 Task: In the Page Airports.pptxinsert a new slide 'blank', insert the shape ' document'with color blue, insert the text boxwith the name  documentApply the font style cambriaand save the file as pdf  document
Action: Mouse moved to (41, 107)
Screenshot: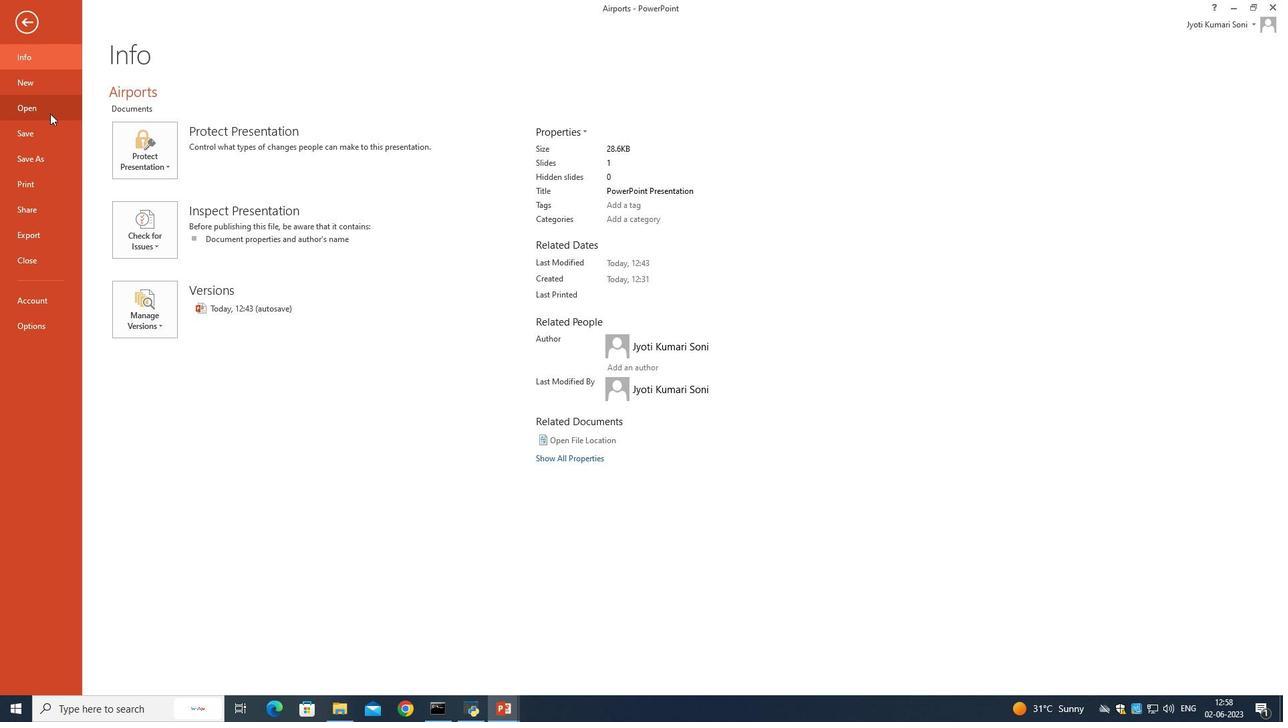 
Action: Mouse pressed left at (41, 107)
Screenshot: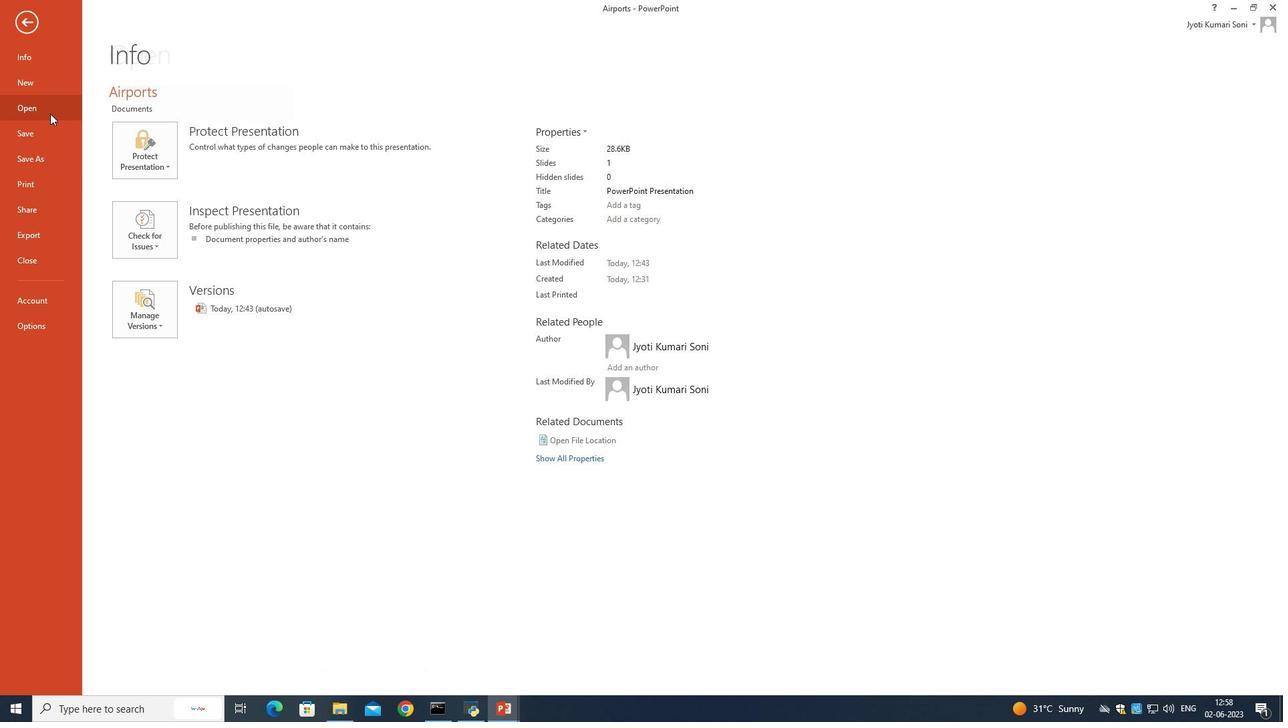 
Action: Mouse moved to (440, 125)
Screenshot: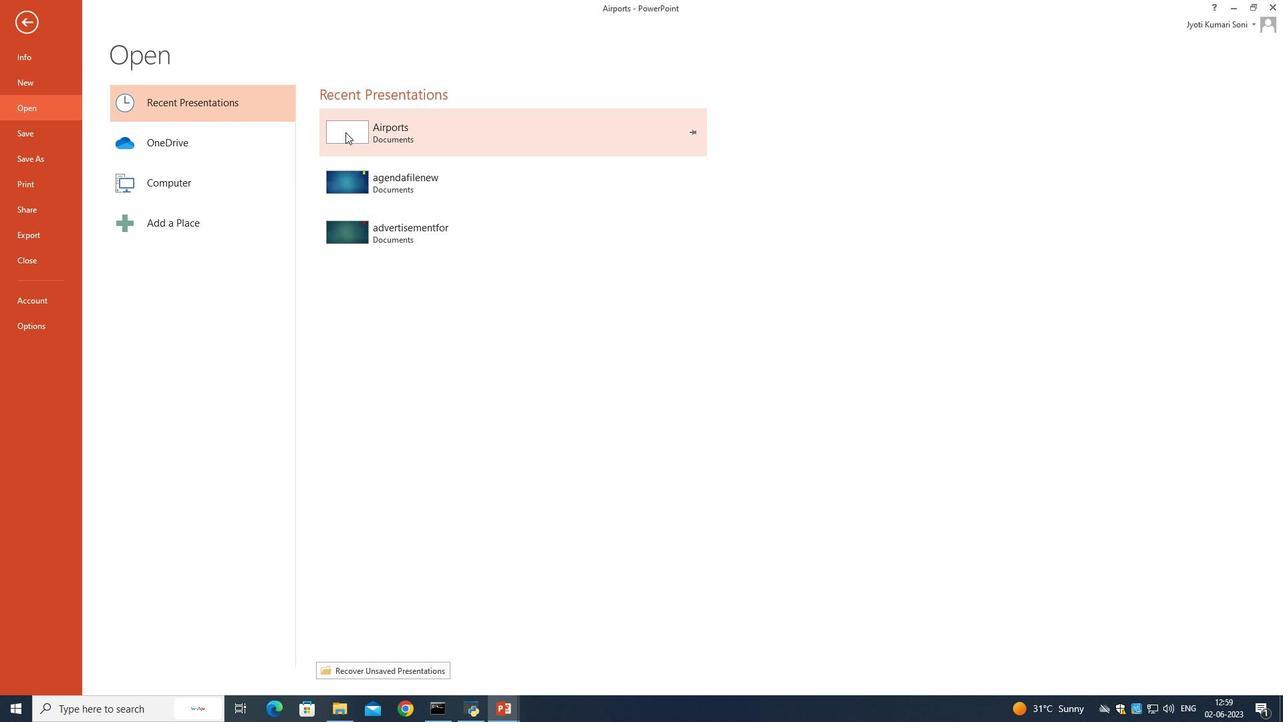 
Action: Mouse pressed left at (440, 125)
Screenshot: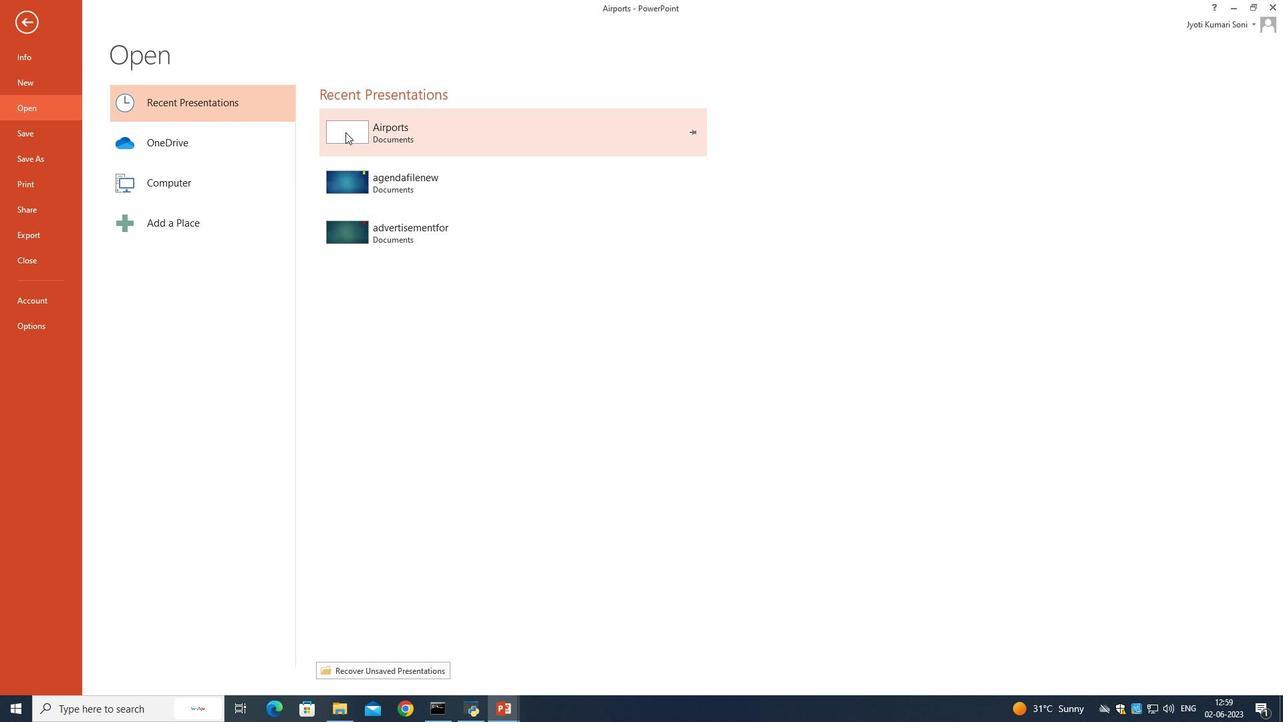 
Action: Mouse moved to (441, 125)
Screenshot: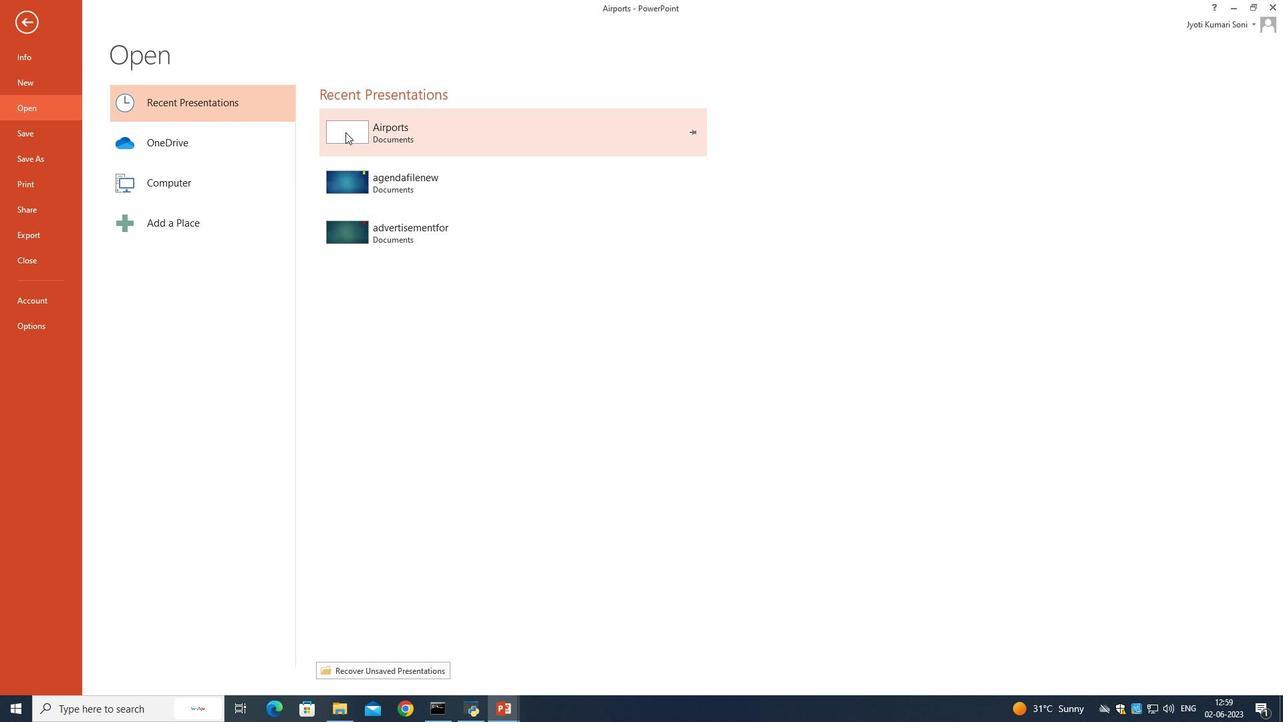
Action: Mouse pressed left at (441, 125)
Screenshot: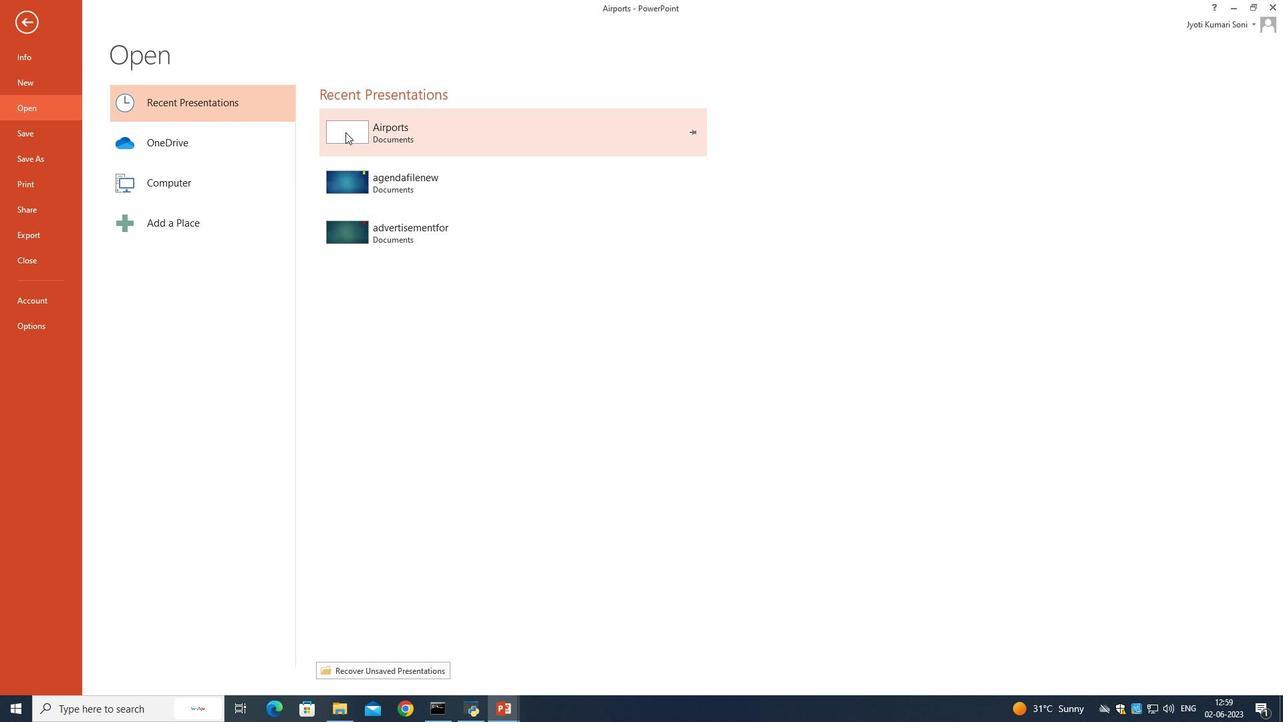 
Action: Mouse moved to (18, 70)
Screenshot: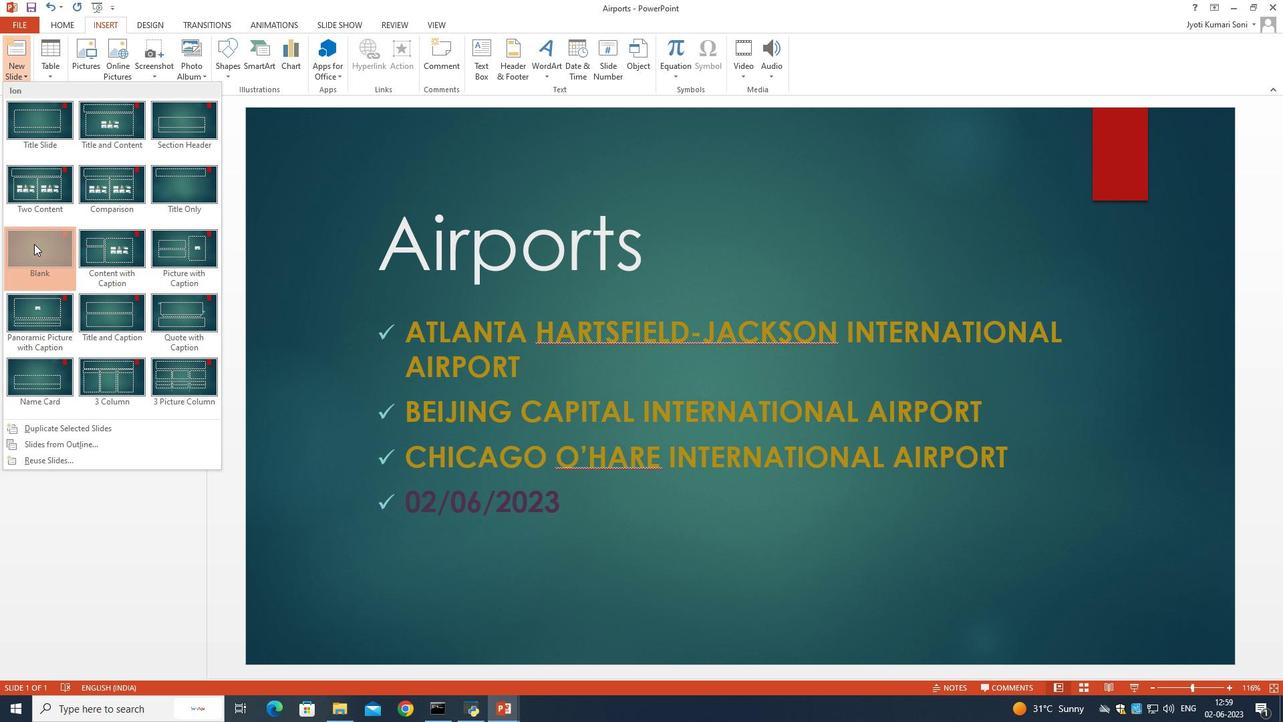 
Action: Mouse pressed left at (18, 70)
Screenshot: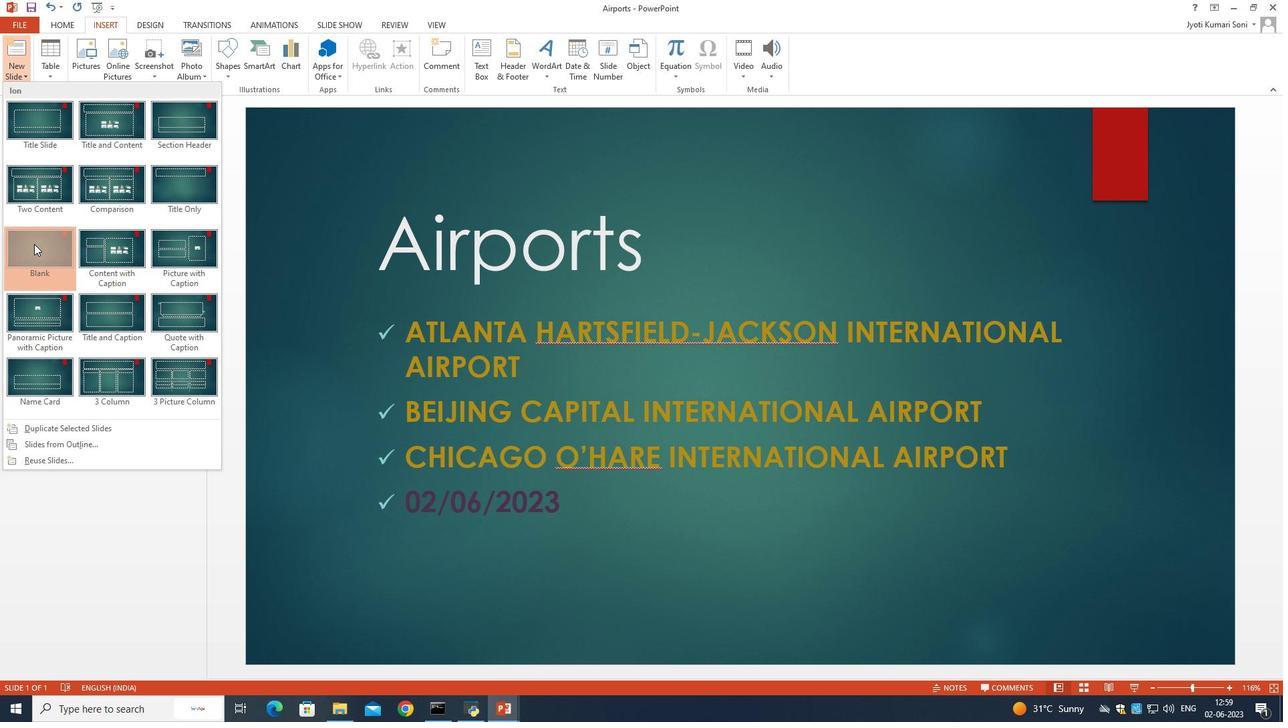 
Action: Mouse moved to (33, 242)
Screenshot: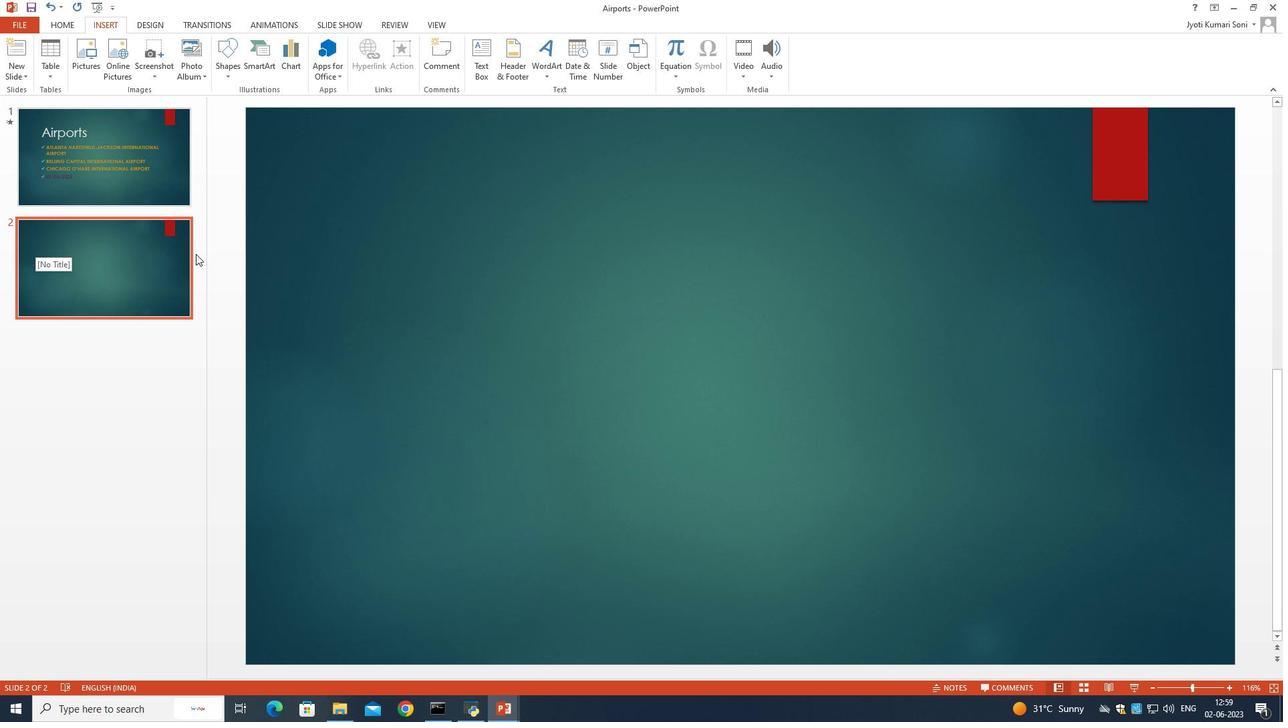 
Action: Mouse pressed left at (33, 242)
Screenshot: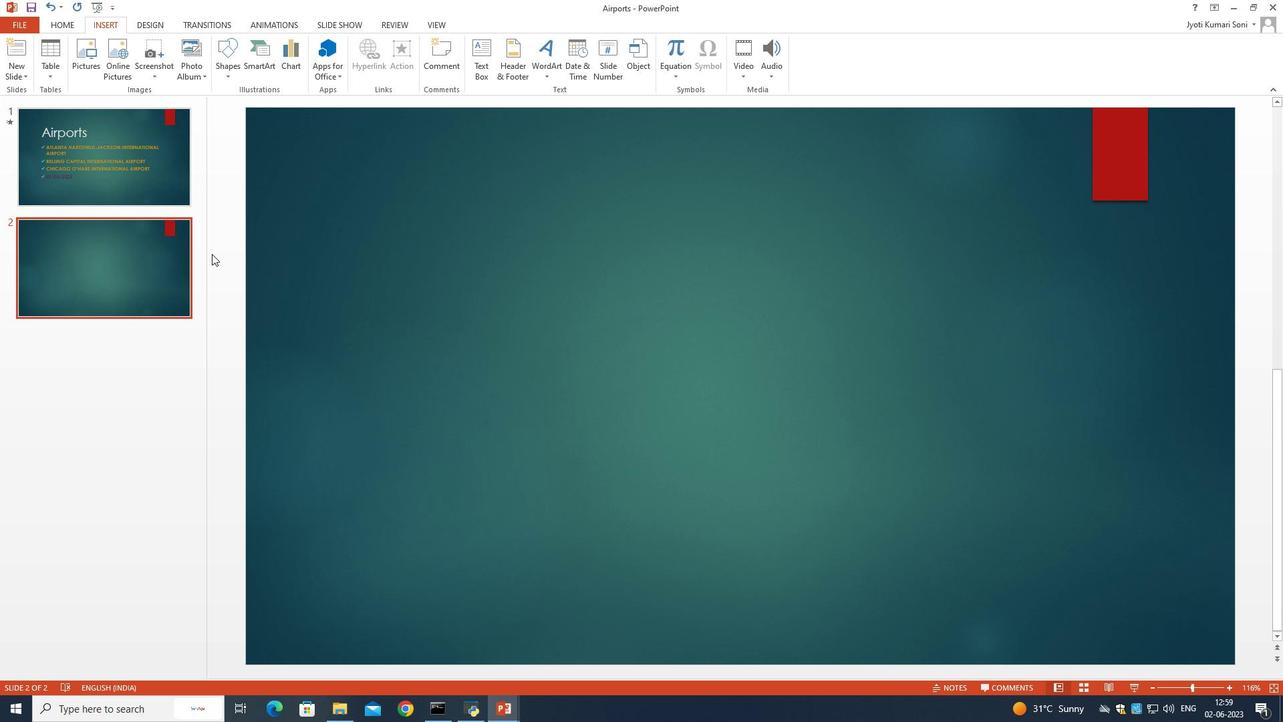 
Action: Mouse moved to (227, 66)
Screenshot: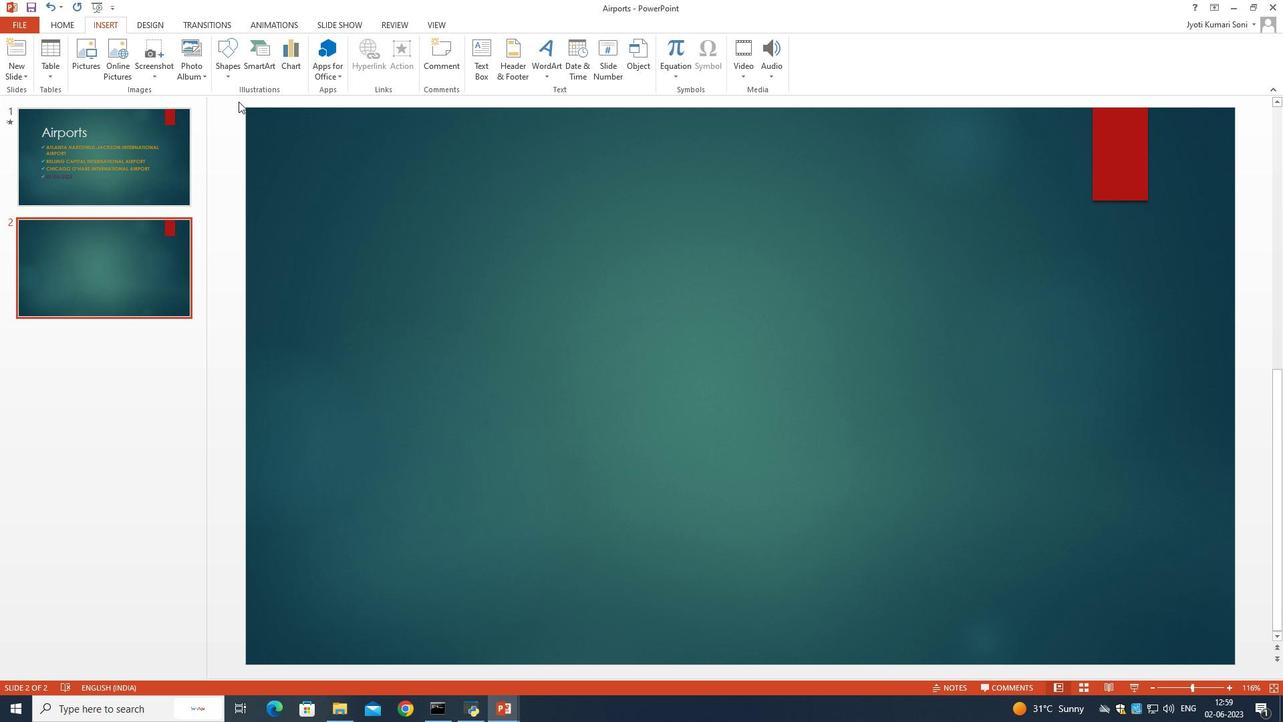 
Action: Mouse pressed left at (227, 66)
Screenshot: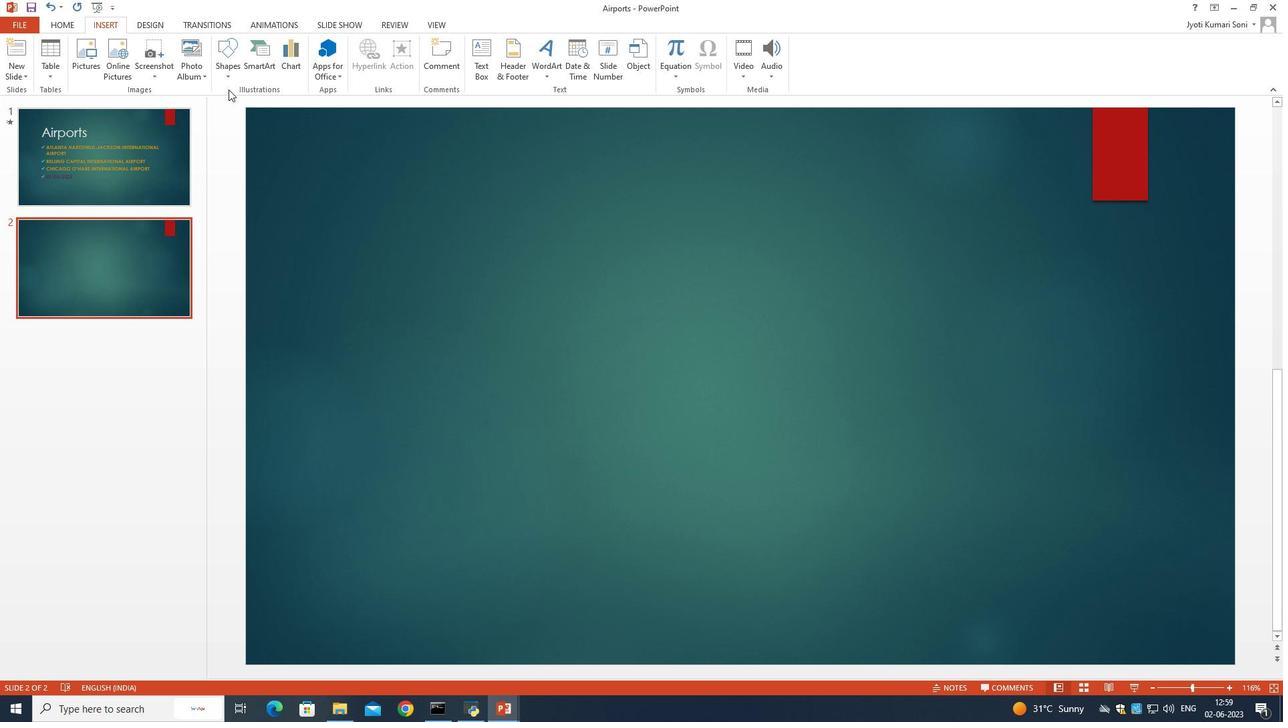 
Action: Mouse moved to (272, 221)
Screenshot: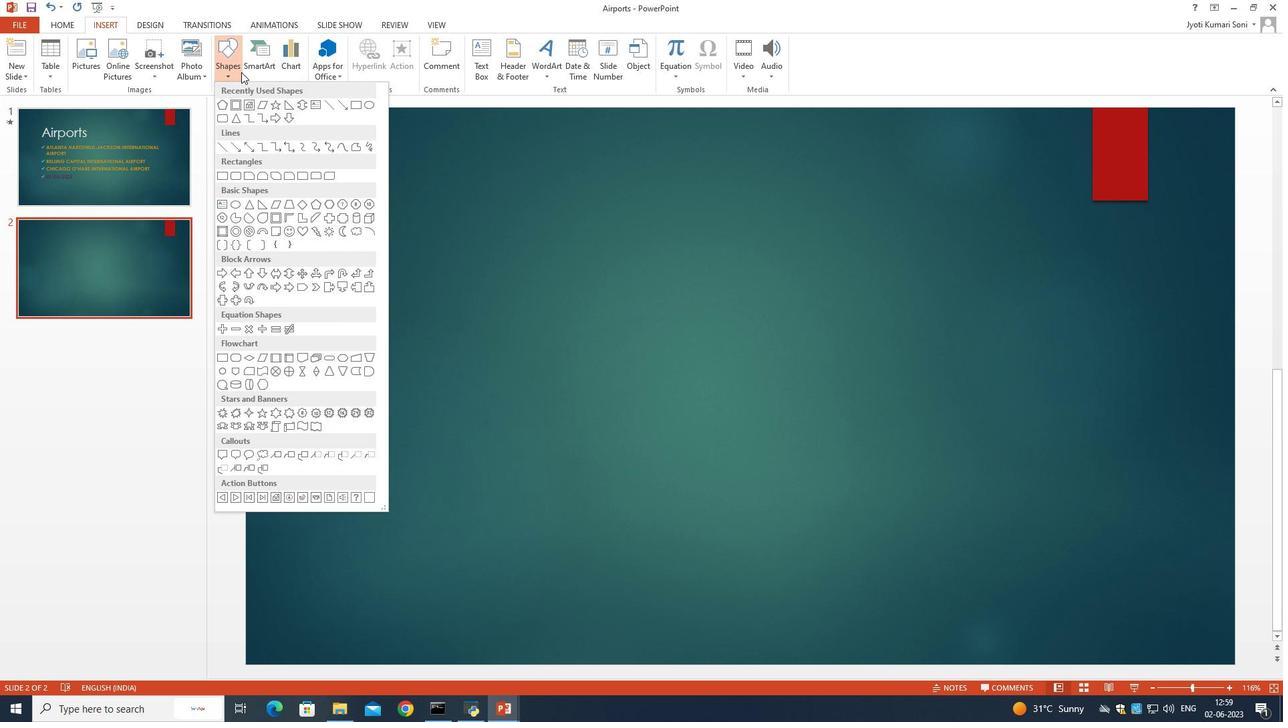 
Action: Mouse pressed left at (272, 221)
Screenshot: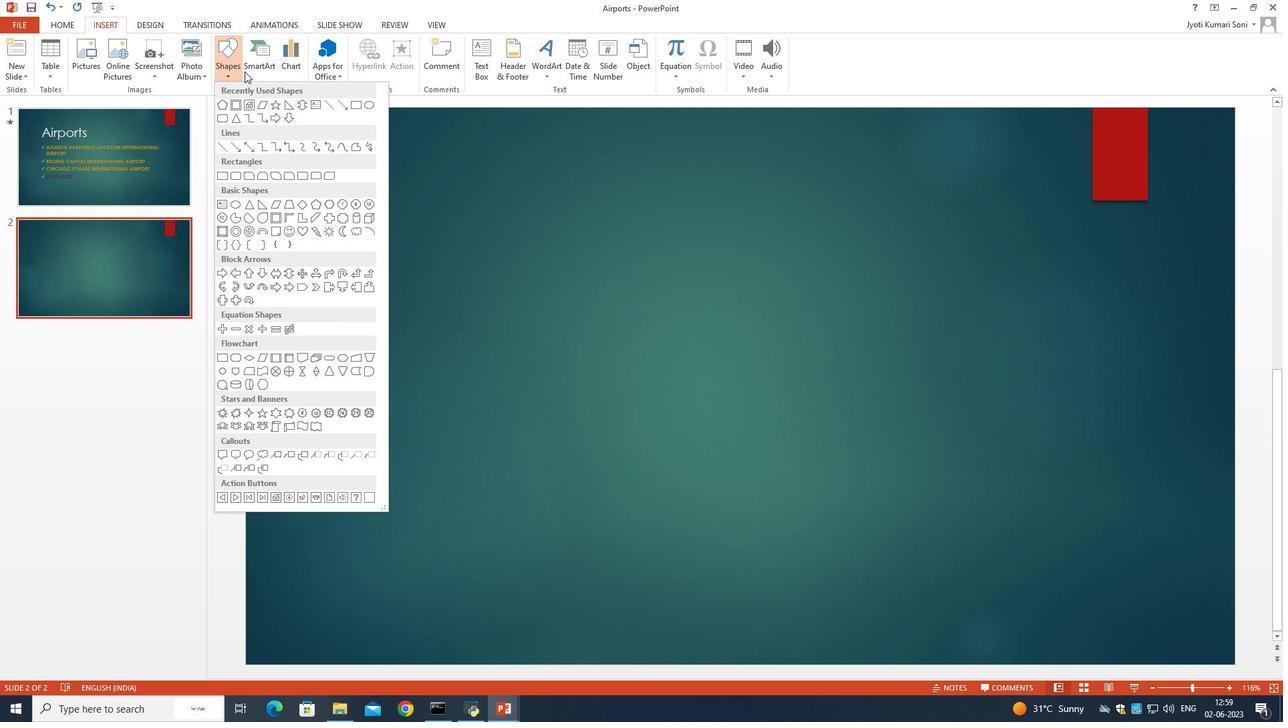
Action: Mouse moved to (373, 216)
Screenshot: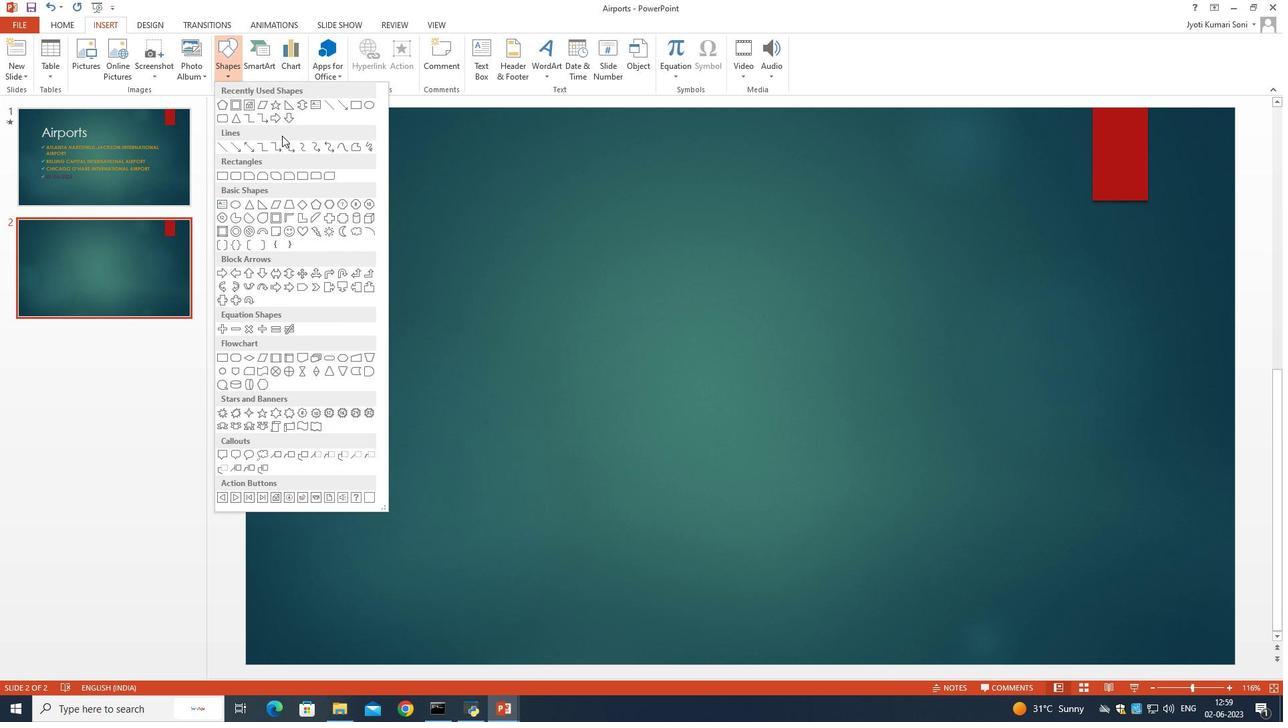 
Action: Mouse pressed left at (373, 216)
Screenshot: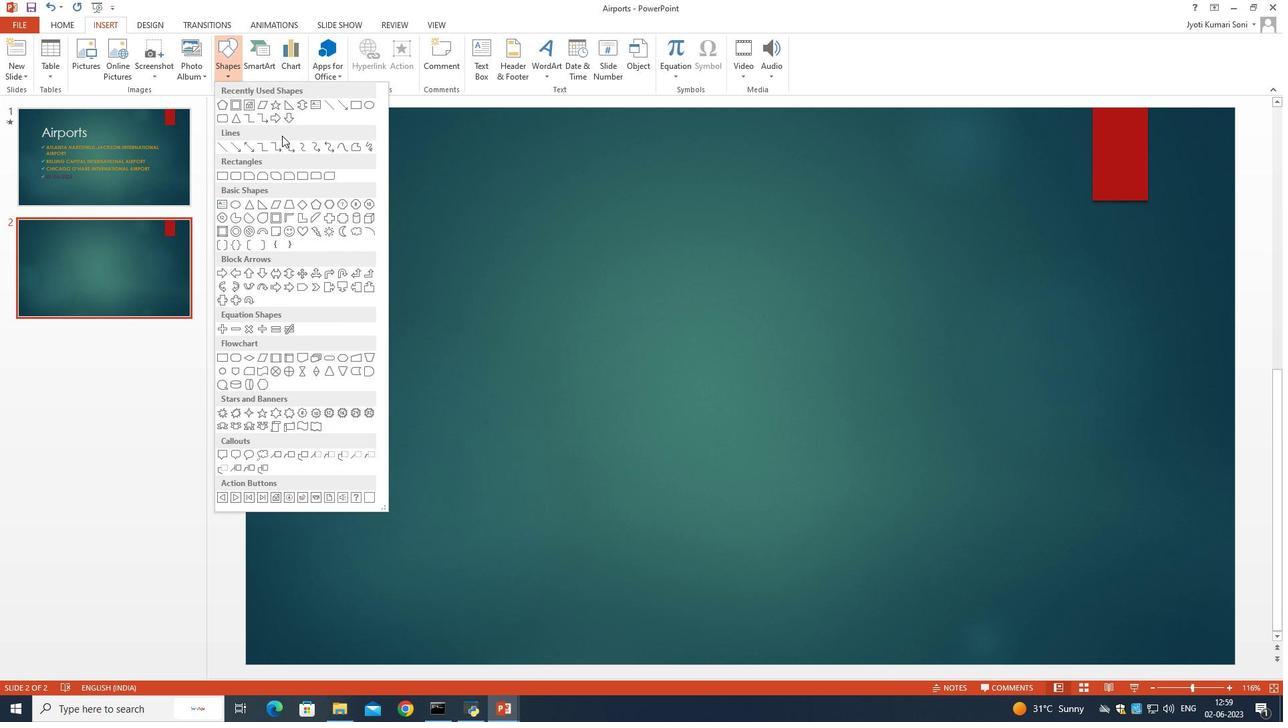 
Action: Mouse moved to (535, 233)
Screenshot: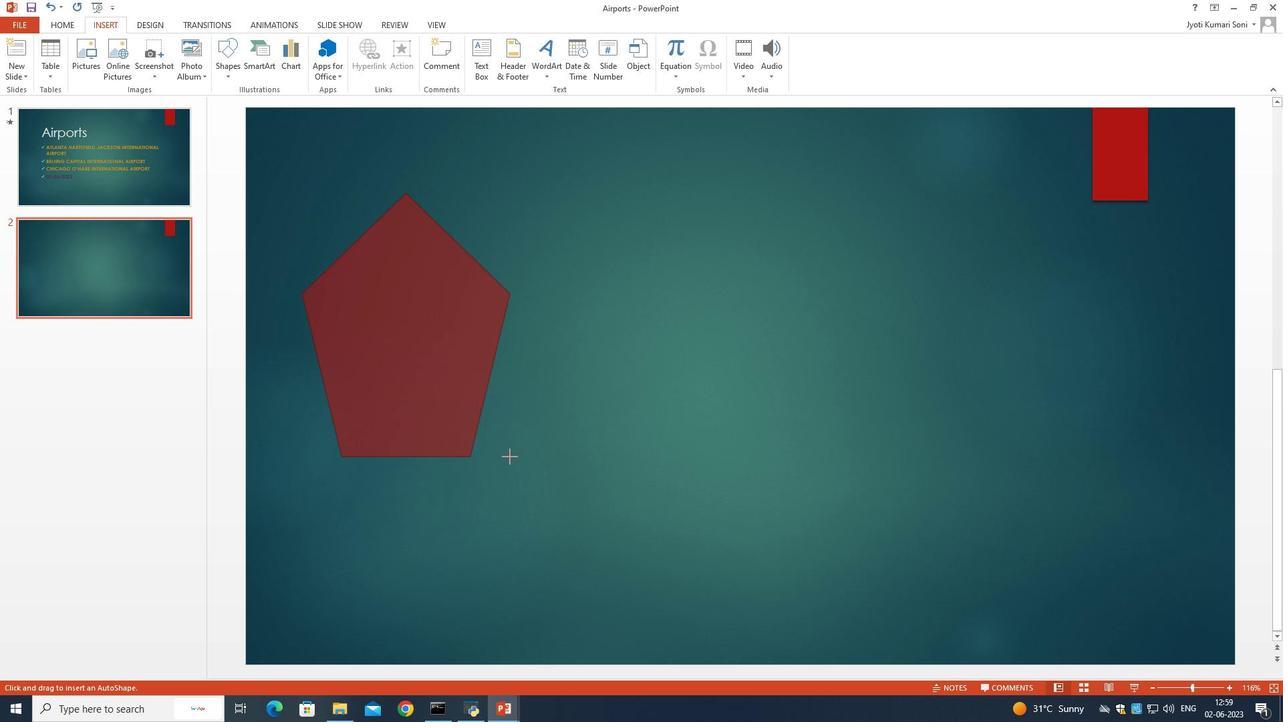 
Action: Mouse pressed left at (535, 233)
Screenshot: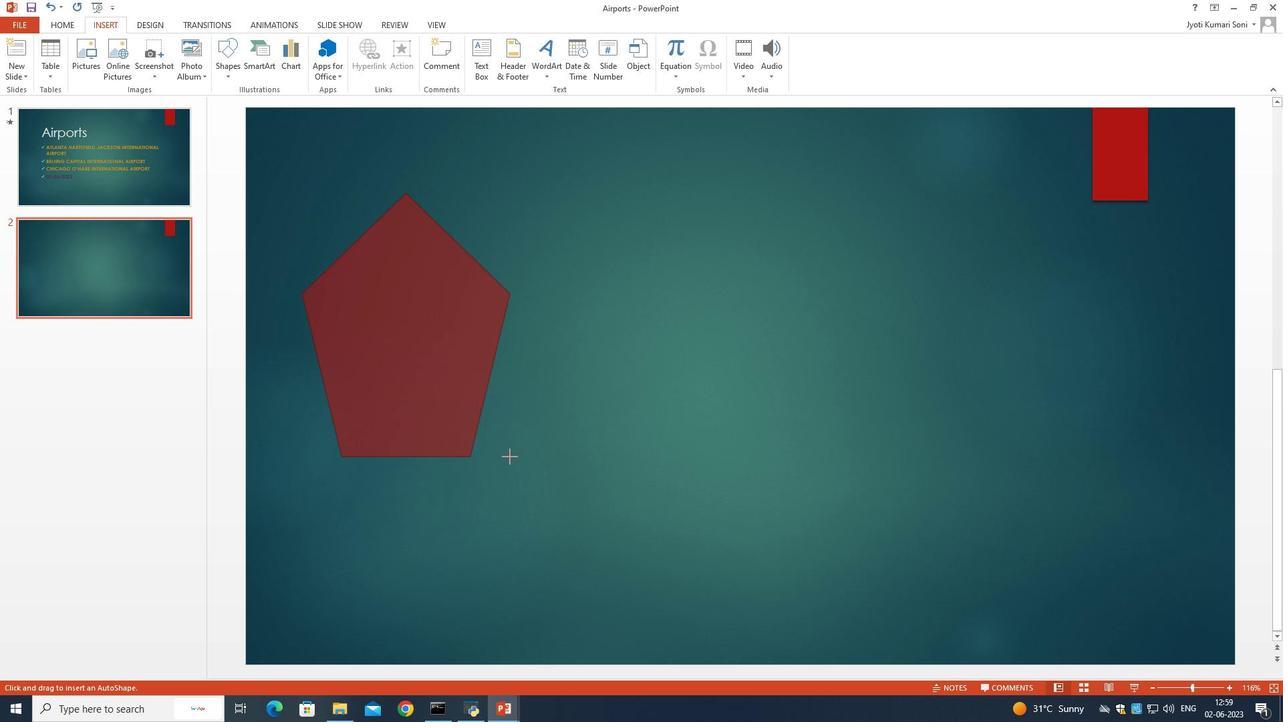 
Action: Mouse moved to (536, 234)
Screenshot: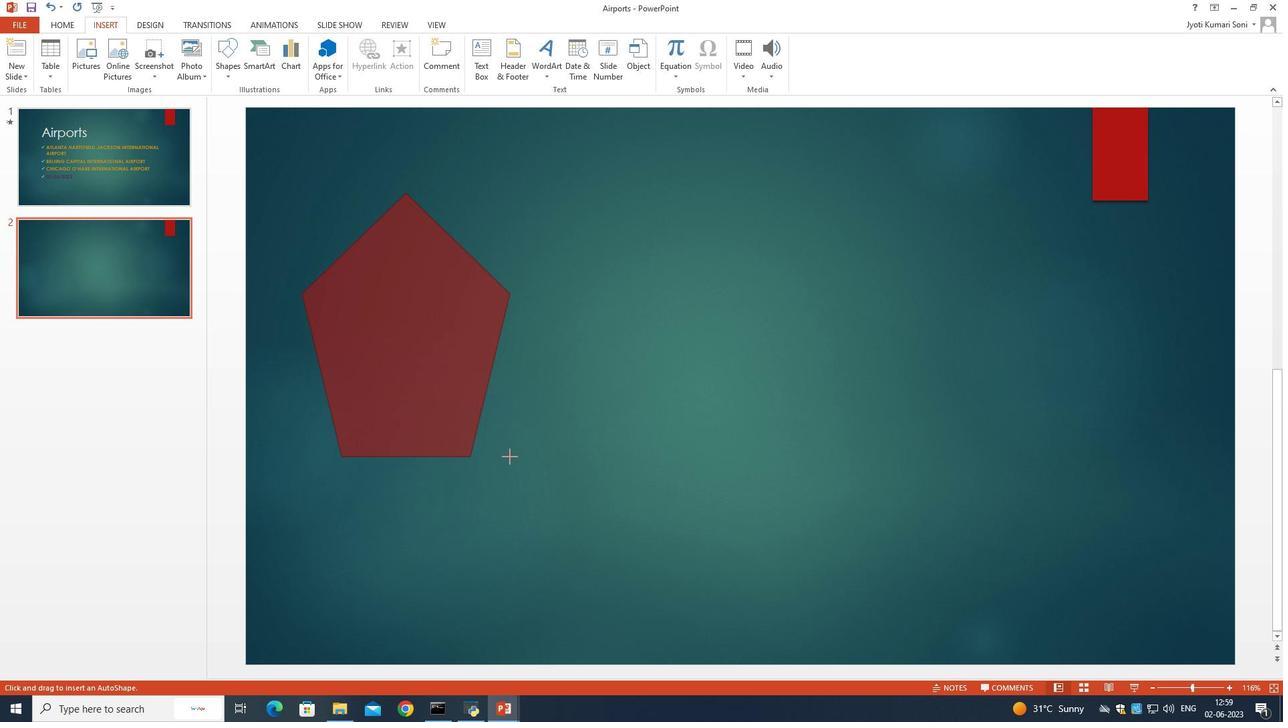 
Action: Mouse pressed left at (536, 234)
Screenshot: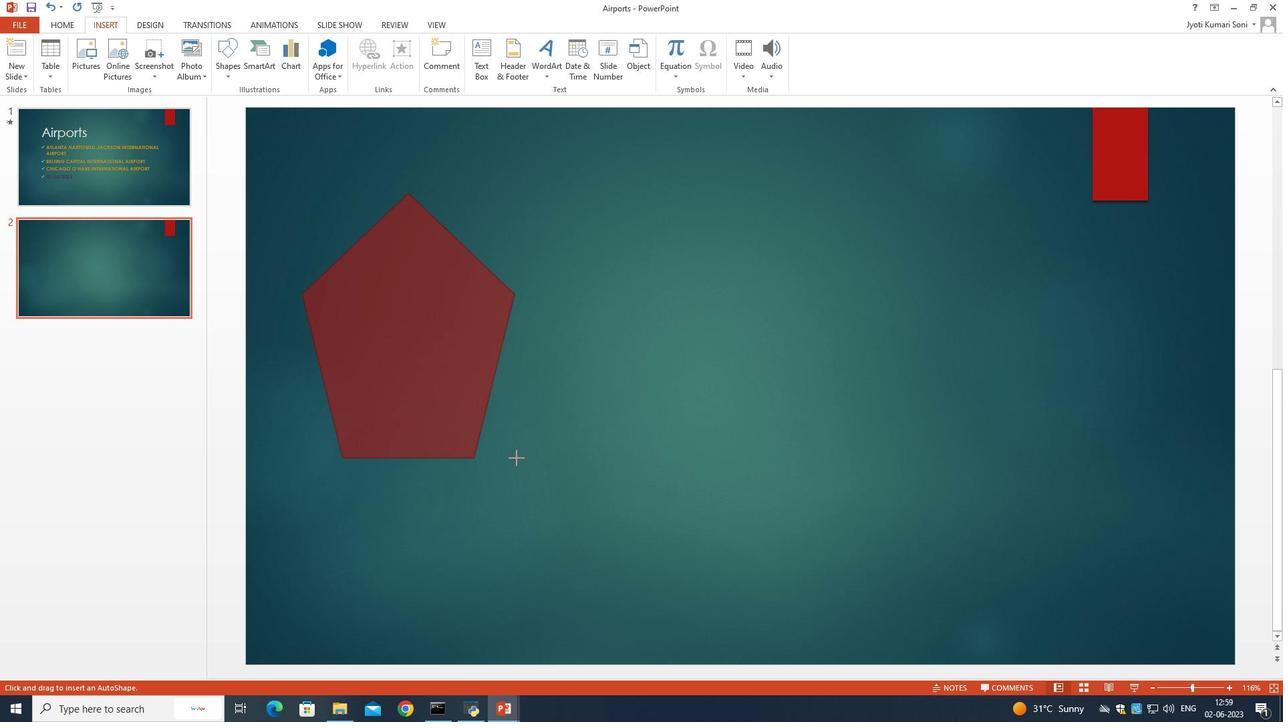 
Action: Mouse pressed right at (536, 234)
Screenshot: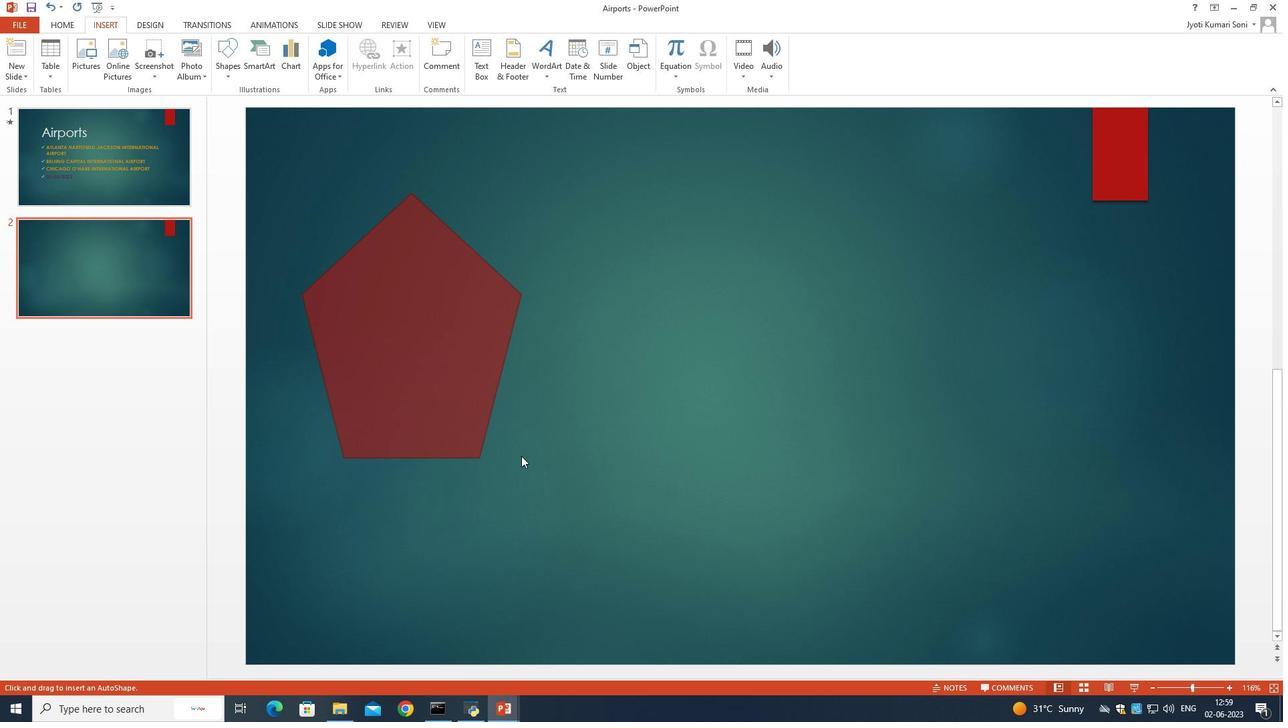 
Action: Mouse moved to (538, 234)
Screenshot: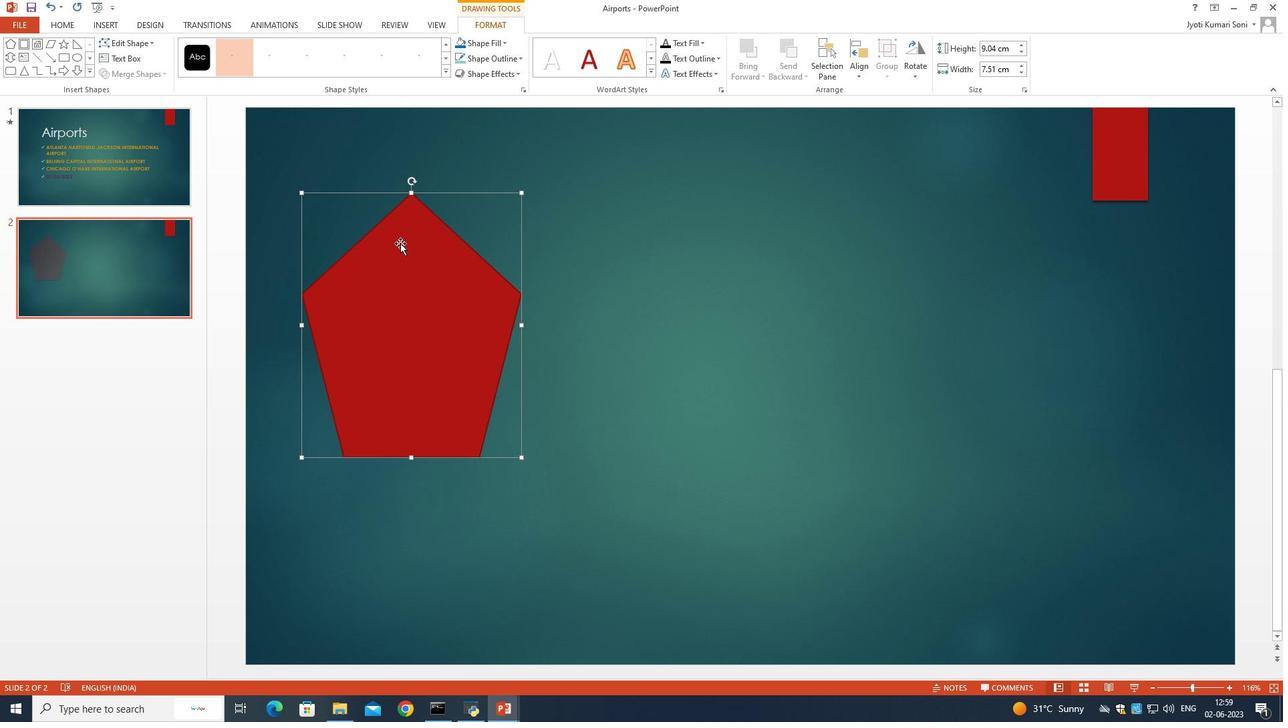 
Action: Mouse pressed right at (538, 234)
Screenshot: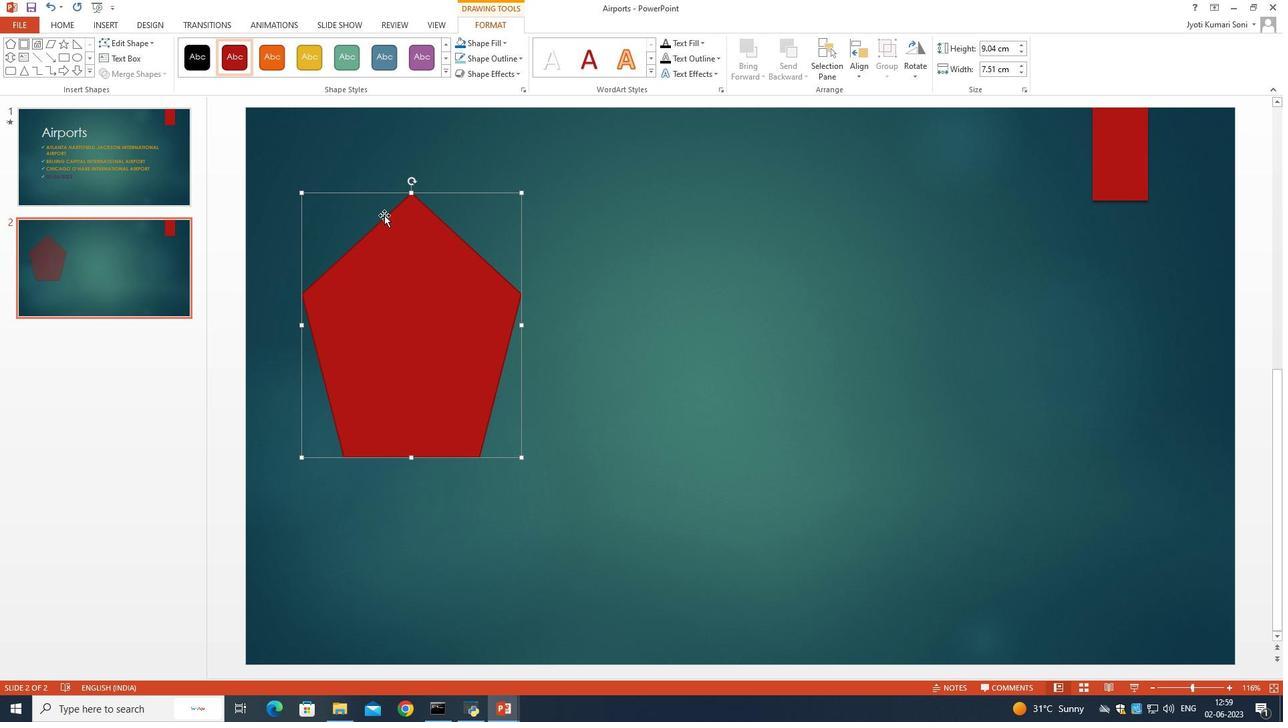 
Action: Mouse moved to (551, 245)
Screenshot: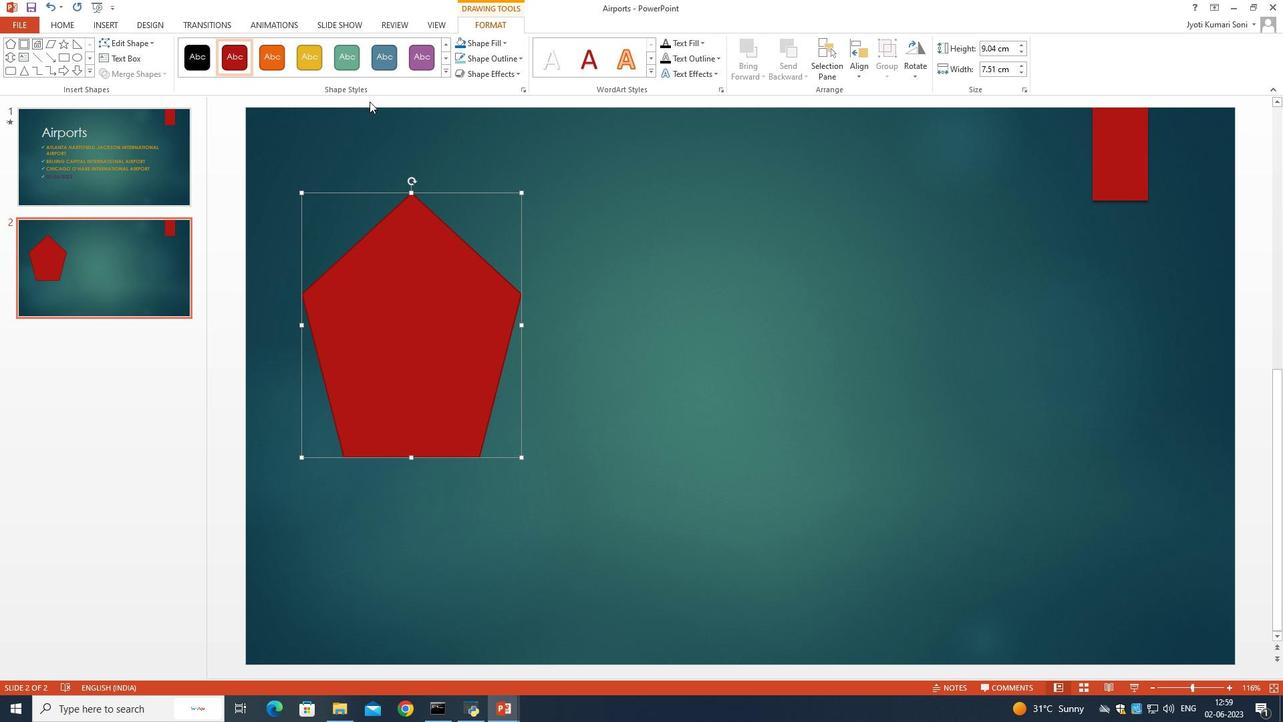 
Action: Mouse pressed left at (551, 245)
Screenshot: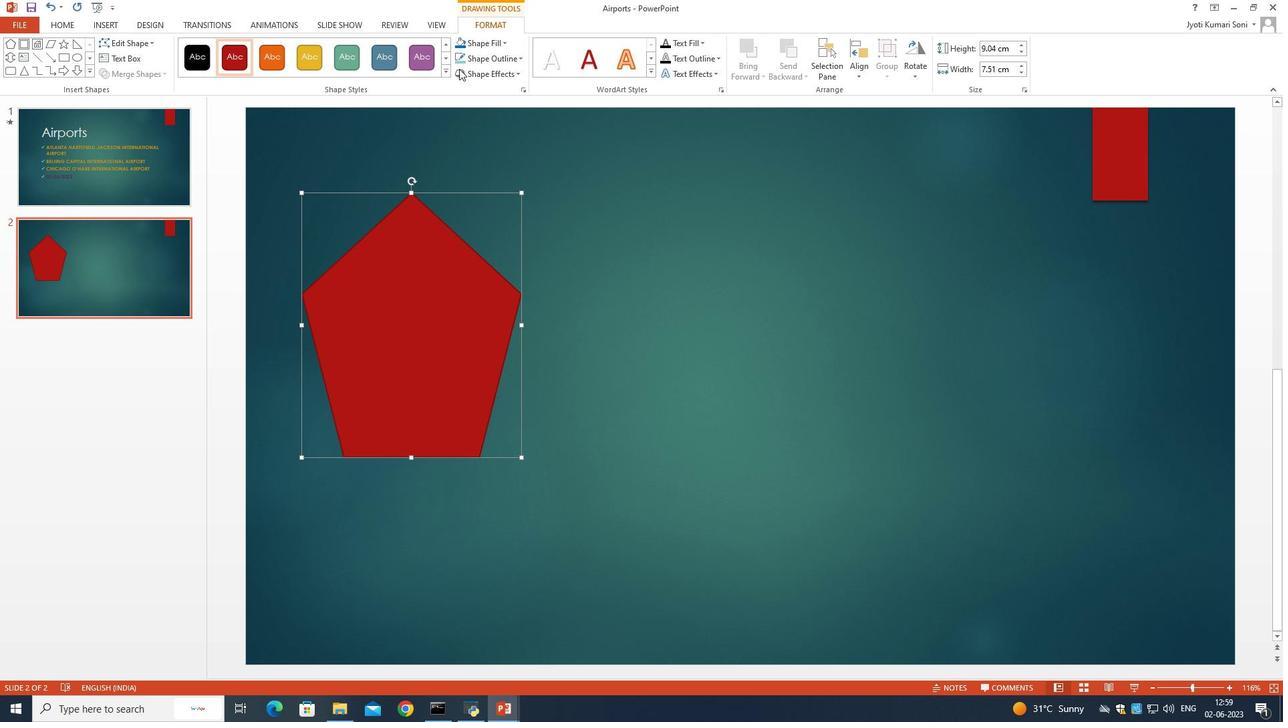
Action: Mouse moved to (106, 24)
Screenshot: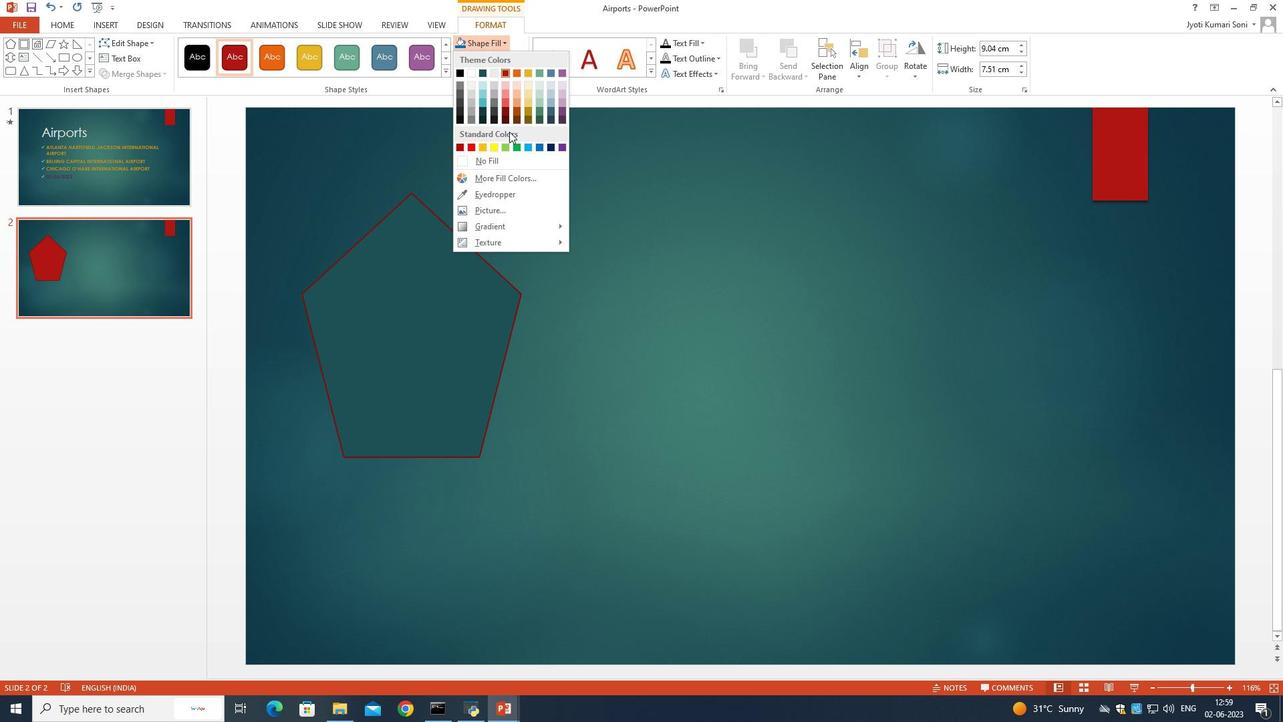 
Action: Mouse pressed left at (106, 24)
Screenshot: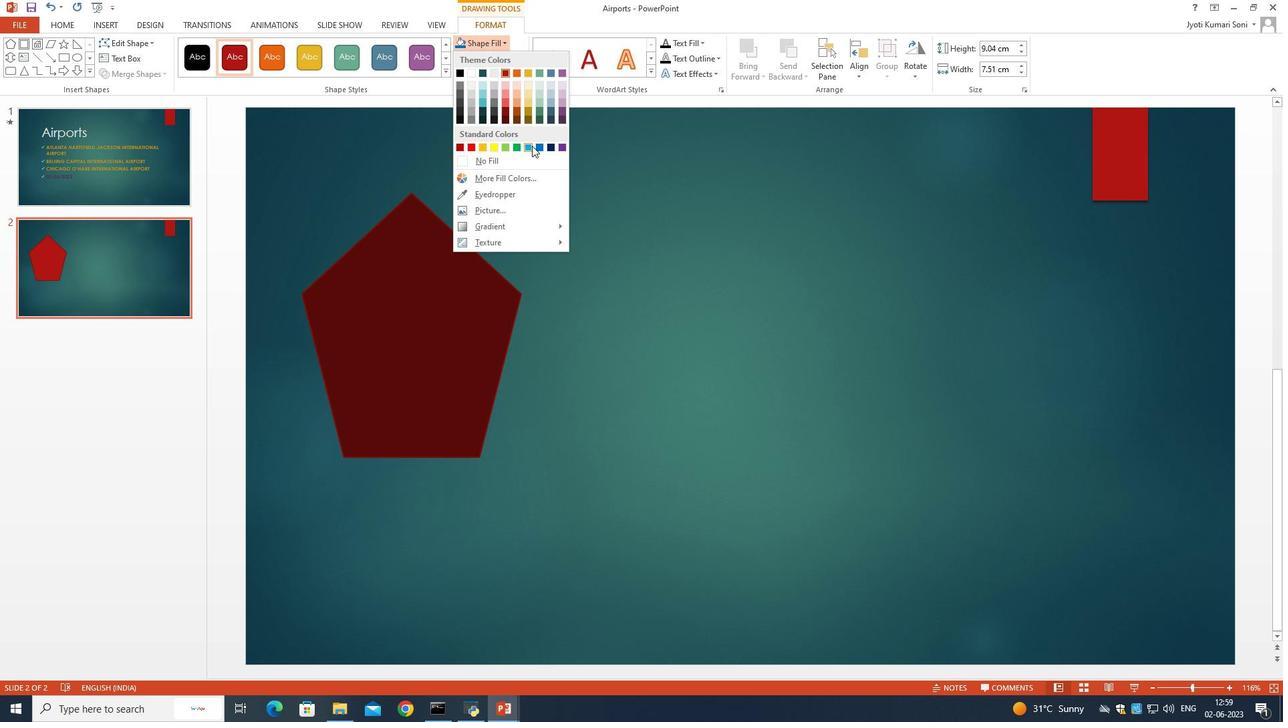 
Action: Mouse moved to (233, 68)
Screenshot: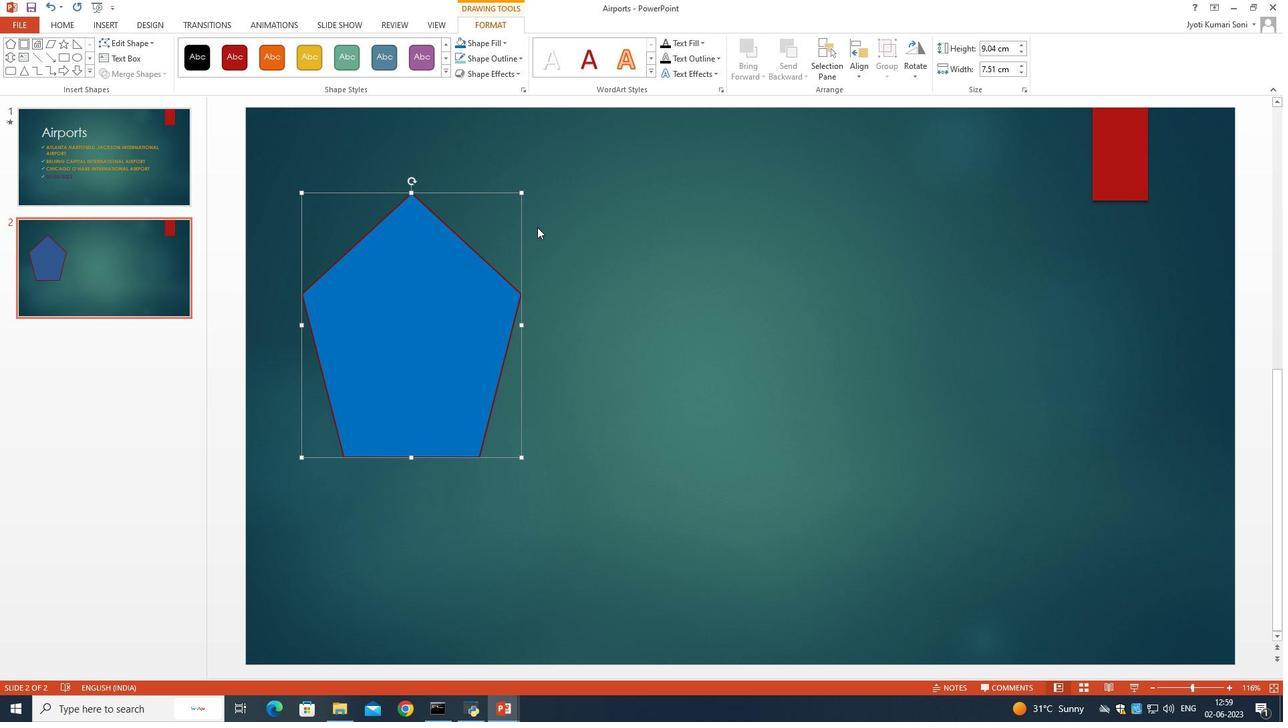 
Action: Mouse pressed left at (233, 68)
Screenshot: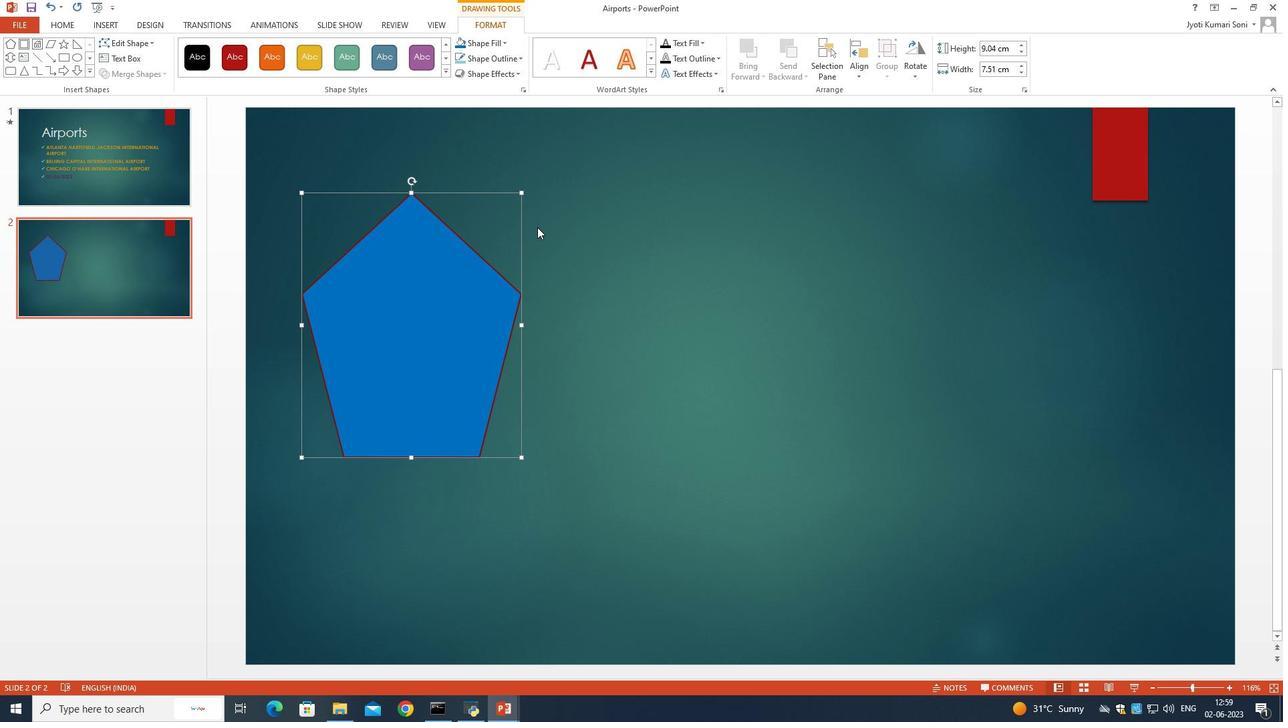 
Action: Mouse moved to (316, 207)
Screenshot: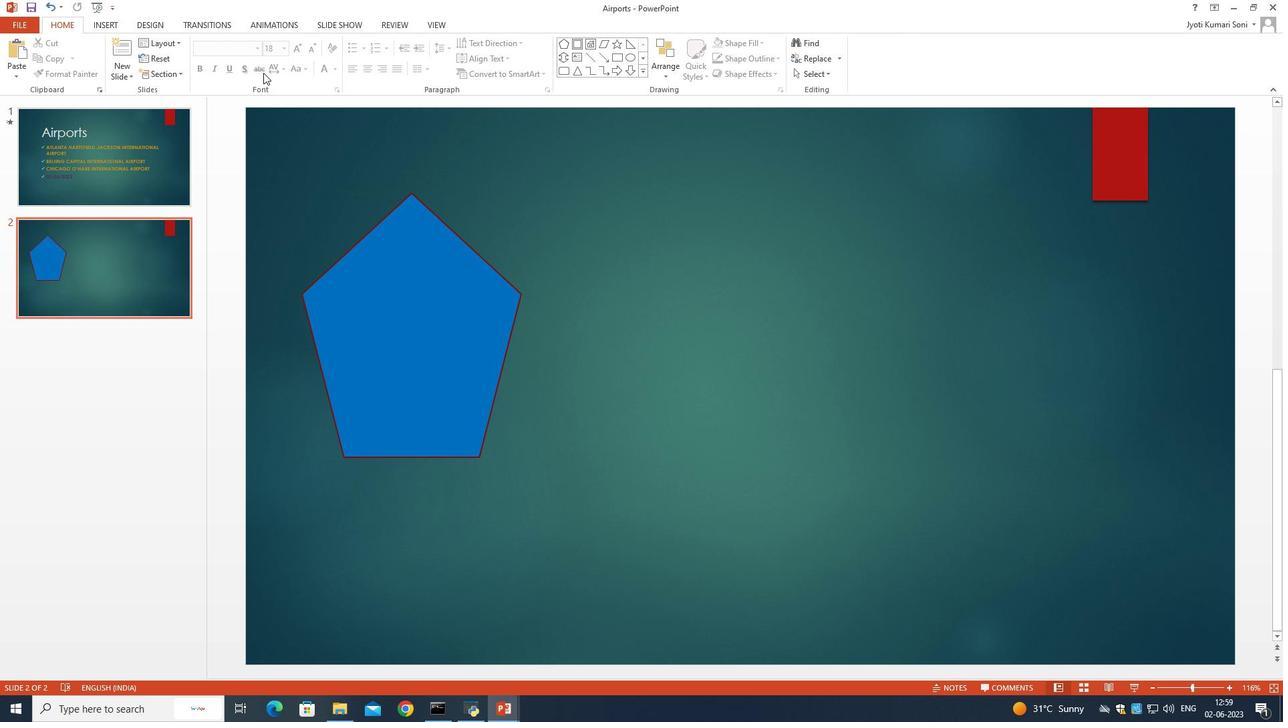 
Action: Mouse pressed left at (316, 207)
Screenshot: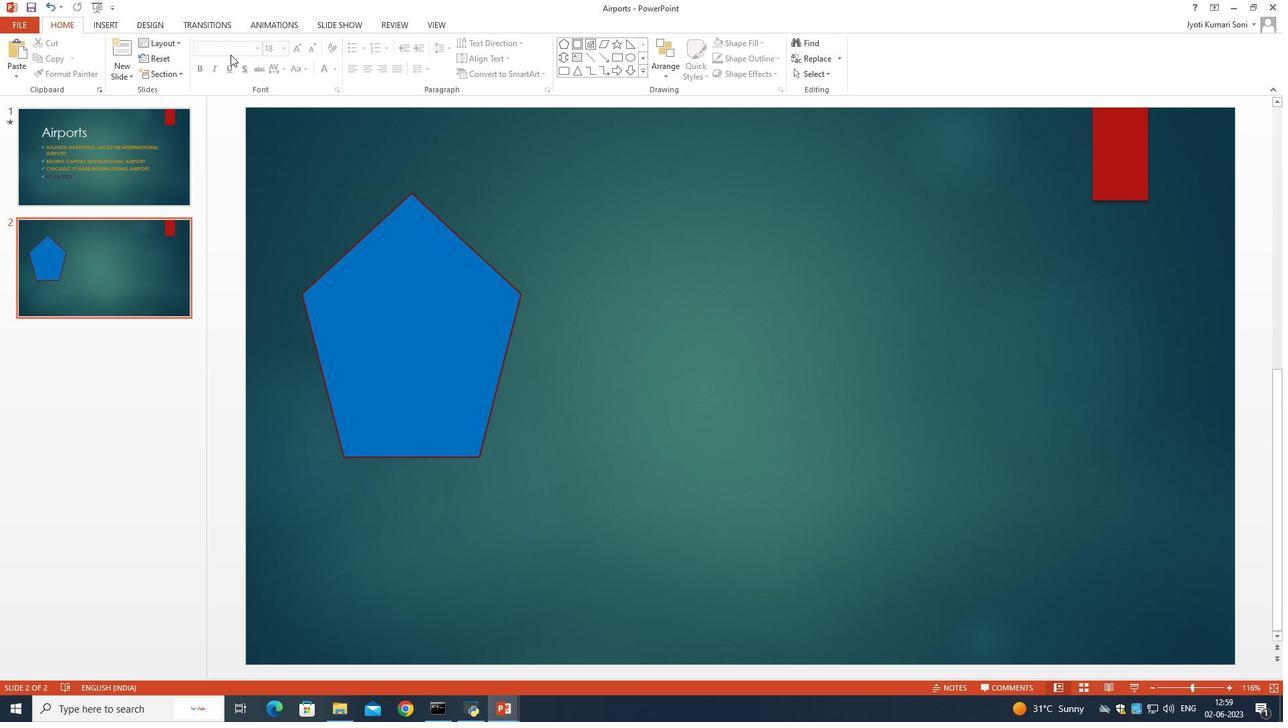 
Action: Mouse moved to (540, 185)
Screenshot: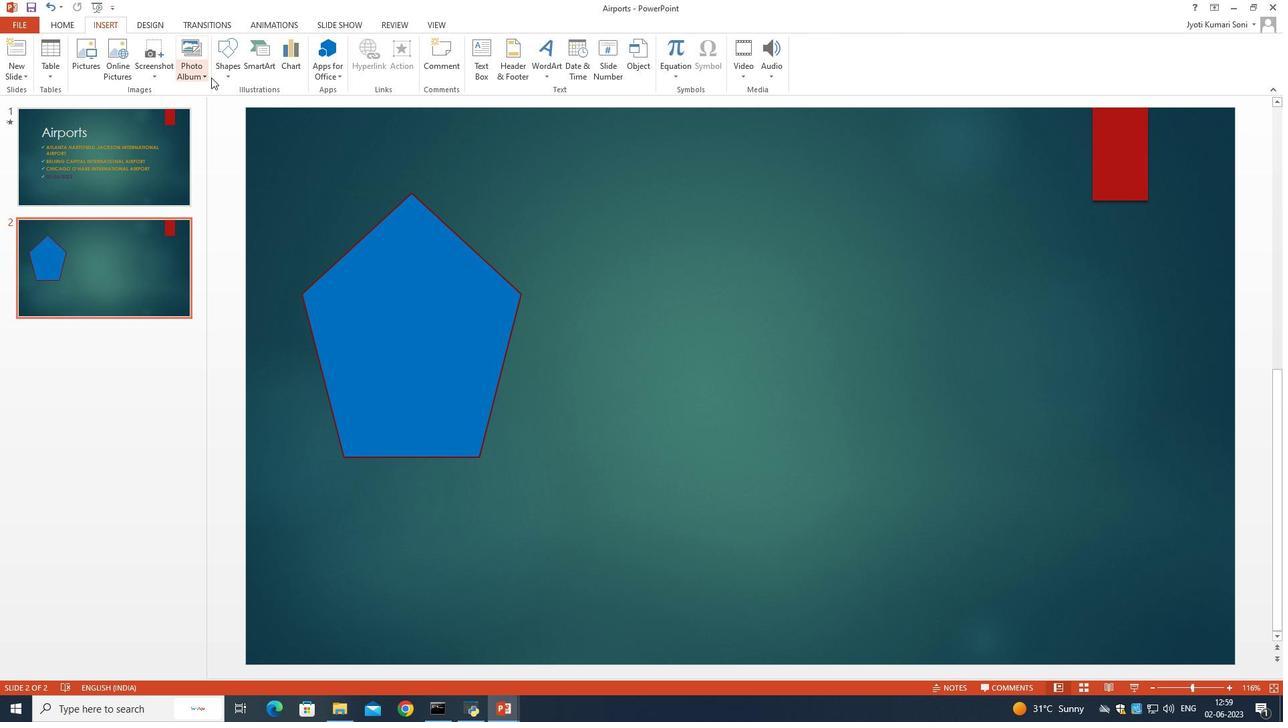 
Action: Mouse pressed left at (522, 167)
Screenshot: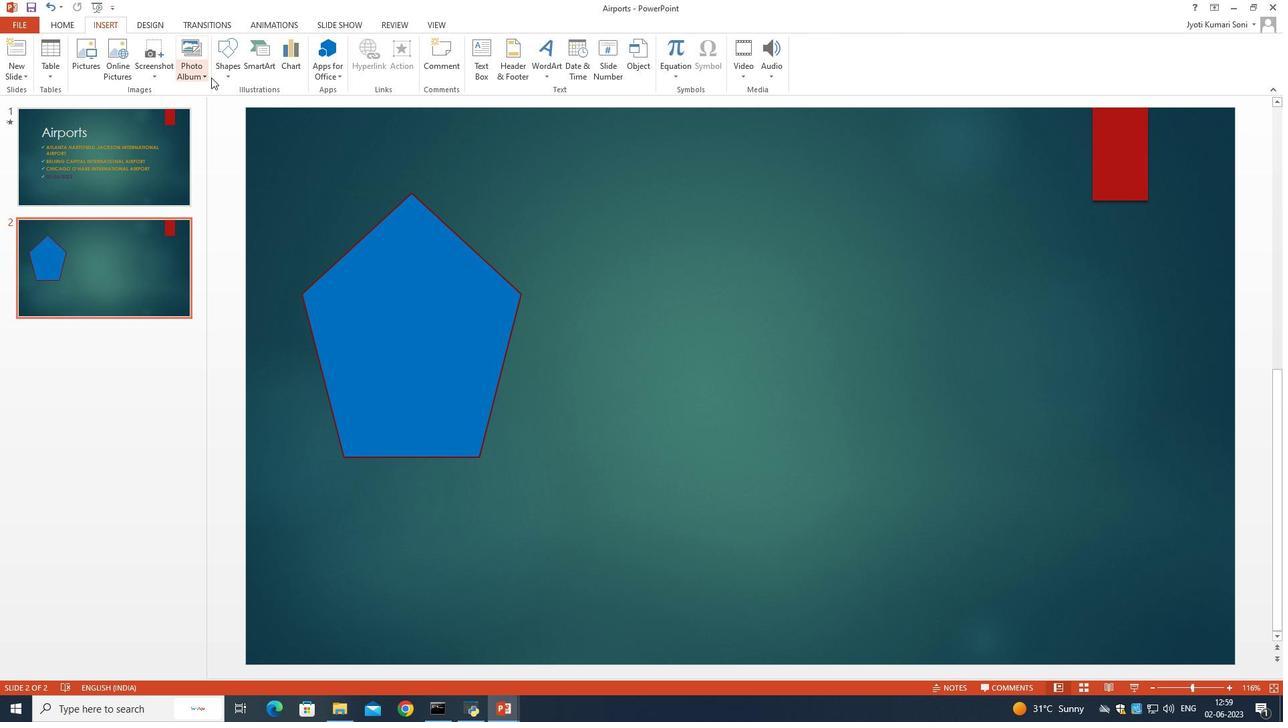 
Action: Mouse moved to (735, 363)
Screenshot: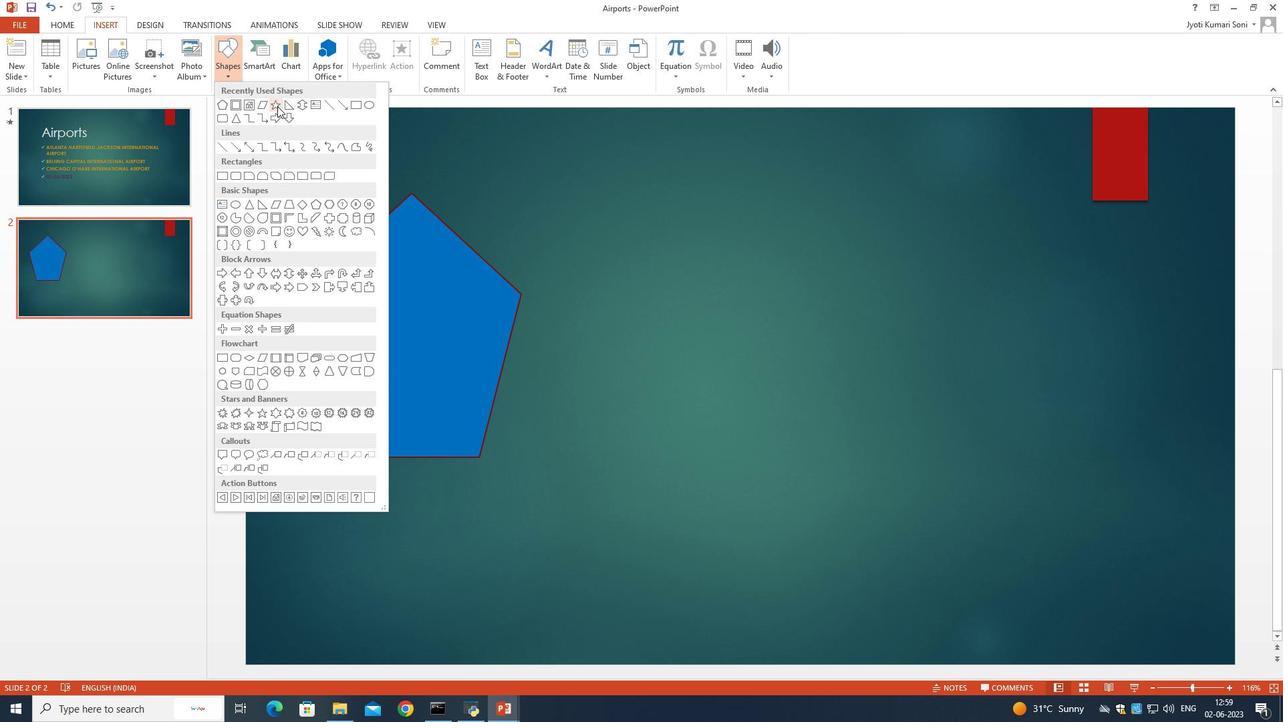 
Action: Mouse pressed left at (735, 363)
Screenshot: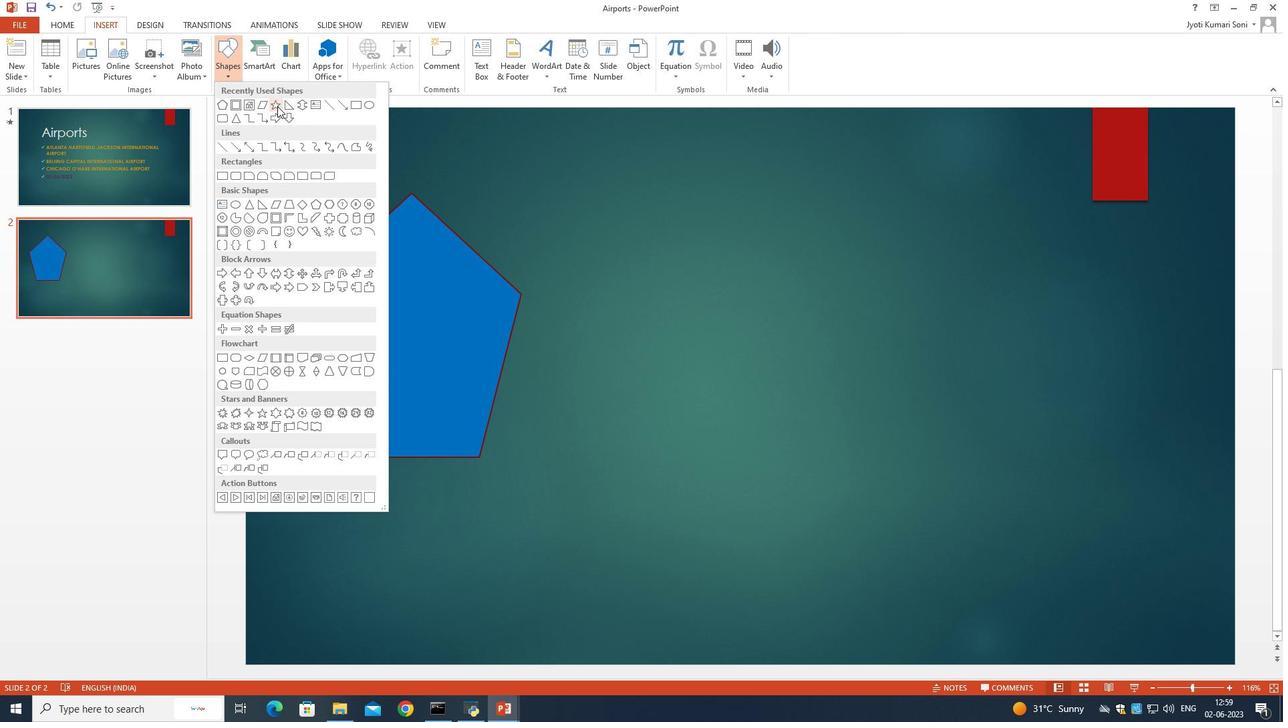 
Action: Mouse moved to (488, 41)
Screenshot: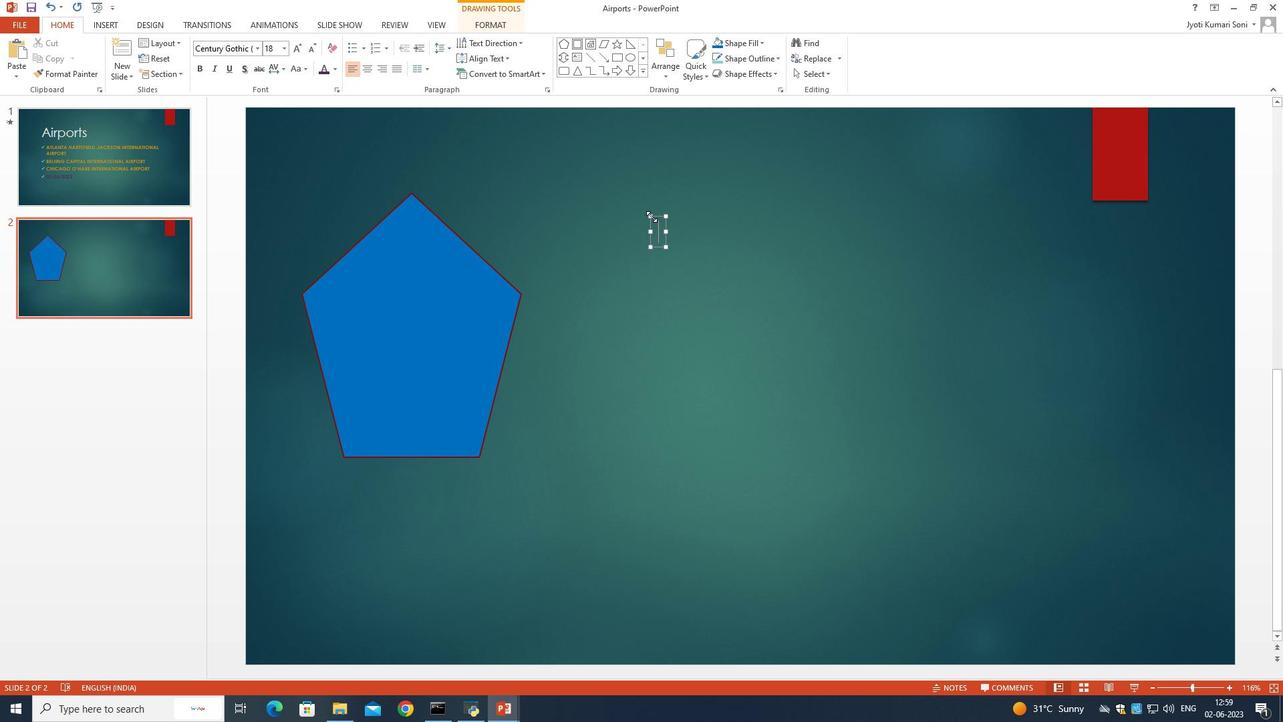 
Action: Mouse pressed left at (488, 41)
Screenshot: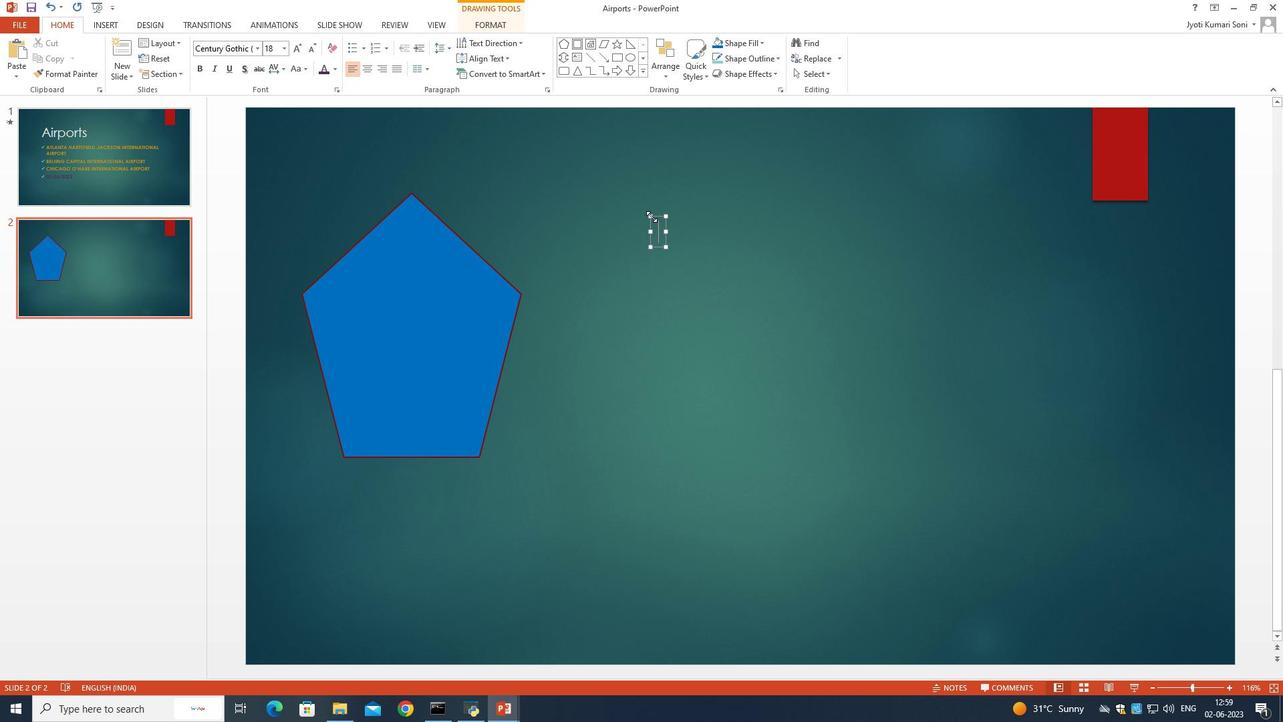 
Action: Mouse moved to (537, 148)
Screenshot: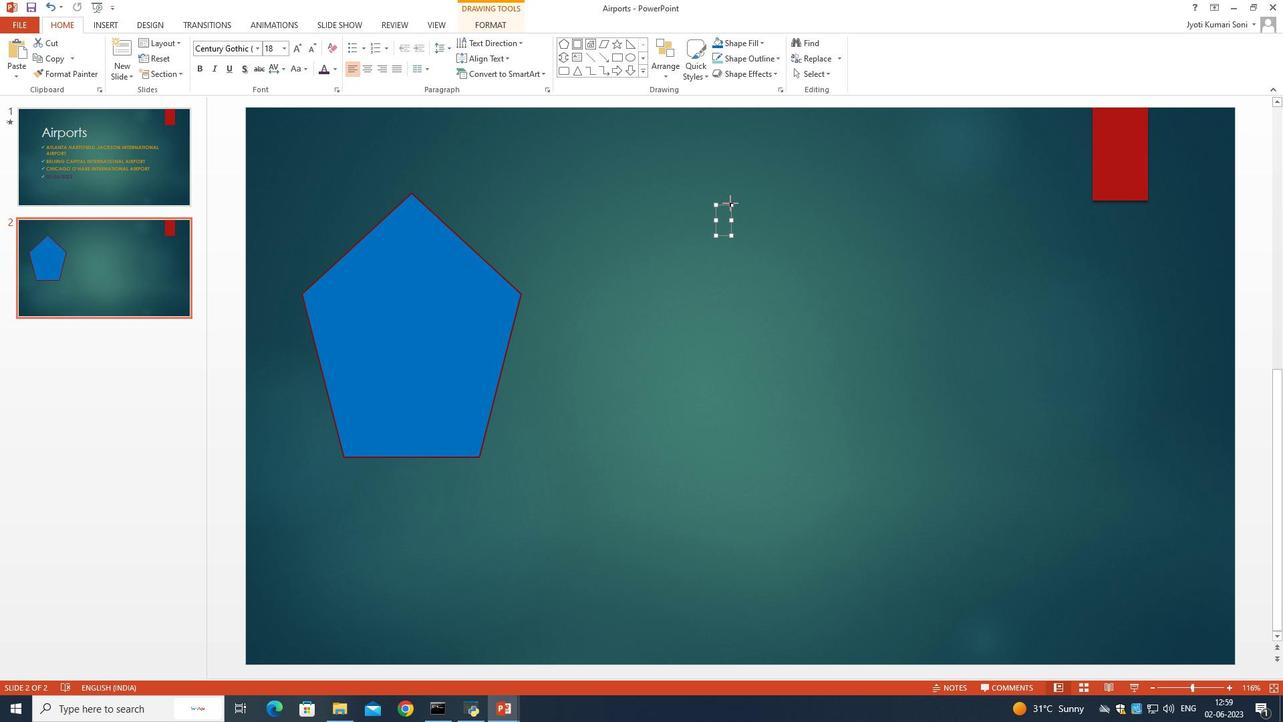 
Action: Mouse pressed left at (537, 148)
Screenshot: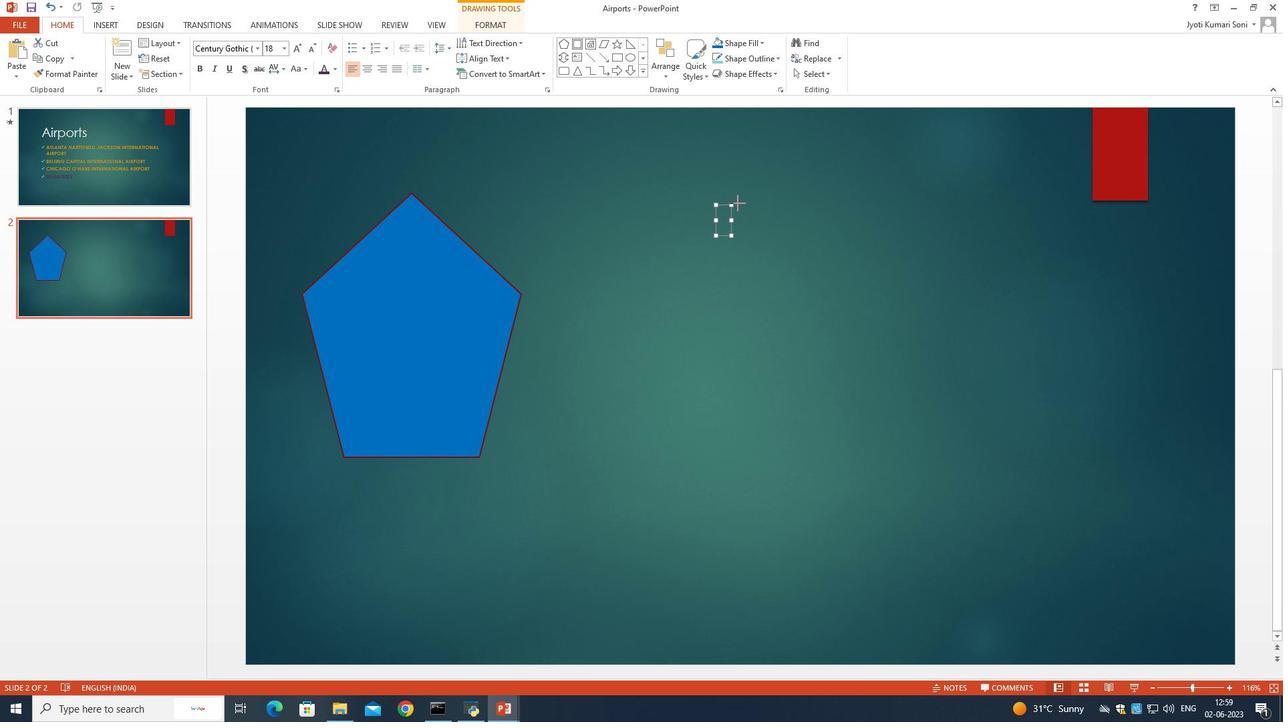 
Action: Mouse moved to (700, 245)
Screenshot: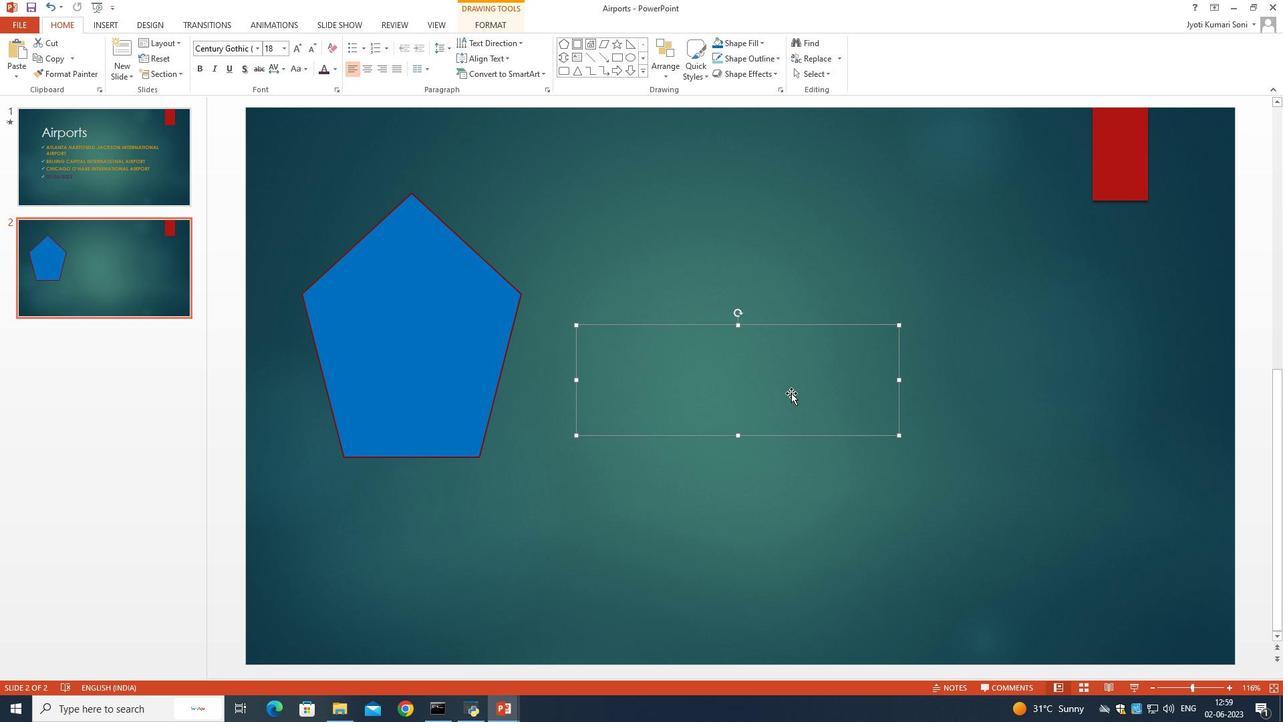 
Action: Mouse pressed left at (700, 245)
Screenshot: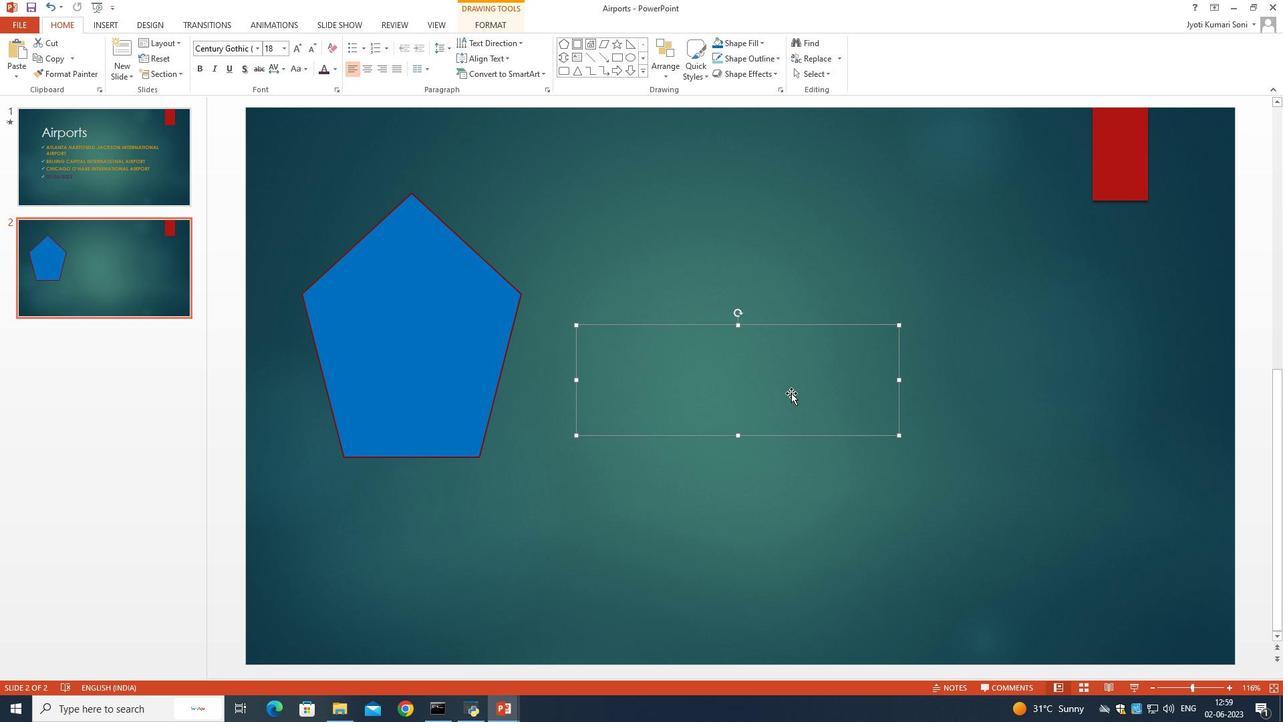 
Action: Mouse moved to (114, 22)
Screenshot: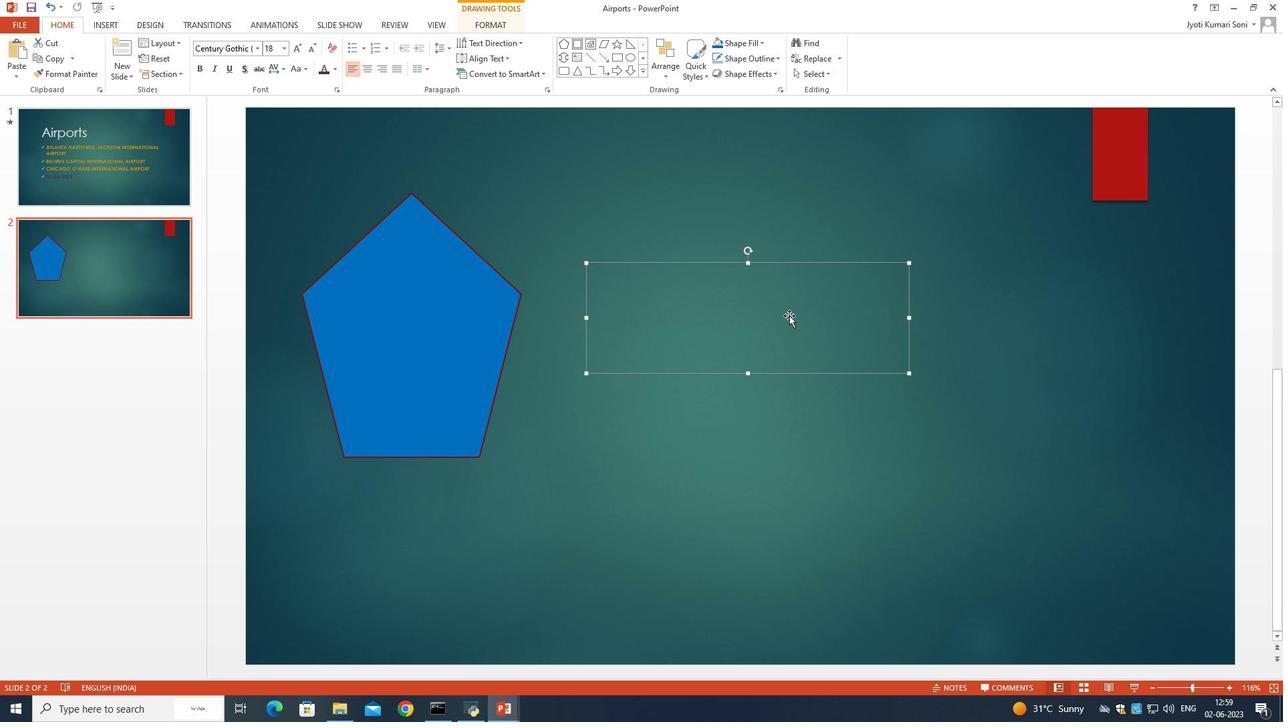 
Action: Mouse pressed left at (114, 22)
Screenshot: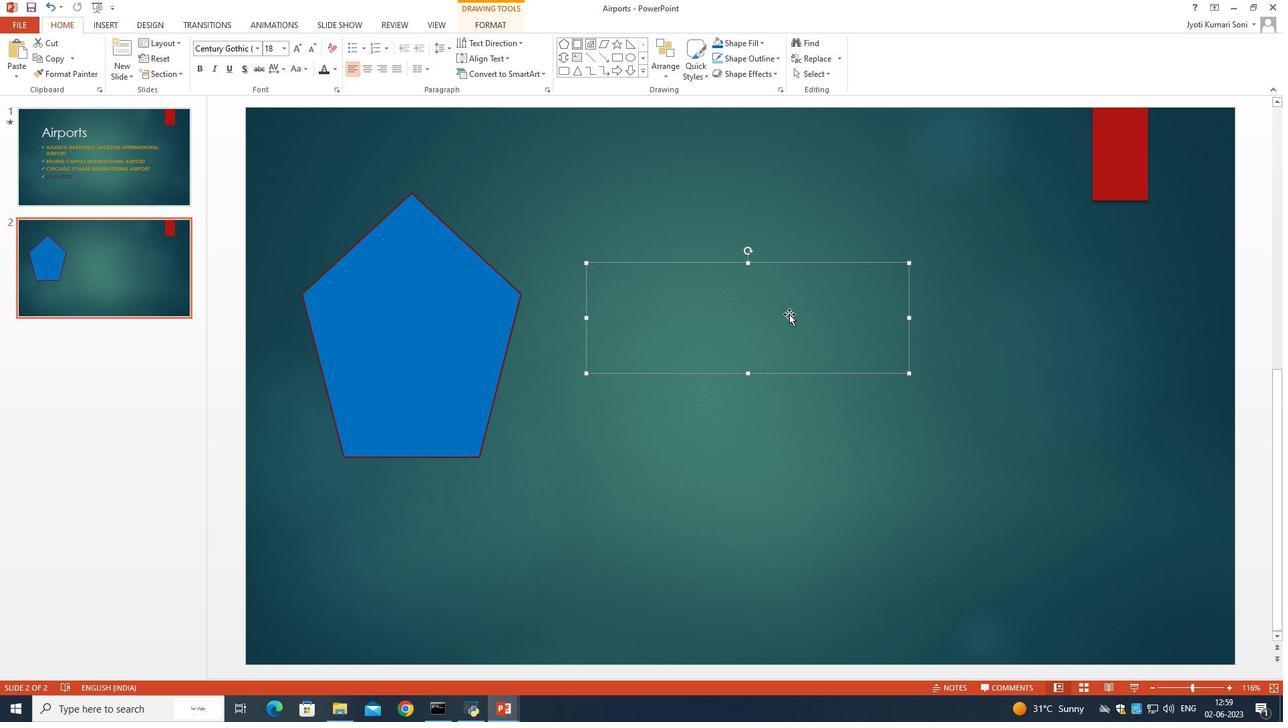 
Action: Mouse moved to (220, 68)
Screenshot: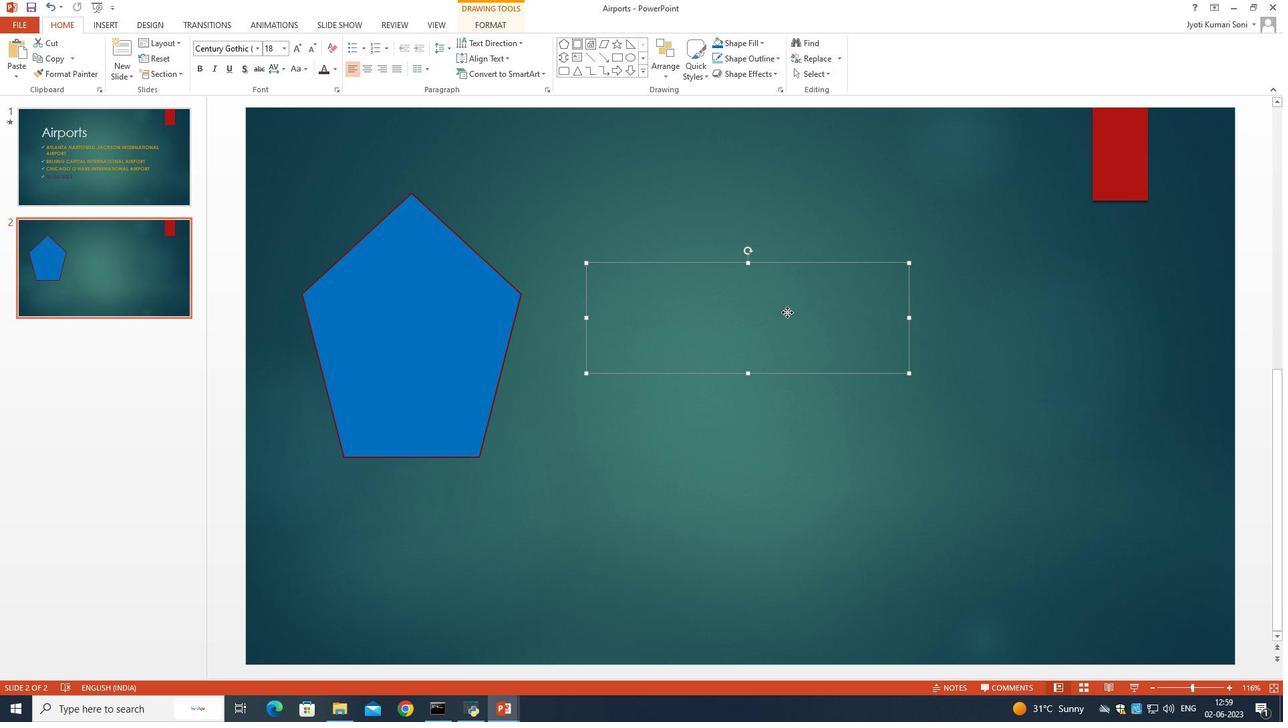 
Action: Mouse pressed left at (220, 68)
Screenshot: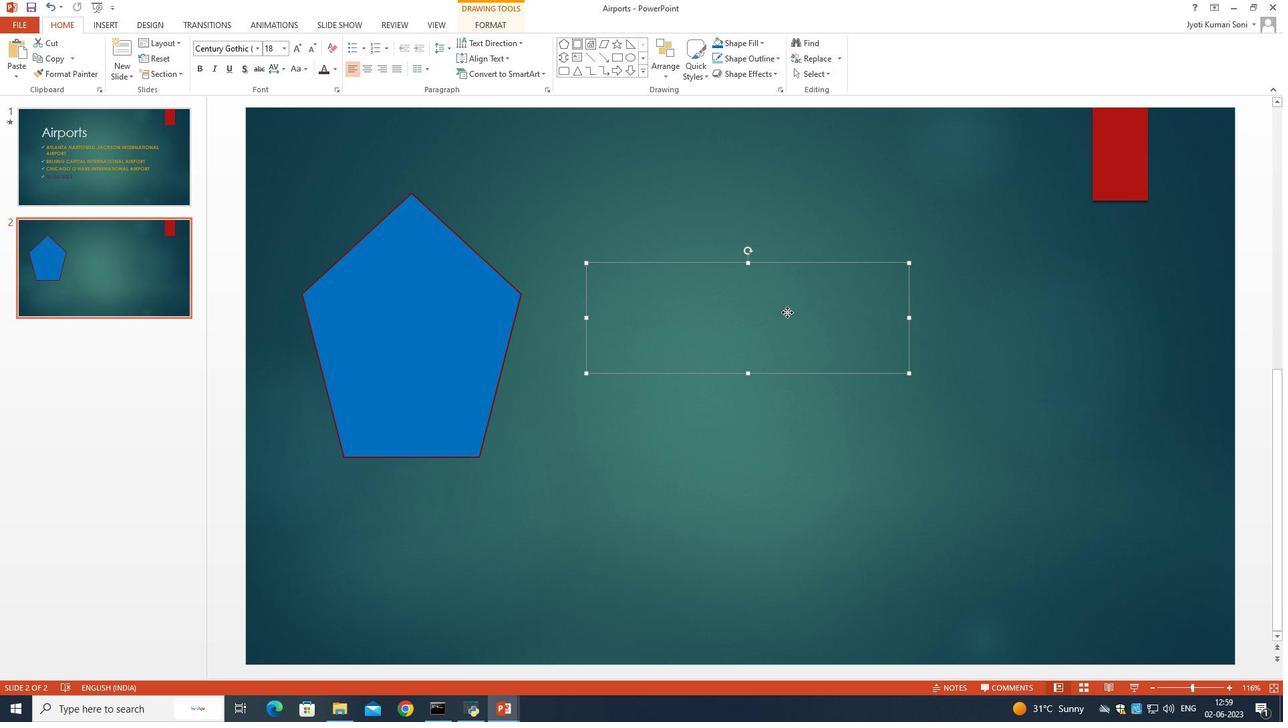 
Action: Mouse moved to (313, 102)
Screenshot: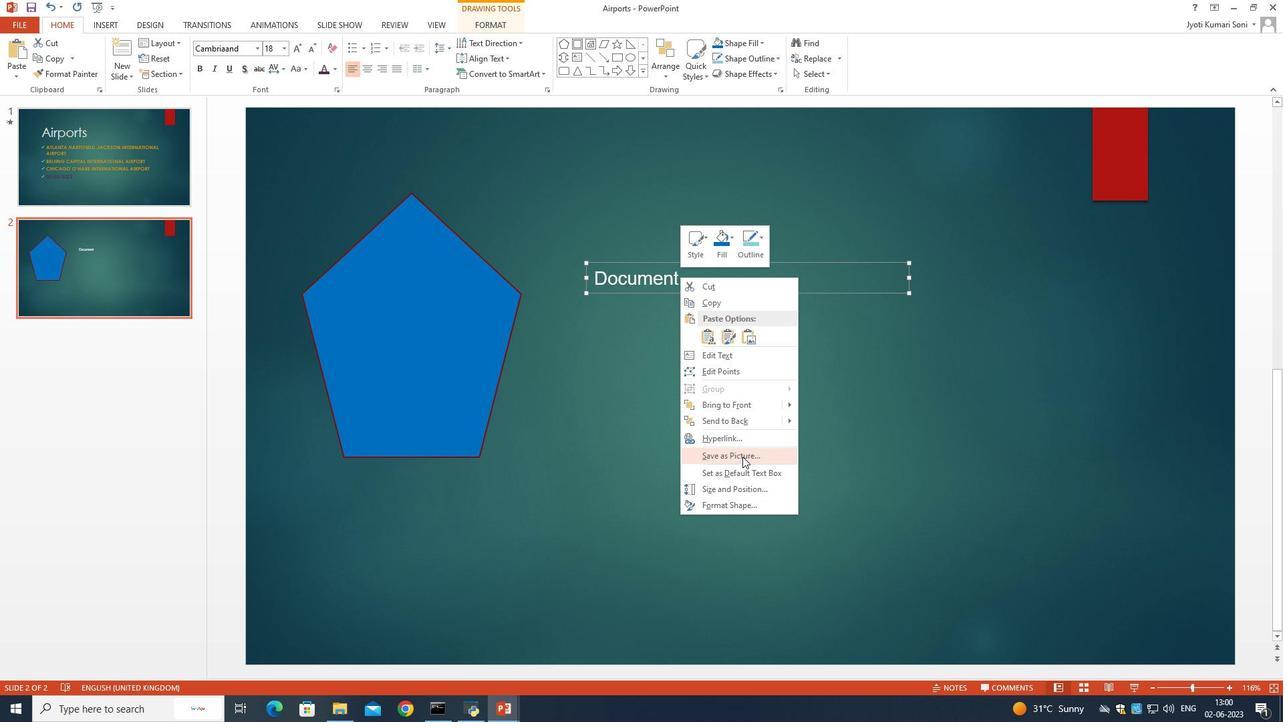 
Action: Mouse pressed left at (313, 102)
Screenshot: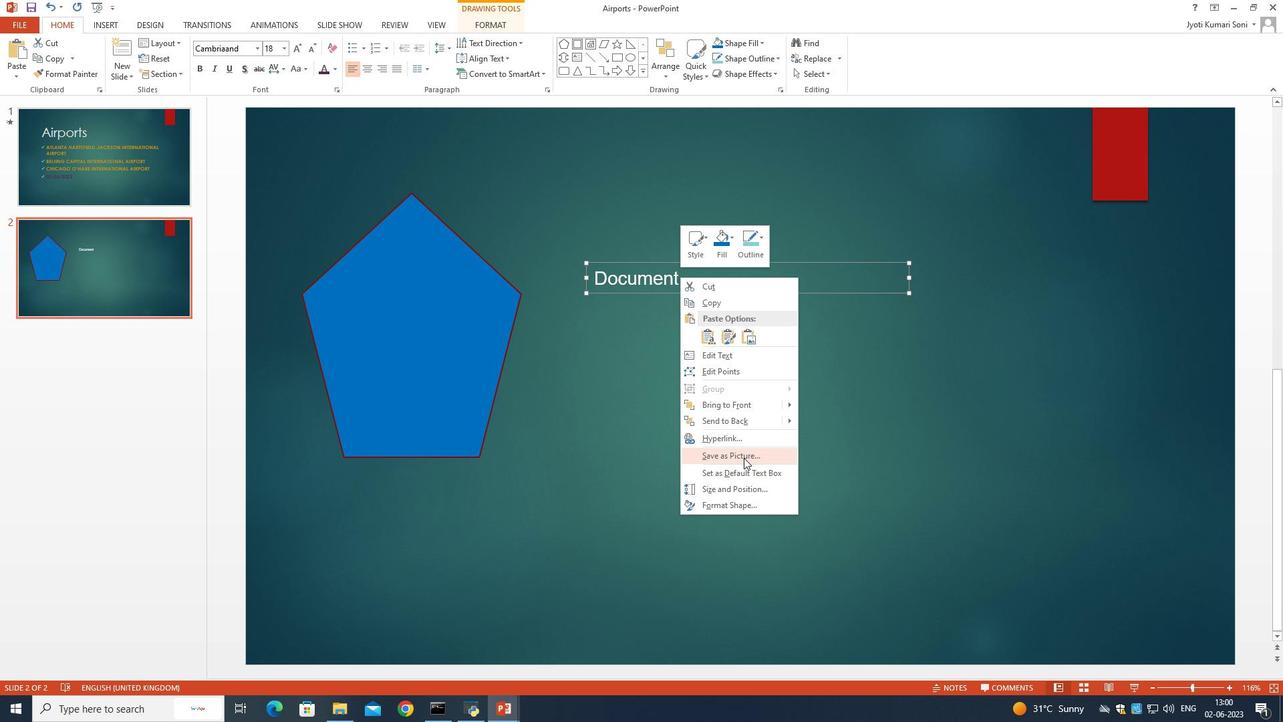 
Action: Mouse moved to (685, 177)
Screenshot: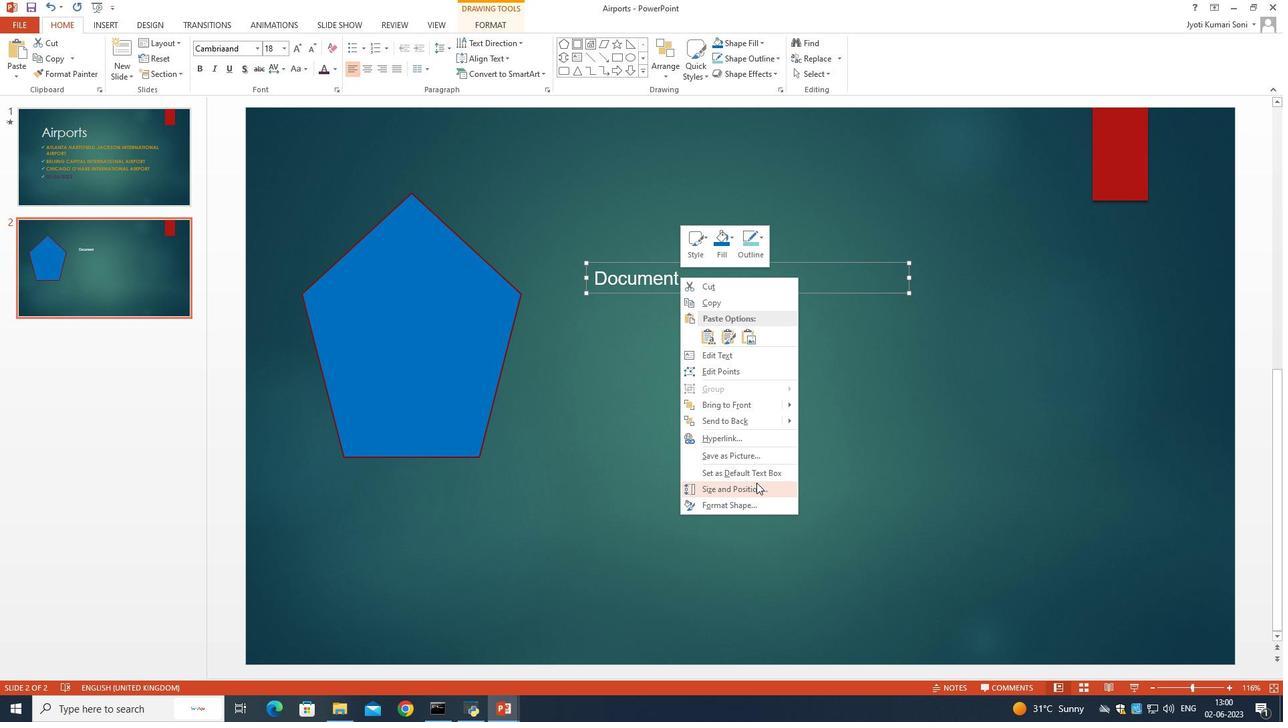 
Action: Mouse pressed left at (685, 177)
Screenshot: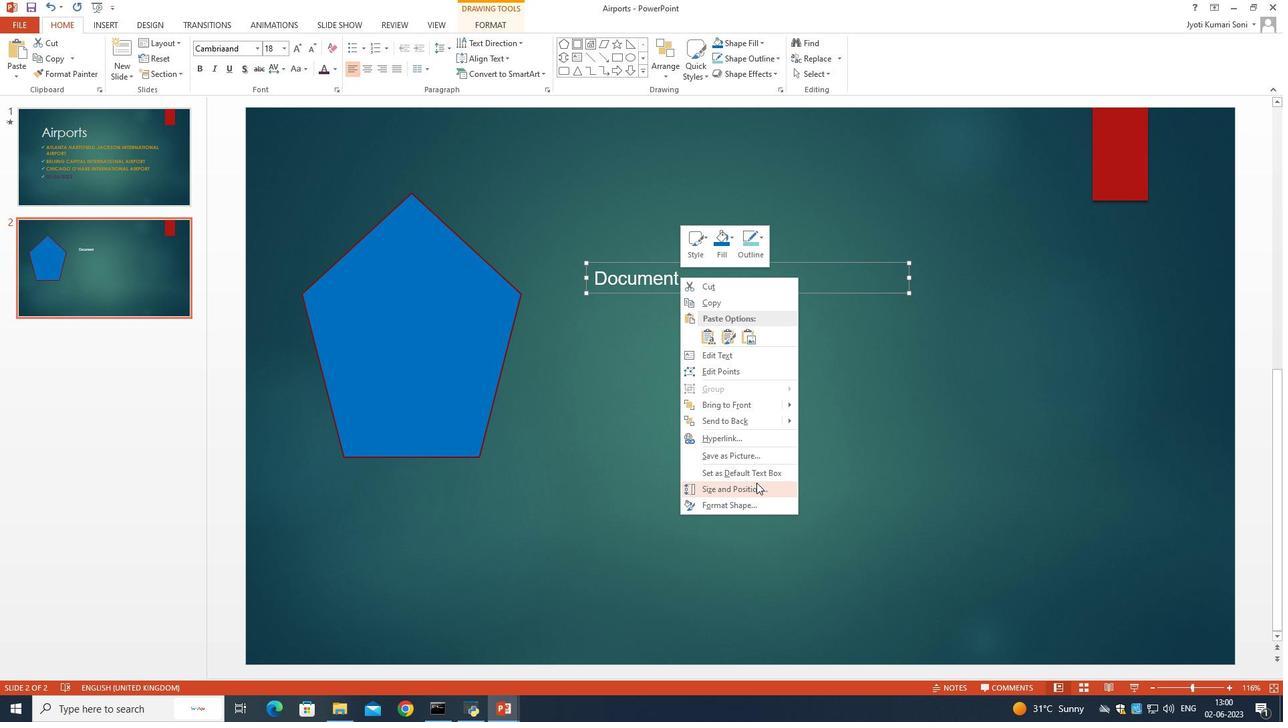 
Action: Mouse moved to (945, 400)
Screenshot: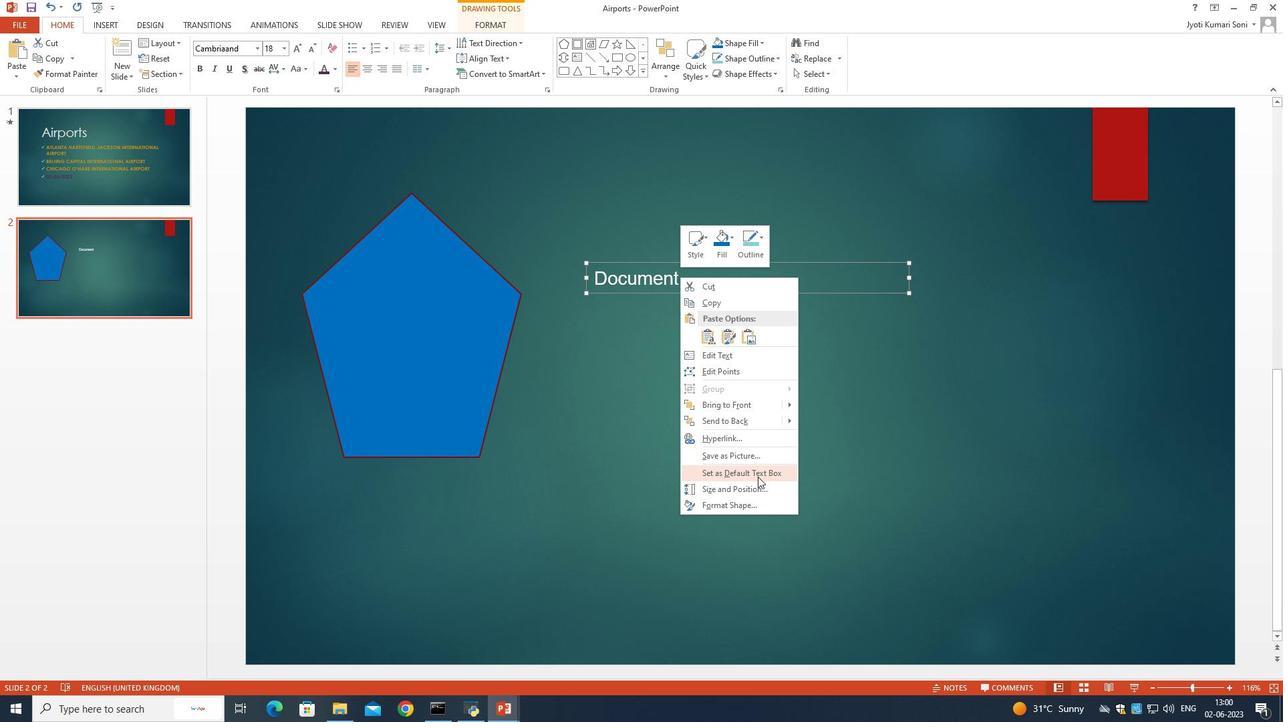 
Action: Mouse pressed left at (945, 400)
Screenshot: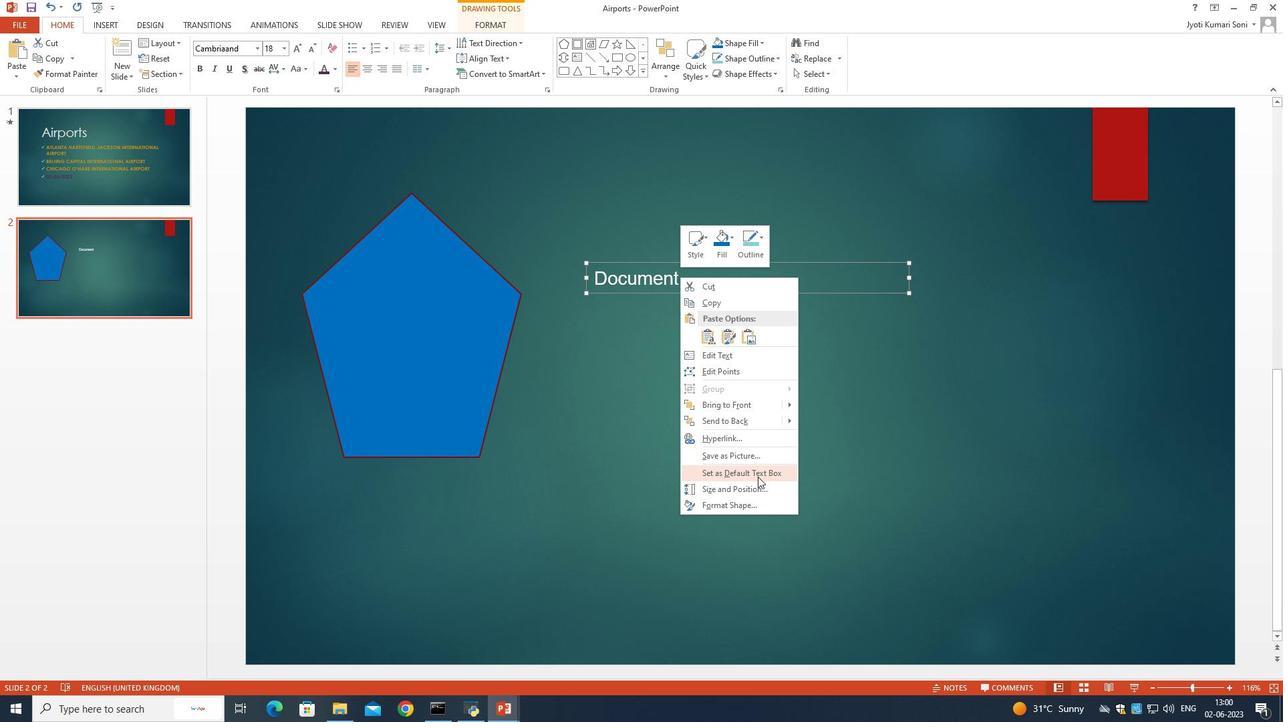 
Action: Mouse moved to (817, 265)
Screenshot: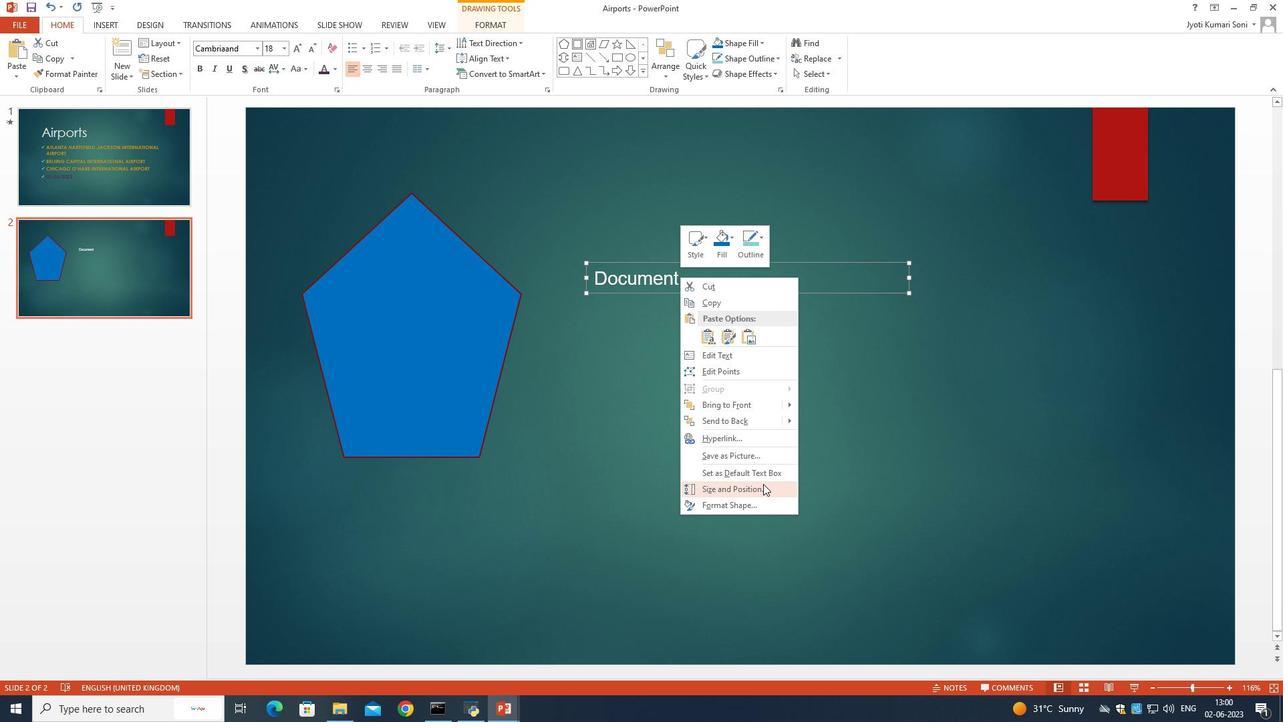 
Action: Mouse pressed left at (817, 265)
Screenshot: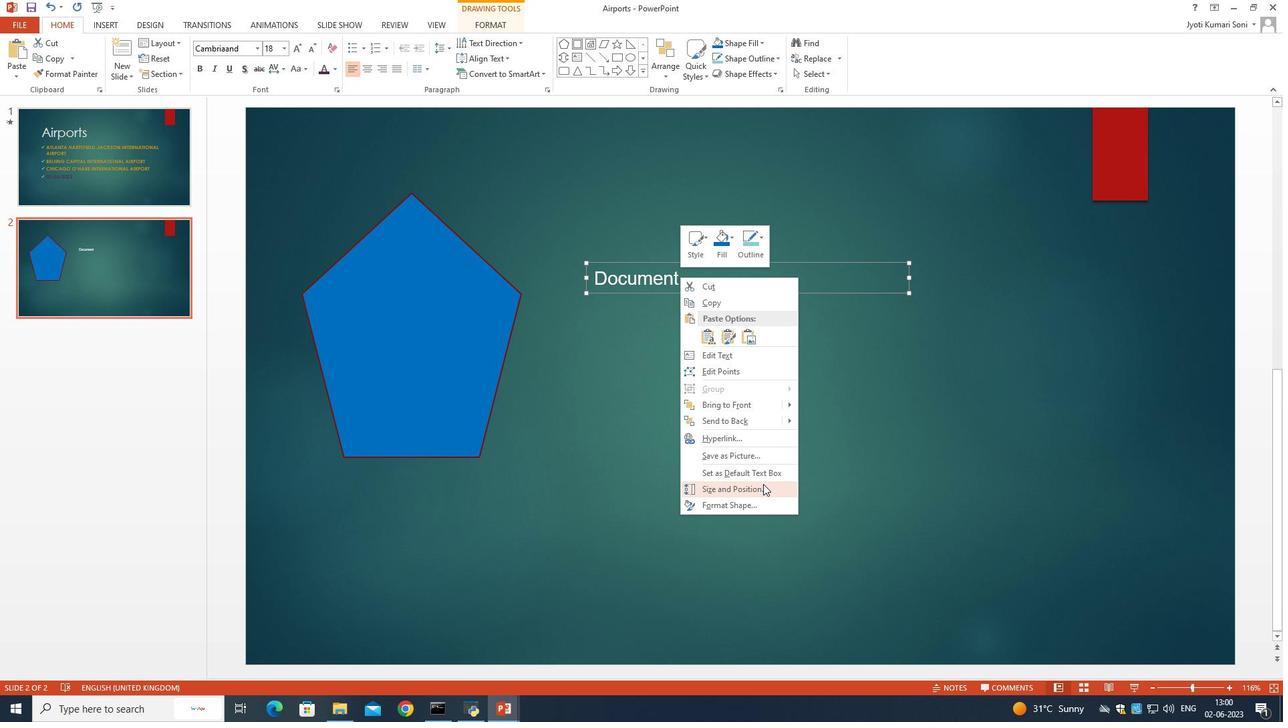 
Action: Mouse moved to (644, 220)
Screenshot: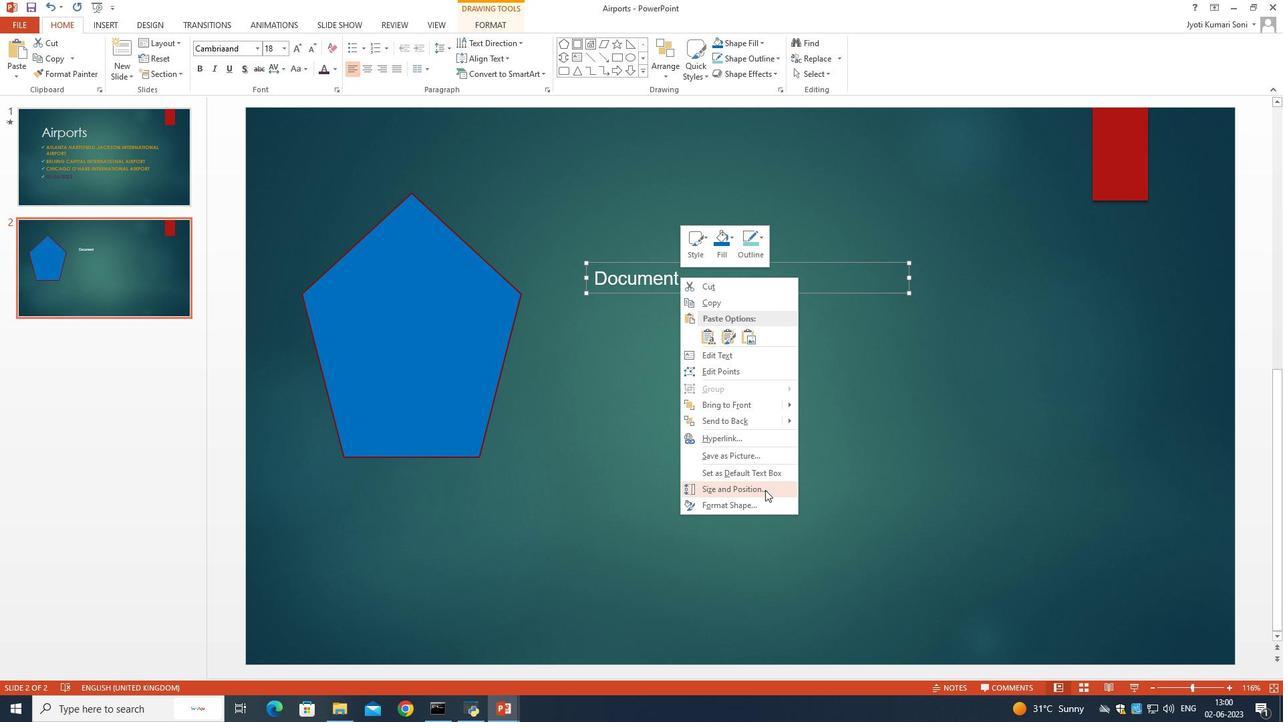 
Action: Mouse pressed left at (644, 220)
Screenshot: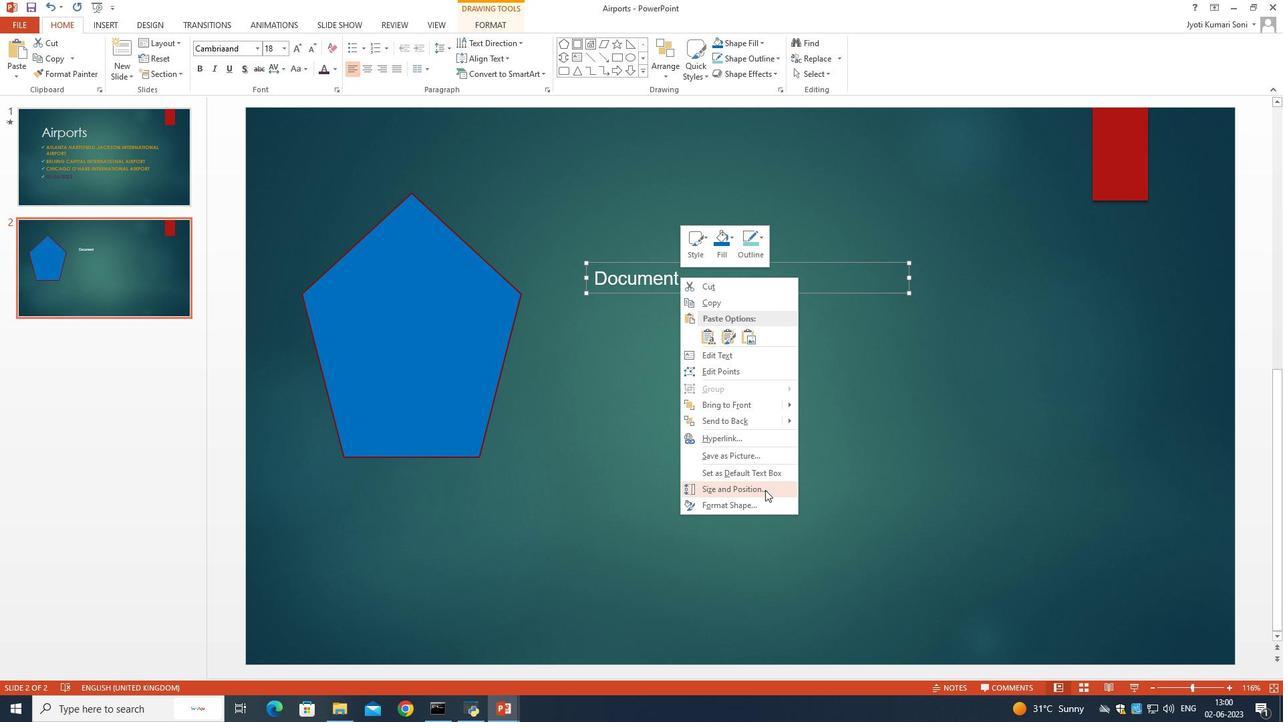 
Action: Mouse moved to (857, 238)
Screenshot: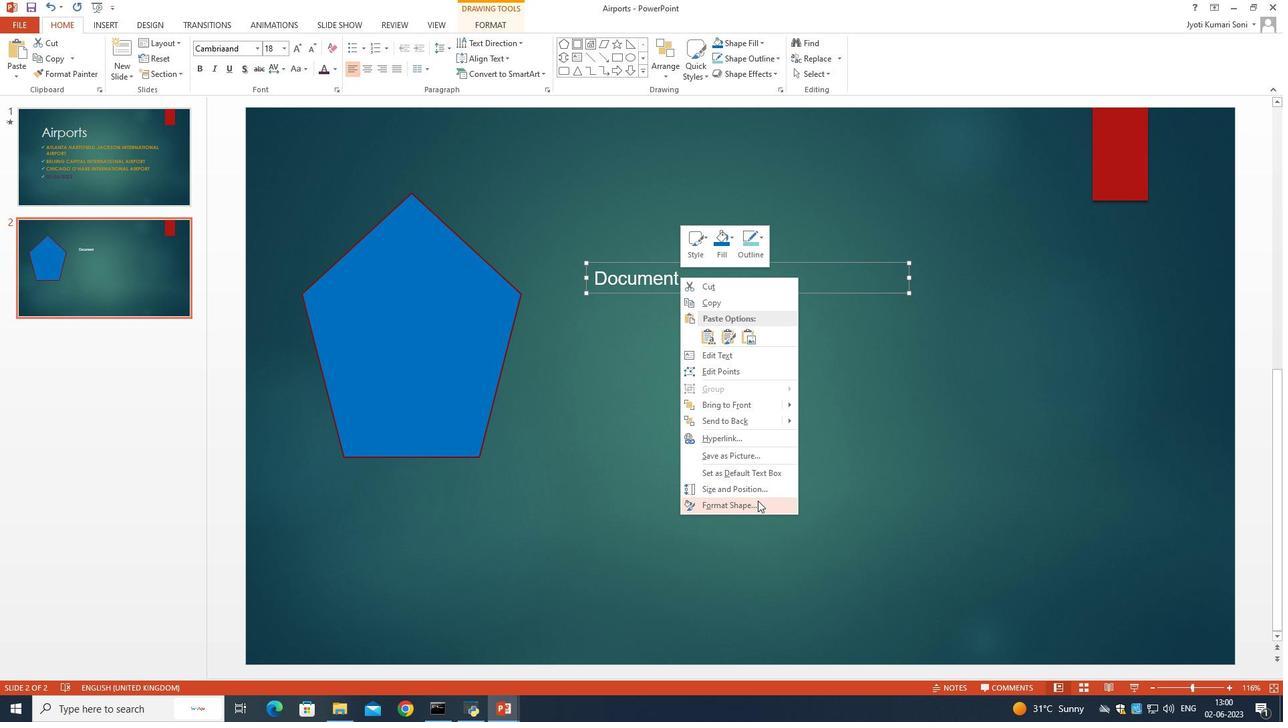 
Action: Mouse pressed left at (857, 238)
Screenshot: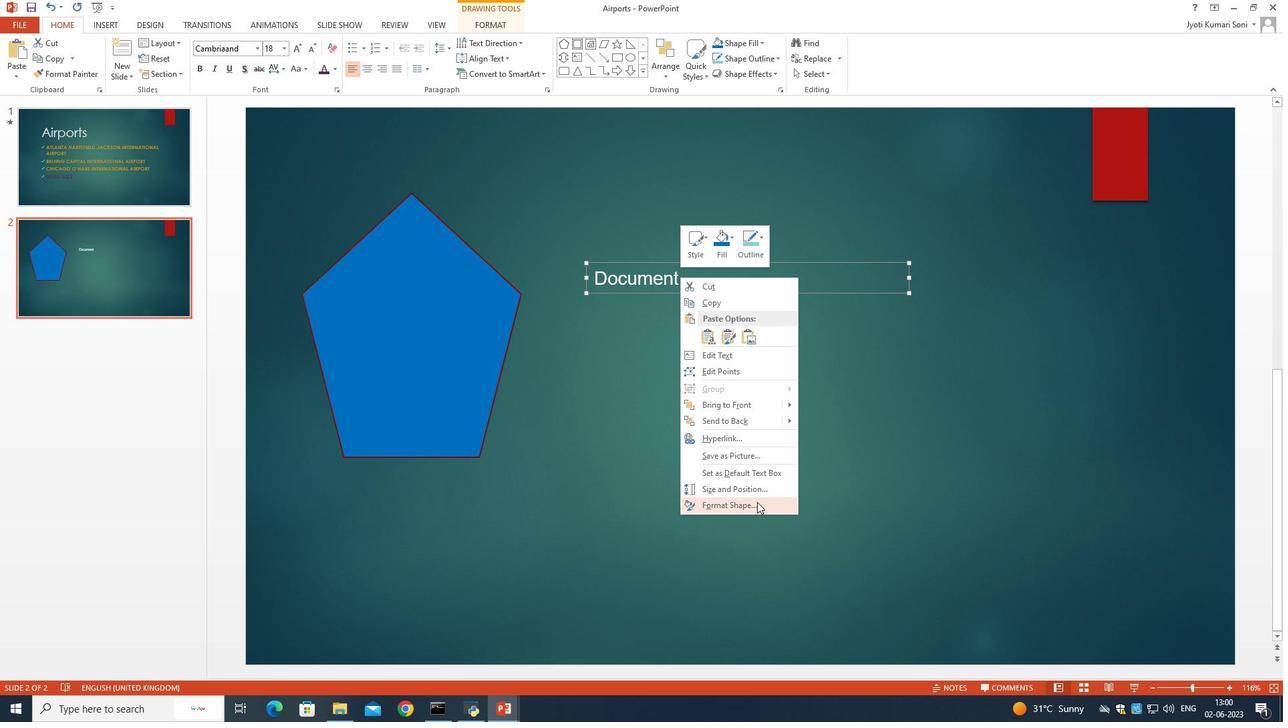 
Action: Mouse moved to (117, 23)
Screenshot: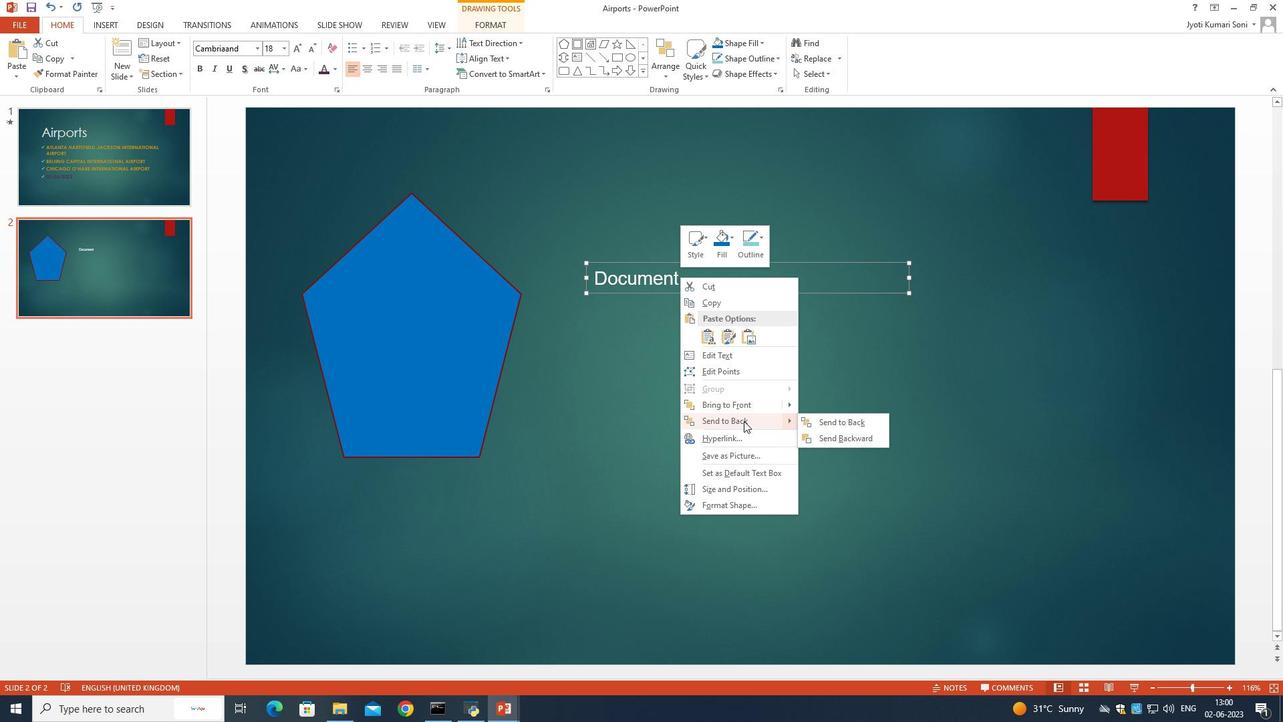 
Action: Mouse pressed left at (117, 23)
Screenshot: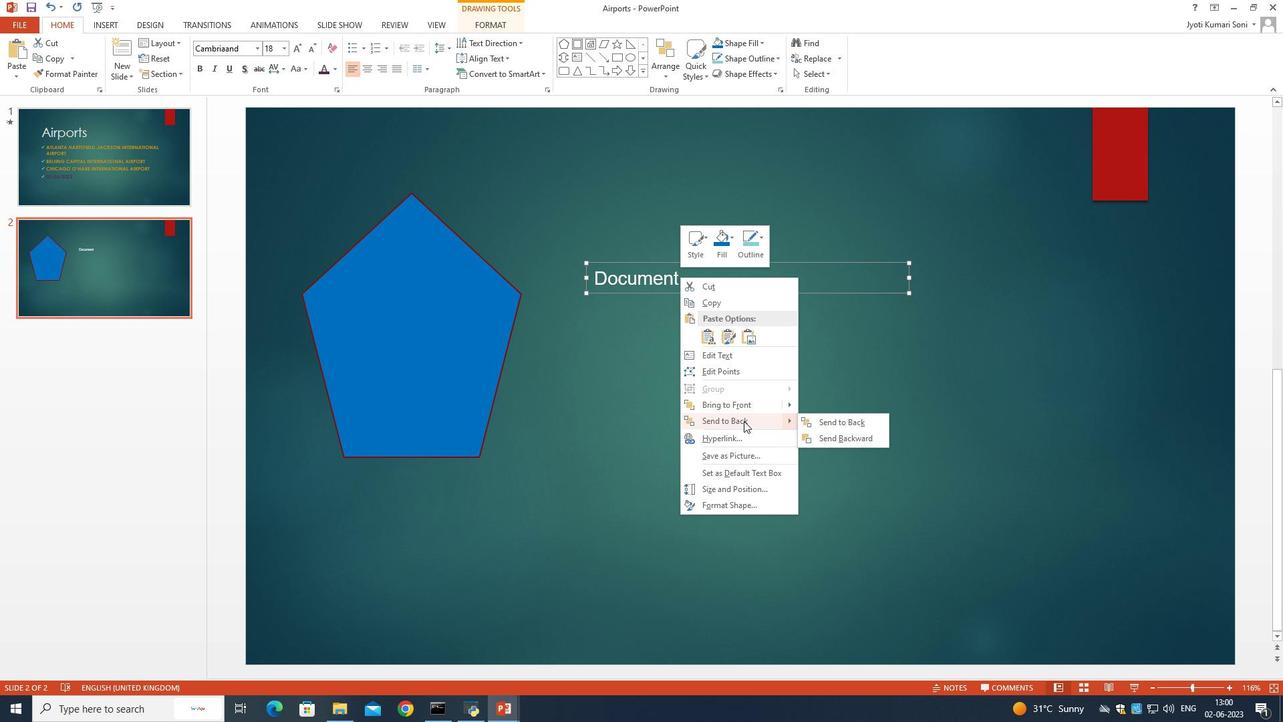 
Action: Mouse moved to (230, 70)
Screenshot: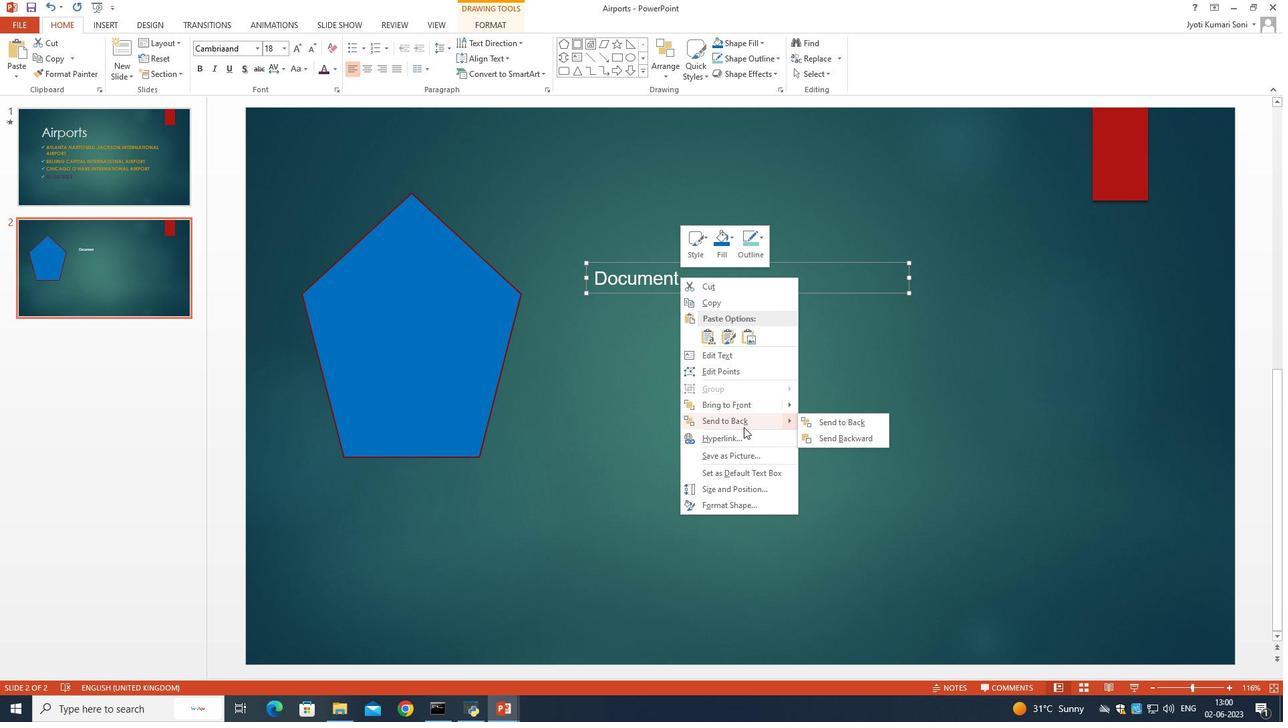 
Action: Mouse pressed left at (230, 70)
Screenshot: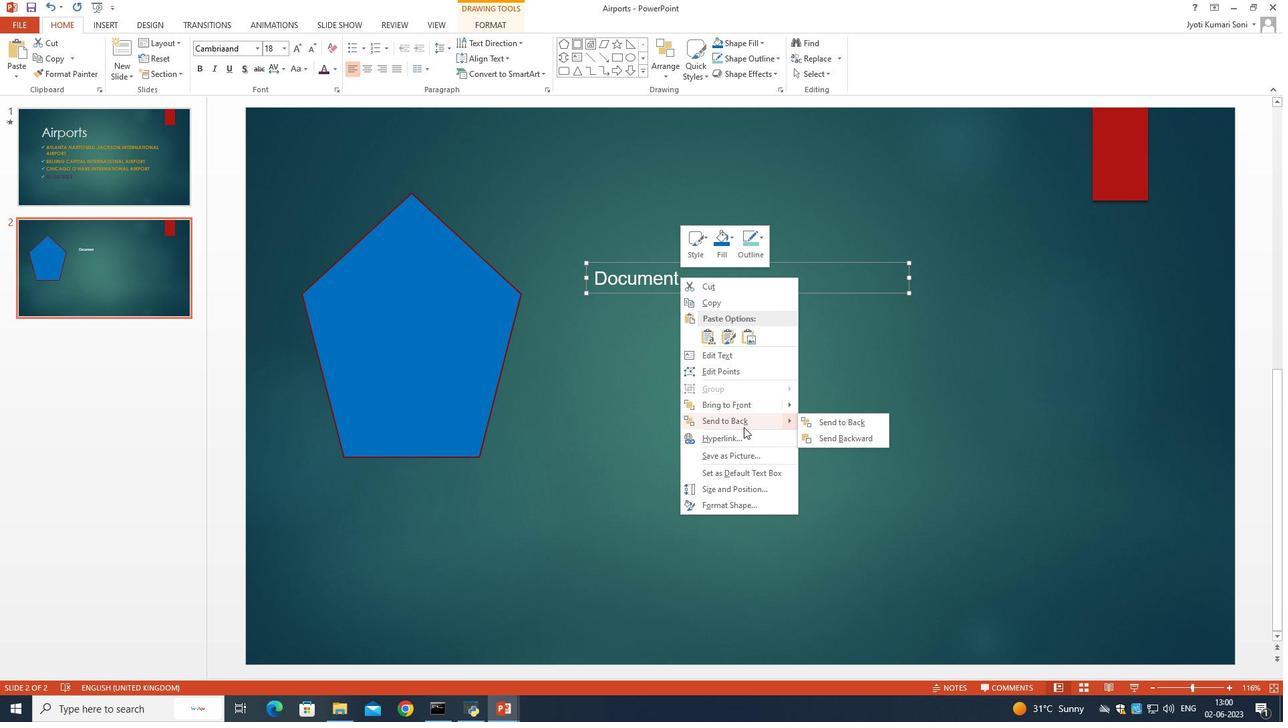 
Action: Mouse moved to (316, 103)
Screenshot: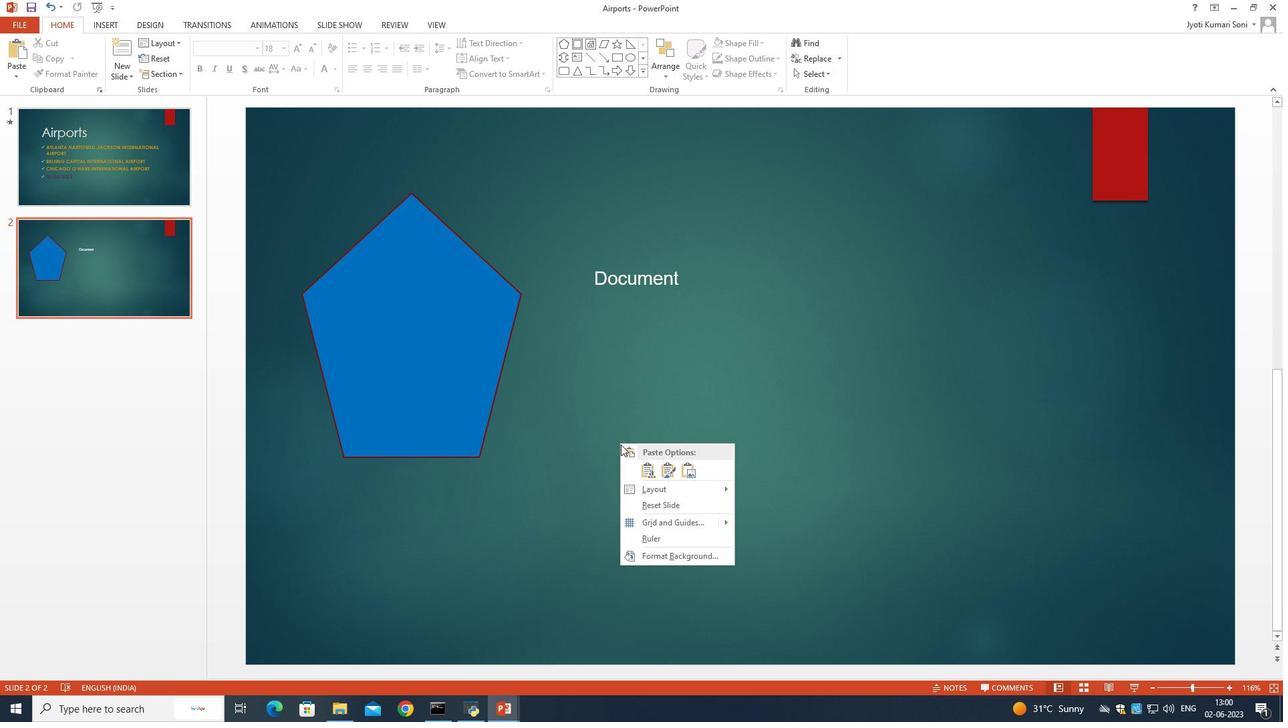 
Action: Mouse pressed left at (316, 103)
Screenshot: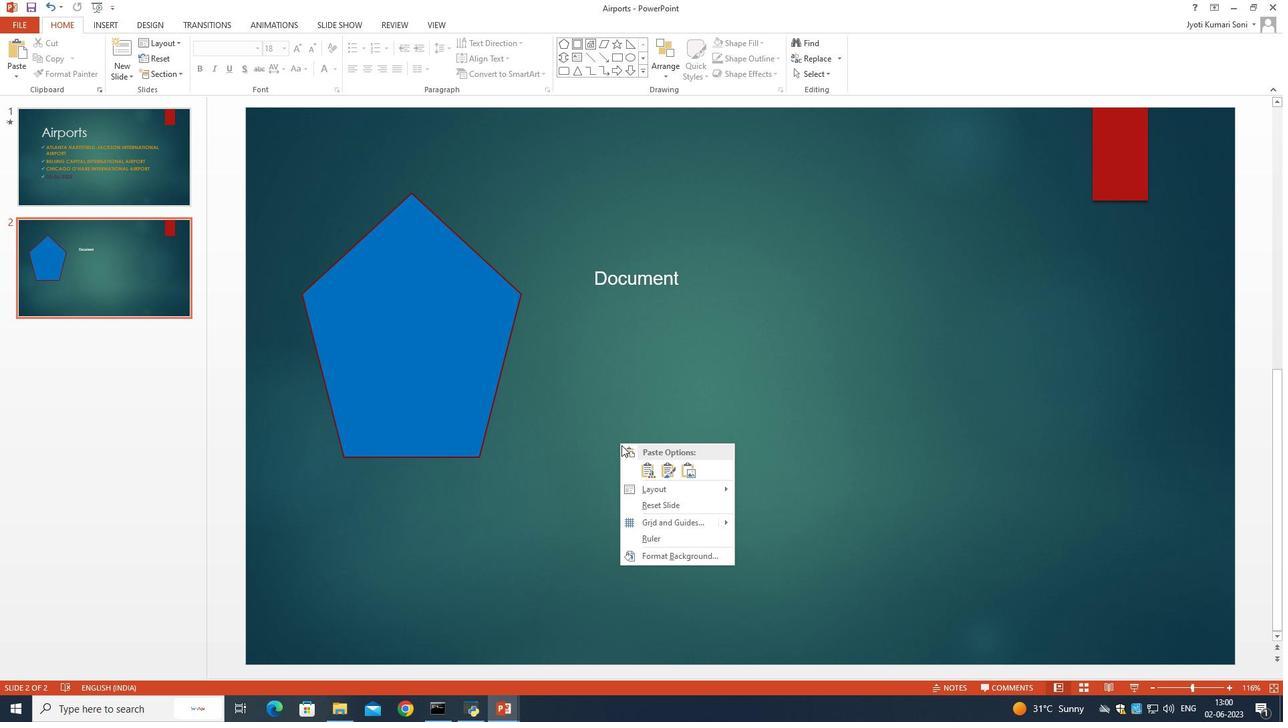 
Action: Mouse moved to (662, 160)
Screenshot: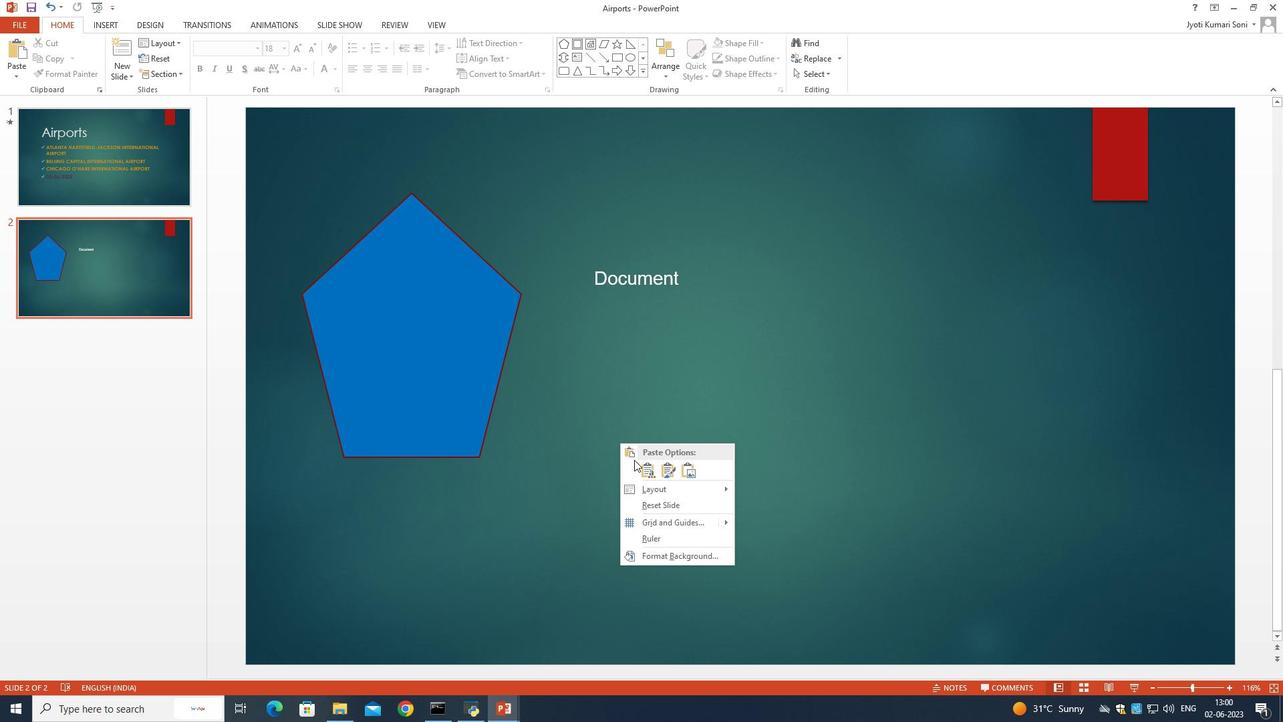 
Action: Mouse pressed left at (662, 160)
Screenshot: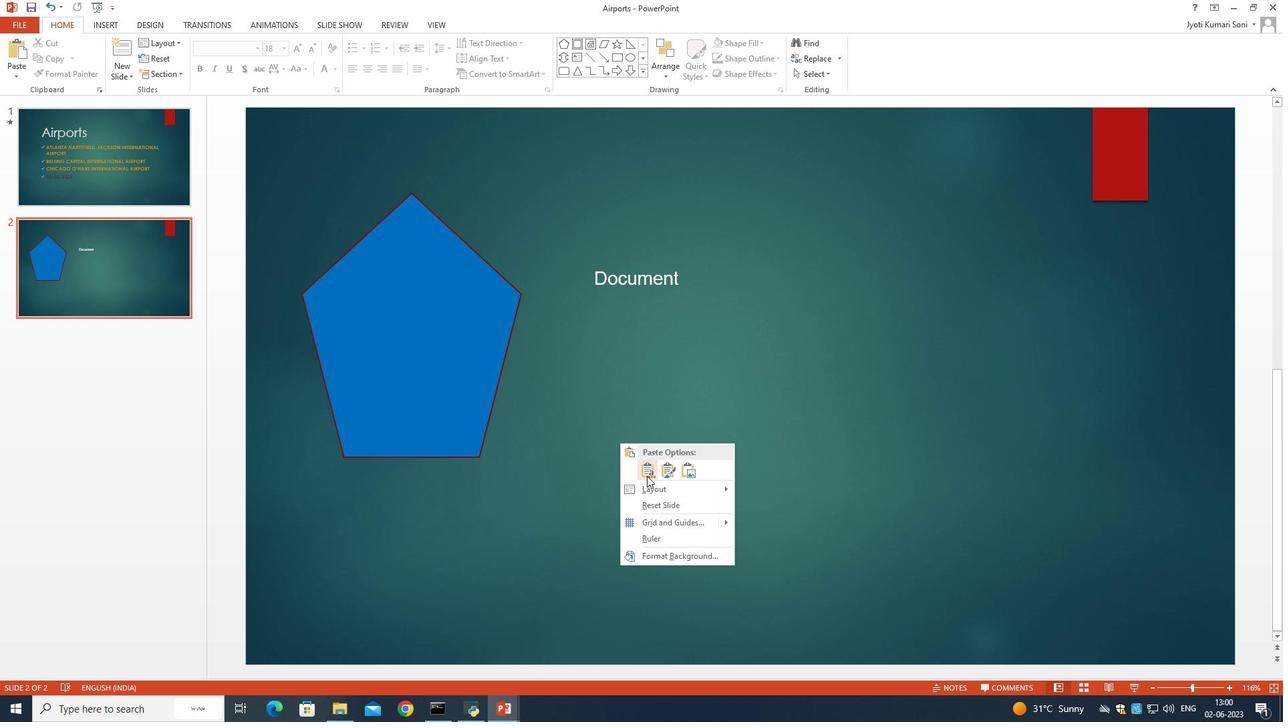 
Action: Mouse moved to (675, 176)
Screenshot: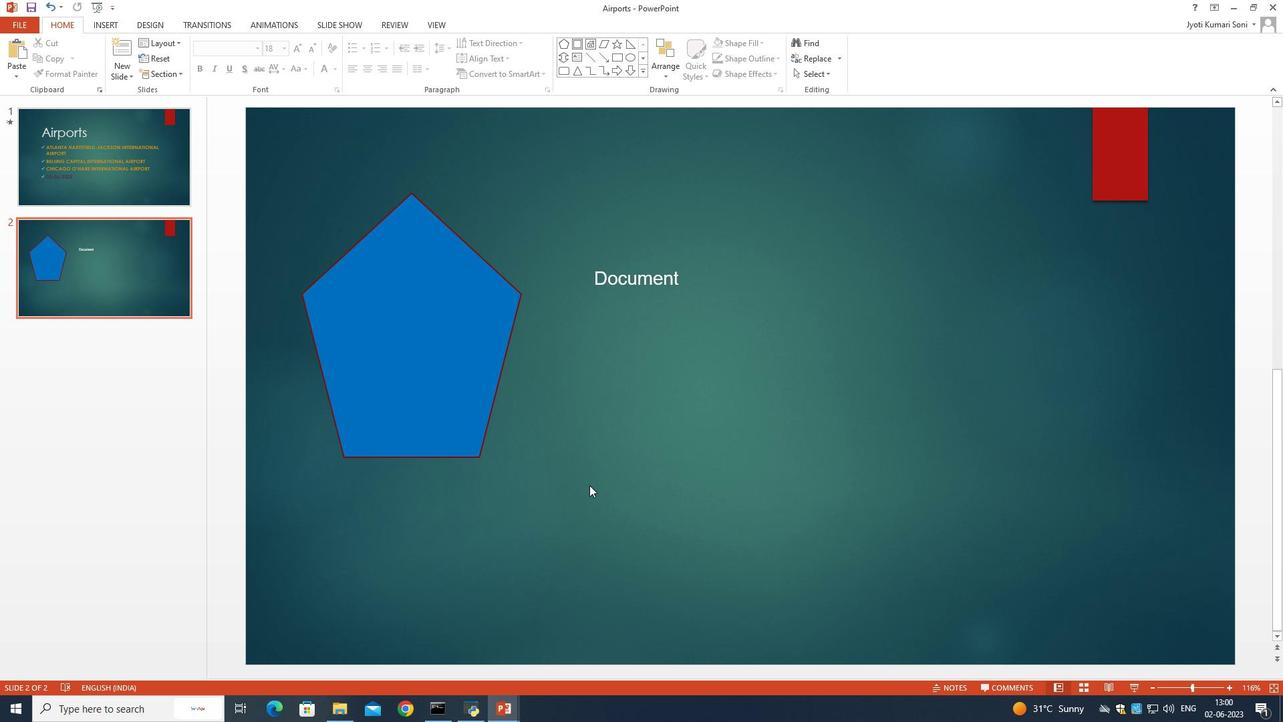 
Action: Mouse pressed left at (675, 176)
Screenshot: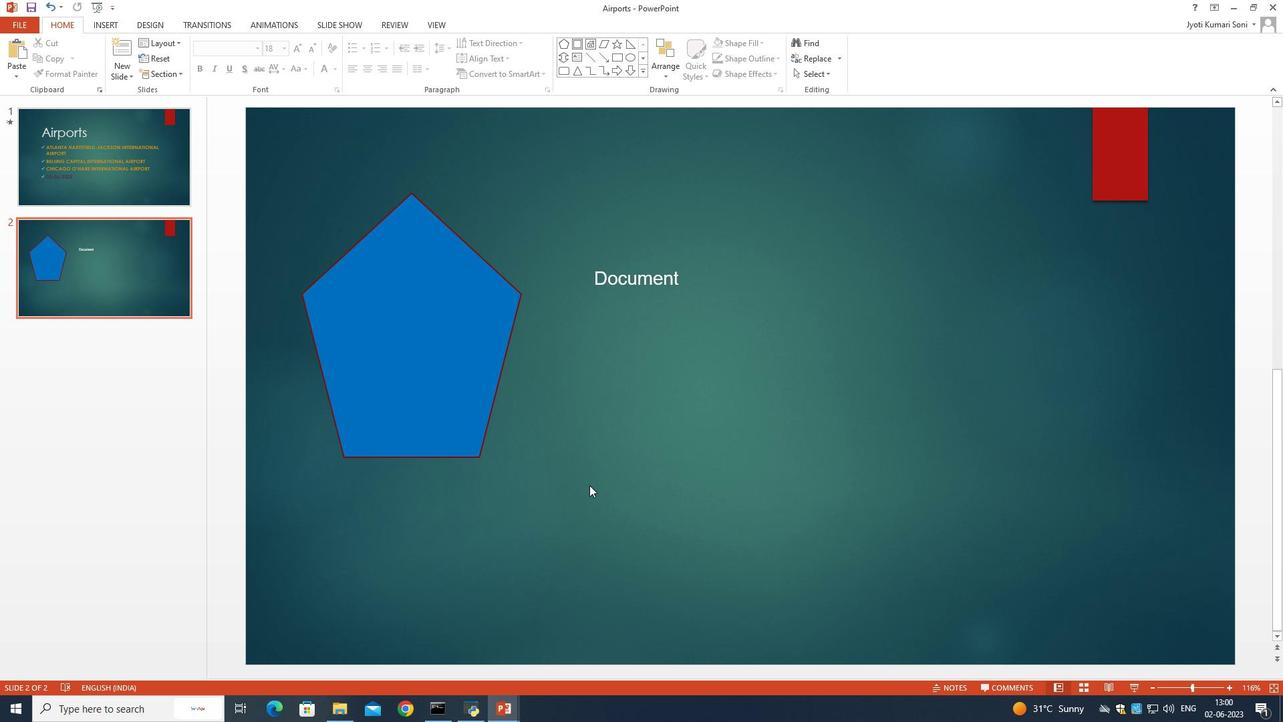 
Action: Mouse moved to (694, 191)
Screenshot: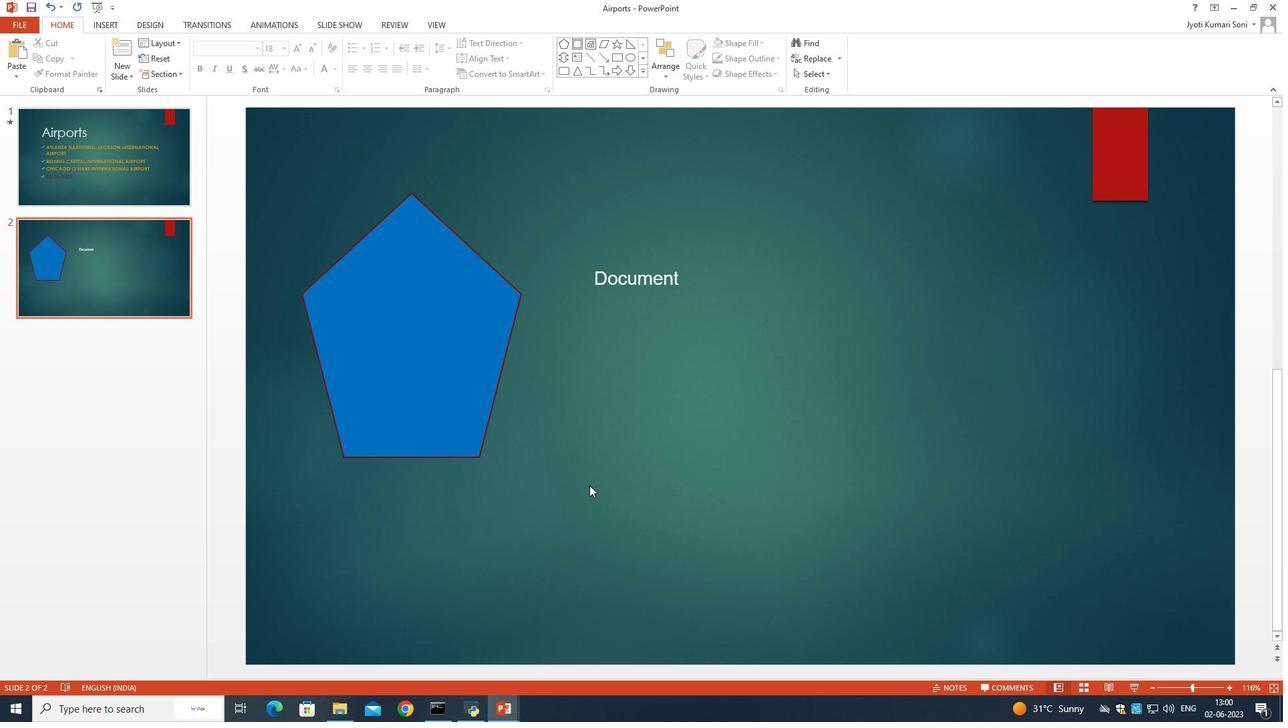 
Action: Mouse pressed left at (694, 191)
Screenshot: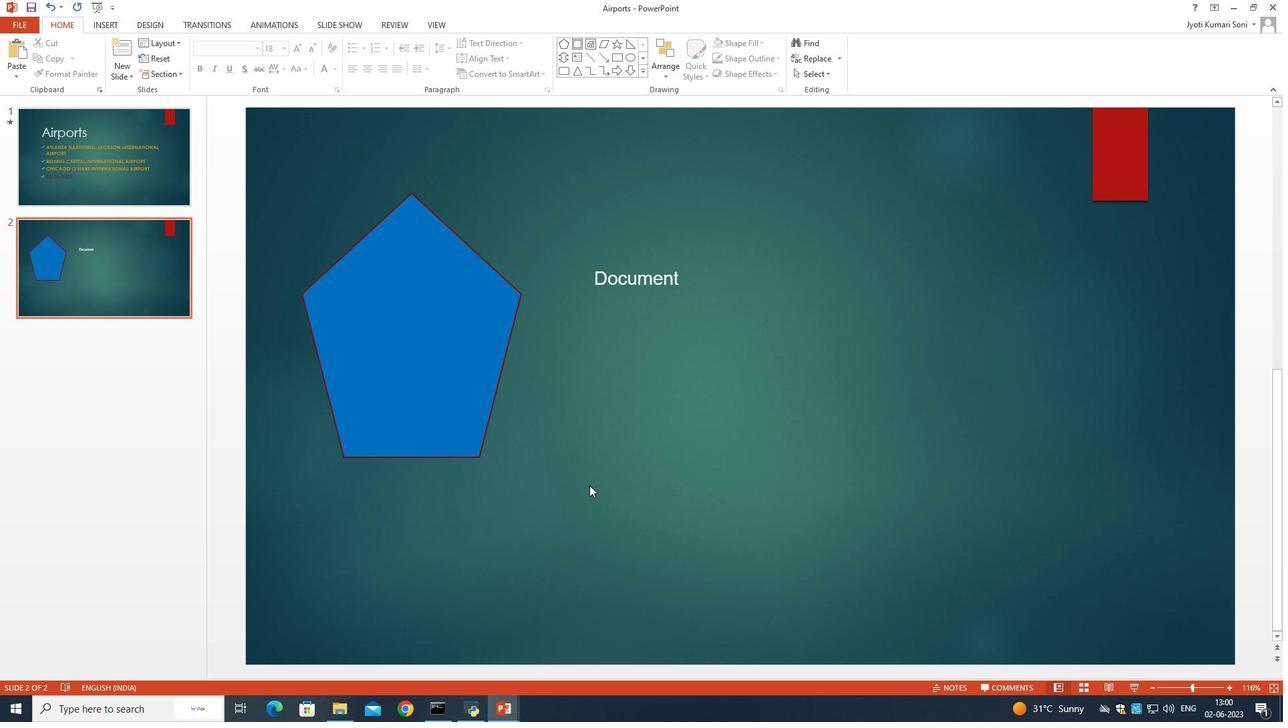 
Action: Mouse moved to (693, 190)
Screenshot: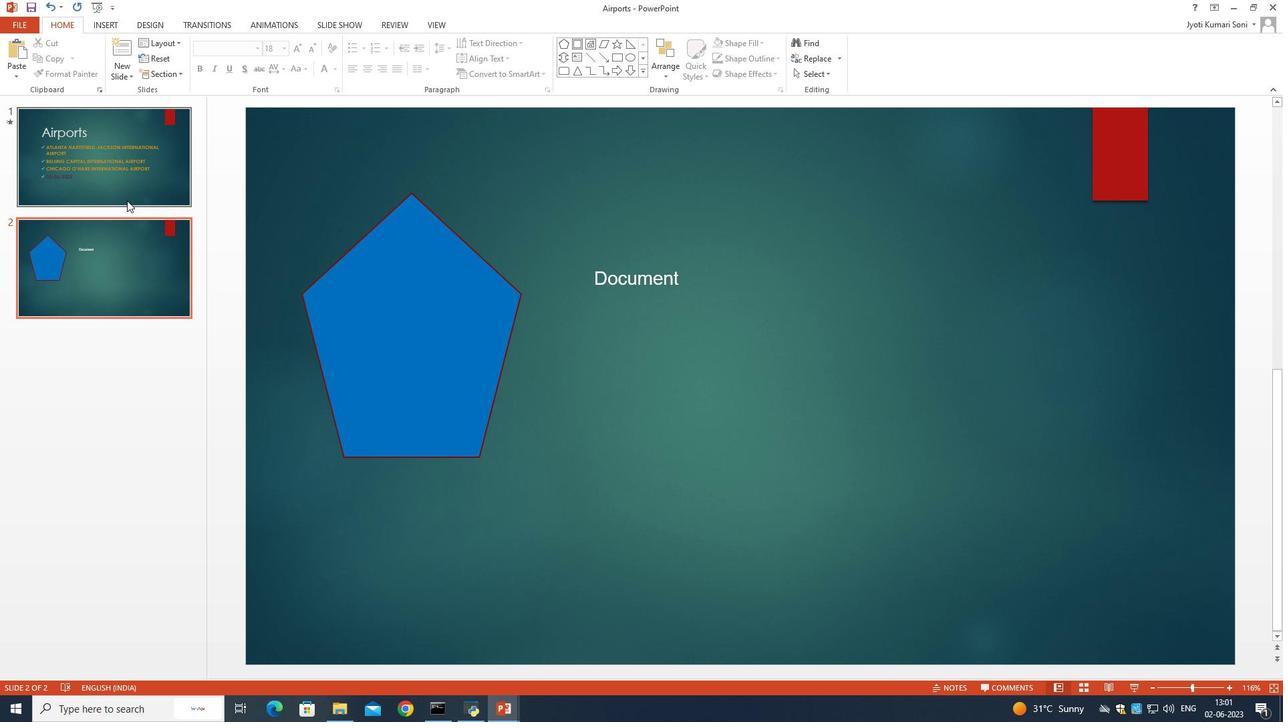 
Action: Mouse pressed left at (693, 190)
Screenshot: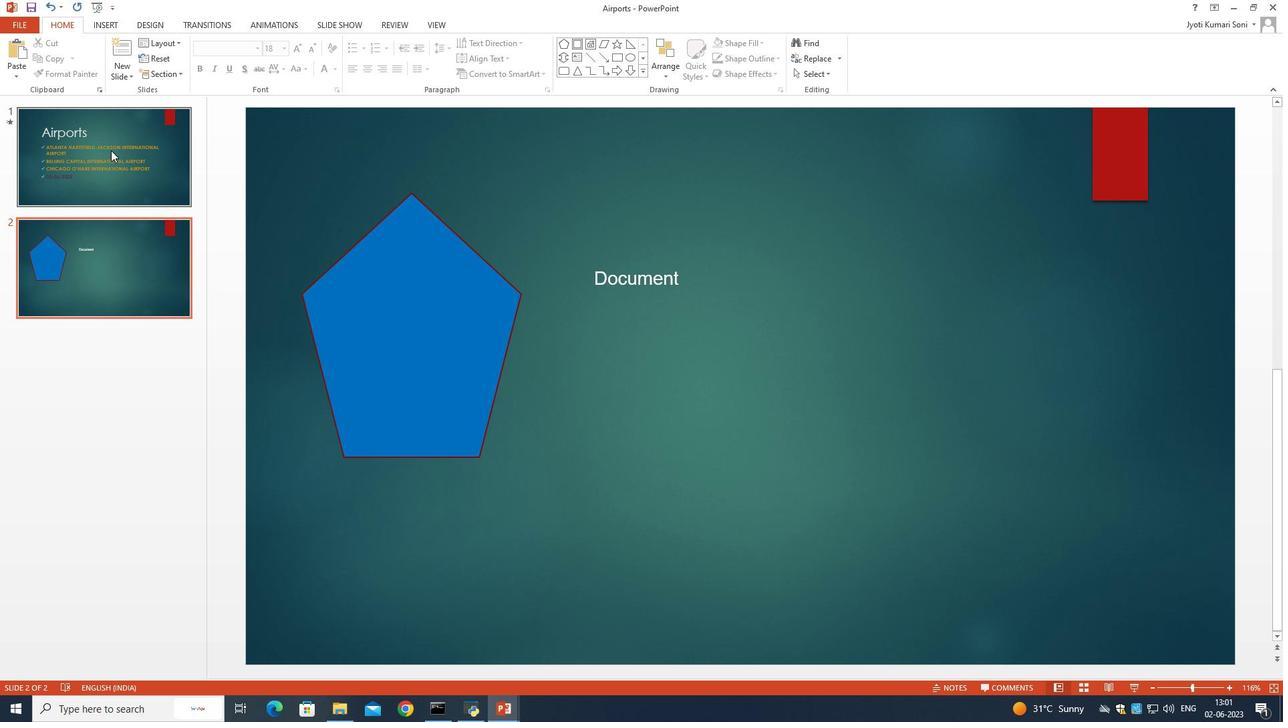 
Action: Mouse moved to (726, 174)
Screenshot: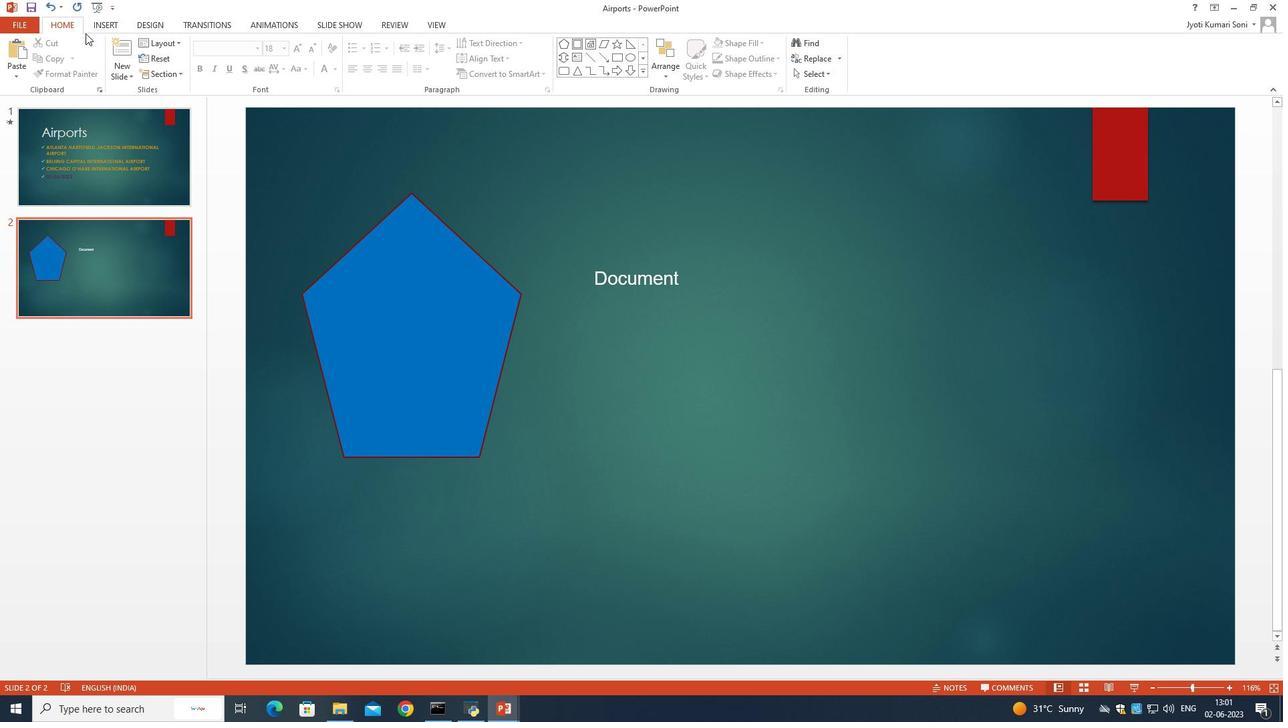 
Action: Mouse pressed left at (726, 174)
Screenshot: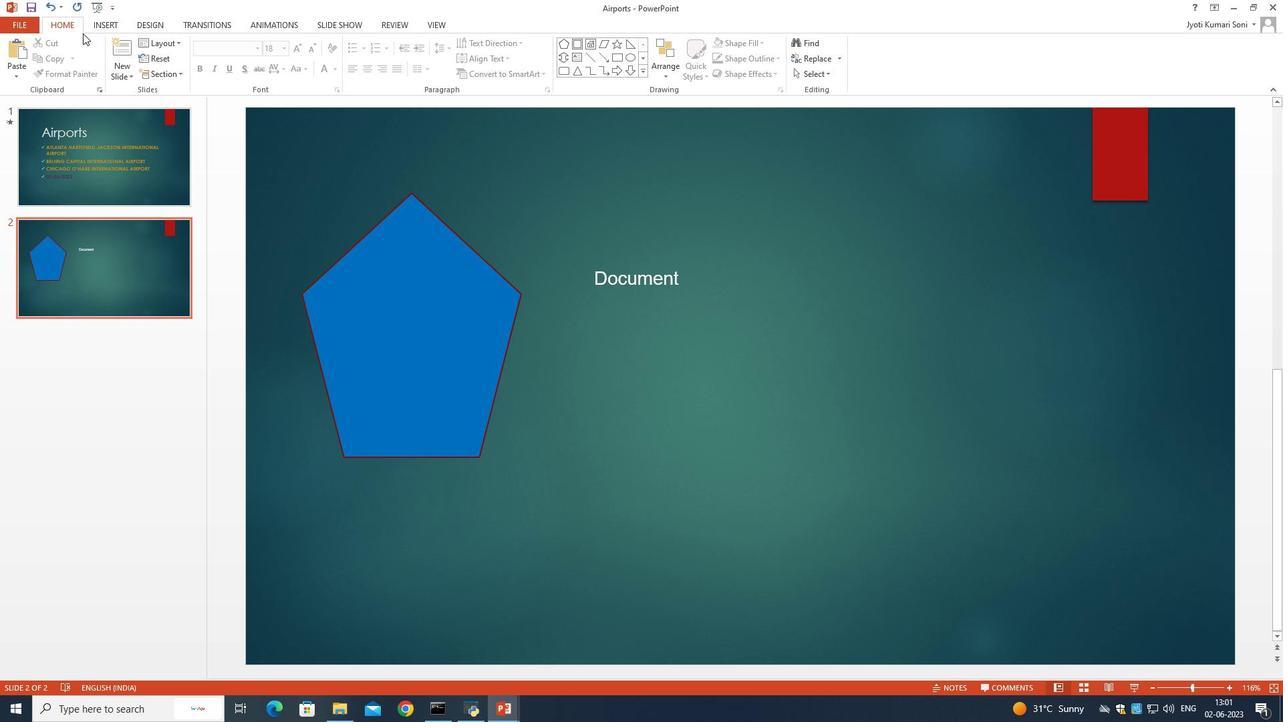 
Action: Mouse moved to (772, 192)
Screenshot: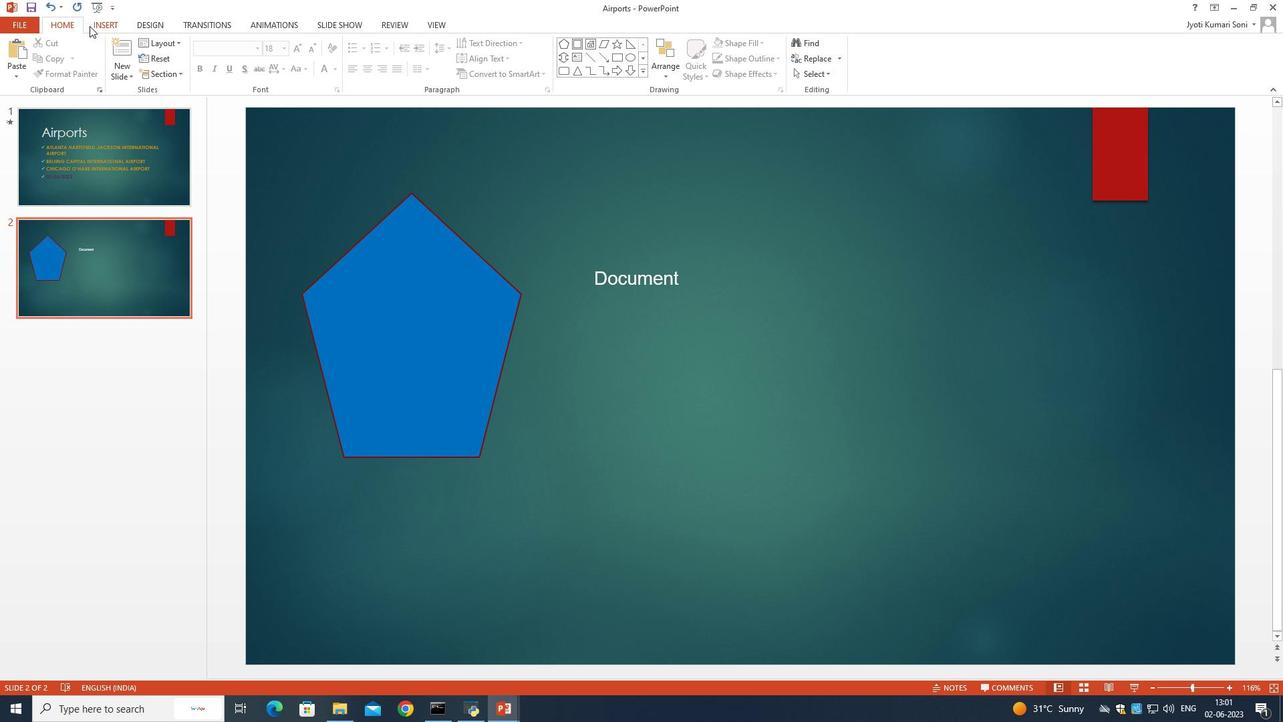 
Action: Mouse pressed left at (772, 192)
Screenshot: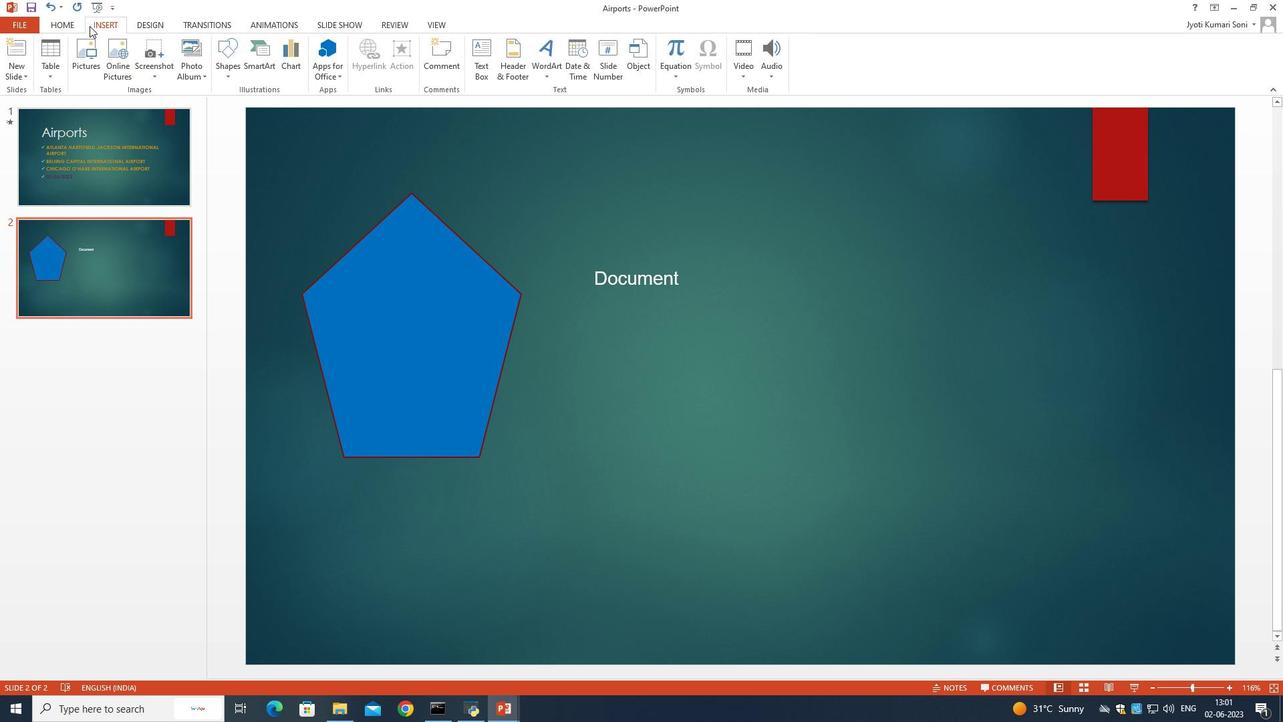 
Action: Mouse moved to (776, 170)
Screenshot: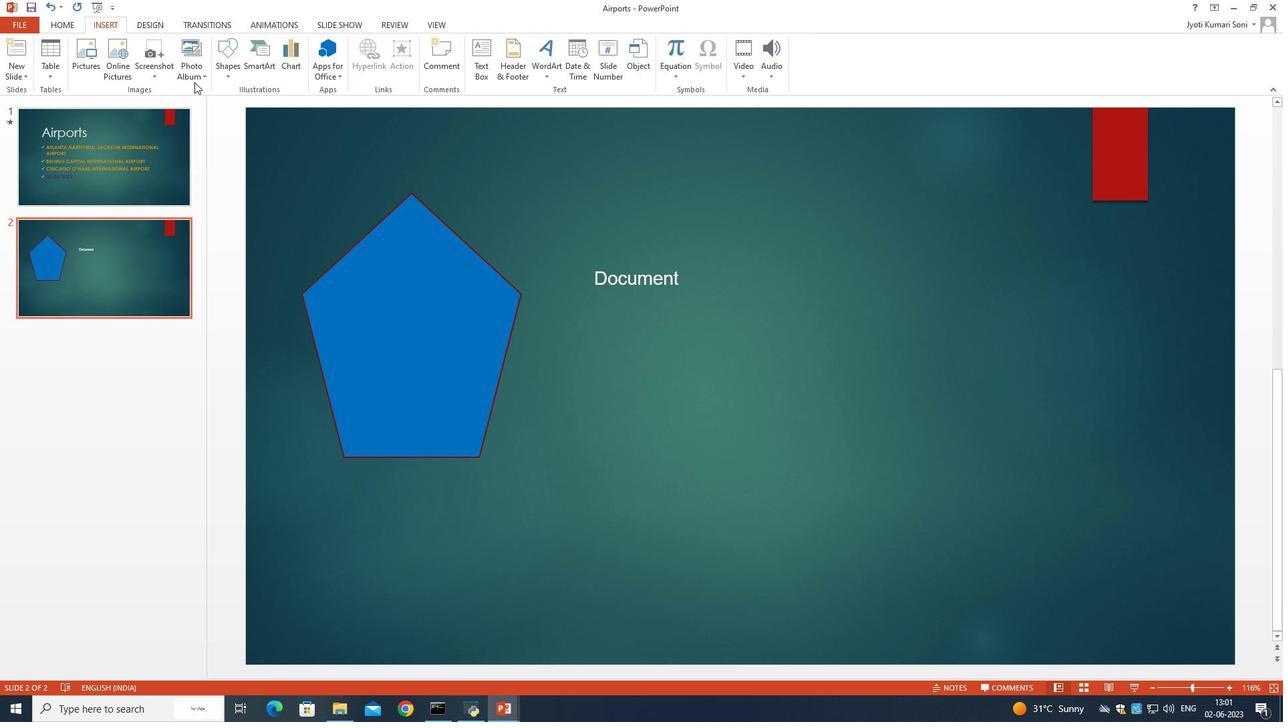 
Action: Mouse pressed left at (776, 170)
Screenshot: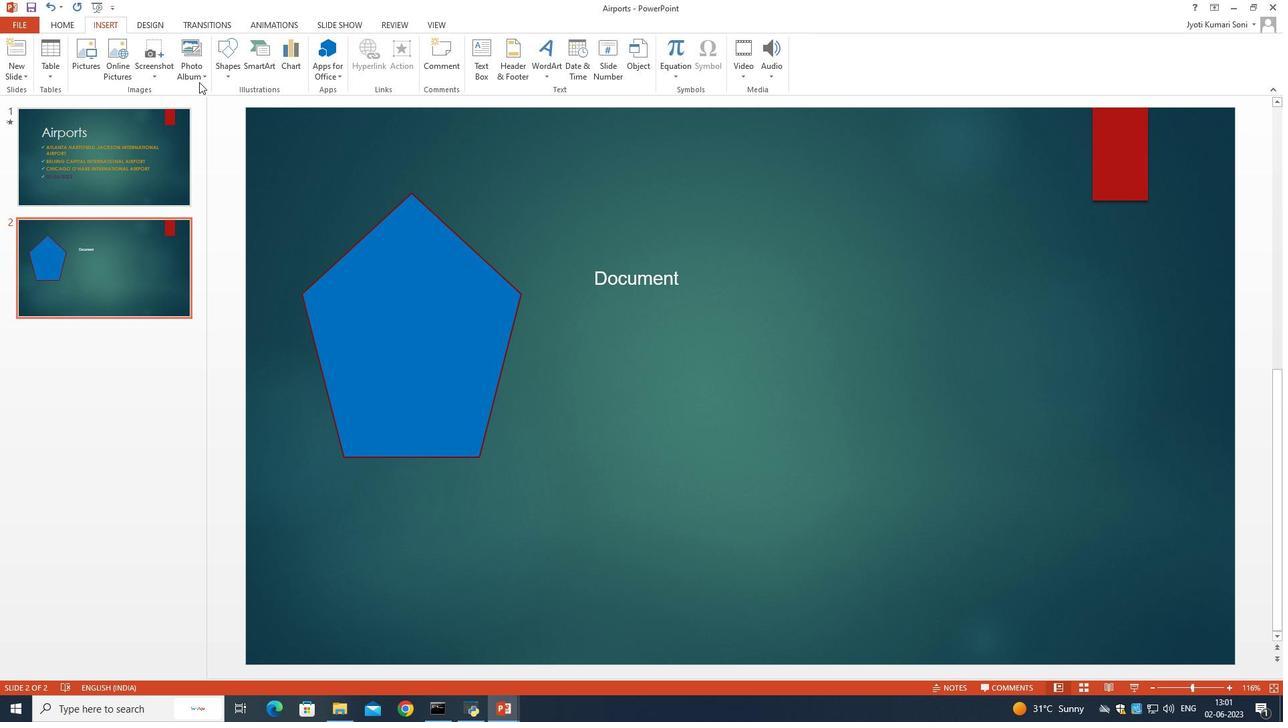 
Action: Mouse moved to (784, 252)
Screenshot: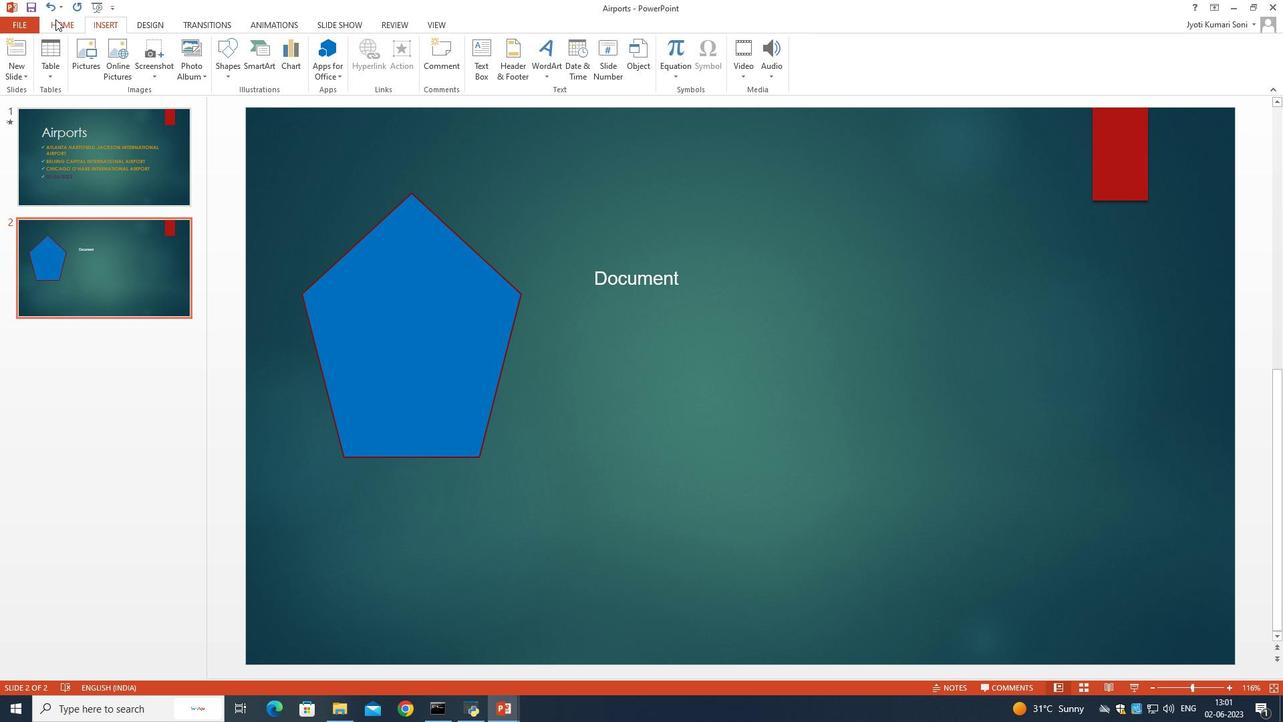 
Action: Mouse pressed left at (784, 252)
Screenshot: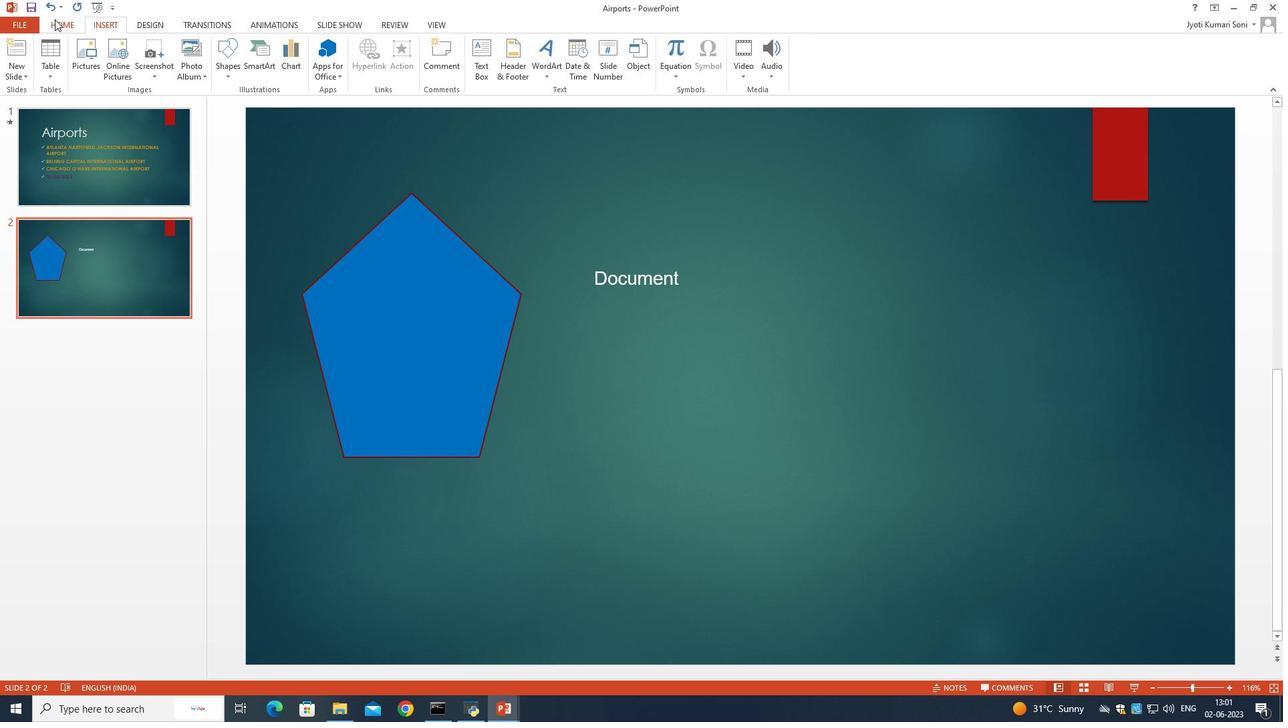 
Action: Mouse moved to (784, 263)
Screenshot: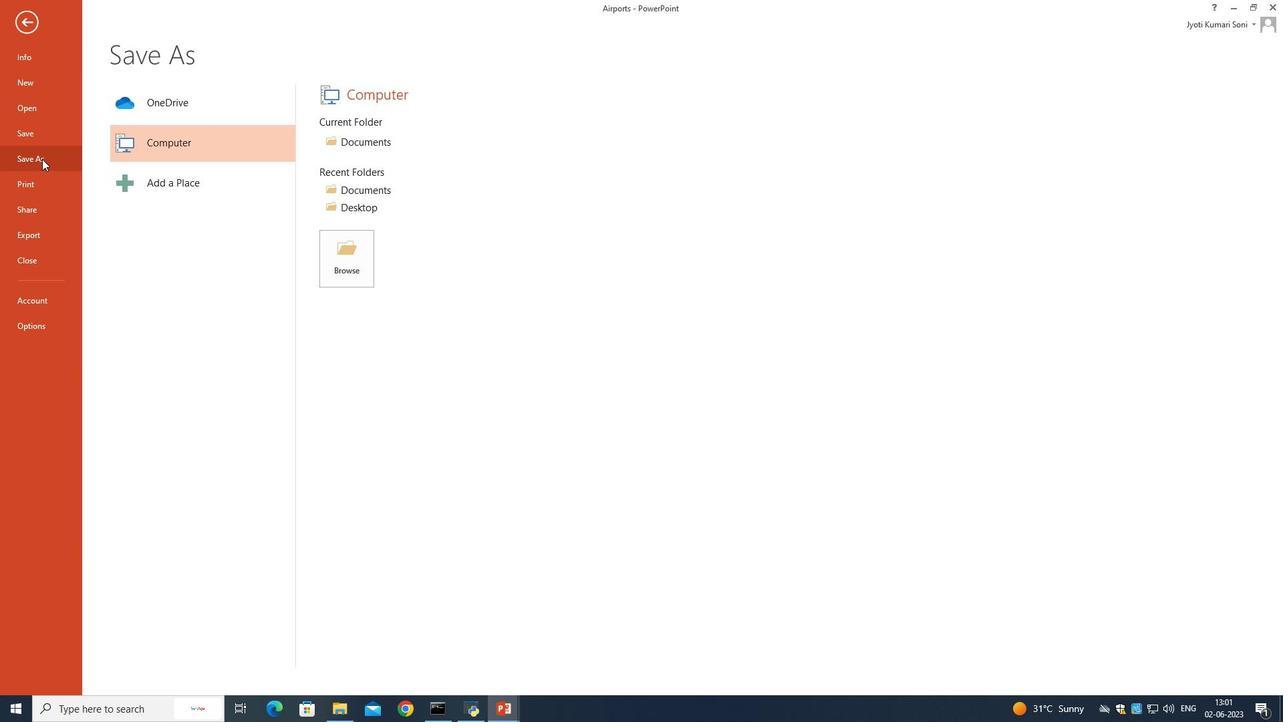 
Action: Mouse pressed left at (784, 263)
Screenshot: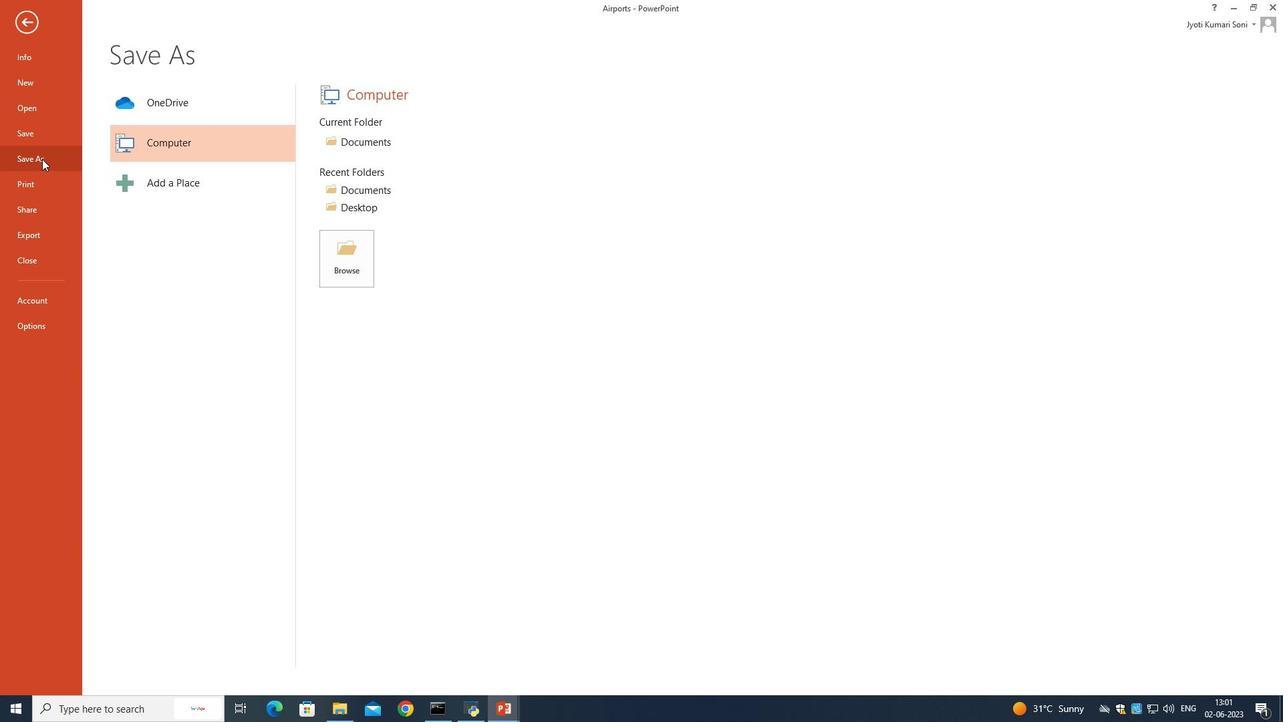 
Action: Mouse pressed left at (784, 263)
Screenshot: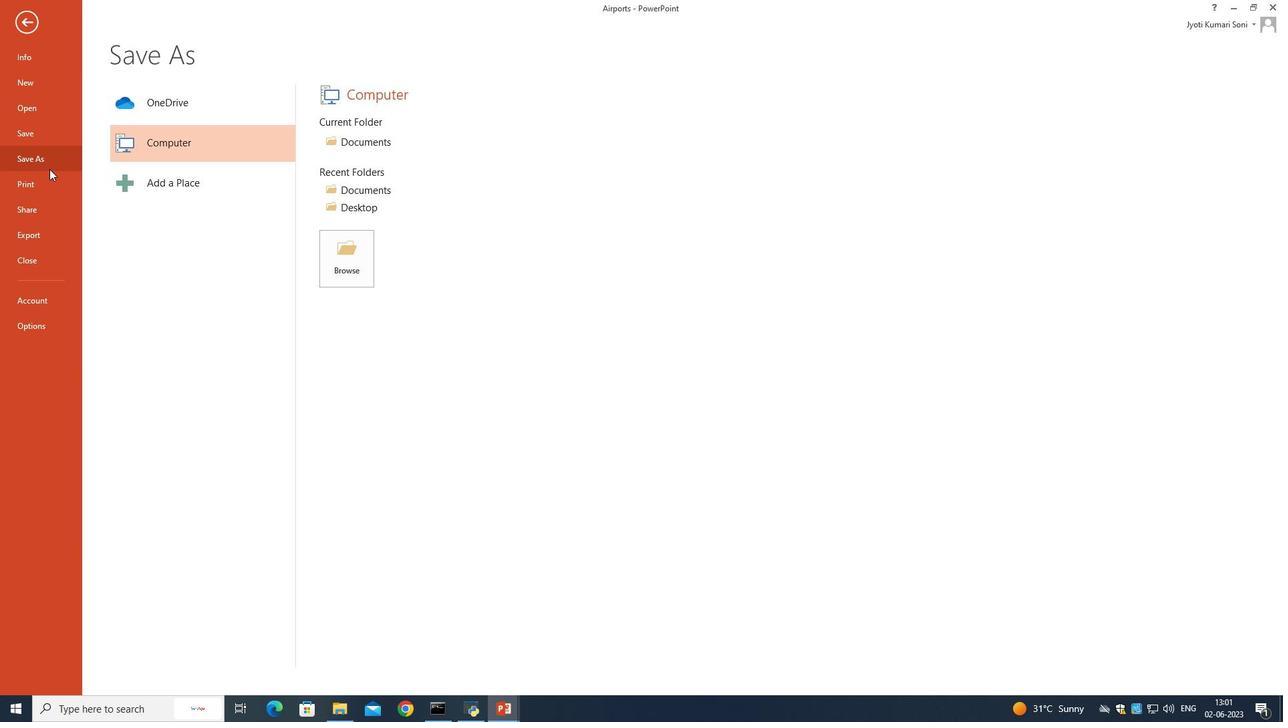 
Action: Mouse moved to (786, 267)
Screenshot: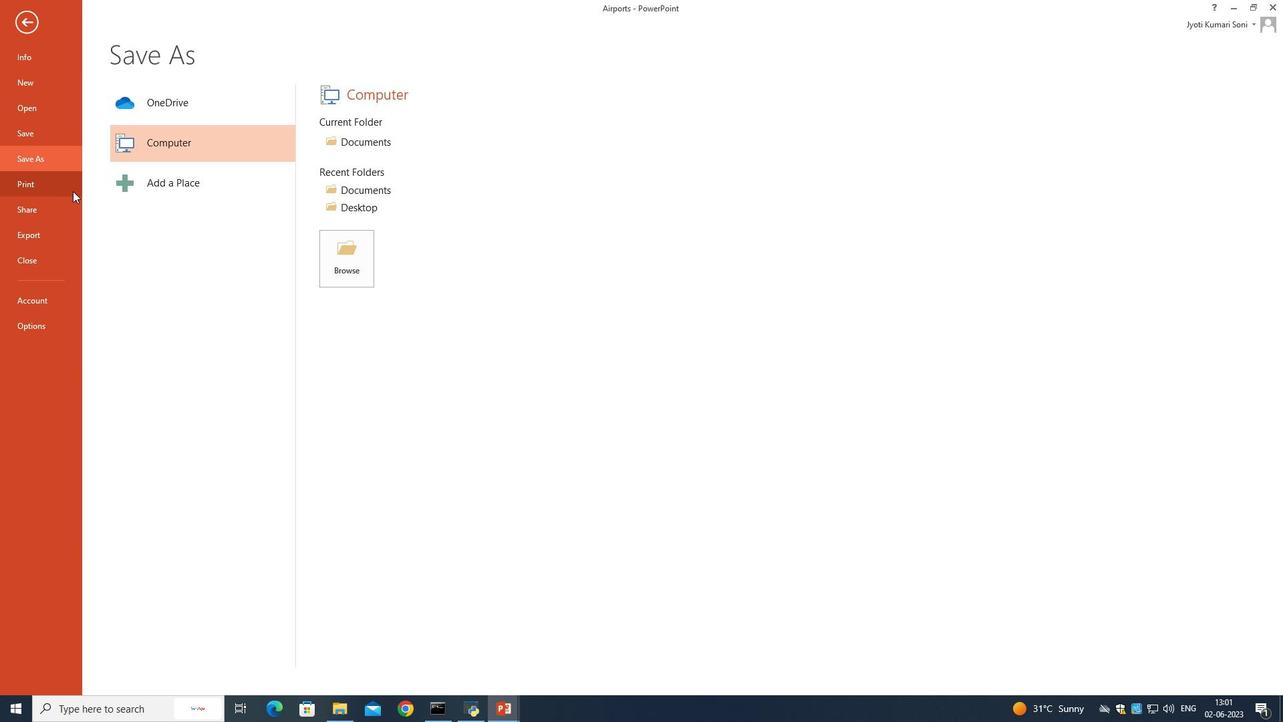 
Action: Mouse pressed left at (786, 267)
Screenshot: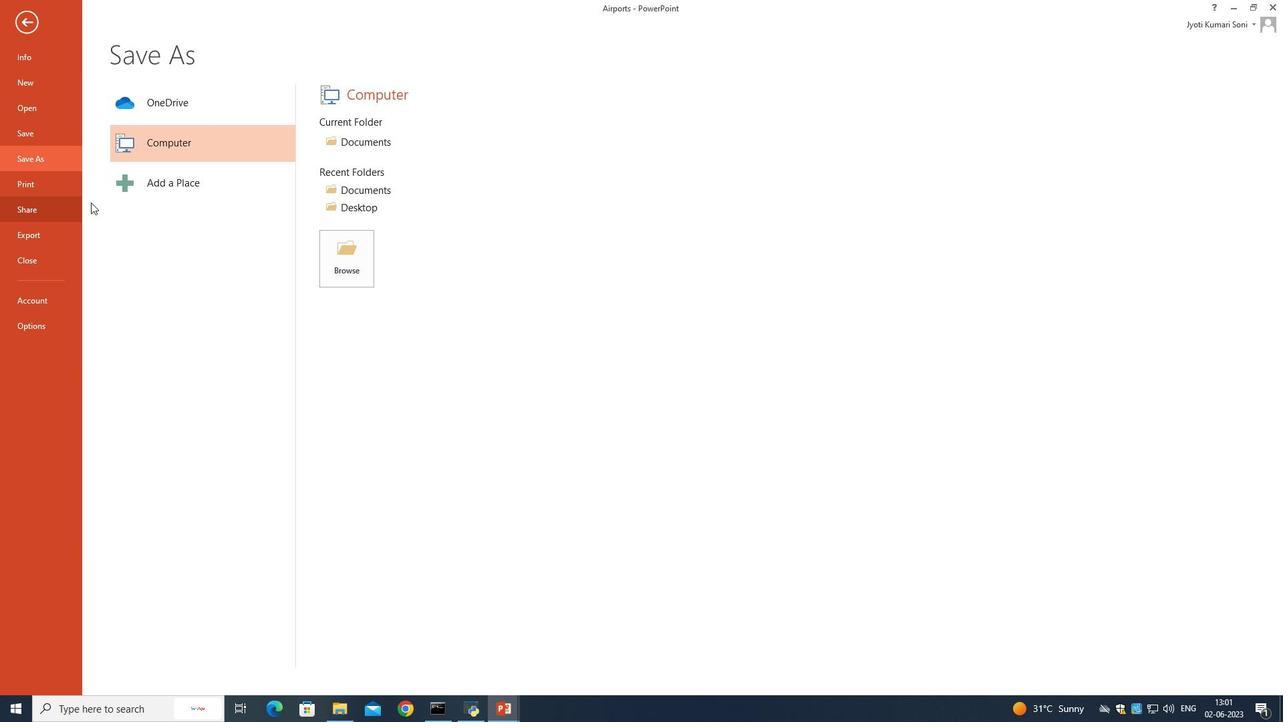 
Action: Mouse pressed left at (786, 267)
Screenshot: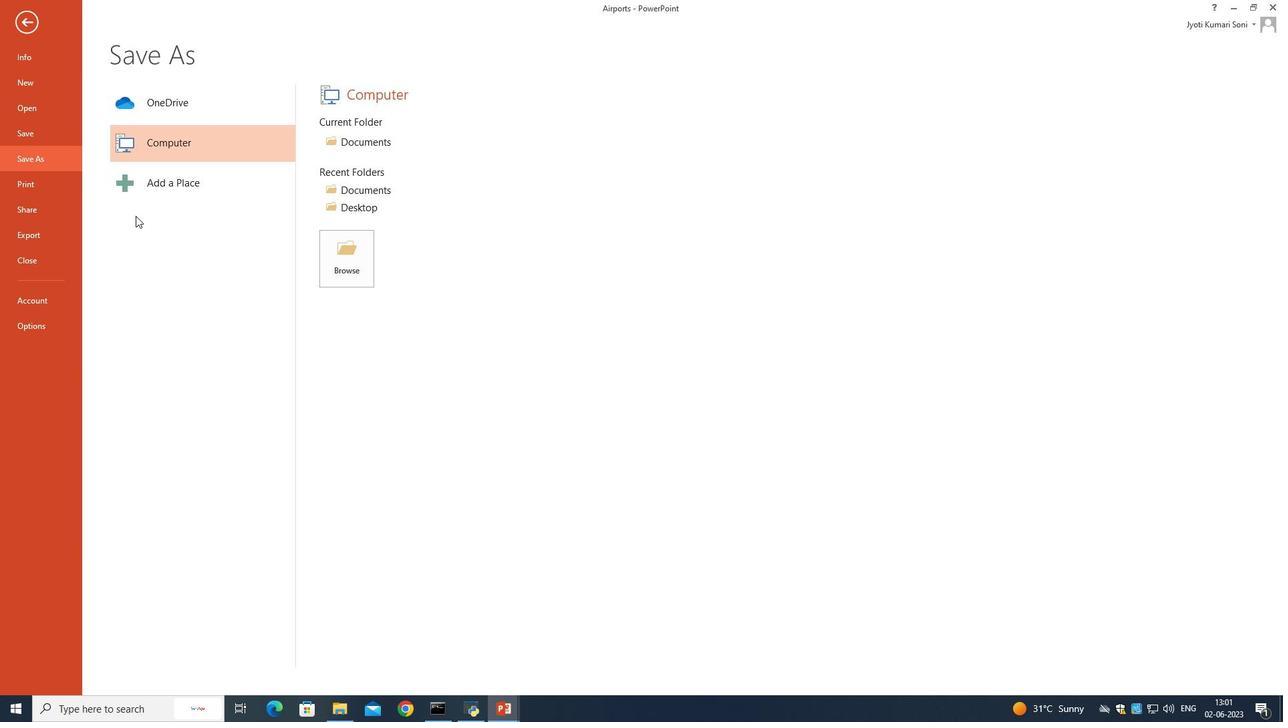 
Action: Mouse moved to (746, 269)
Screenshot: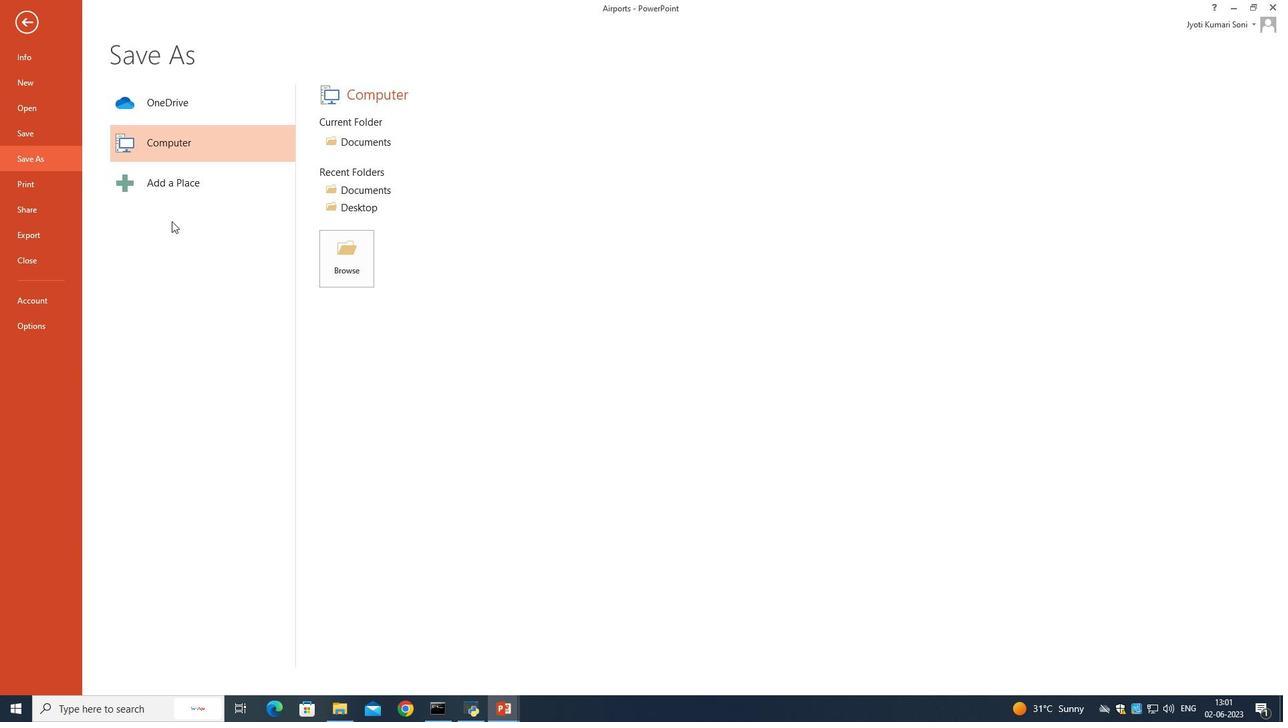 
Action: Mouse pressed left at (746, 269)
Screenshot: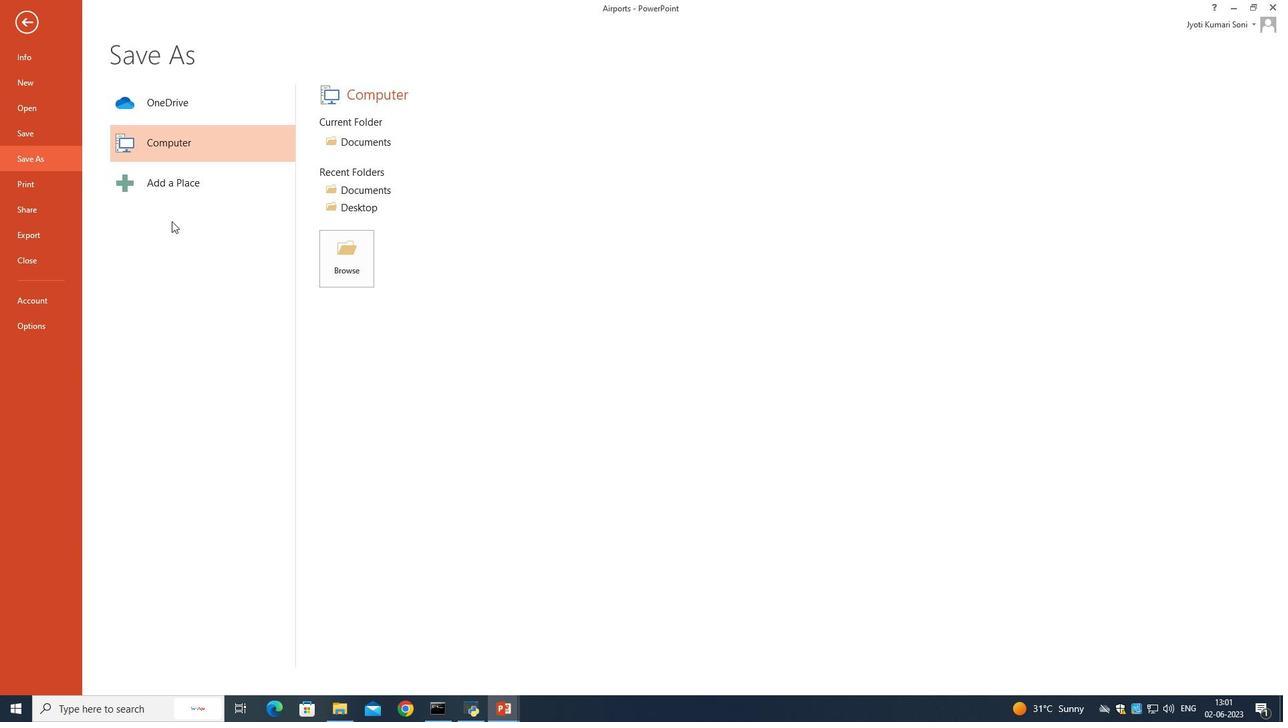 
Action: Mouse pressed left at (746, 269)
Screenshot: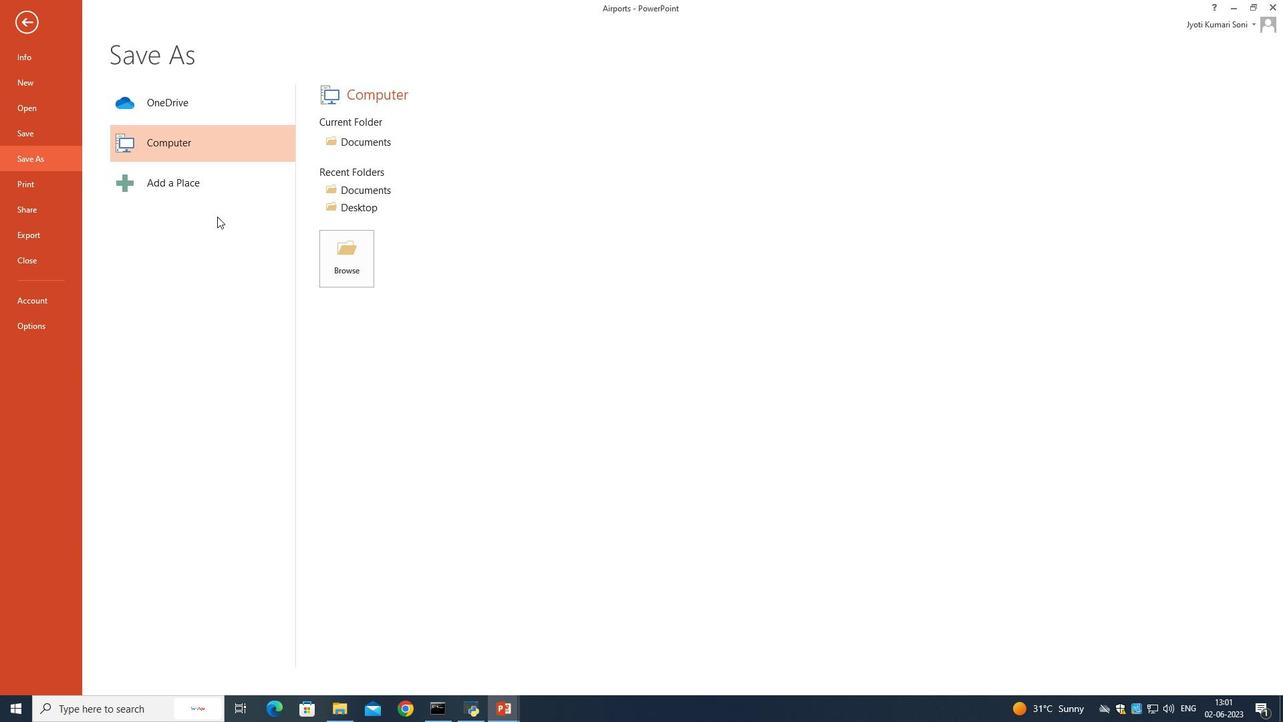 
Action: Mouse pressed left at (746, 269)
Screenshot: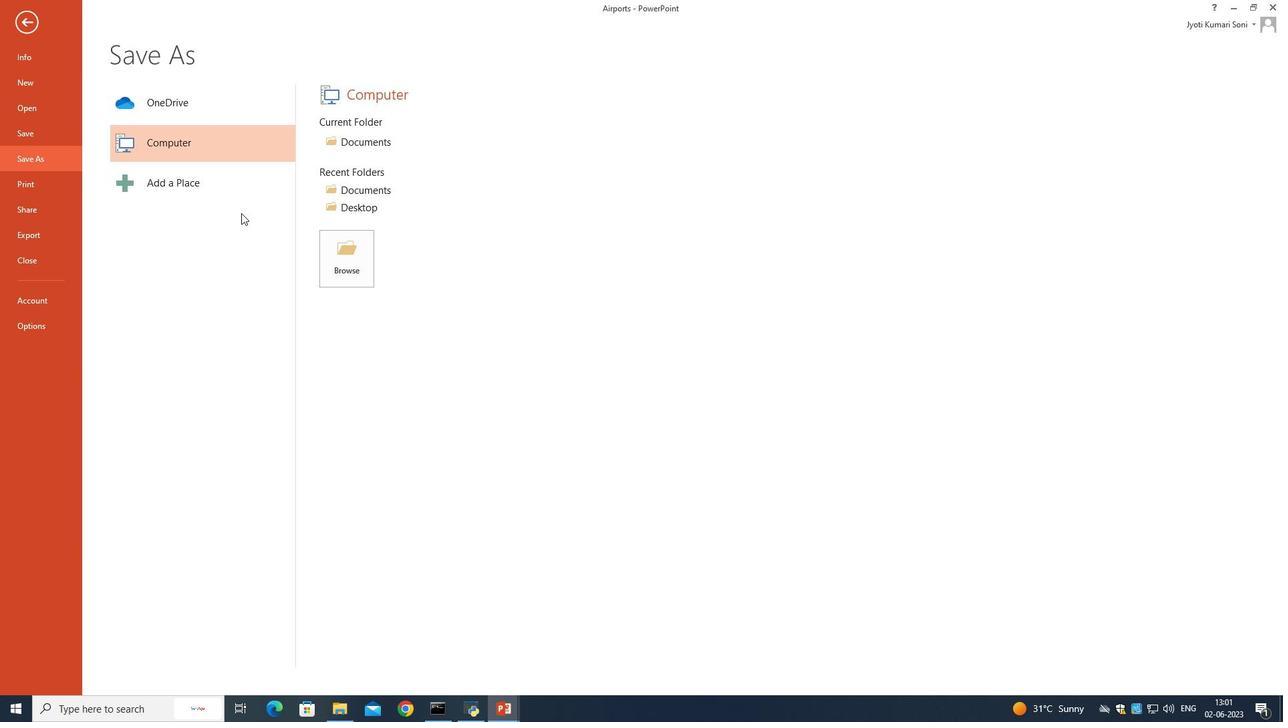 
Action: Mouse moved to (719, 270)
Screenshot: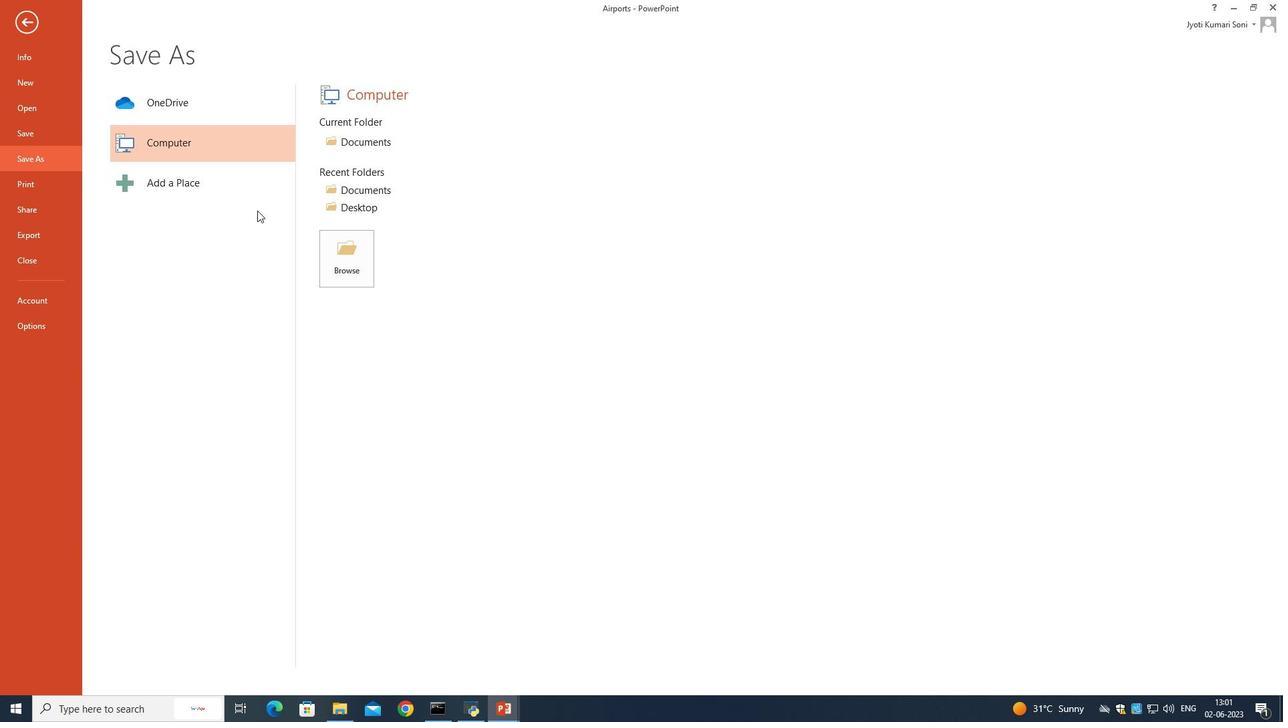 
Action: Mouse pressed left at (719, 270)
Screenshot: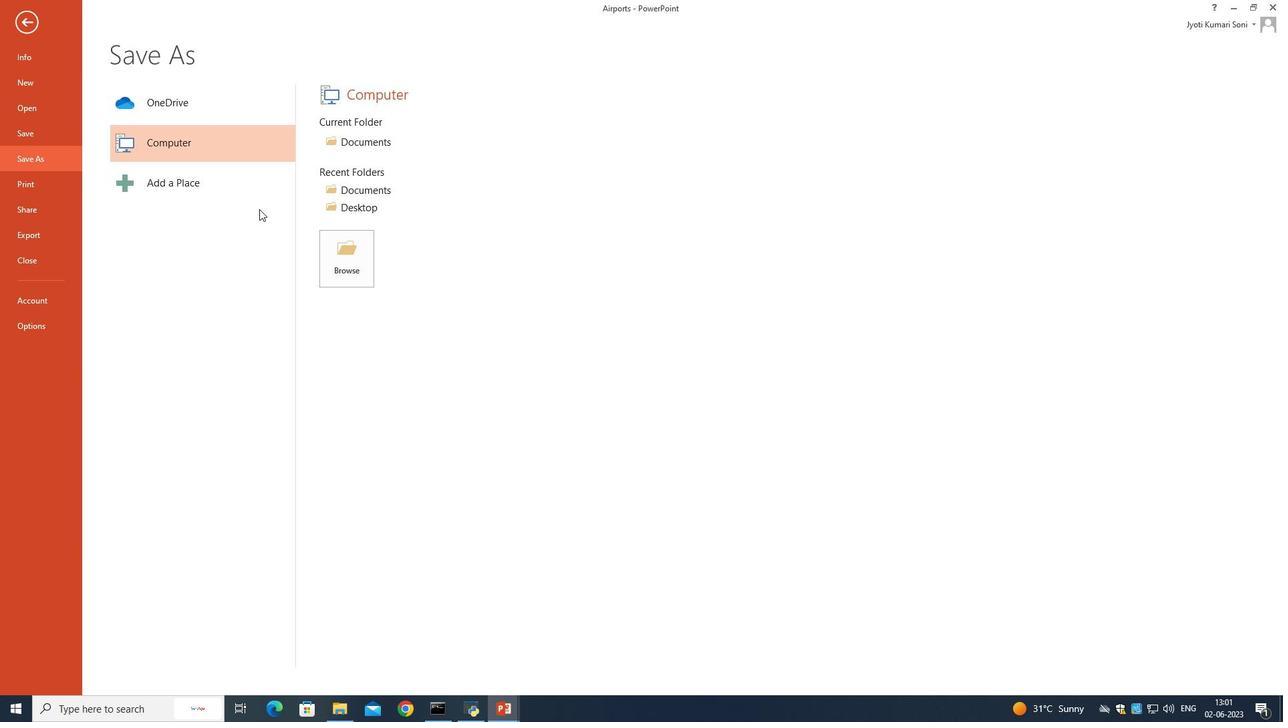 
Action: Mouse pressed left at (719, 270)
Screenshot: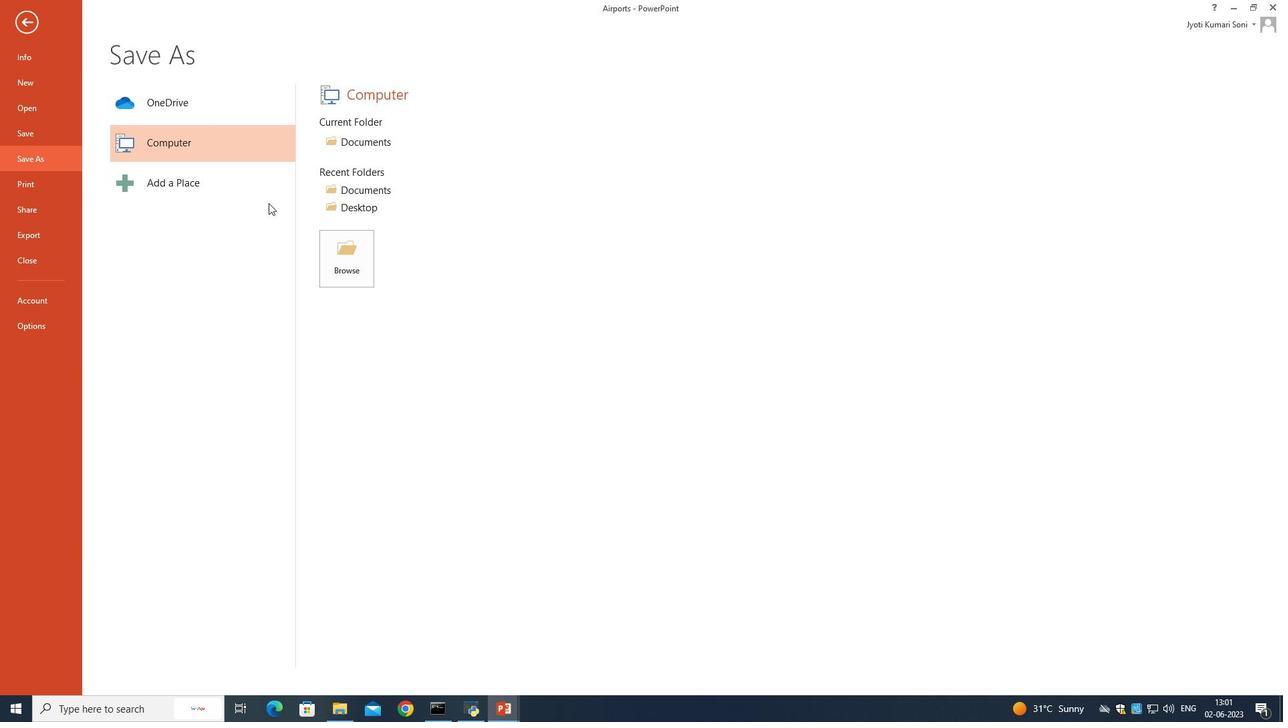 
Action: Mouse pressed left at (719, 270)
Screenshot: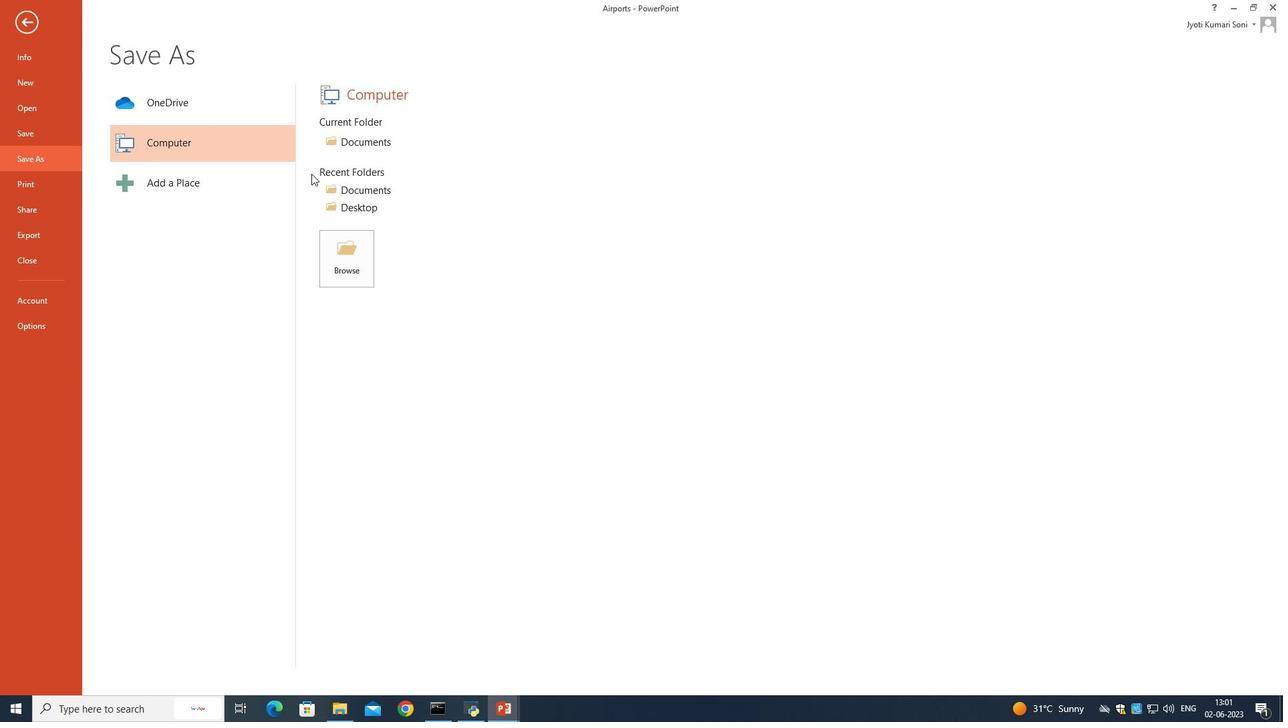 
Action: Mouse moved to (697, 268)
Screenshot: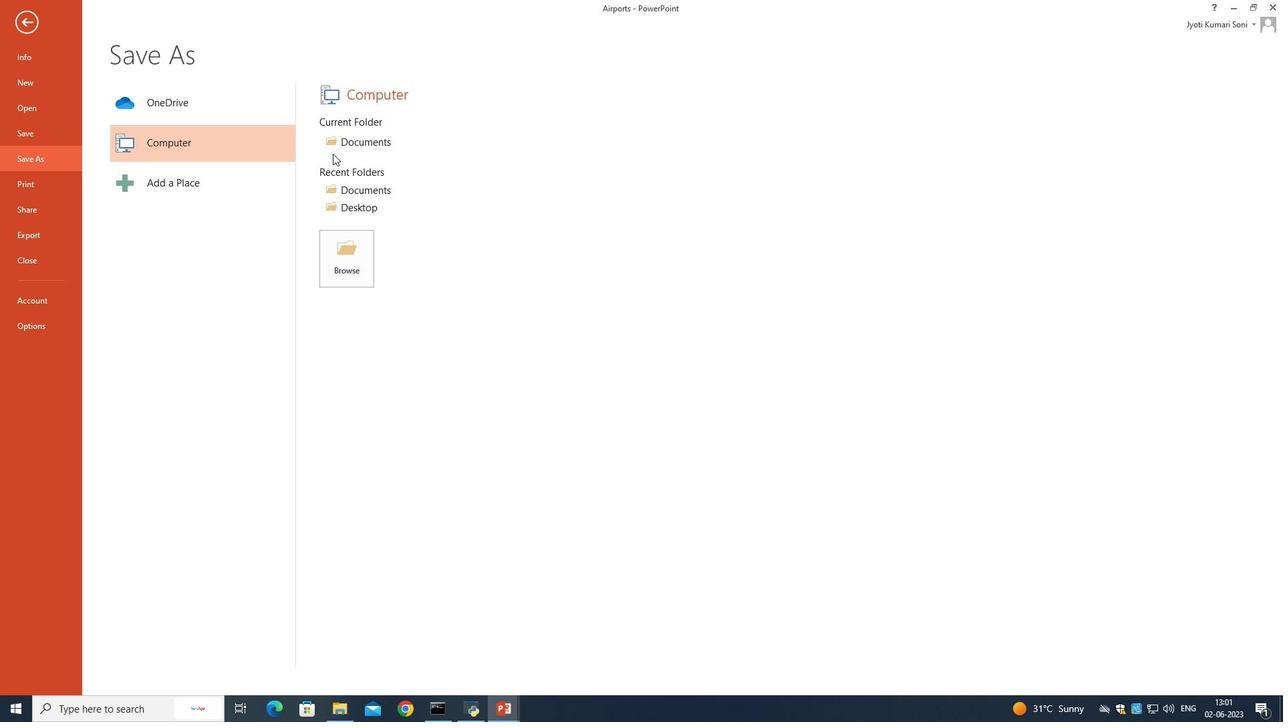 
Action: Mouse pressed left at (697, 268)
Screenshot: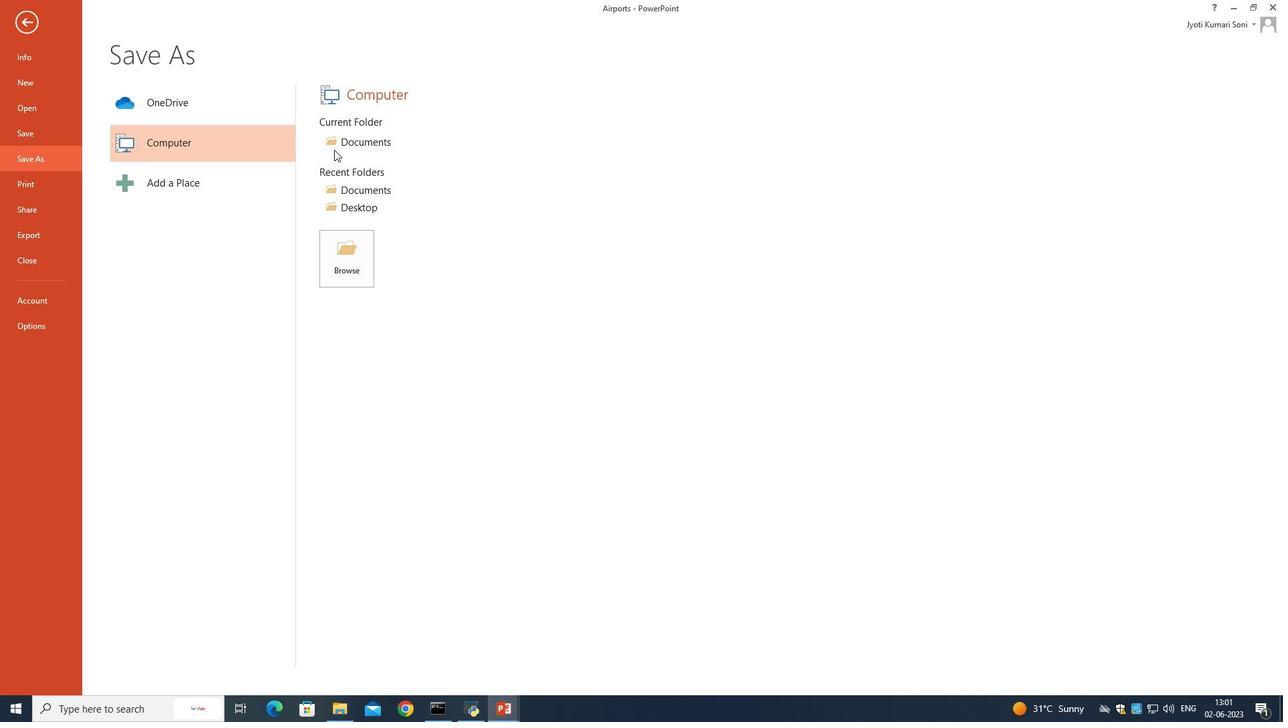 
Action: Mouse moved to (734, 284)
Screenshot: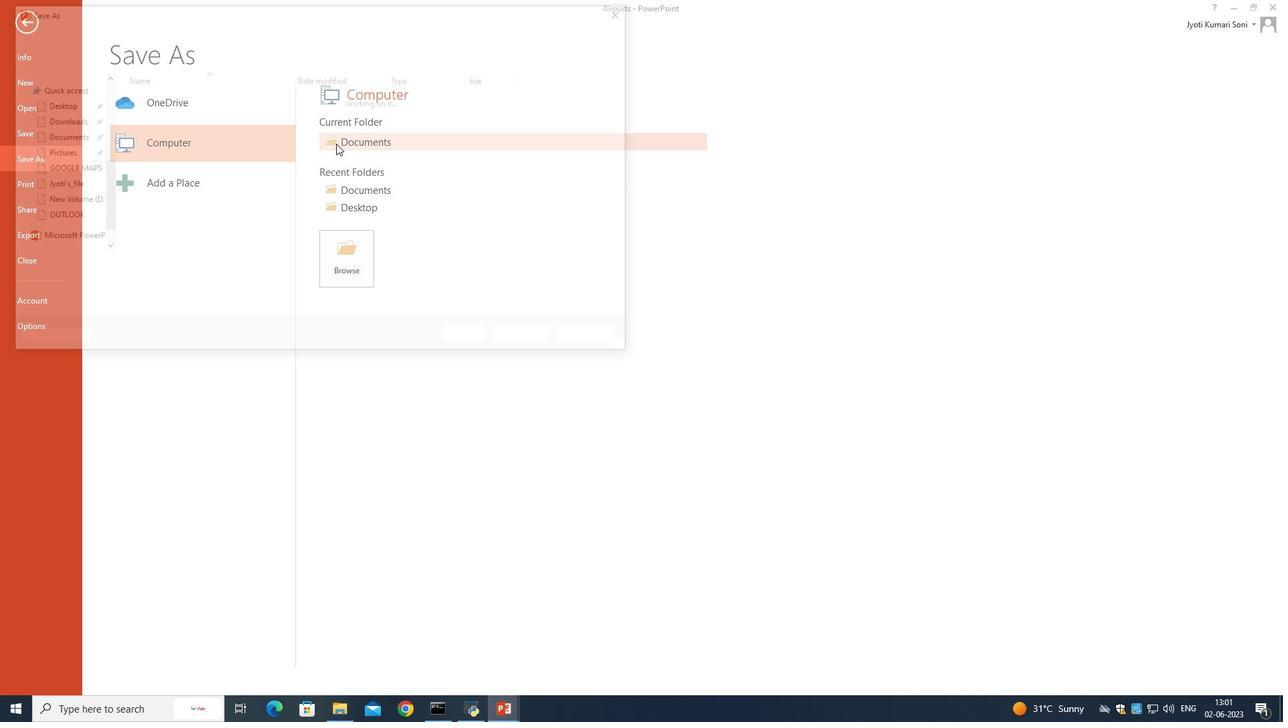 
Action: Mouse pressed left at (734, 284)
Screenshot: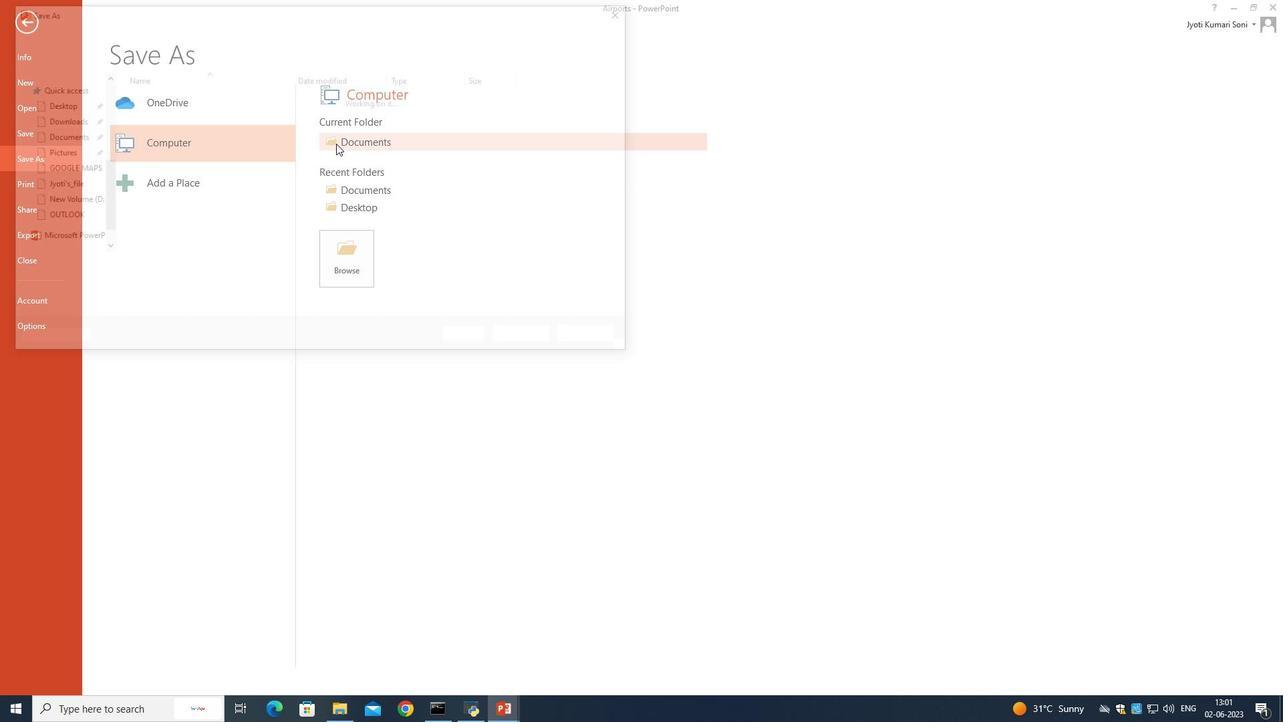 
Action: Mouse moved to (726, 284)
Screenshot: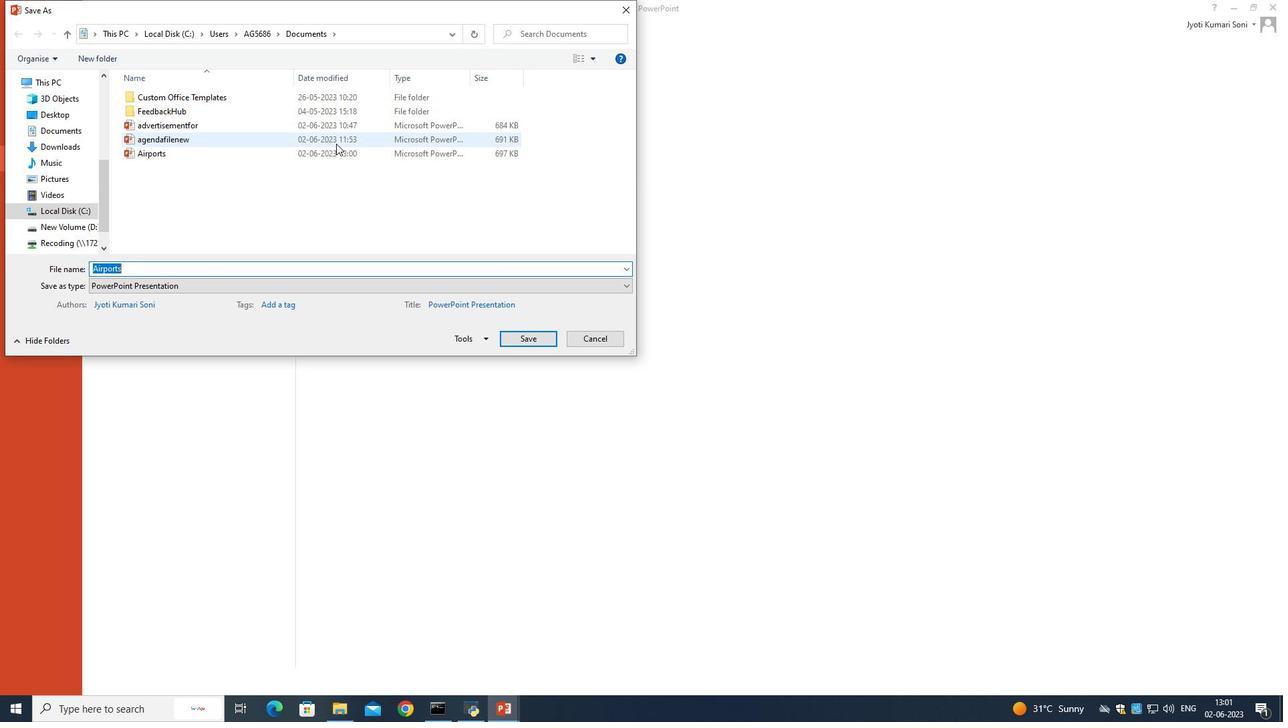 
Action: Mouse pressed left at (726, 284)
Screenshot: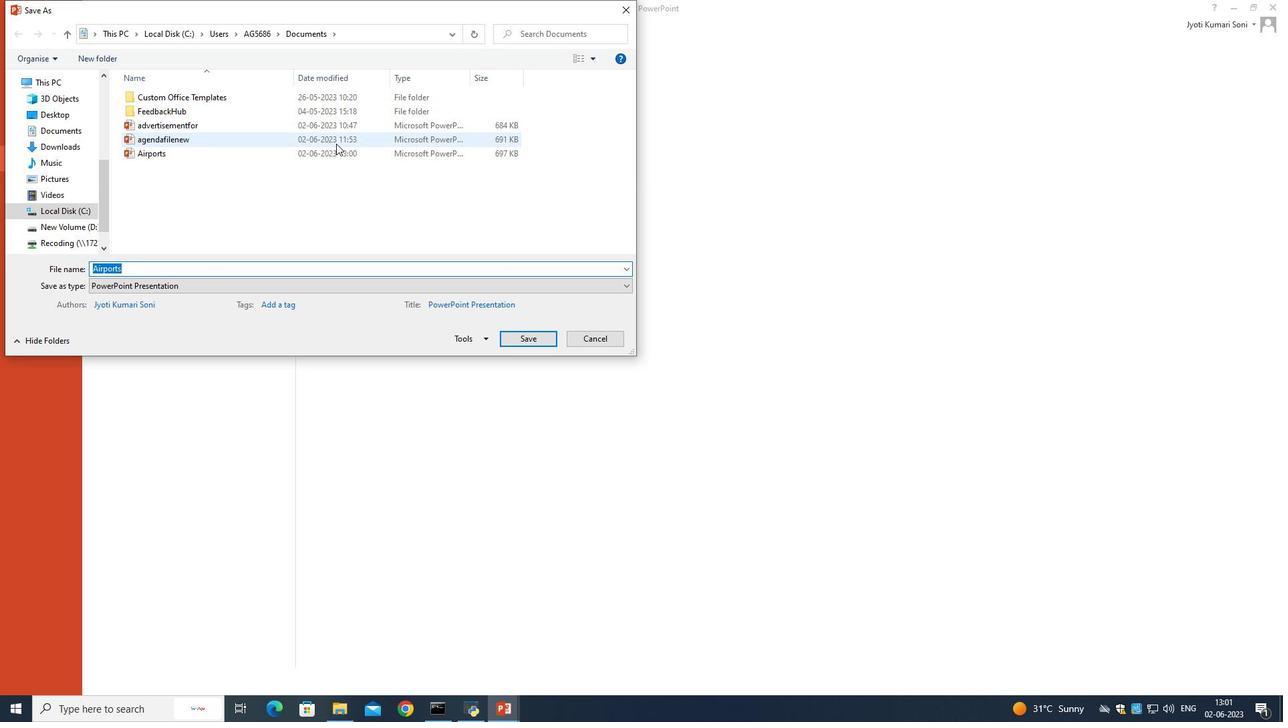 
Action: Mouse moved to (494, 324)
Screenshot: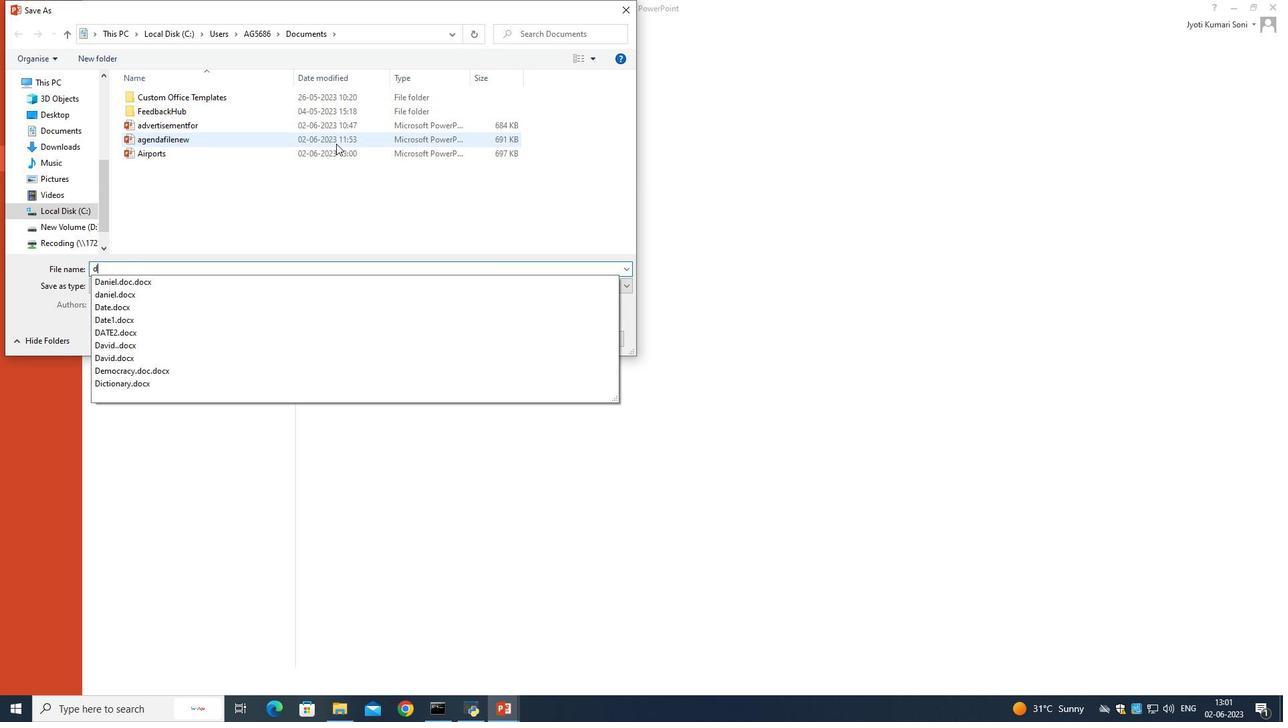 
Action: Mouse pressed left at (494, 324)
Screenshot: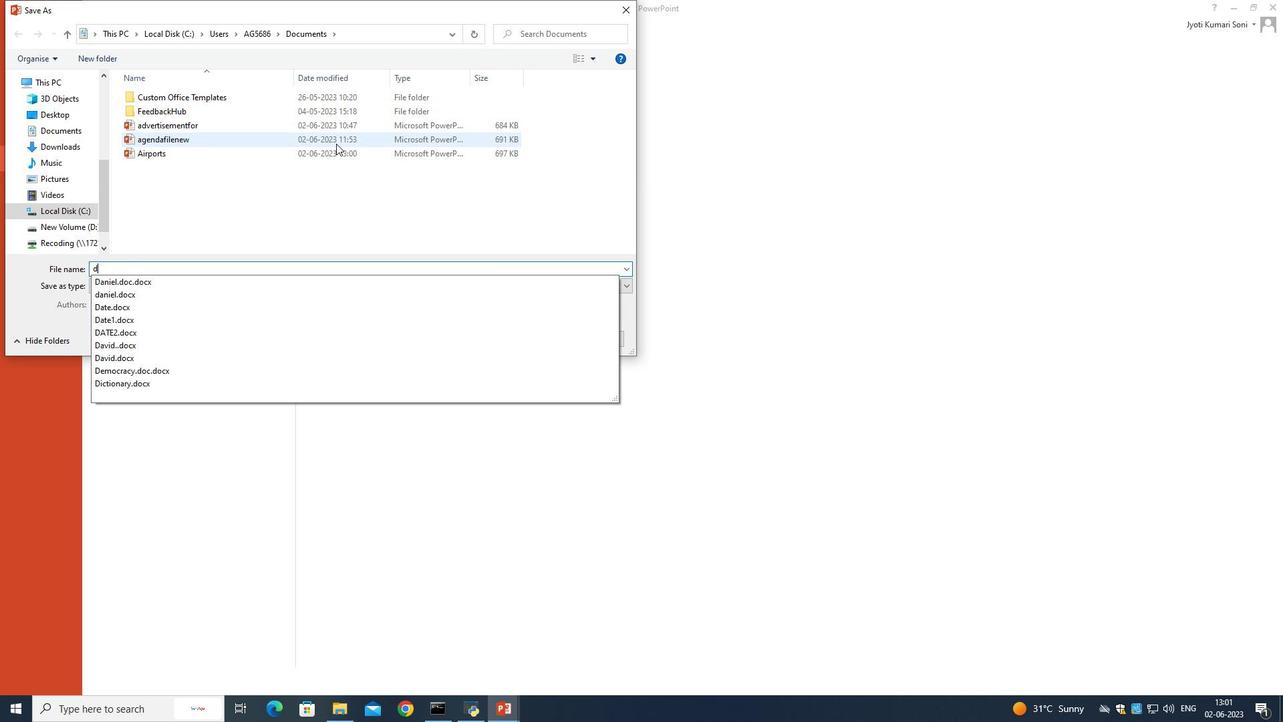 
Action: Mouse moved to (377, 318)
Screenshot: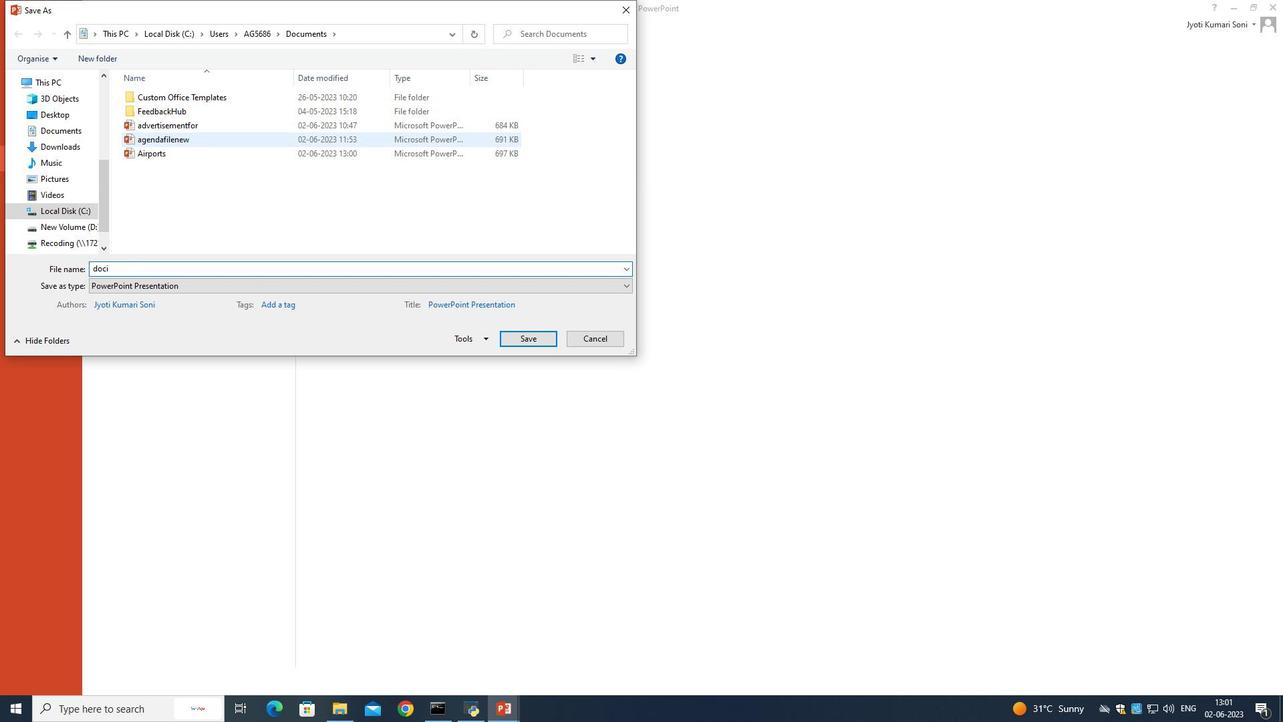 
Action: Mouse pressed left at (377, 318)
Screenshot: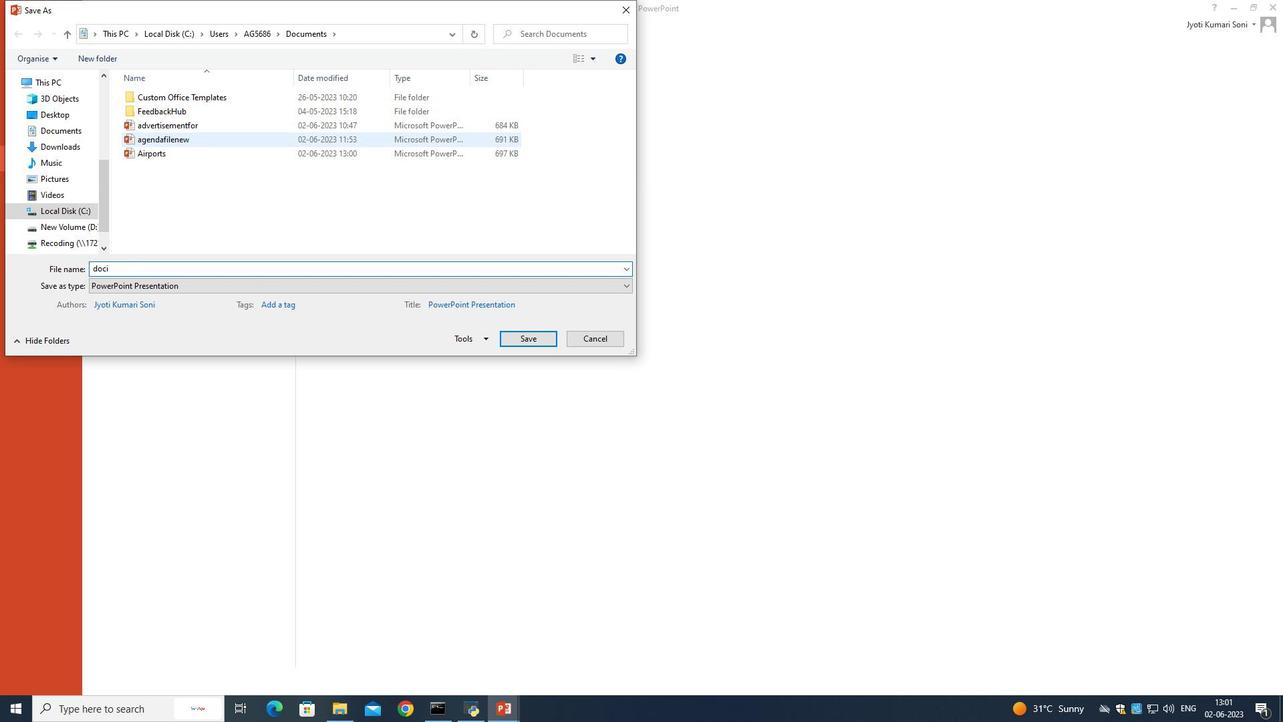 
Action: Mouse pressed left at (377, 318)
Screenshot: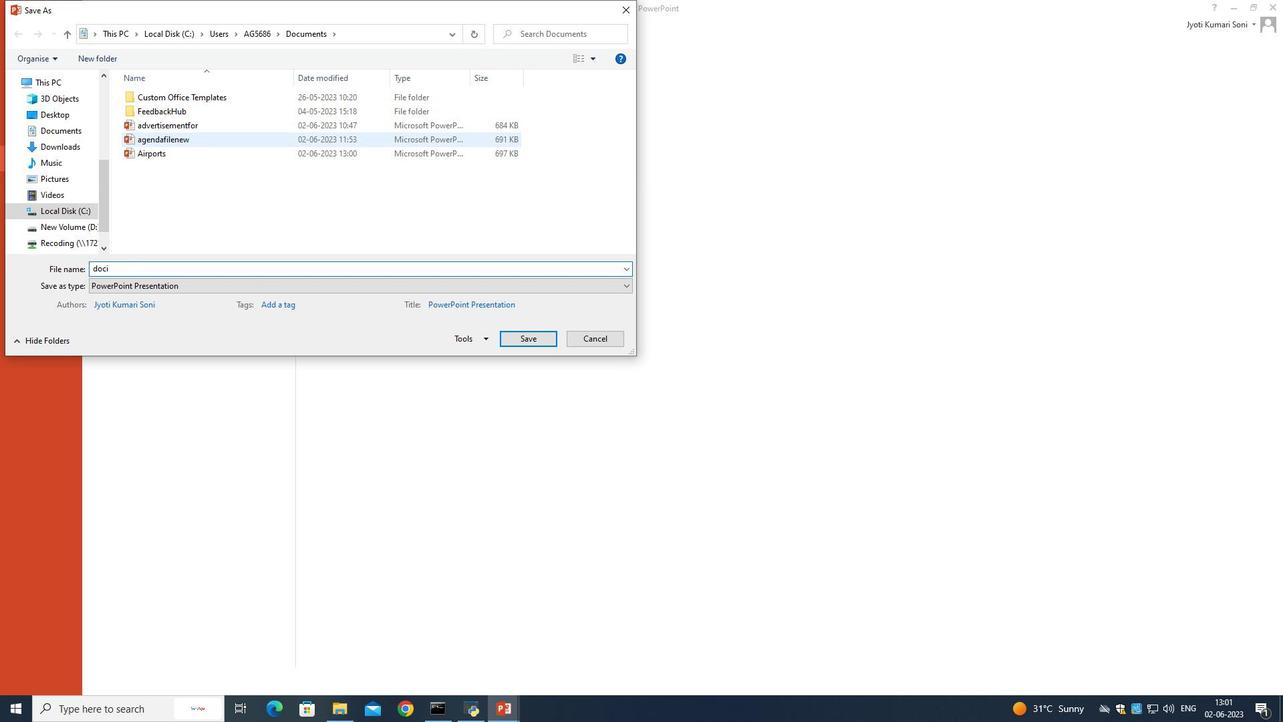 
Action: Mouse moved to (442, 356)
Screenshot: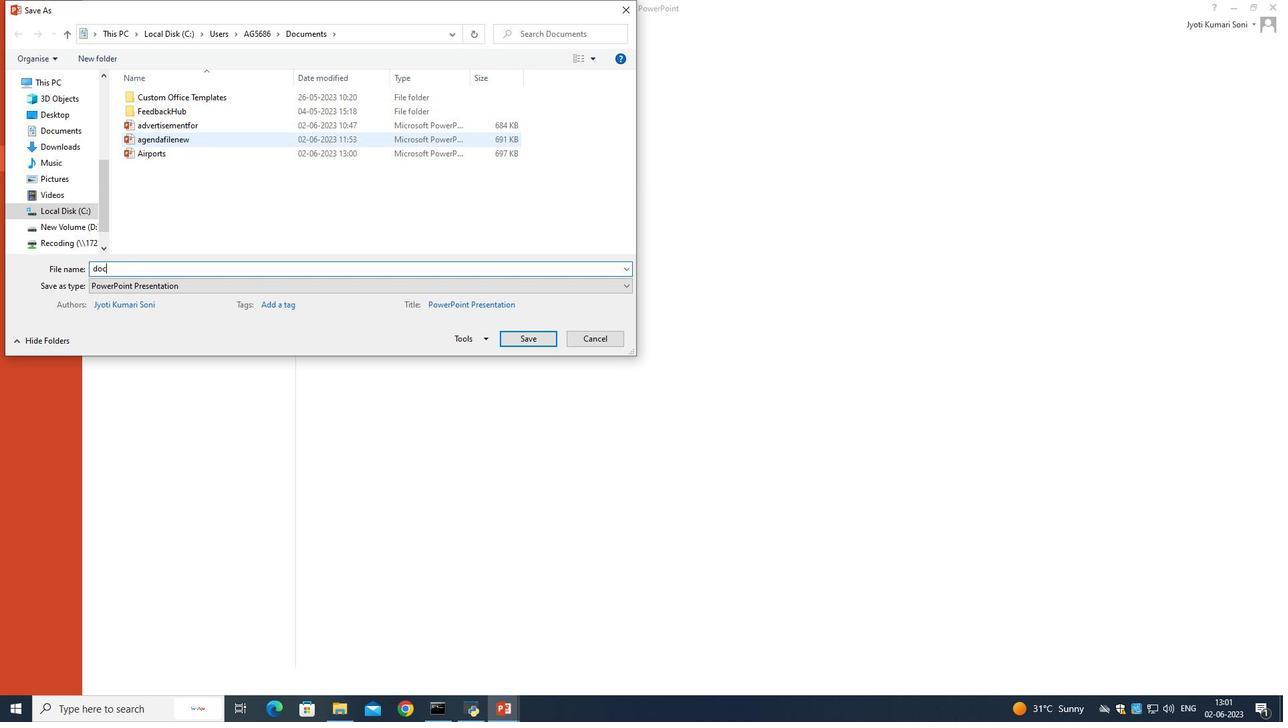 
Action: Mouse pressed left at (442, 356)
Screenshot: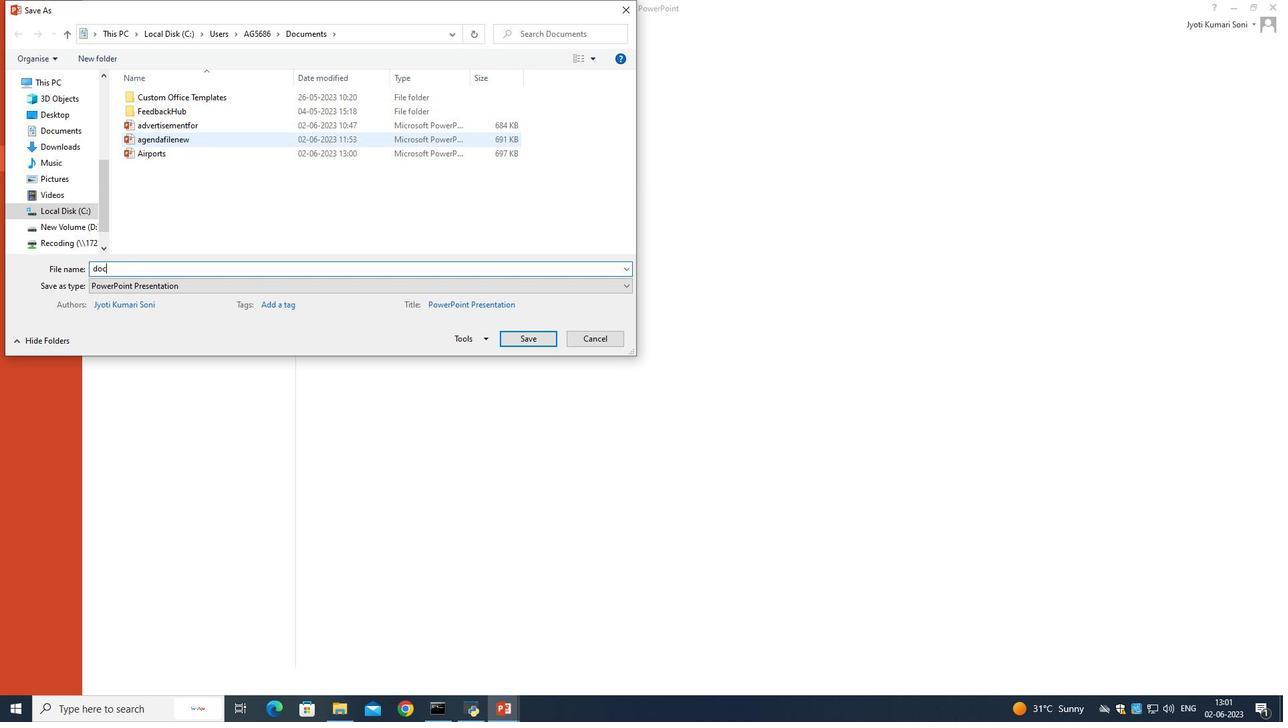 
Action: Mouse moved to (447, 331)
Screenshot: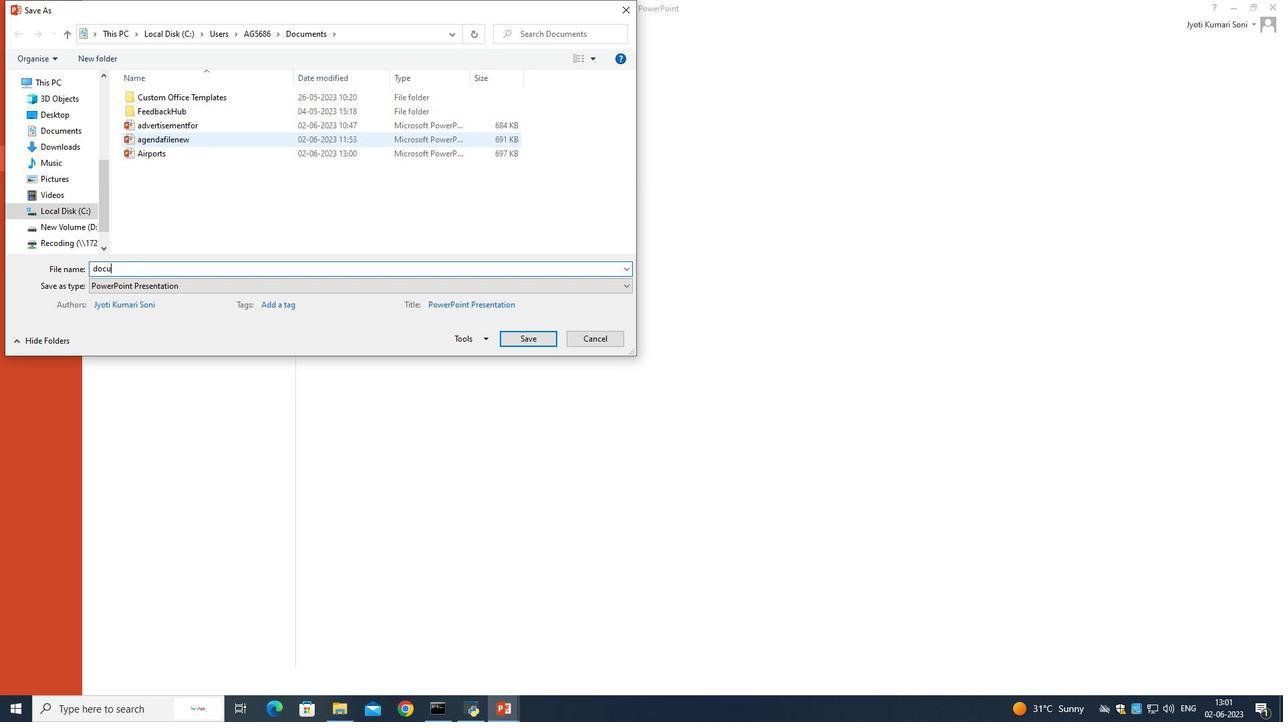
Action: Mouse pressed left at (447, 331)
Screenshot: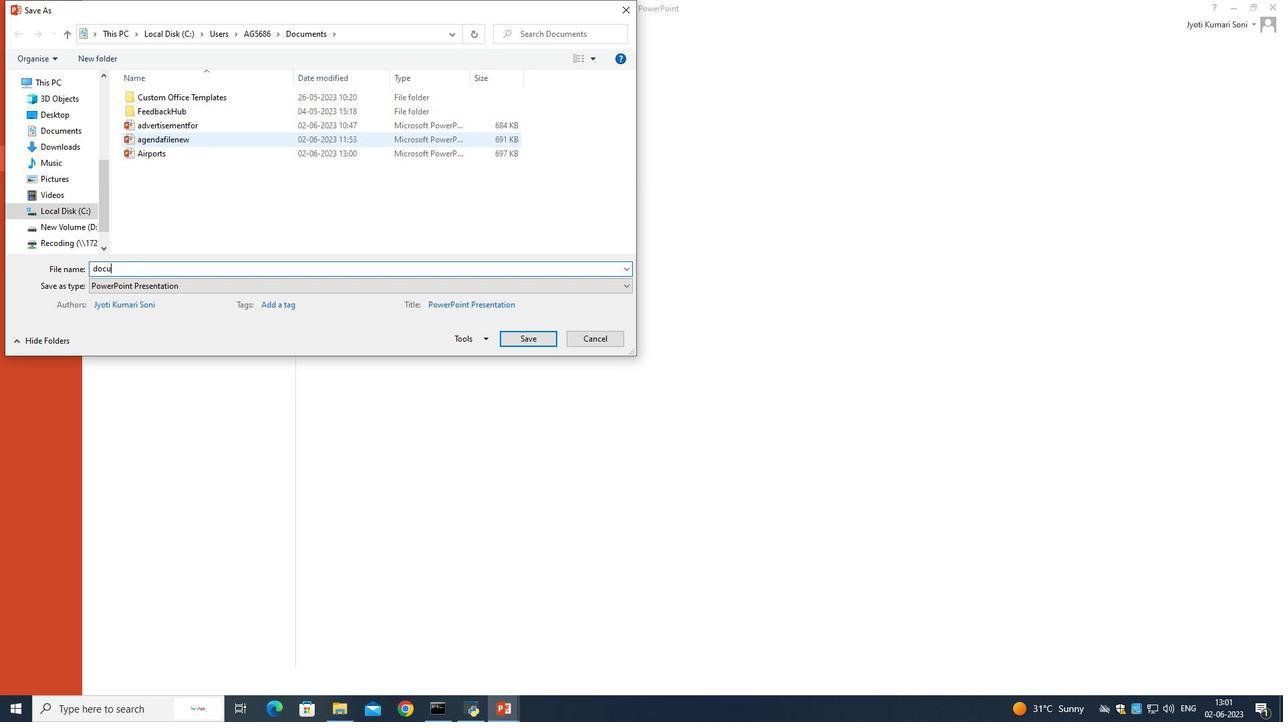 
Action: Mouse moved to (441, 324)
Screenshot: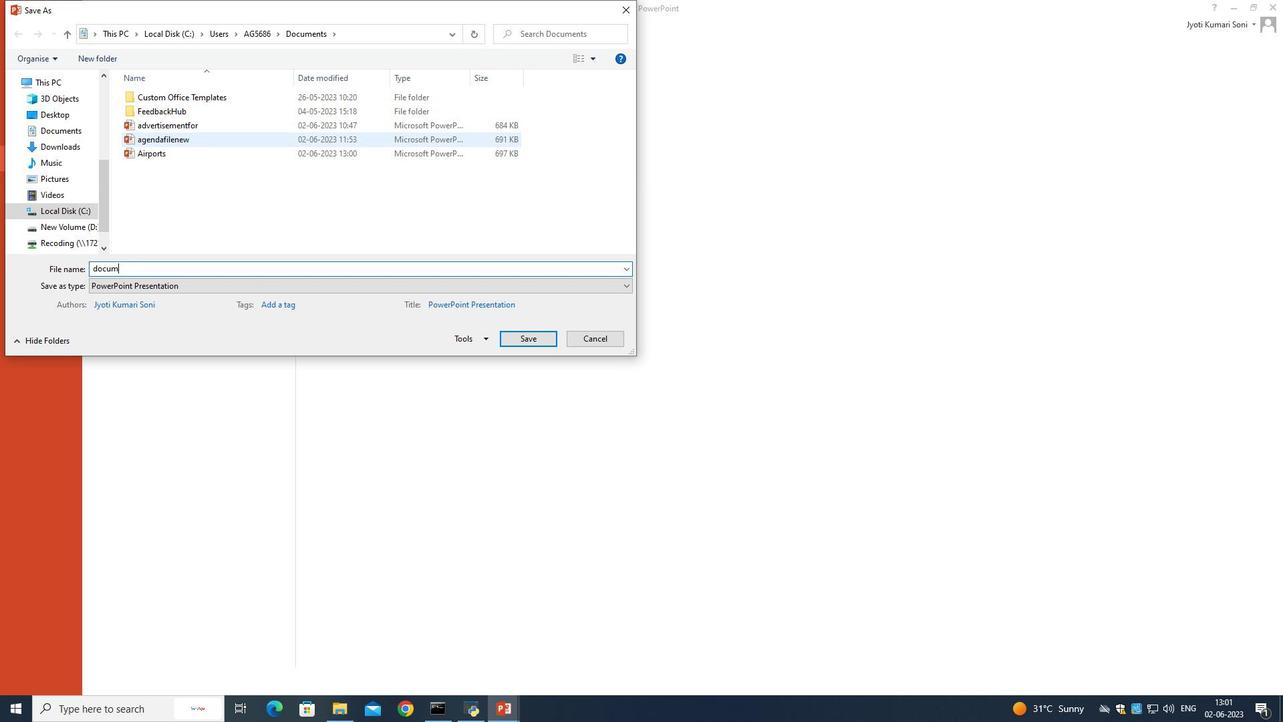 
Action: Mouse pressed left at (441, 324)
Screenshot: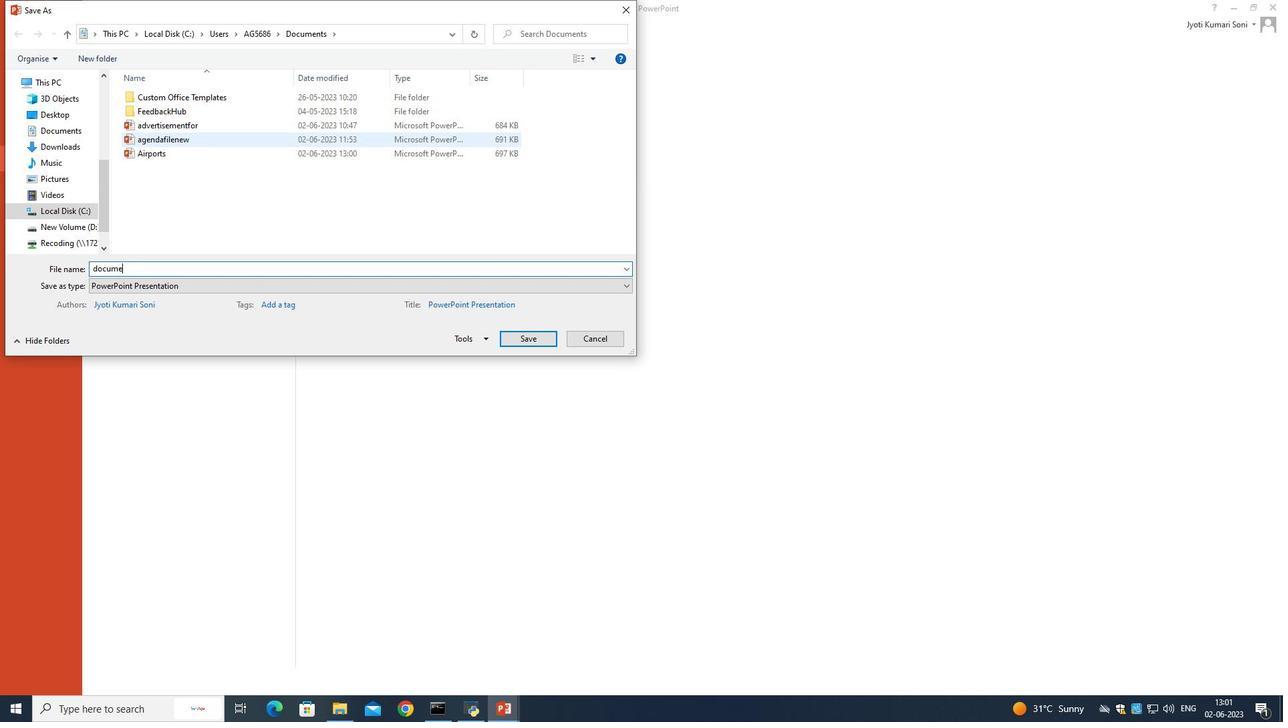 
Action: Mouse pressed left at (441, 324)
Screenshot: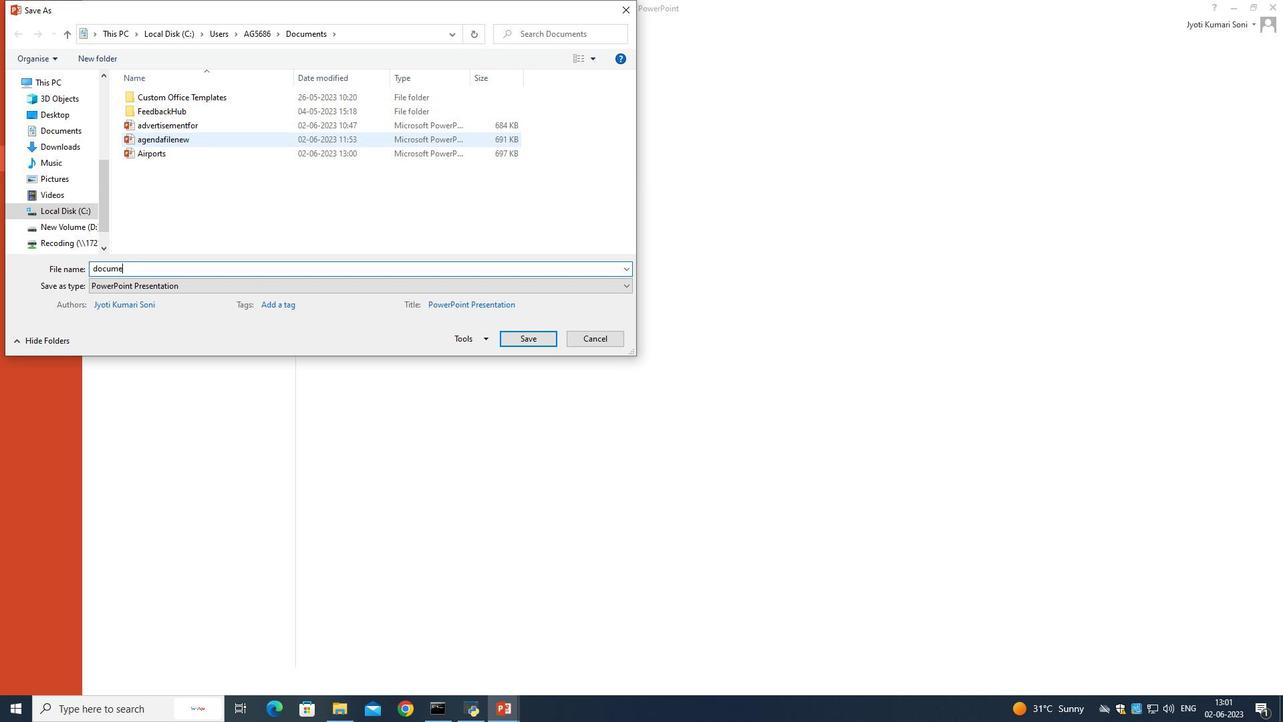
Action: Mouse moved to (439, 324)
Screenshot: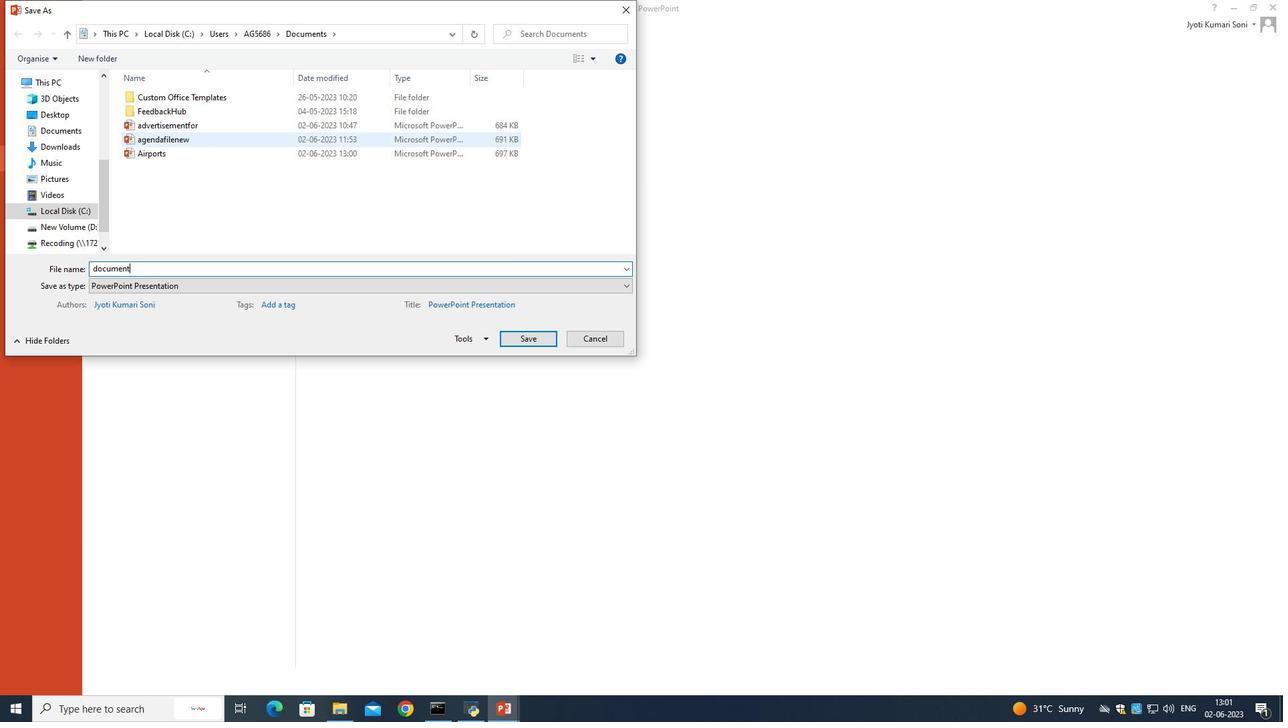 
Action: Mouse pressed left at (439, 324)
Screenshot: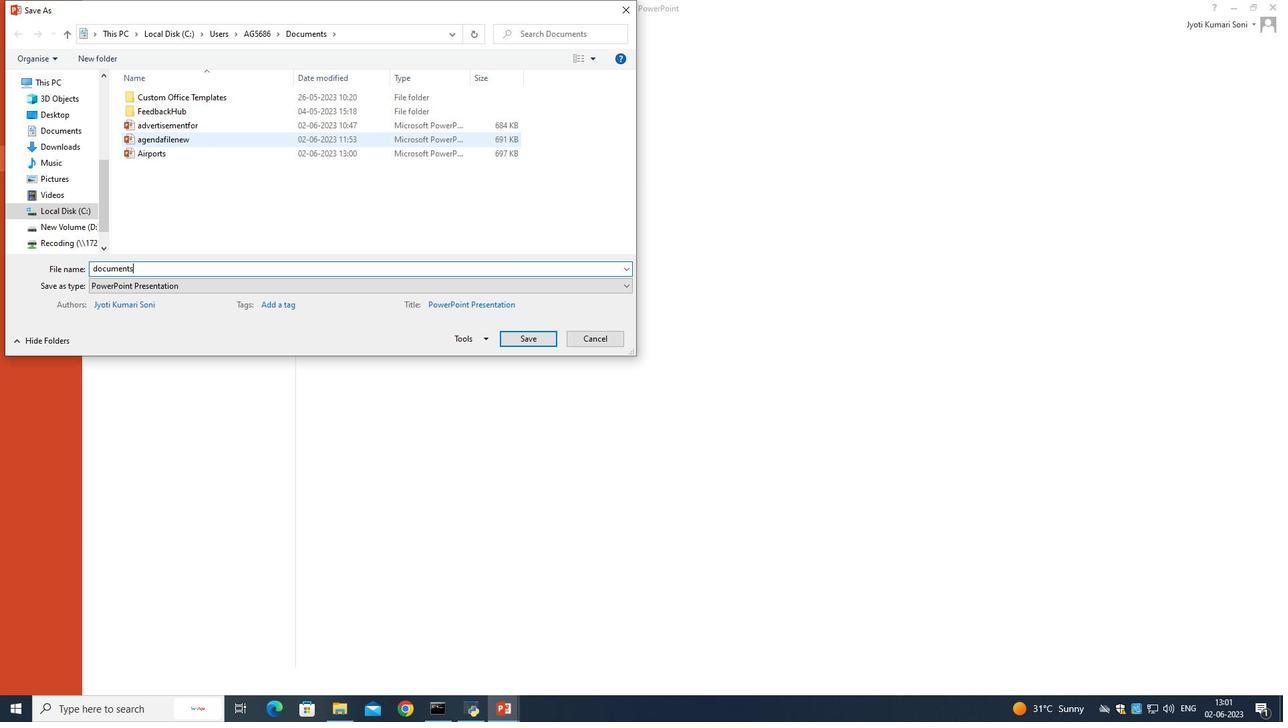 
Action: Mouse moved to (869, 320)
Screenshot: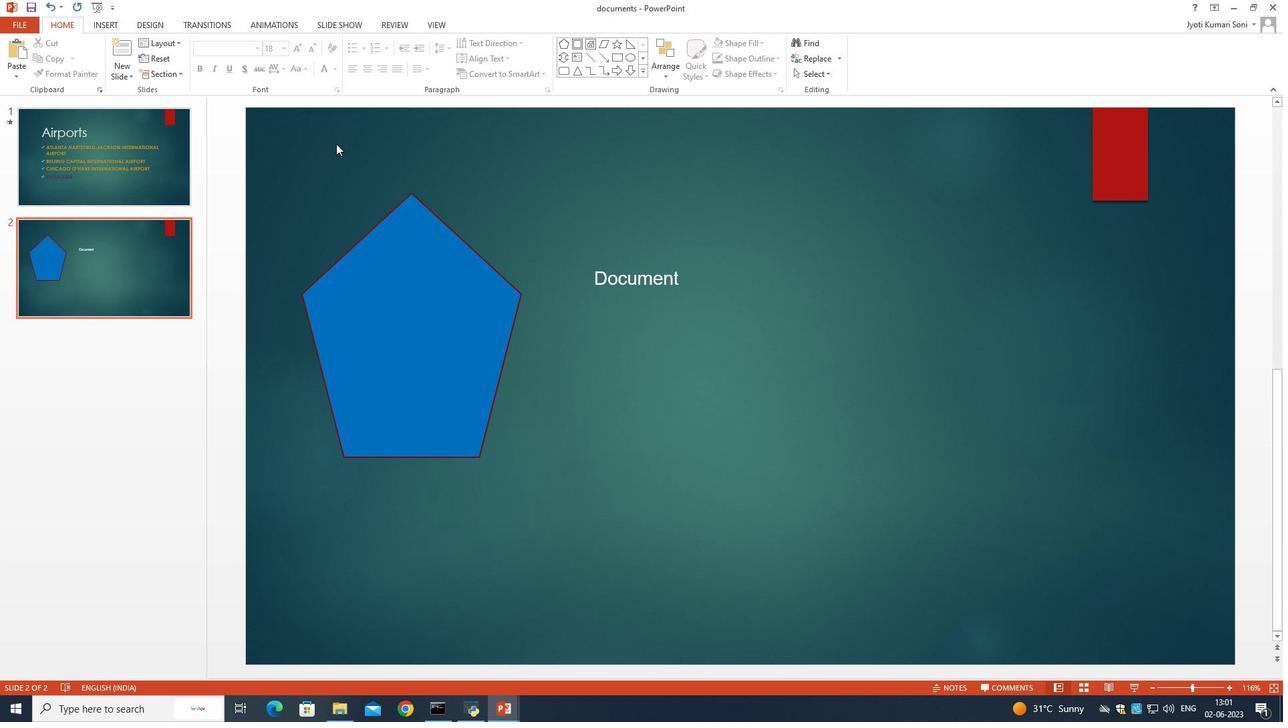
Action: Mouse pressed left at (869, 320)
Screenshot: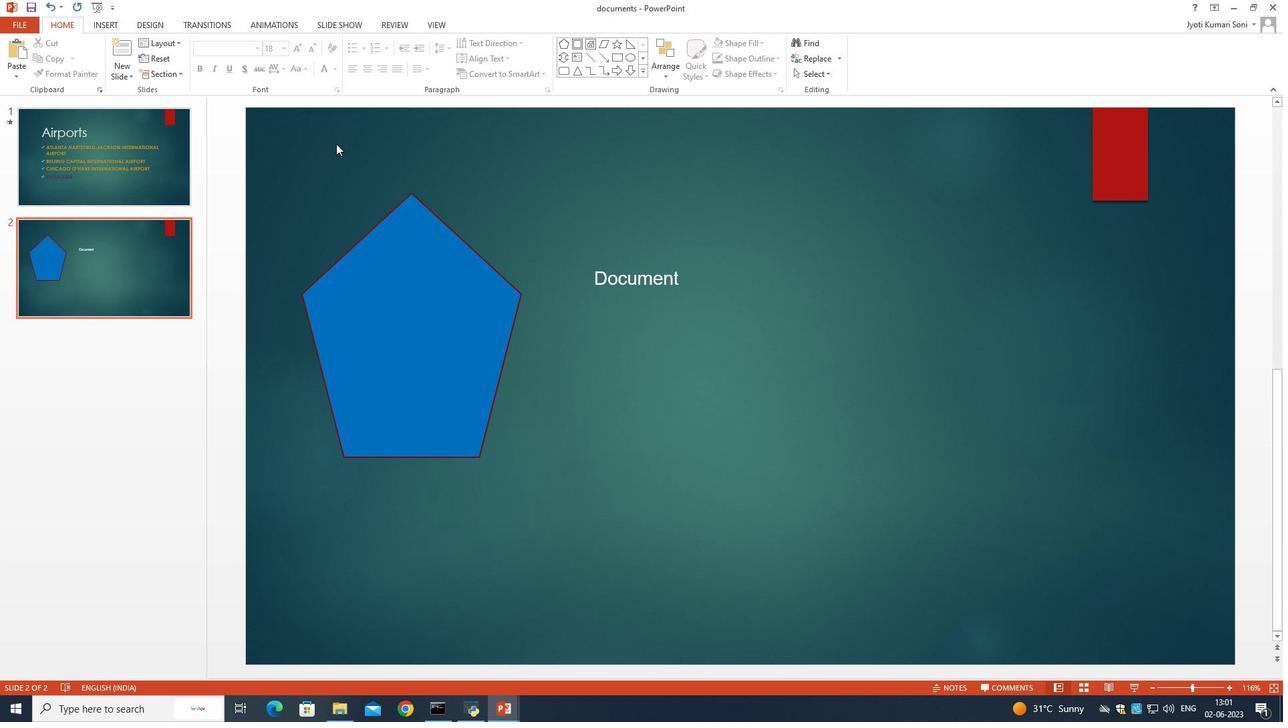 
Action: Mouse moved to (869, 318)
Screenshot: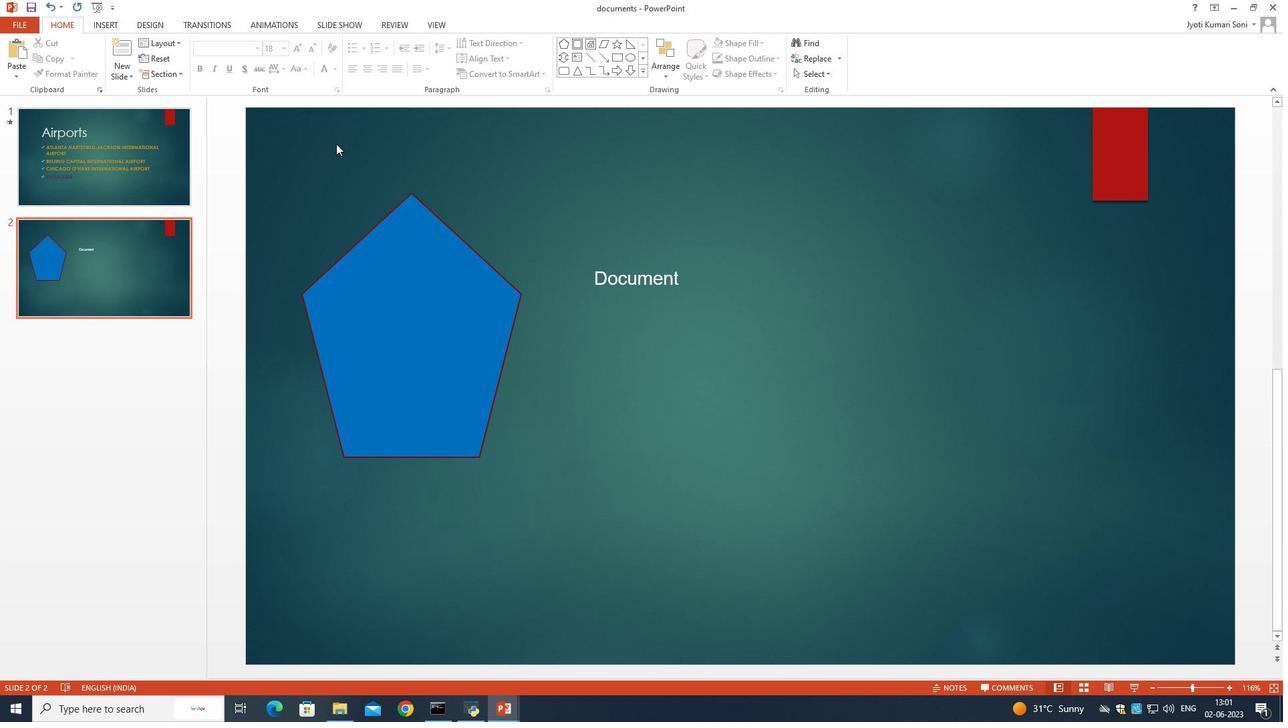 
Action: Mouse pressed left at (869, 318)
Screenshot: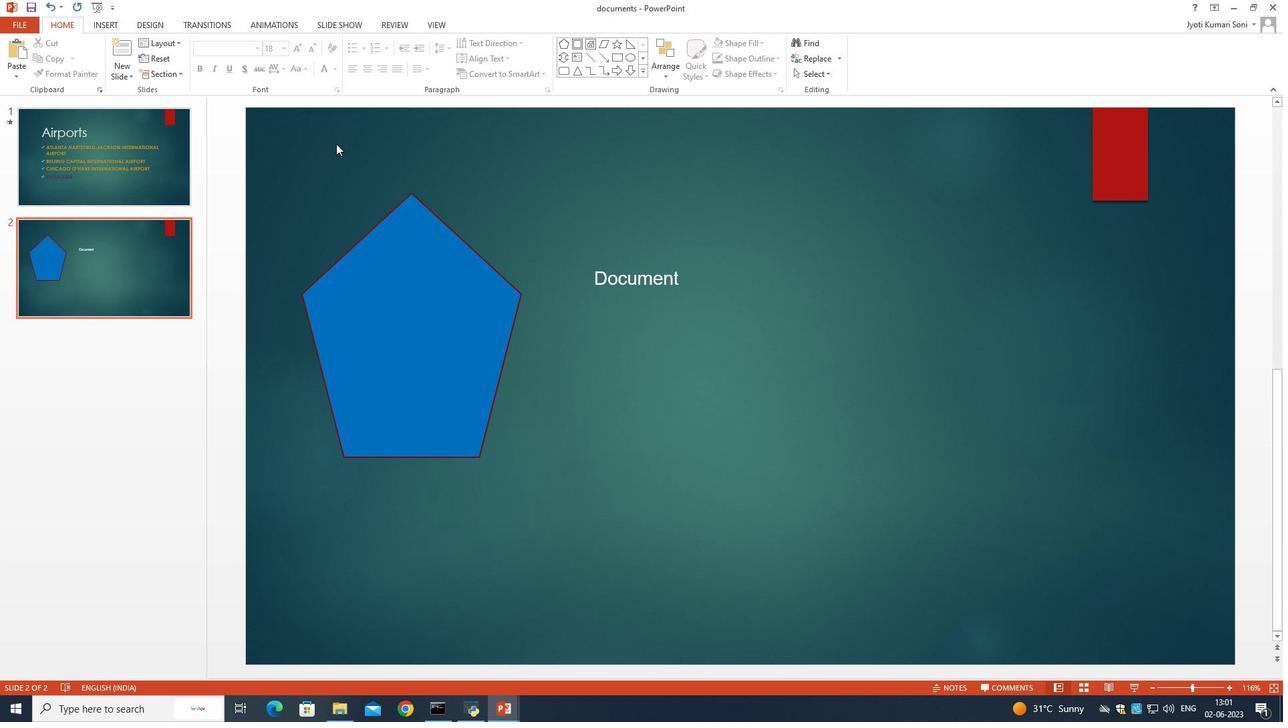 
Action: Mouse moved to (867, 318)
Screenshot: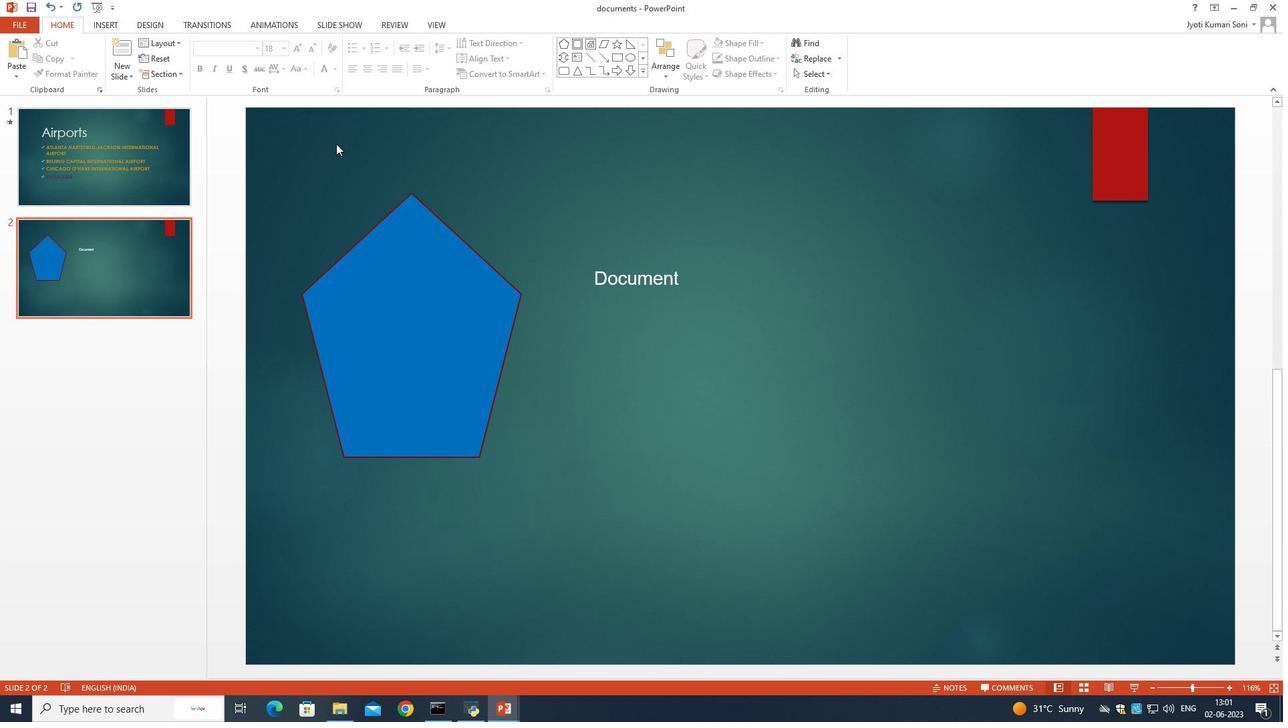 
Action: Mouse pressed right at (867, 318)
Screenshot: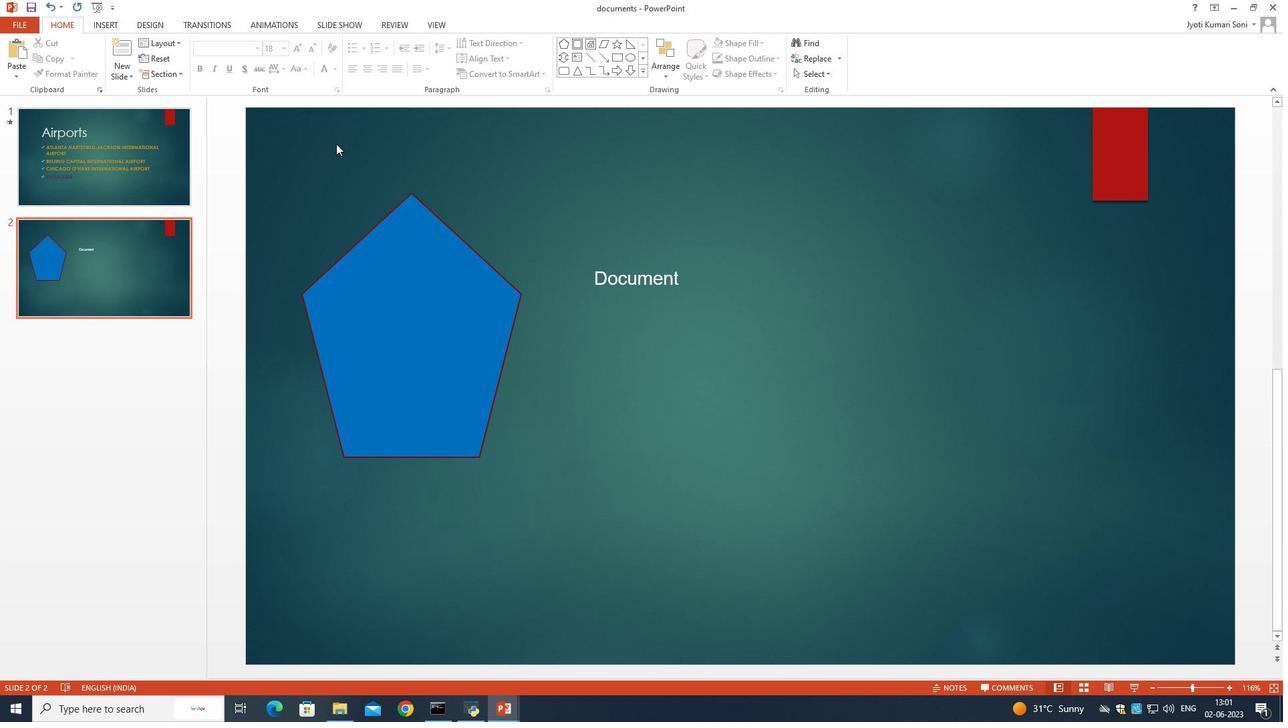 
Action: Mouse moved to (897, 377)
Screenshot: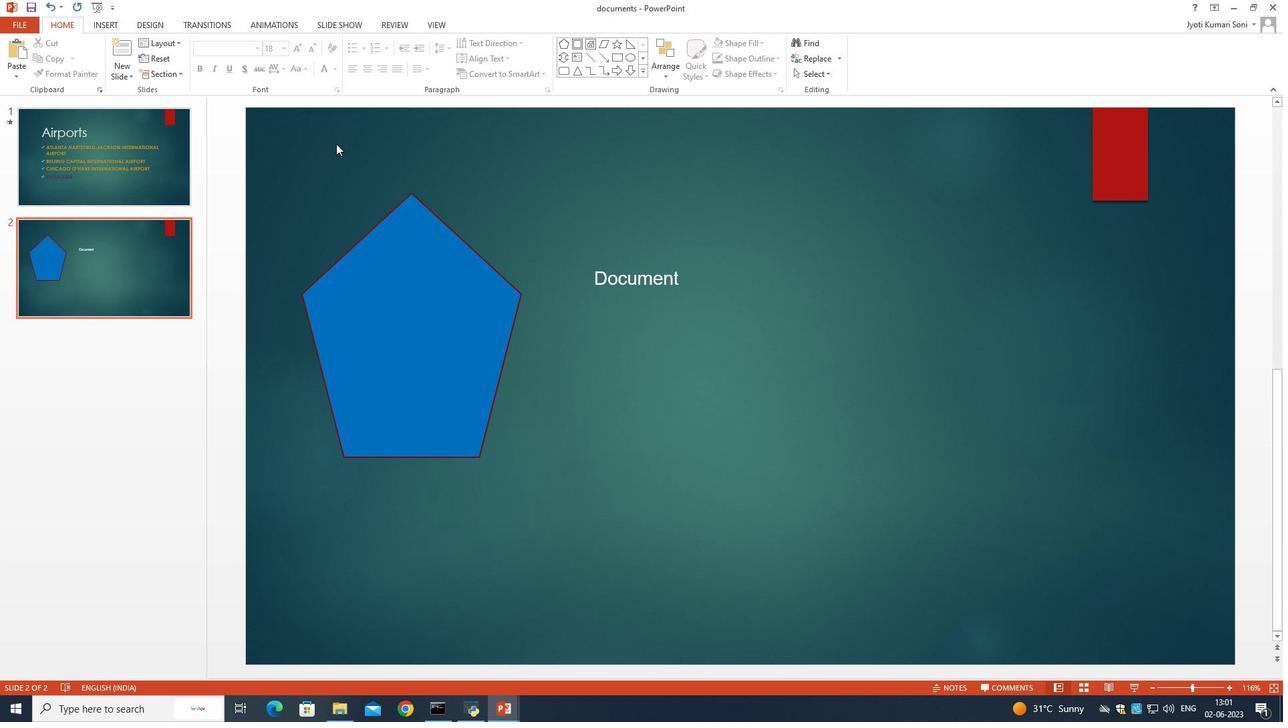 
Action: Mouse pressed left at (897, 377)
Screenshot: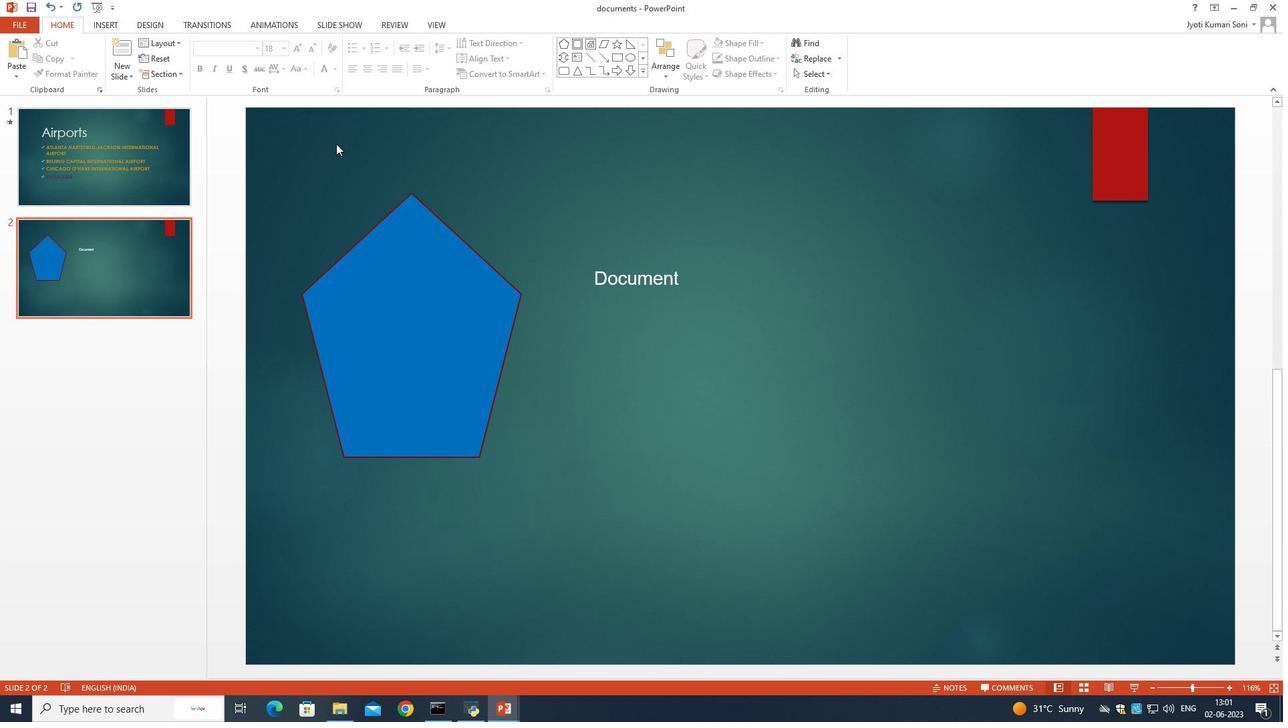 
Action: Mouse moved to (771, 397)
Screenshot: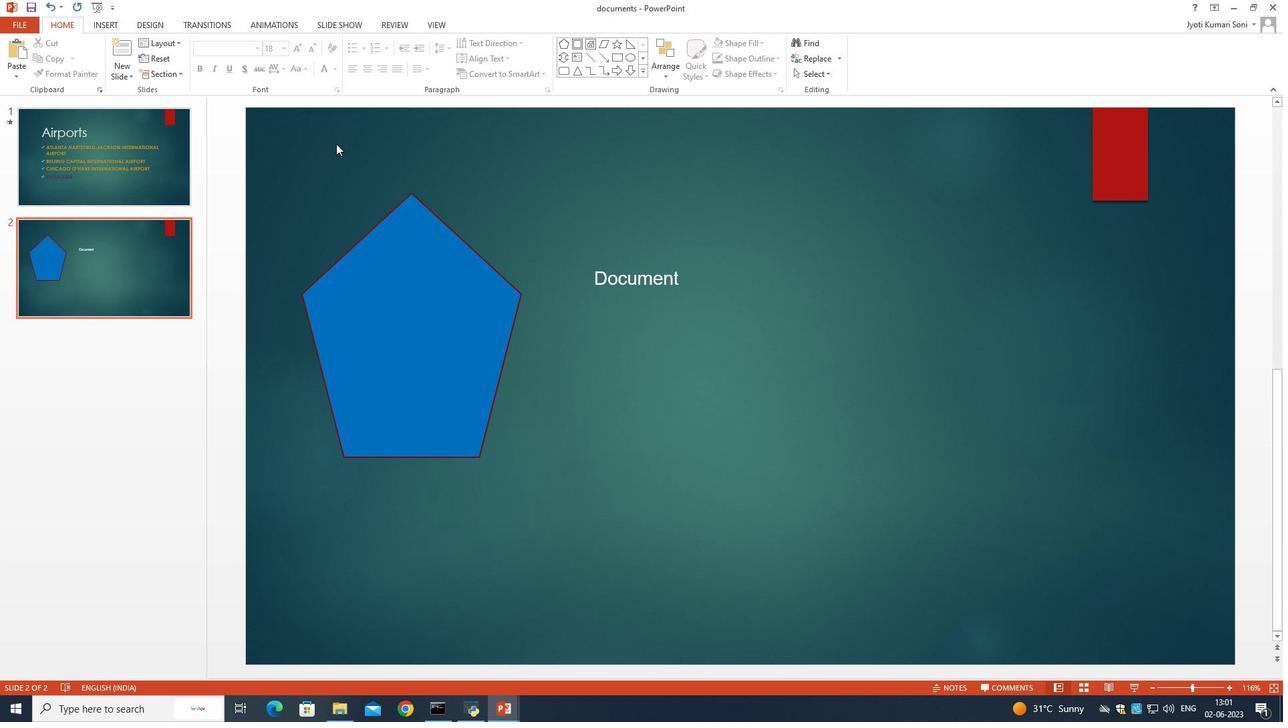 
Action: Mouse pressed left at (771, 397)
Screenshot: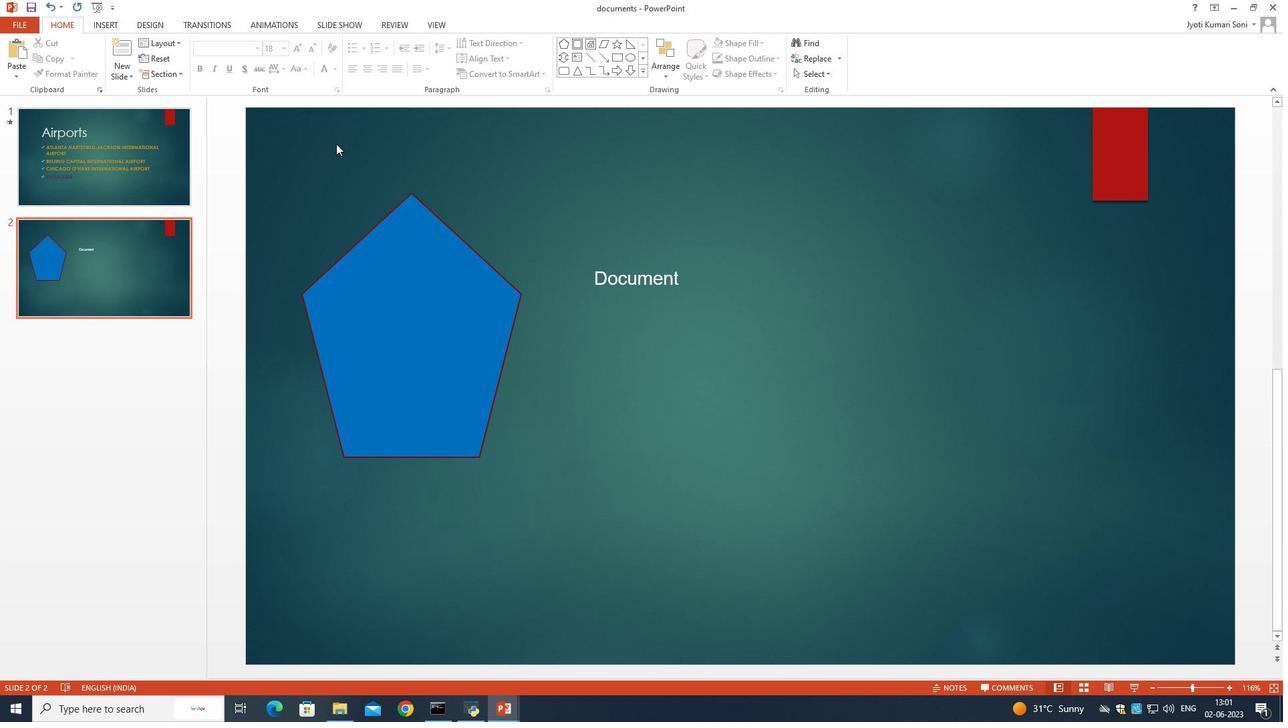 
Action: Mouse moved to (740, 384)
Screenshot: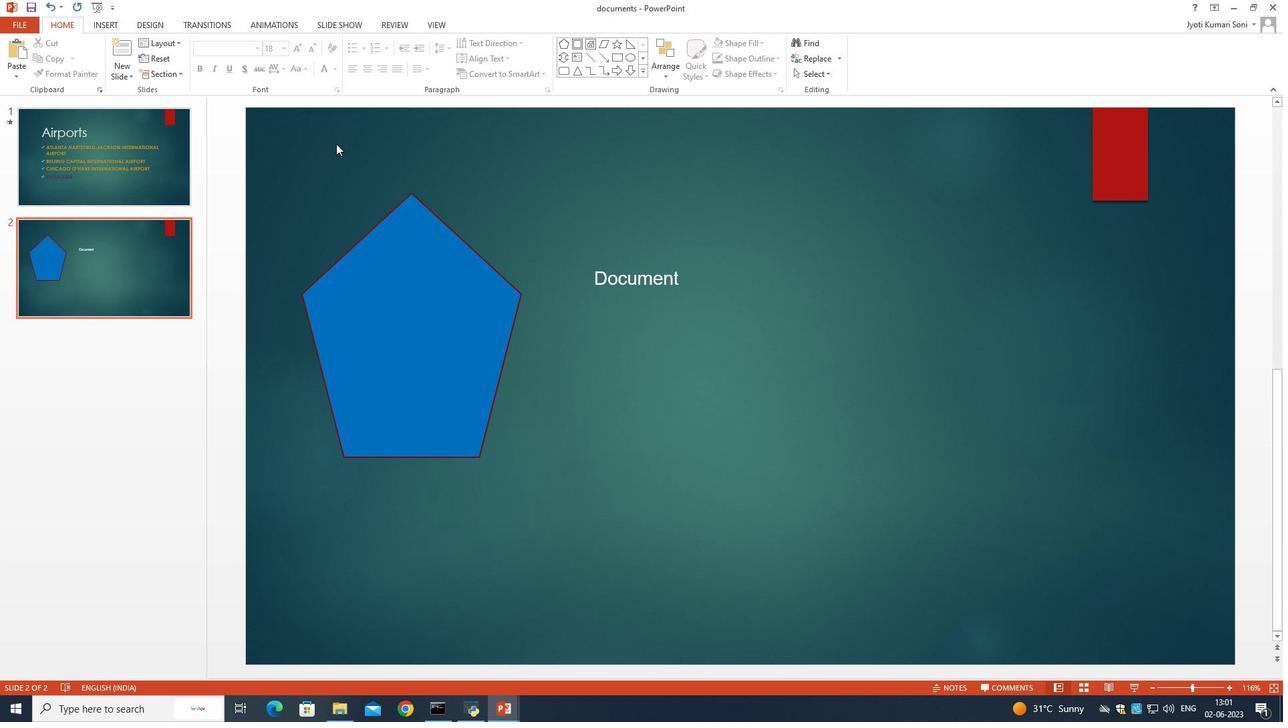 
Action: Key pressed ctrl+Z
Screenshot: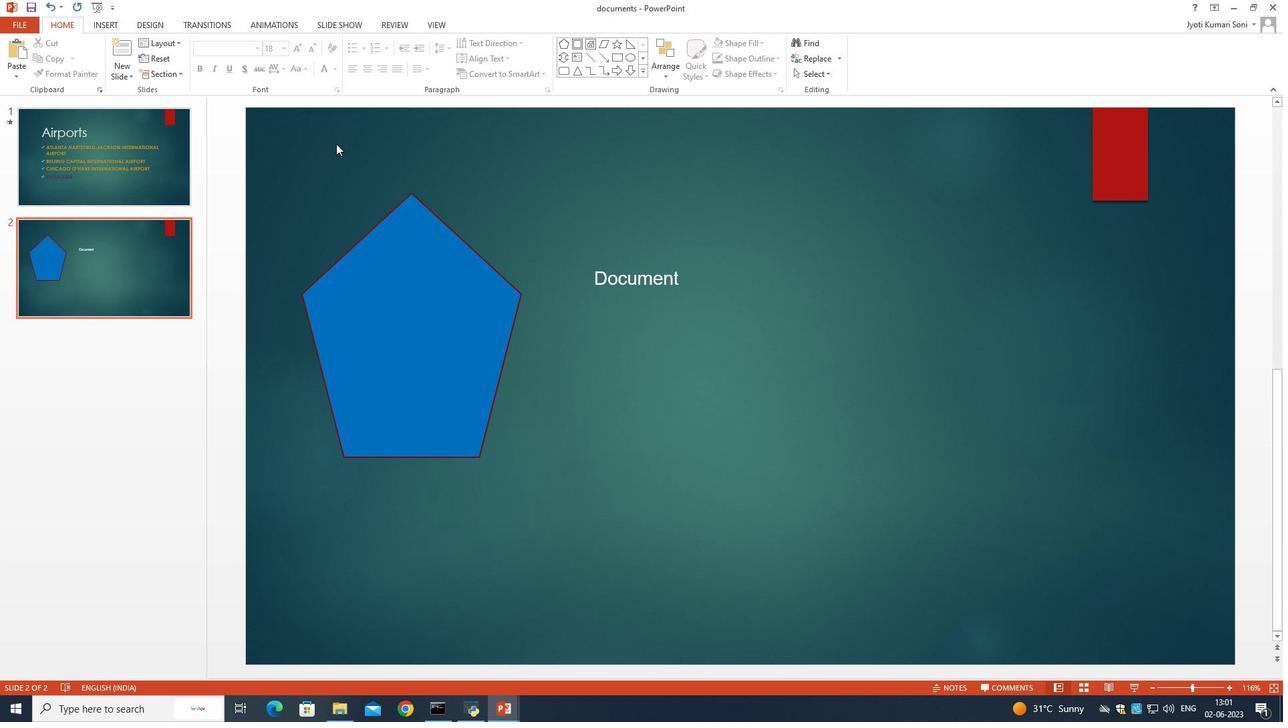 
Action: Mouse moved to (722, 362)
Screenshot: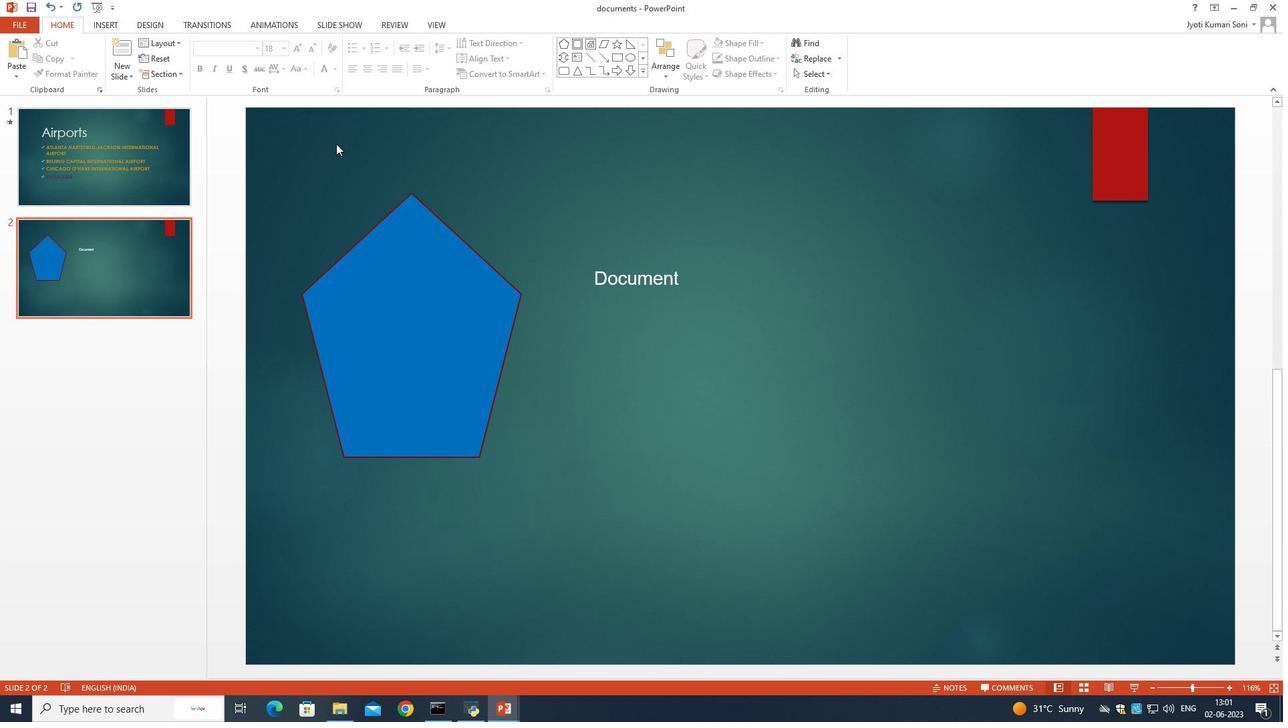 
Action: Key pressed ctrl+Z
Screenshot: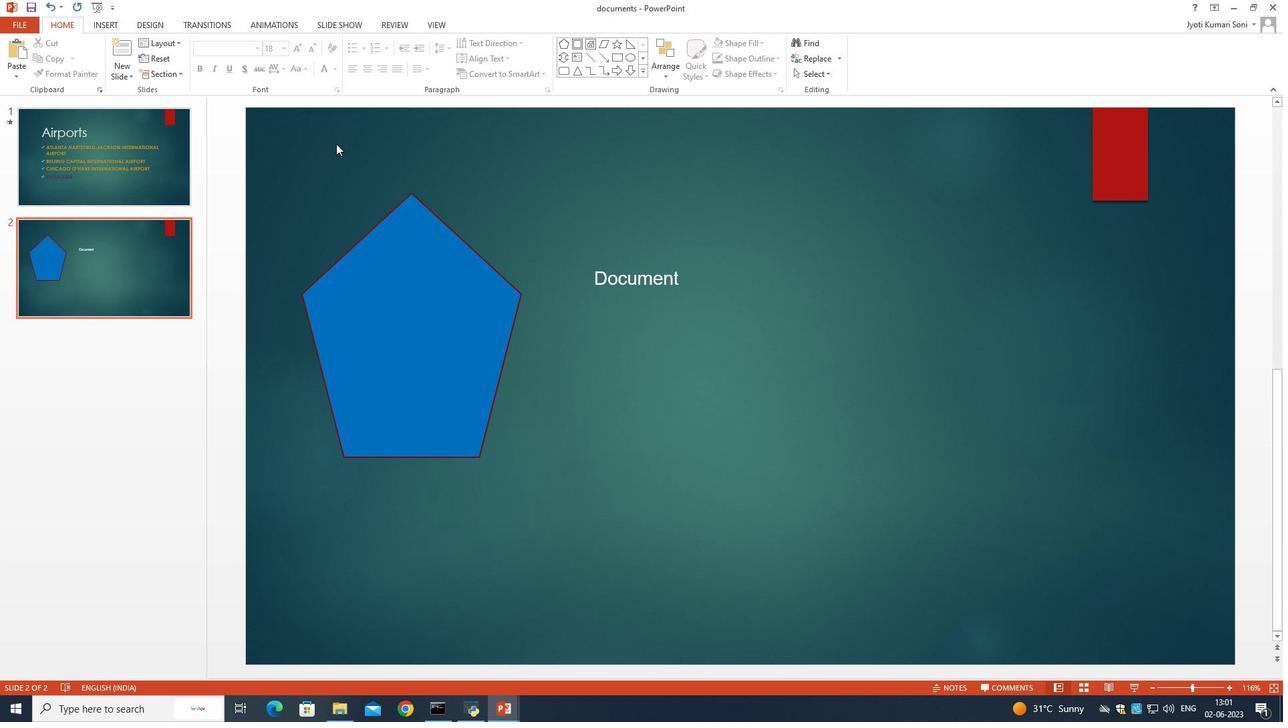 
Action: Mouse moved to (769, 313)
Screenshot: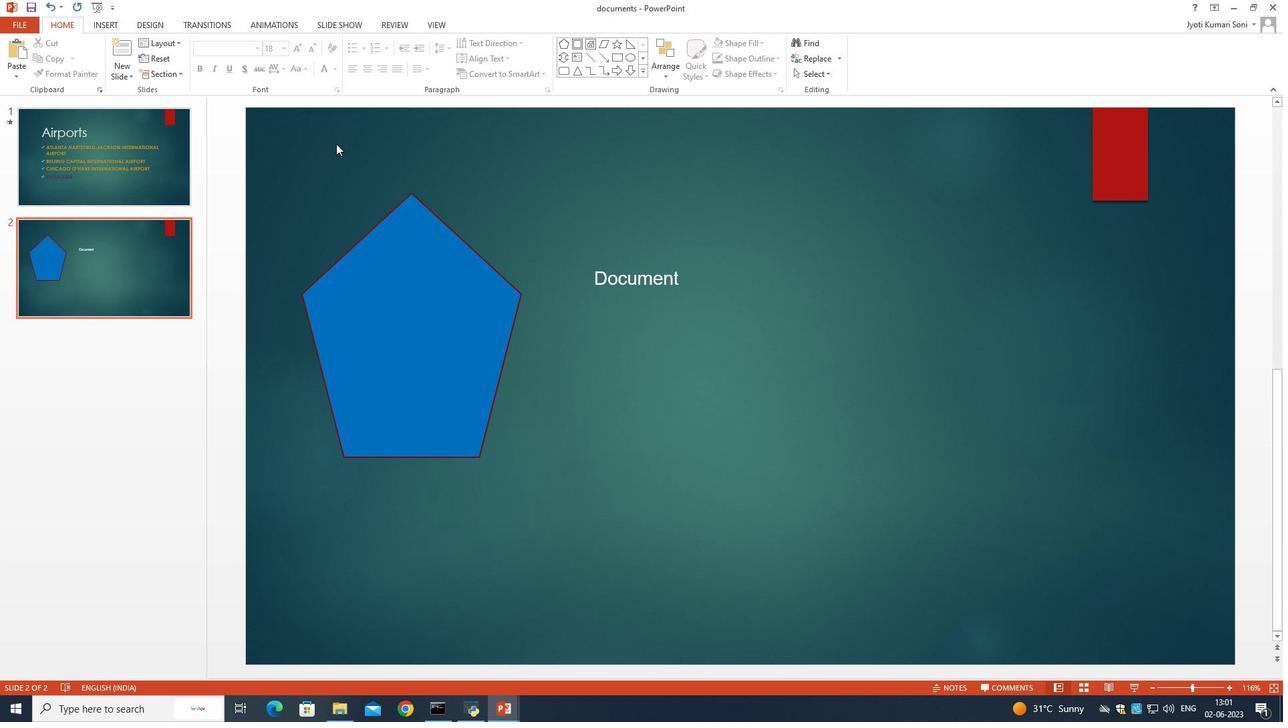 
Action: Mouse pressed left at (769, 313)
Screenshot: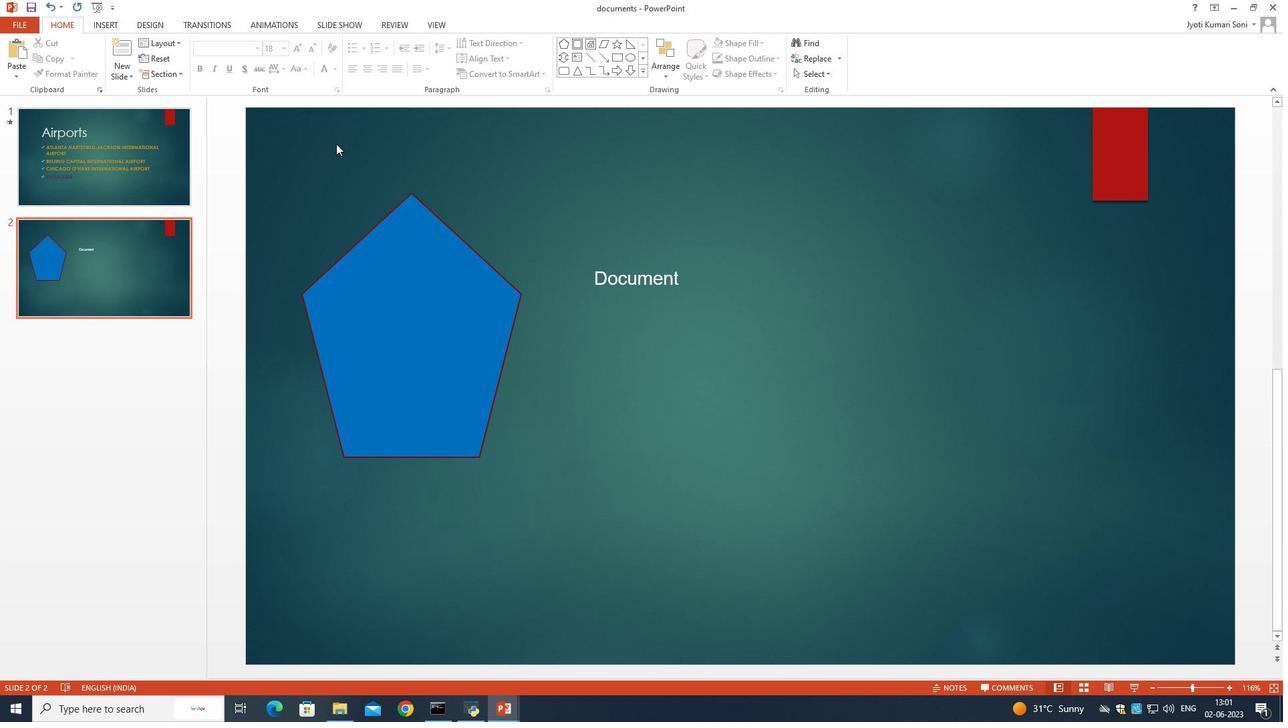 
Action: Mouse pressed right at (769, 313)
Screenshot: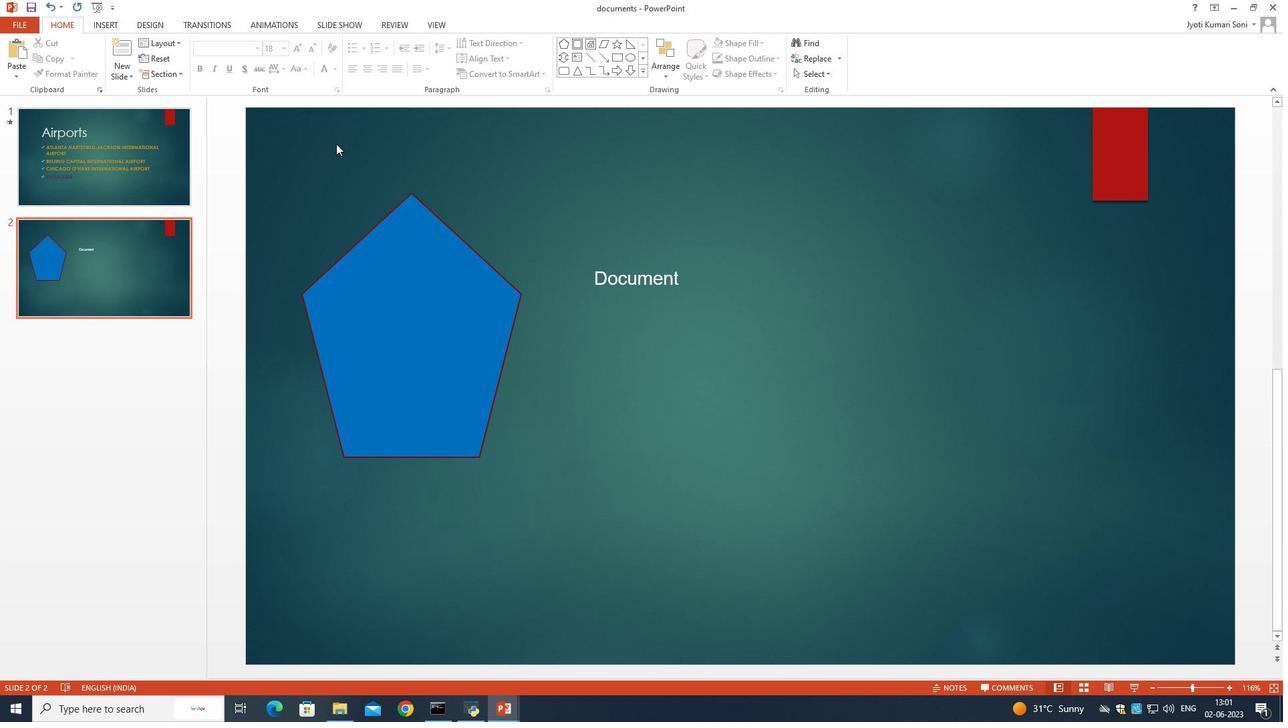 
Action: Mouse moved to (789, 279)
Screenshot: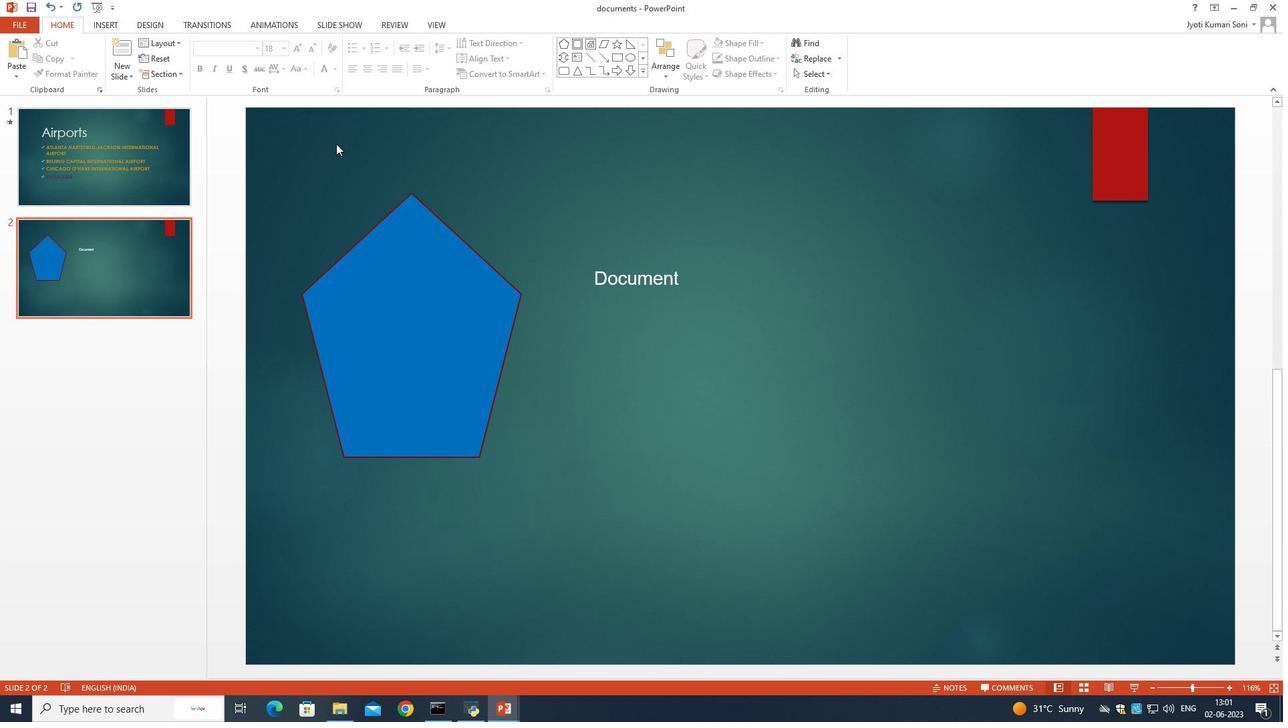 
Action: Mouse pressed left at (789, 279)
Screenshot: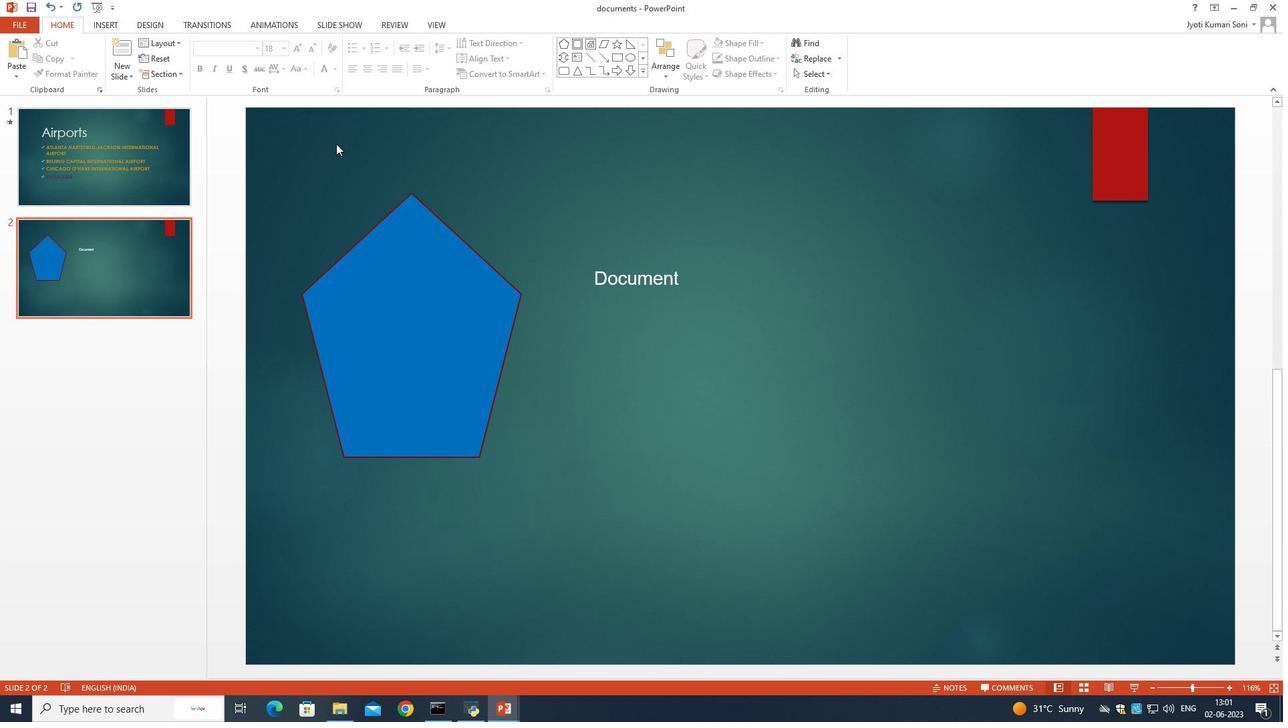 
Action: Mouse moved to (962, 441)
Screenshot: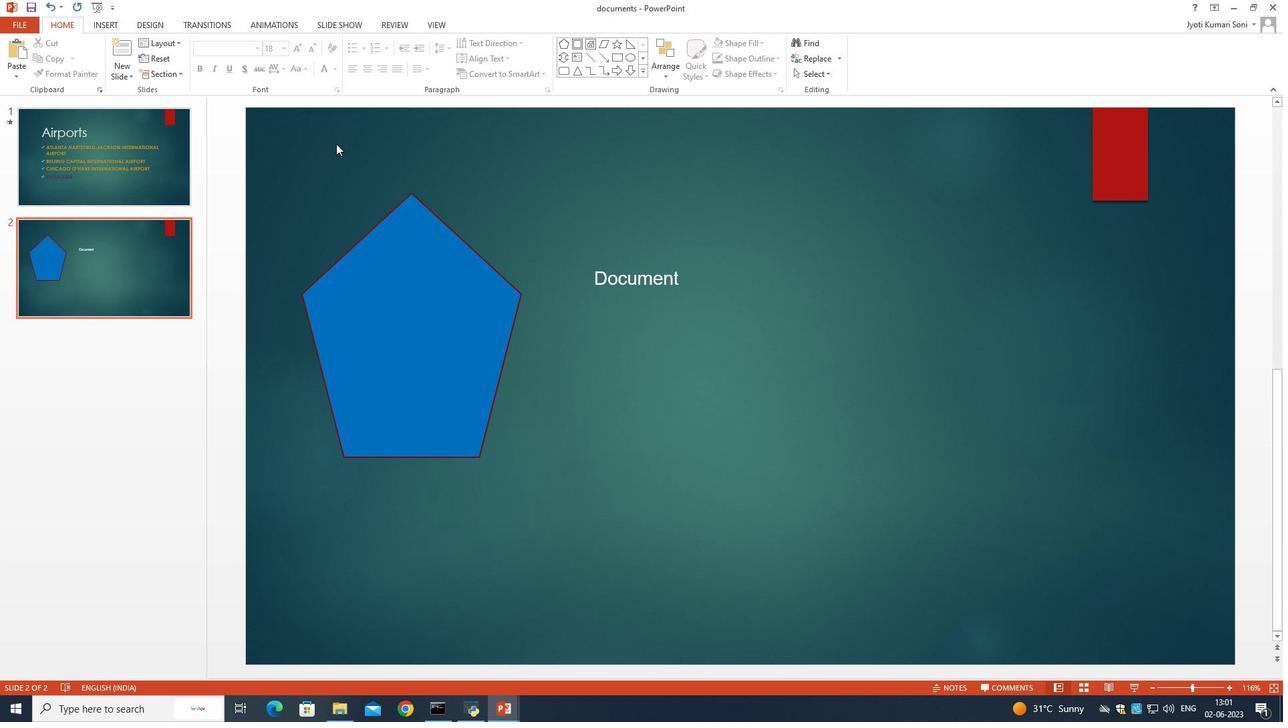 
Action: Mouse pressed left at (962, 441)
Screenshot: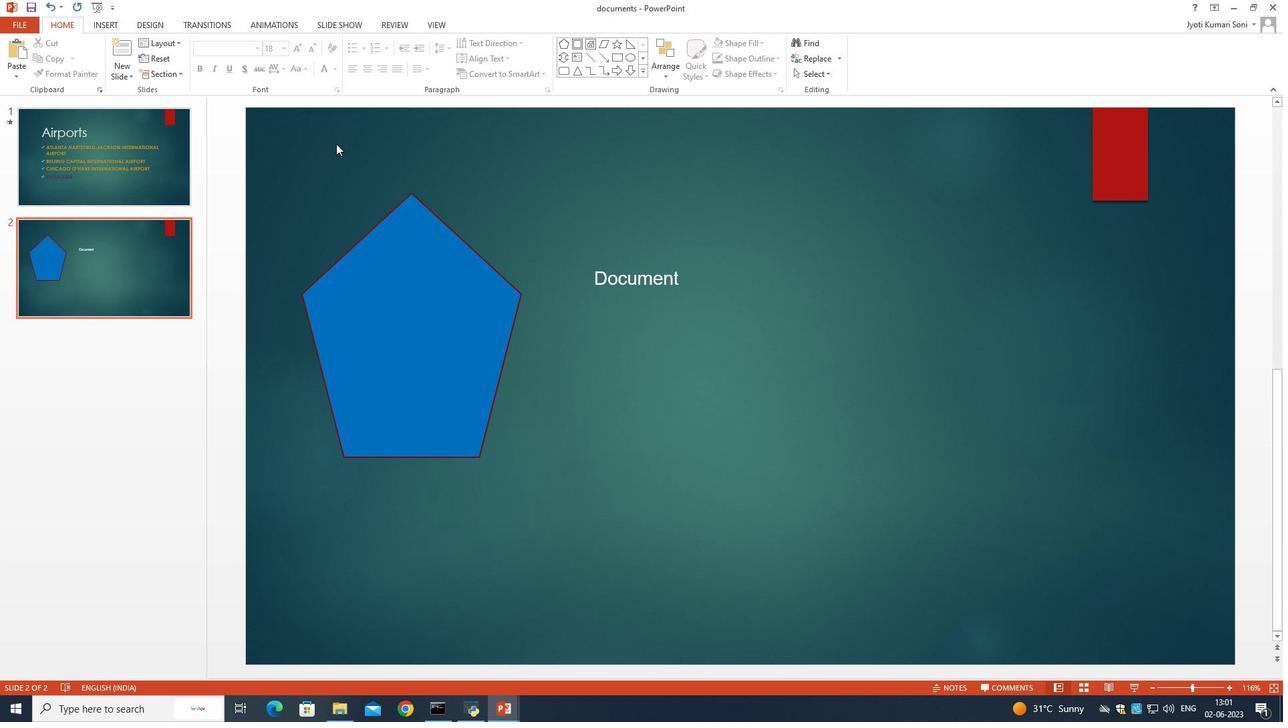 
Action: Mouse moved to (790, 320)
Screenshot: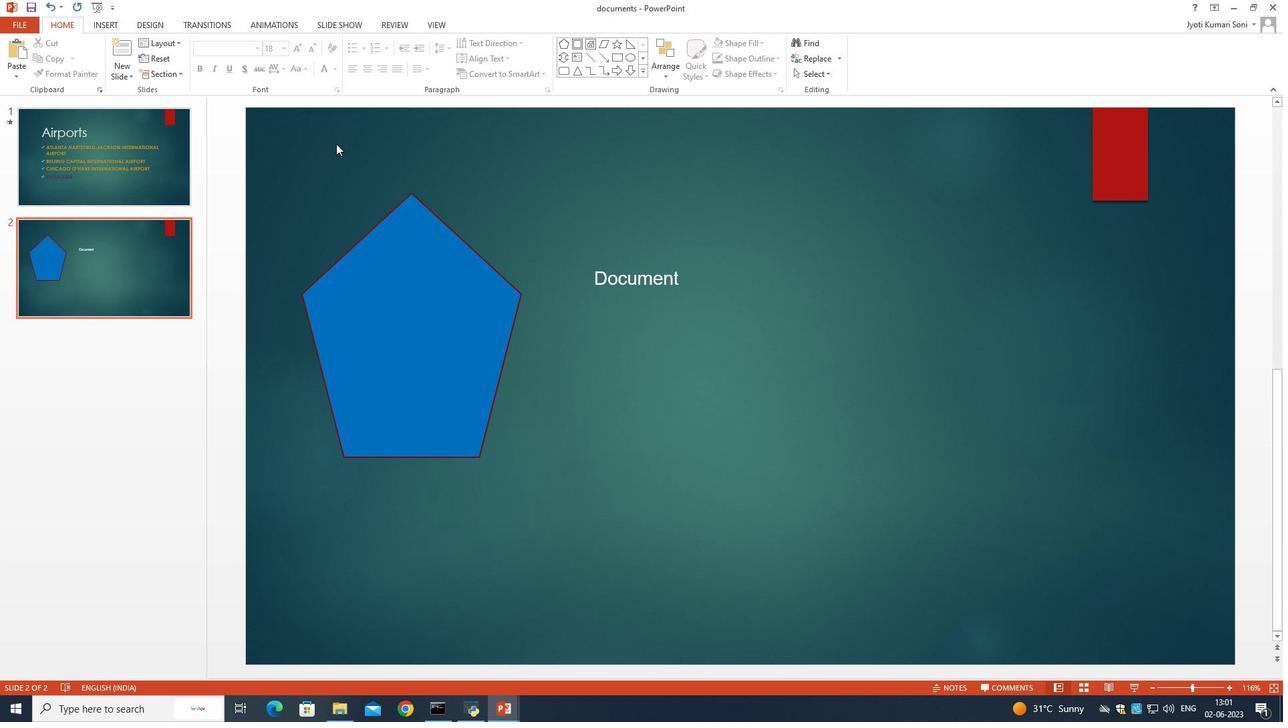 
Action: Mouse pressed left at (790, 320)
Screenshot: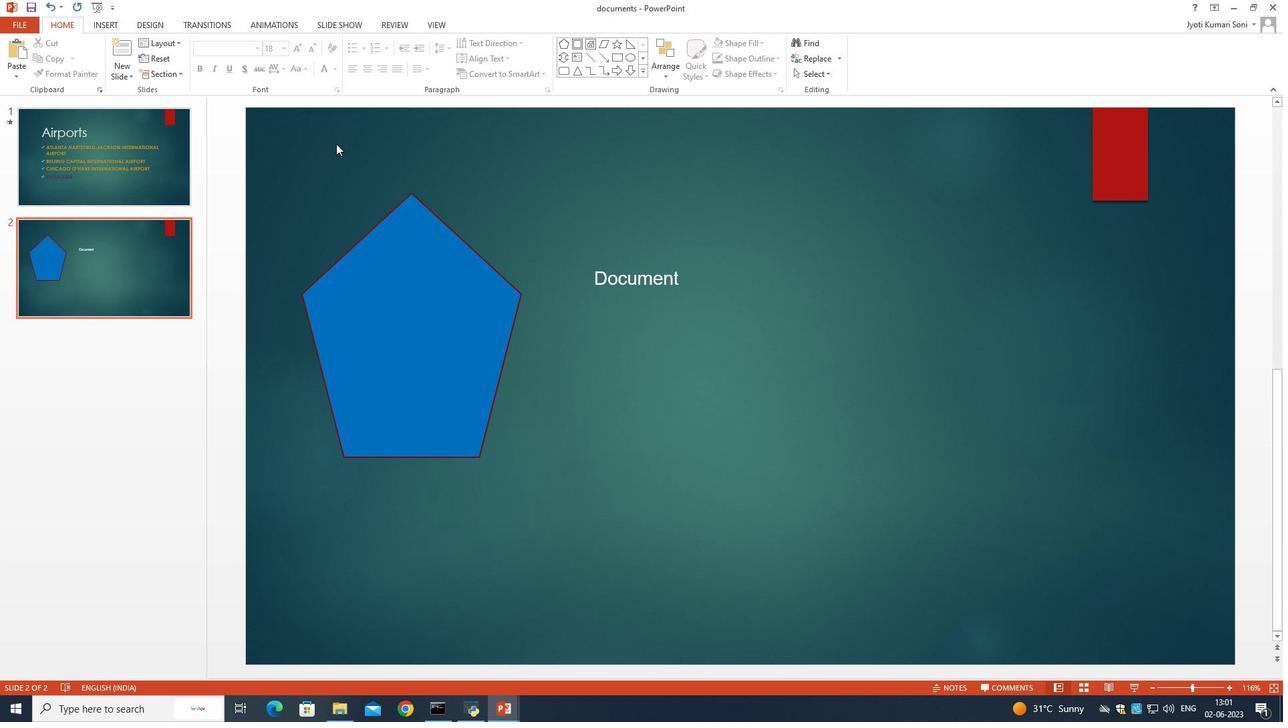 
Action: Mouse moved to (788, 319)
Screenshot: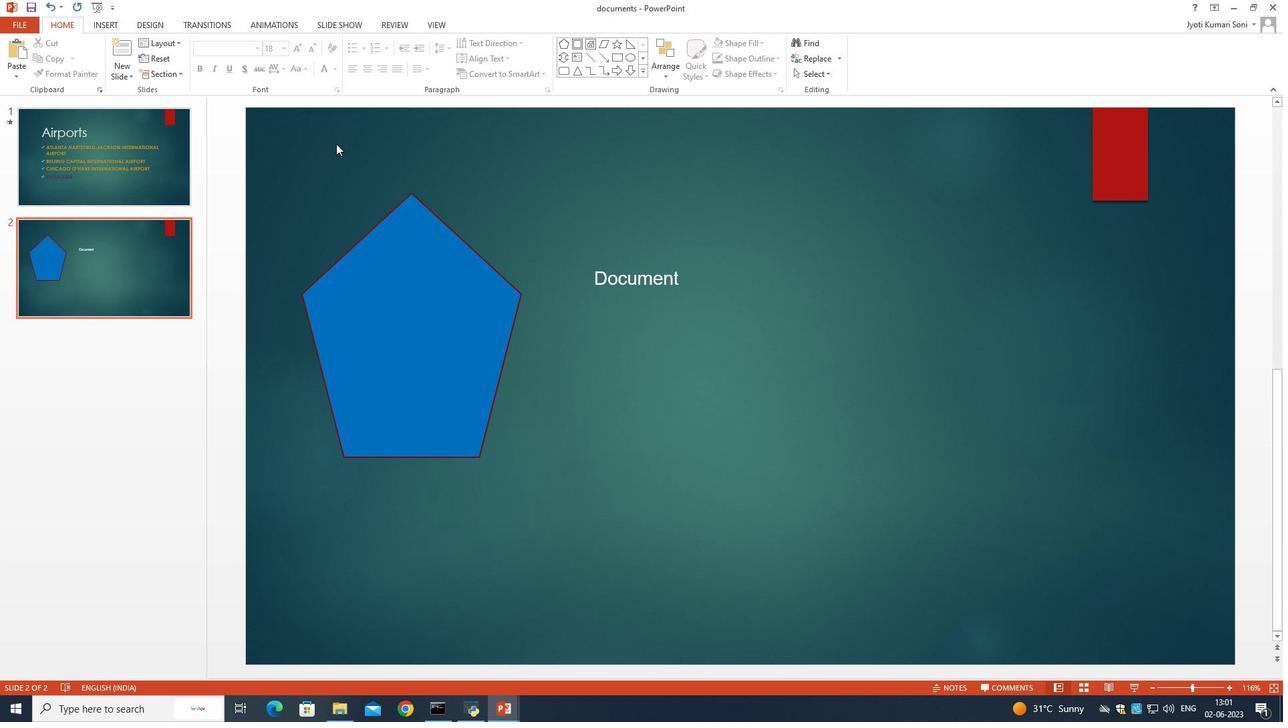 
Action: Mouse pressed right at (788, 319)
Screenshot: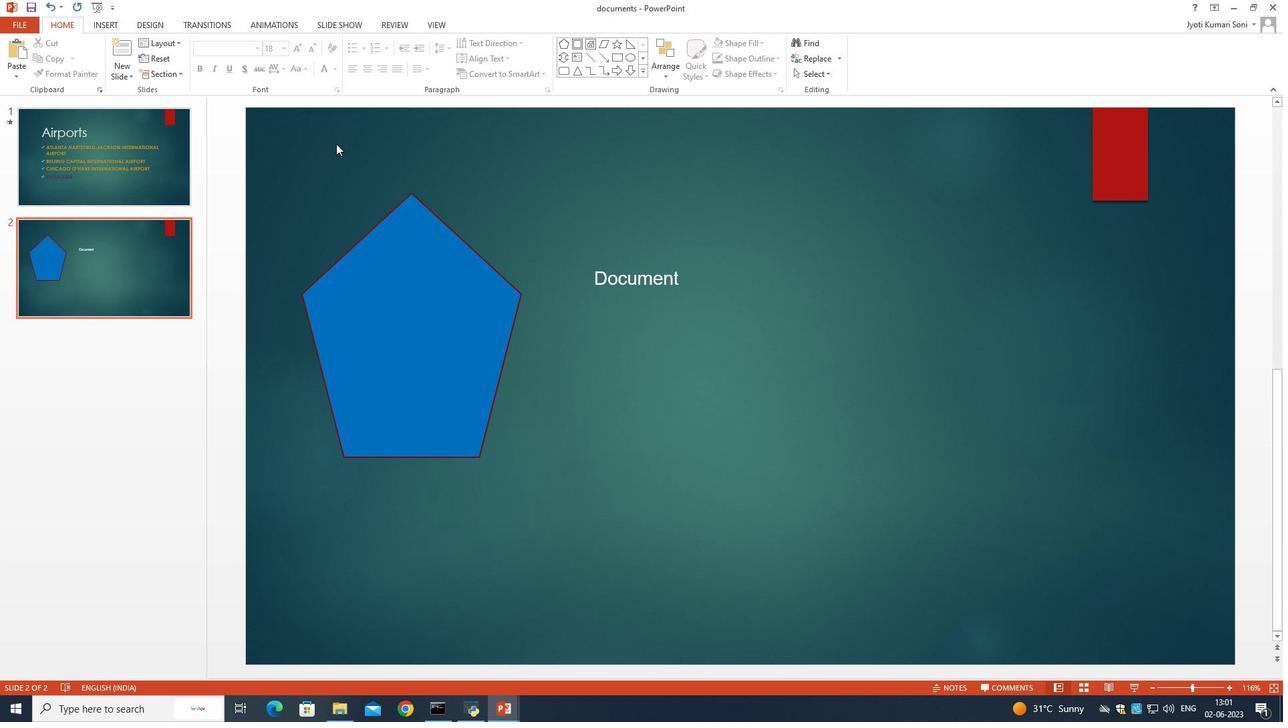 
Action: Mouse moved to (778, 365)
Screenshot: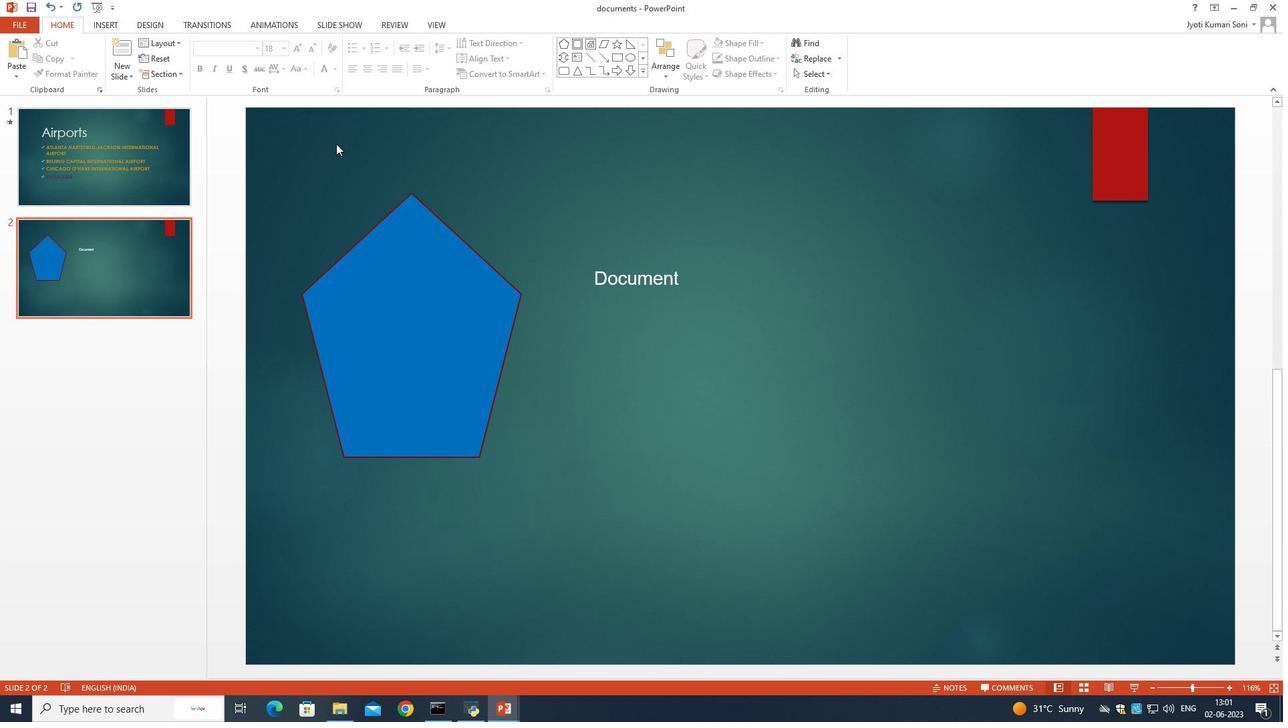 
Action: Mouse pressed left at (778, 365)
Screenshot: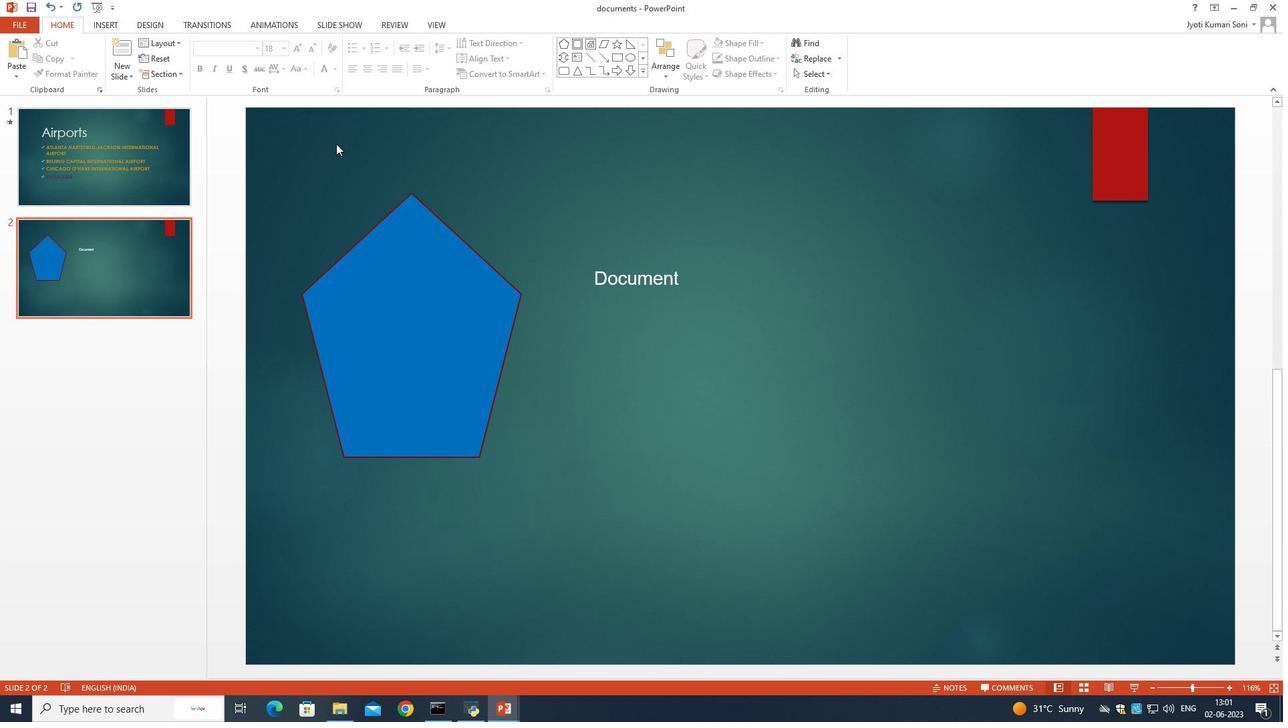 
Action: Mouse moved to (778, 318)
Screenshot: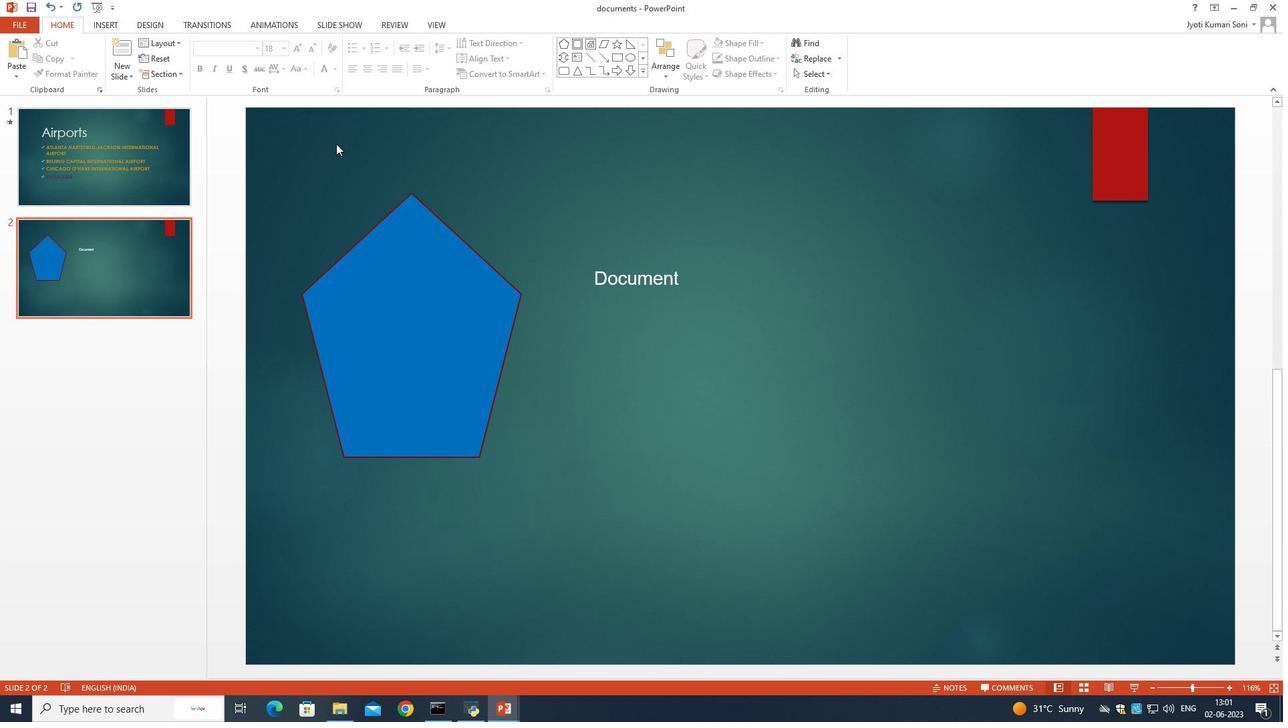 
Action: Mouse pressed left at (778, 318)
Screenshot: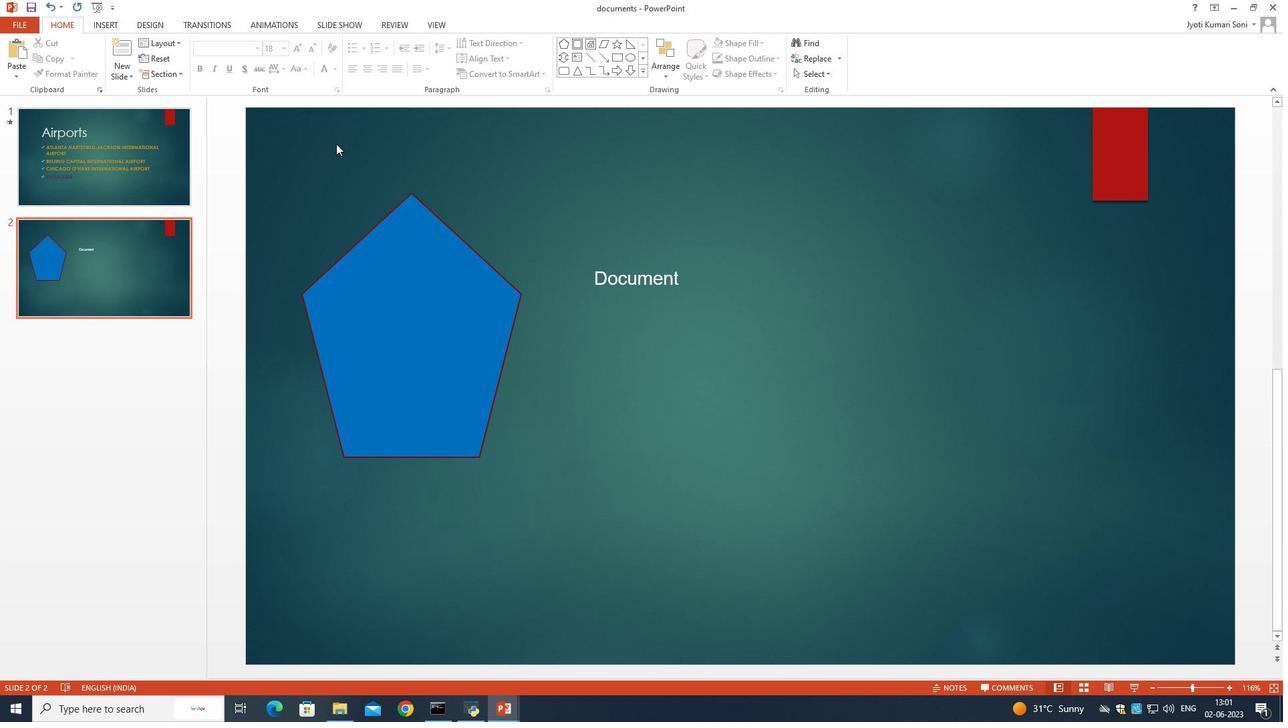 
Action: Mouse moved to (779, 316)
Screenshot: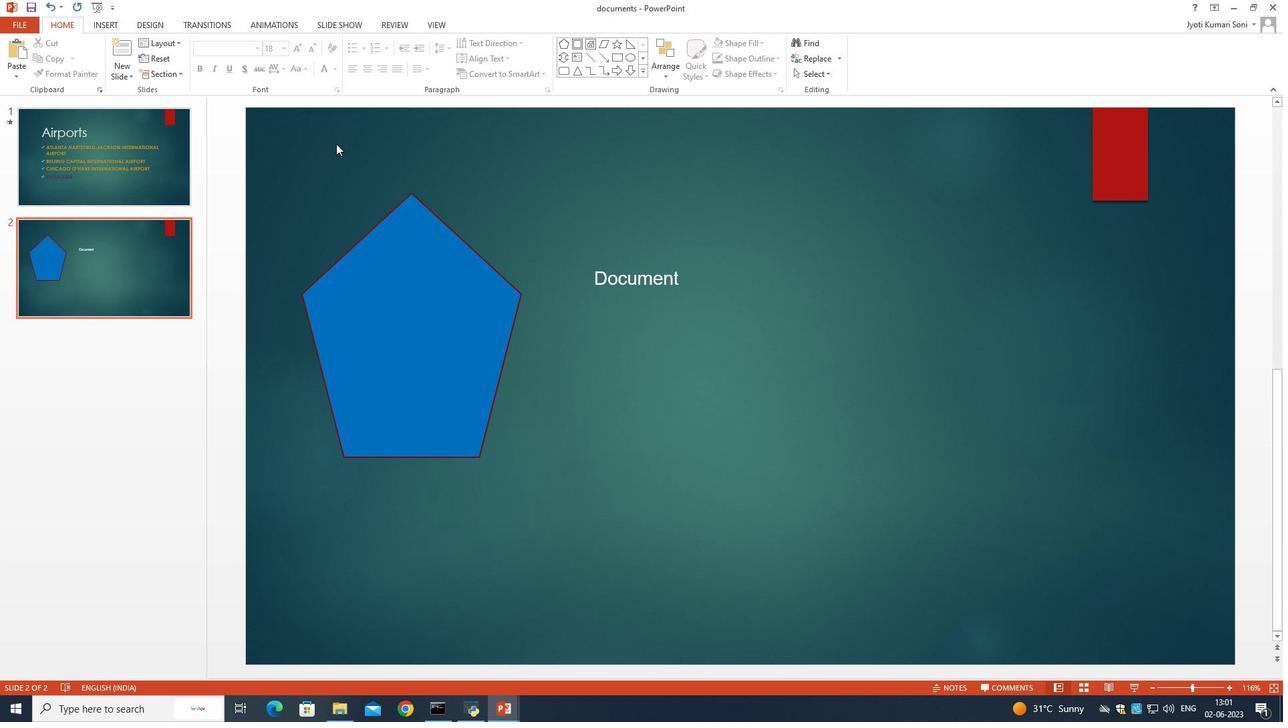 
Action: Mouse pressed right at (779, 316)
Screenshot: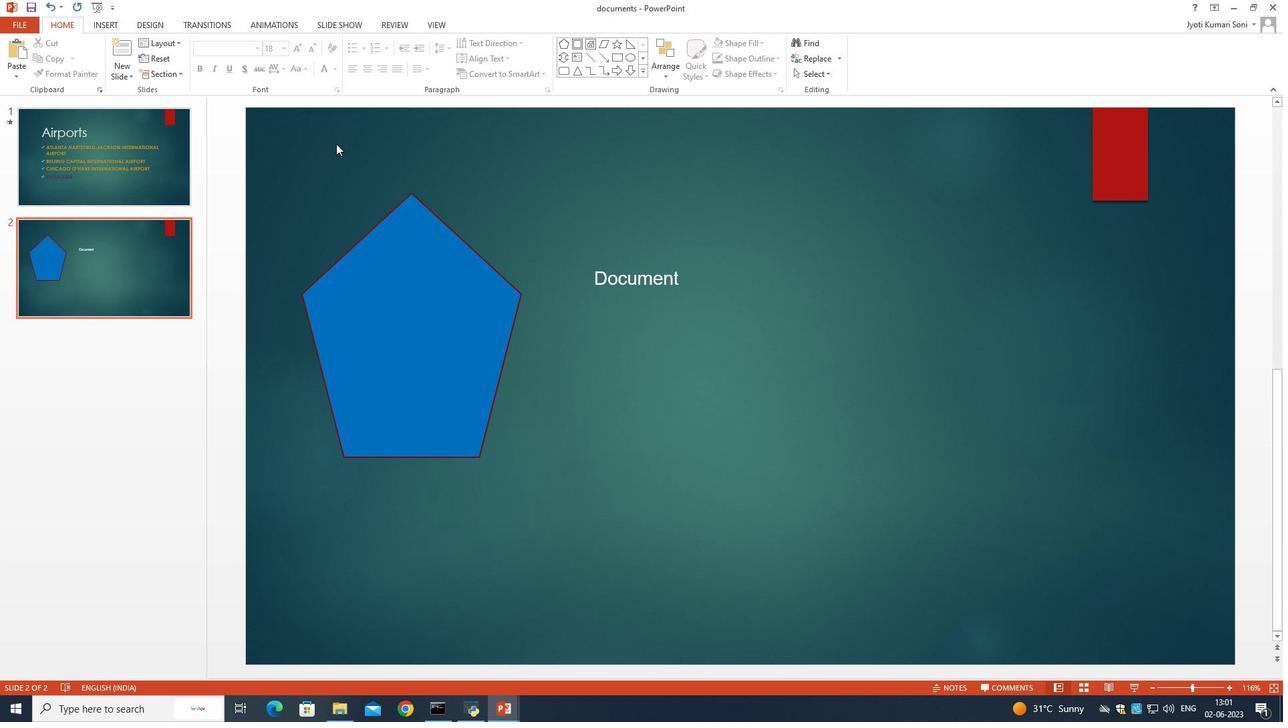 
Action: Mouse moved to (755, 324)
Screenshot: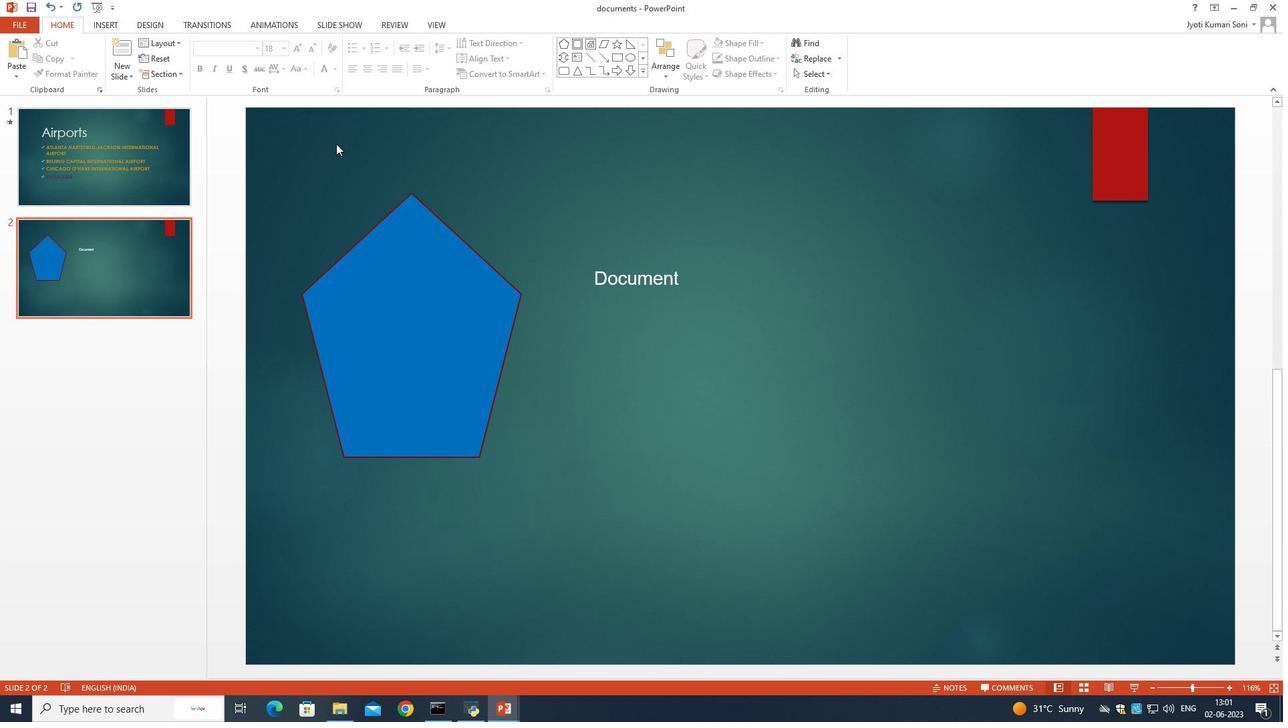 
Action: Mouse pressed left at (755, 324)
Screenshot: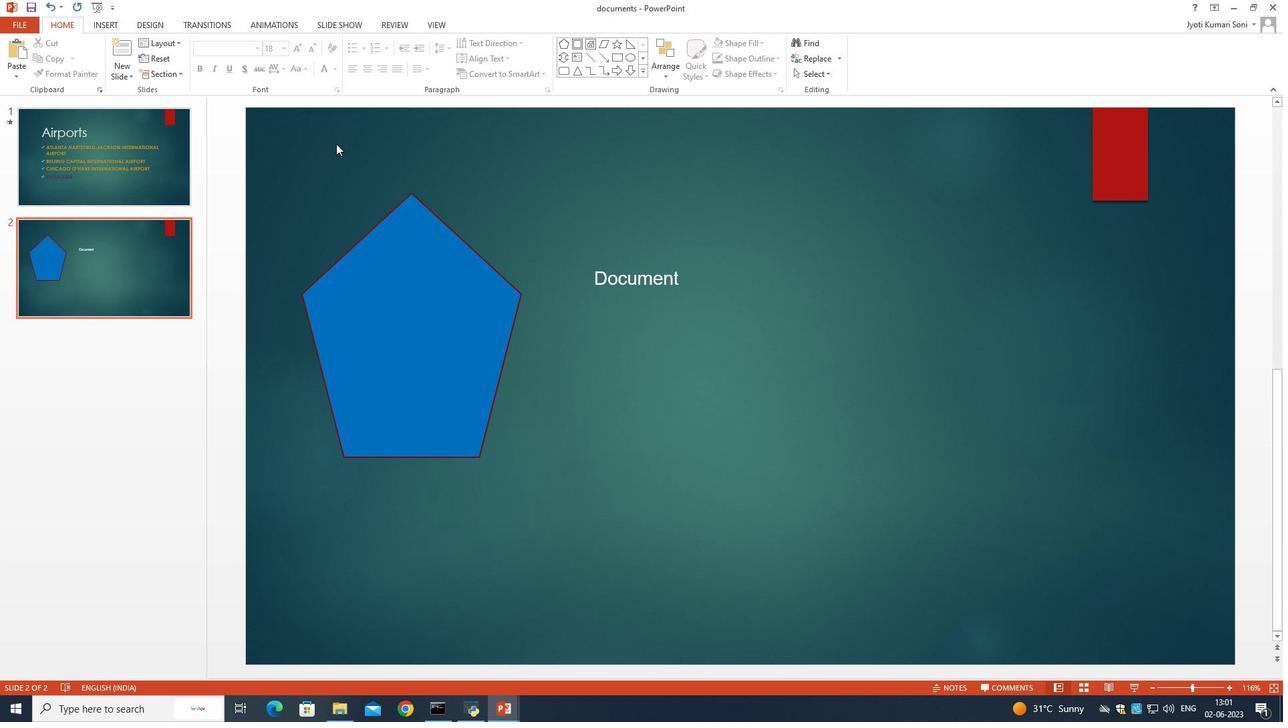 
Action: Mouse moved to (753, 323)
Screenshot: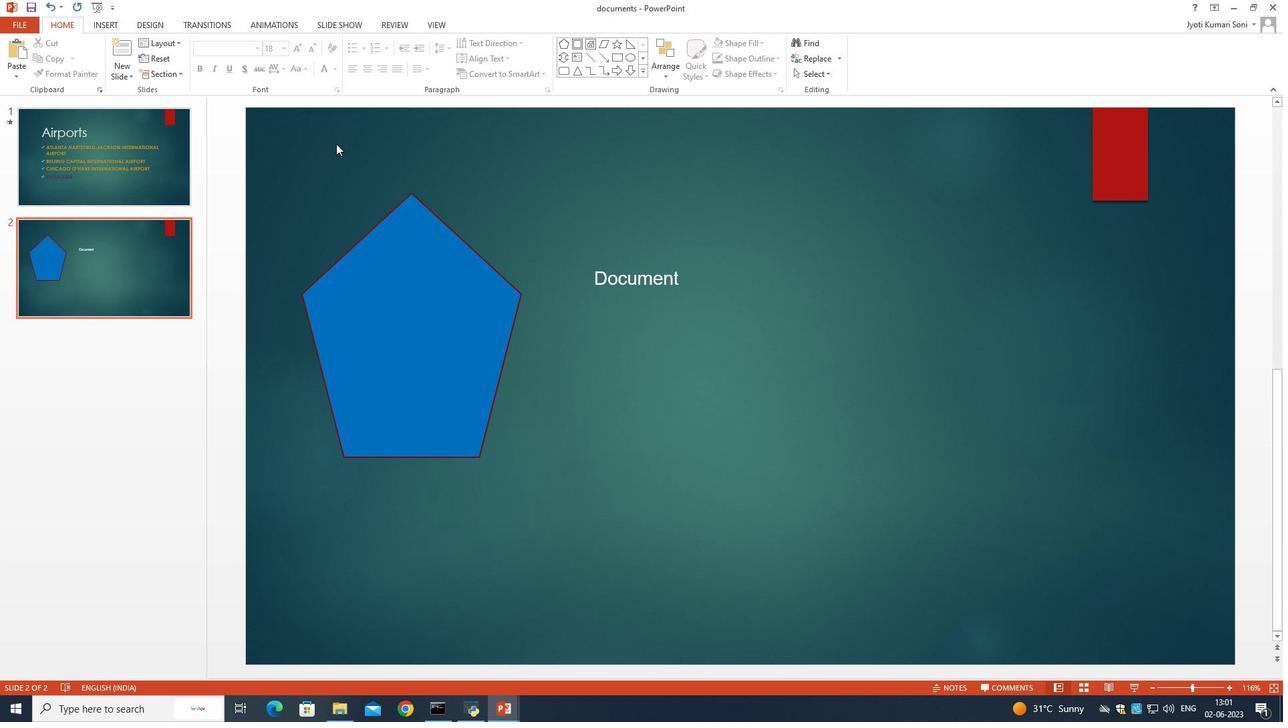 
Action: Mouse pressed right at (753, 323)
Screenshot: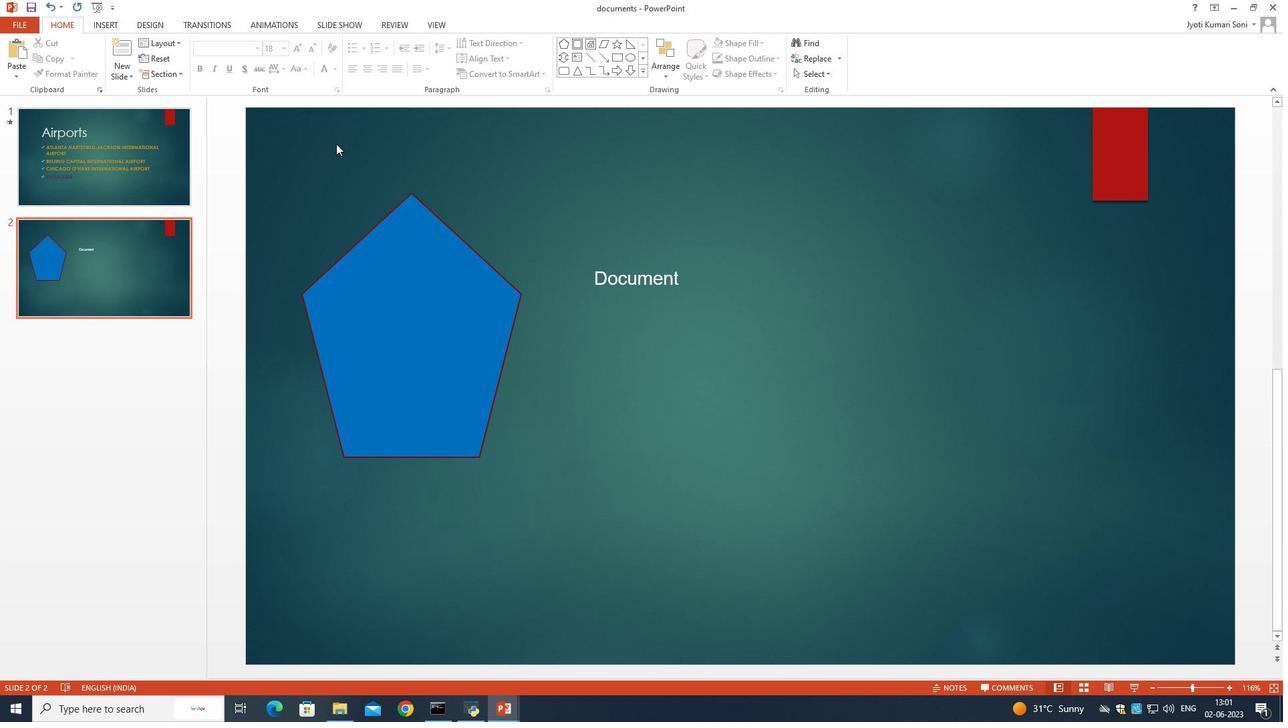 
Action: Mouse moved to (752, 323)
Screenshot: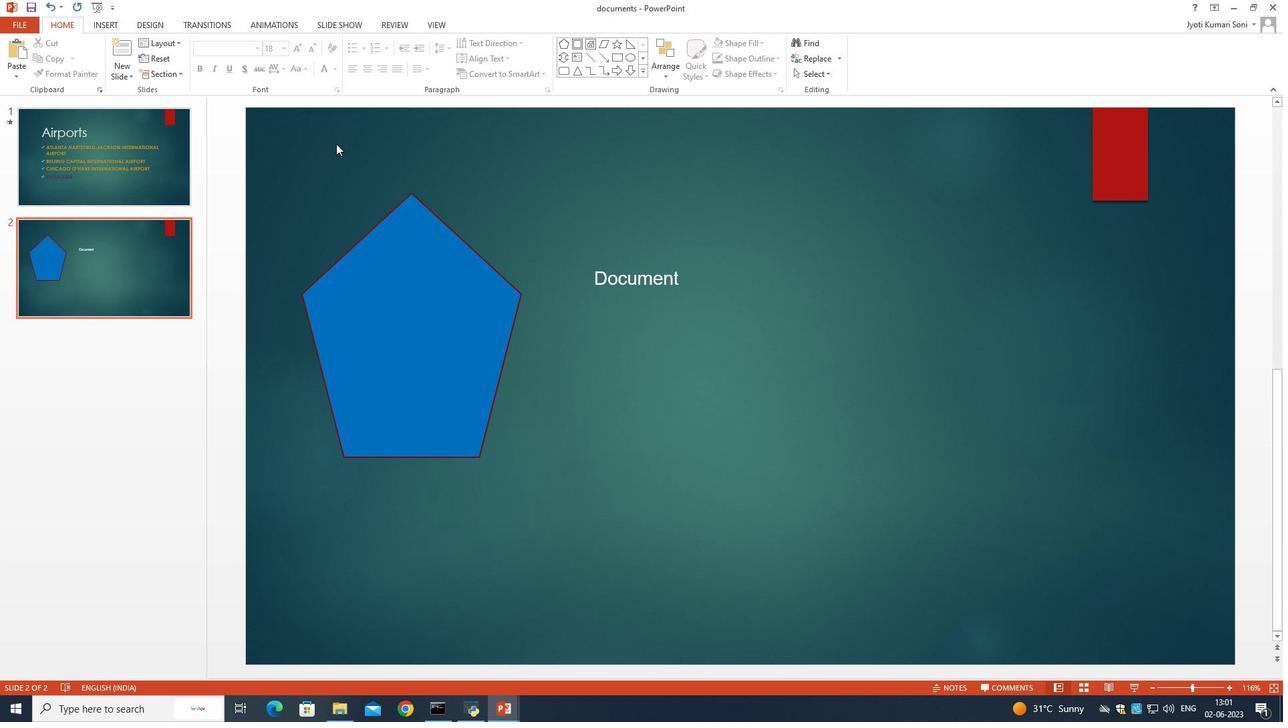 
Action: Mouse pressed right at (752, 323)
Screenshot: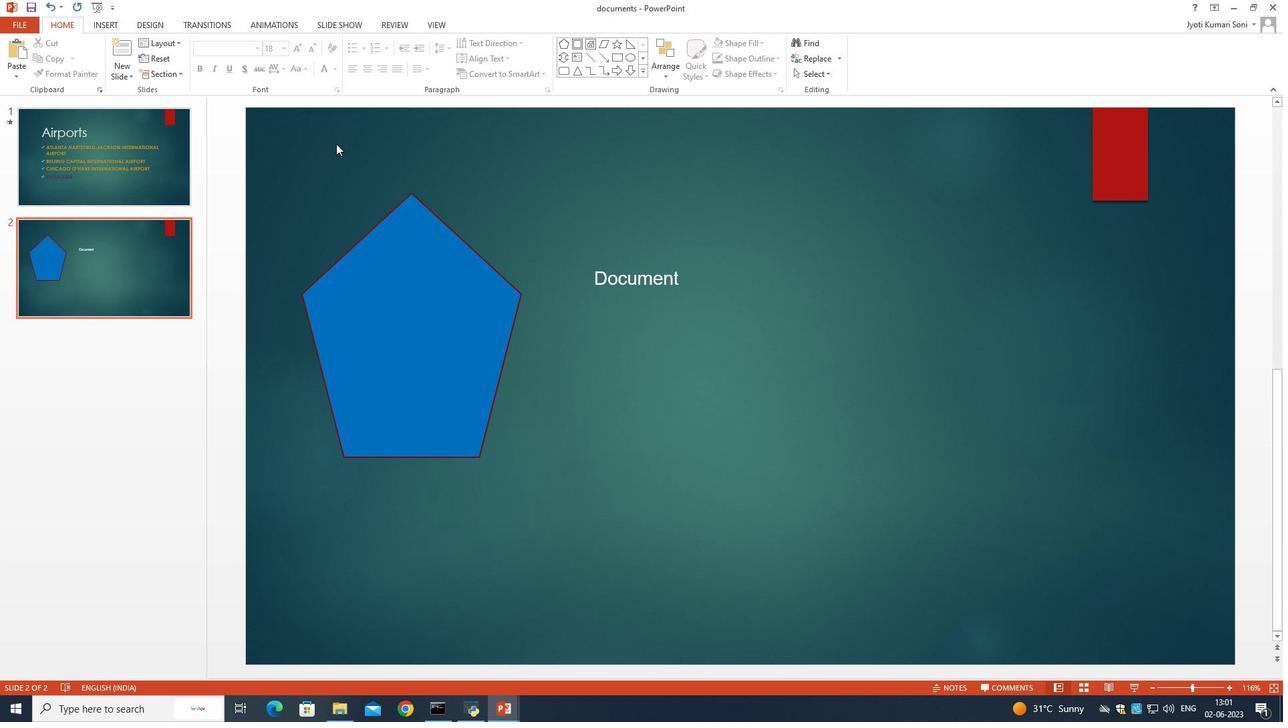 
Action: Mouse moved to (826, 286)
Screenshot: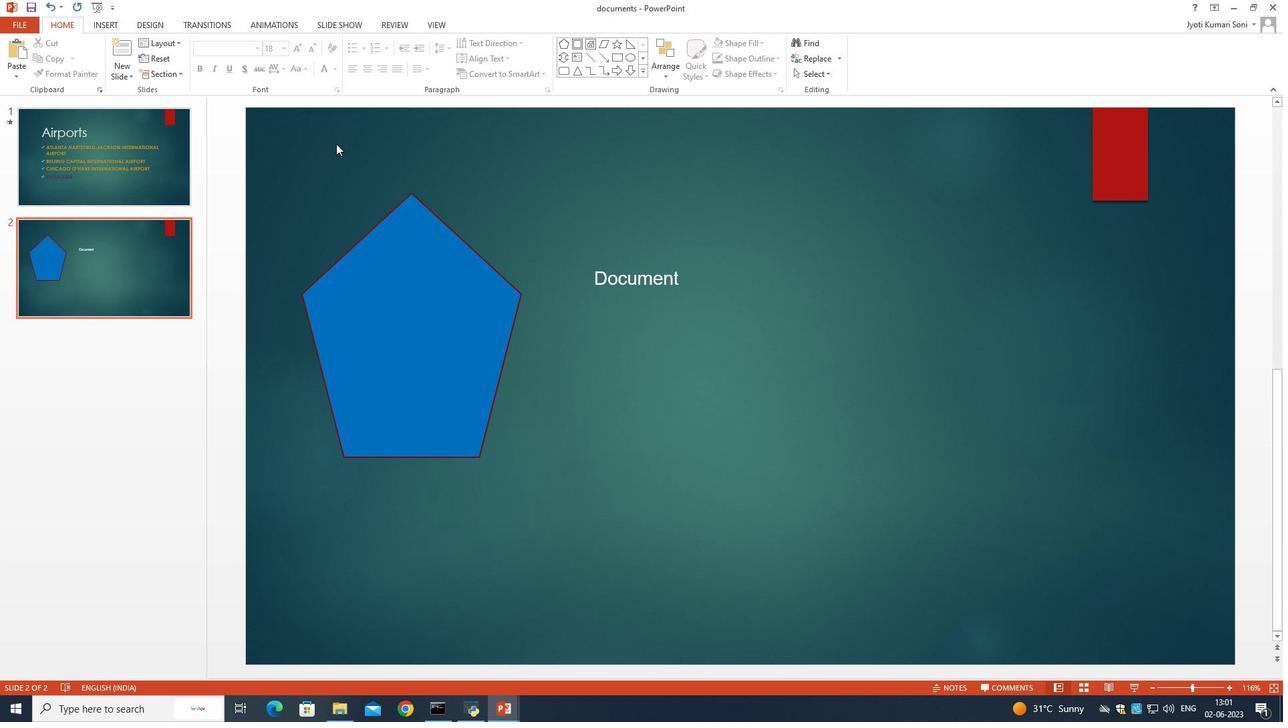 
Action: Mouse pressed left at (826, 286)
Screenshot: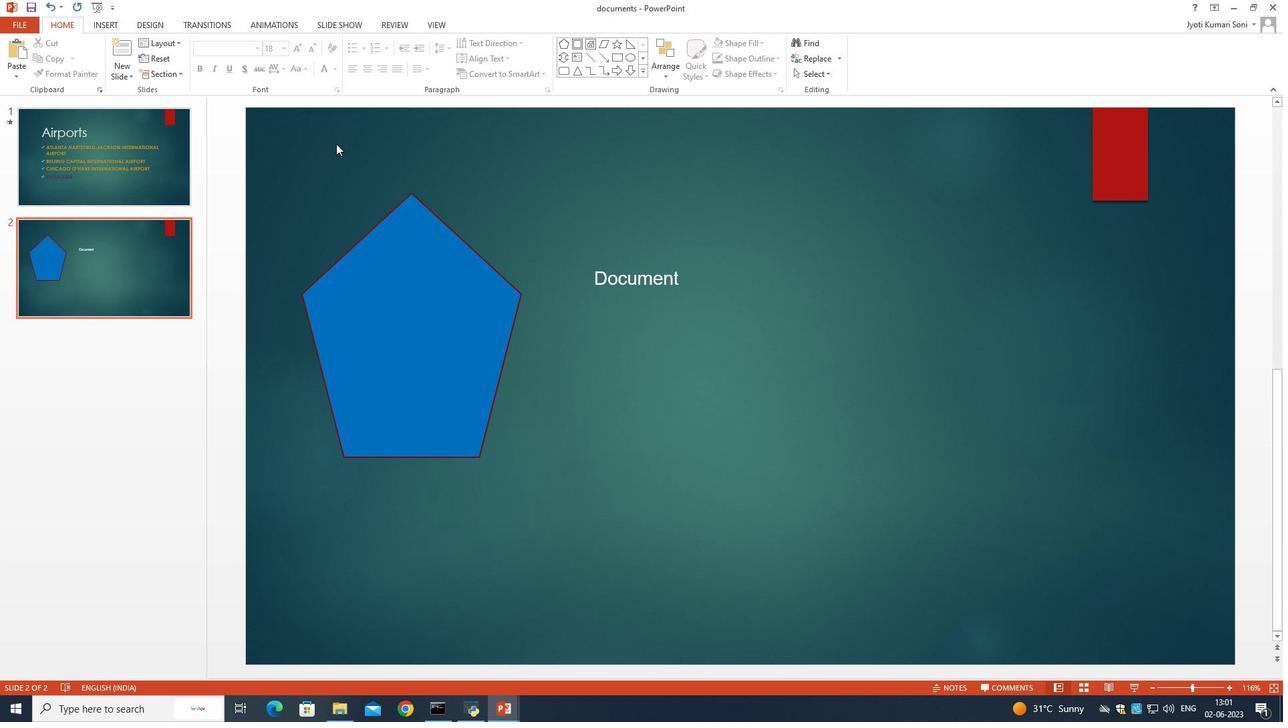 
Action: Mouse moved to (838, 352)
Screenshot: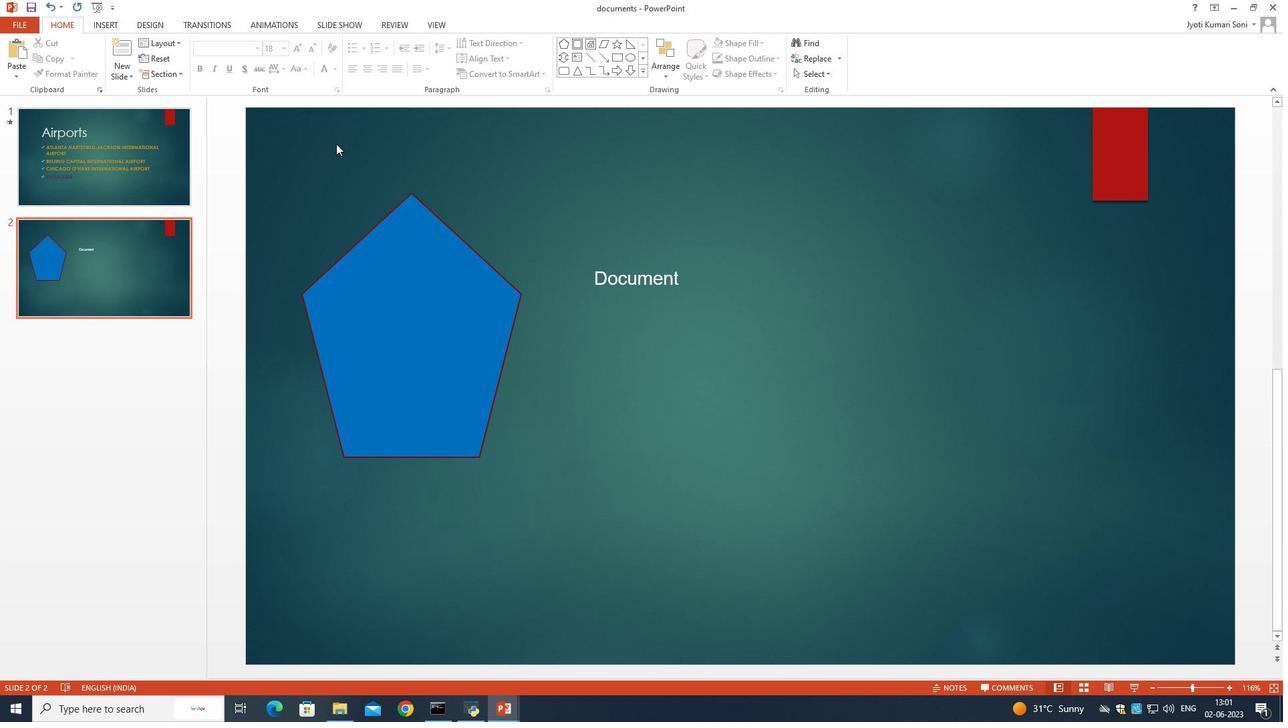 
Action: Mouse pressed left at (838, 352)
Screenshot: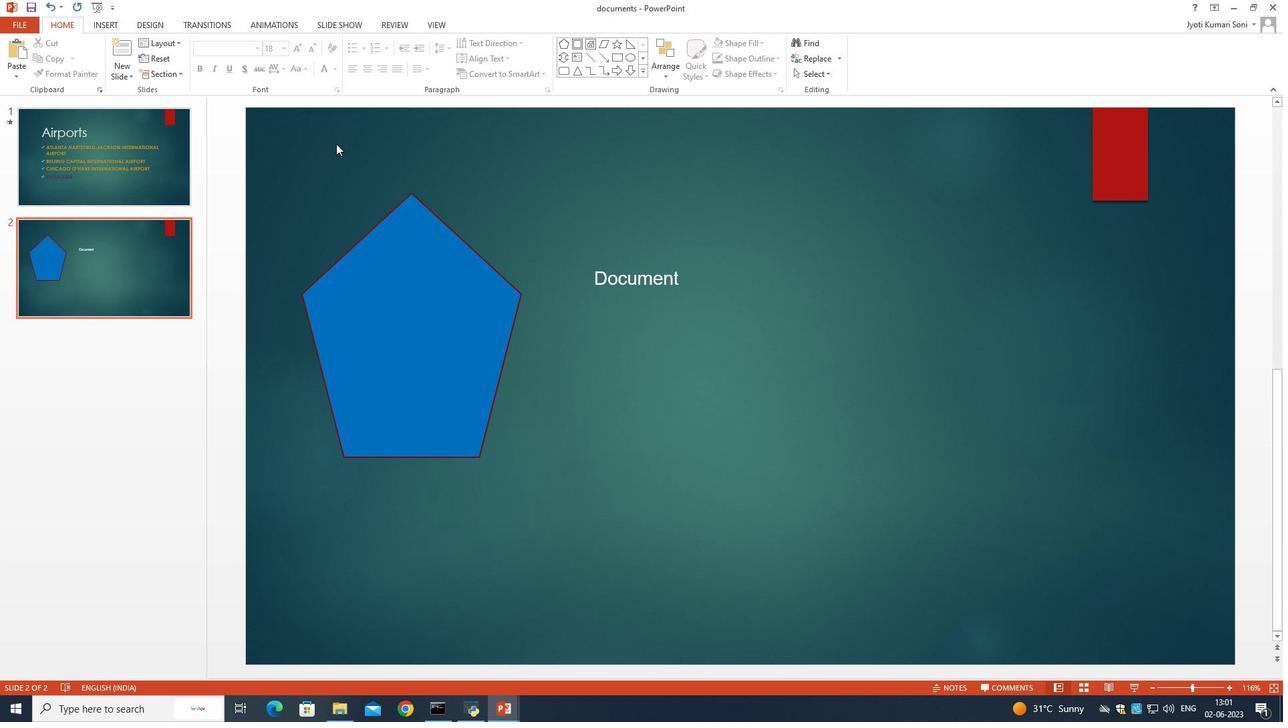 
Action: Mouse moved to (807, 343)
Screenshot: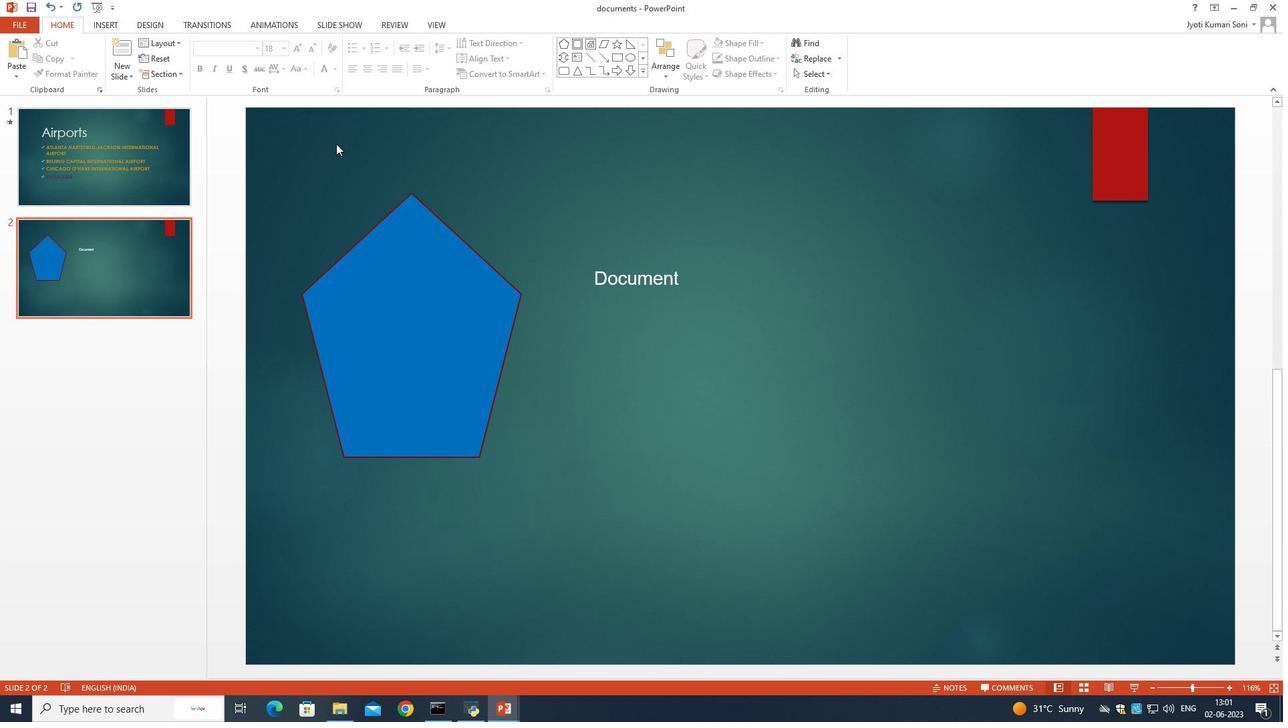 
Action: Mouse pressed left at (807, 343)
Screenshot: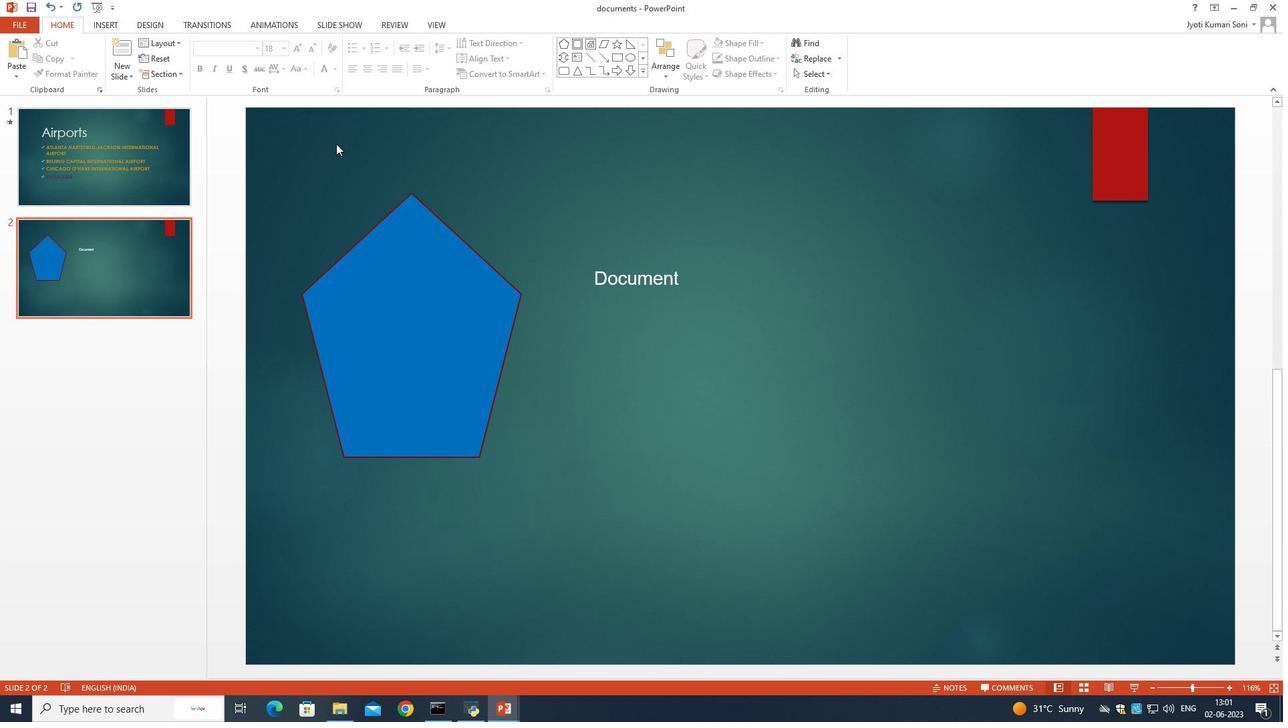 
Action: Mouse moved to (797, 314)
Screenshot: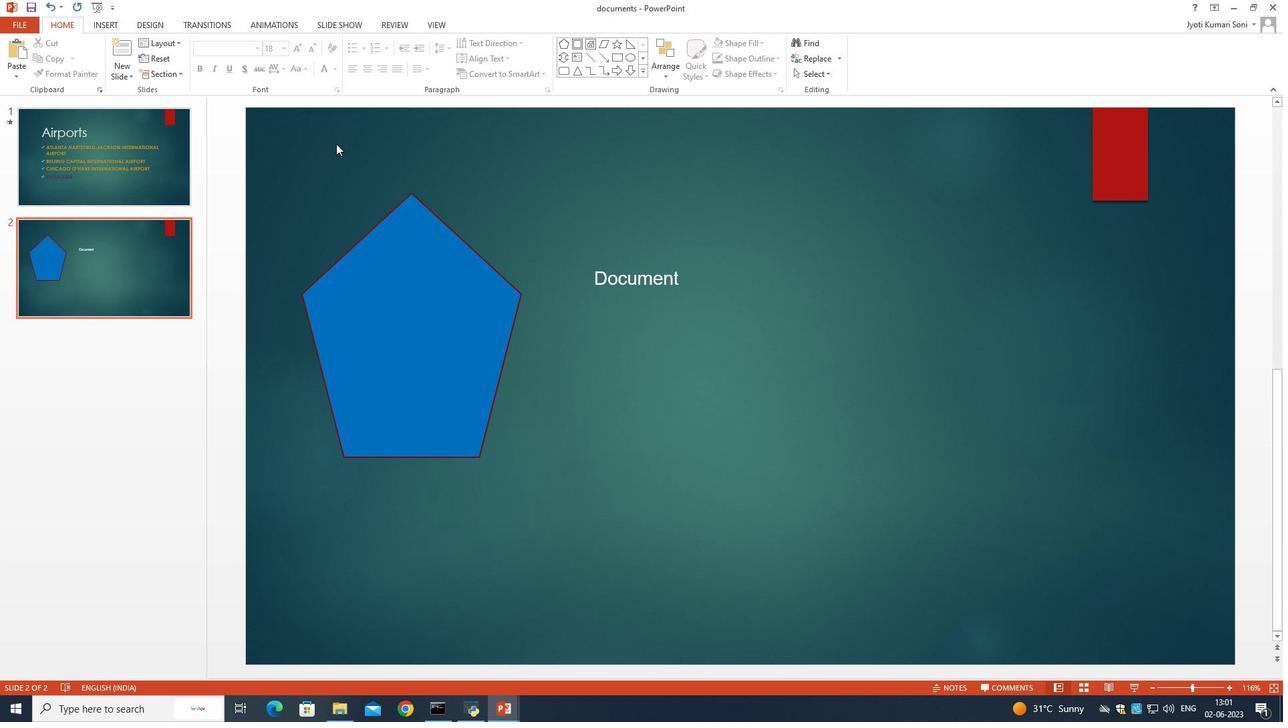 
Action: Mouse pressed left at (797, 314)
Screenshot: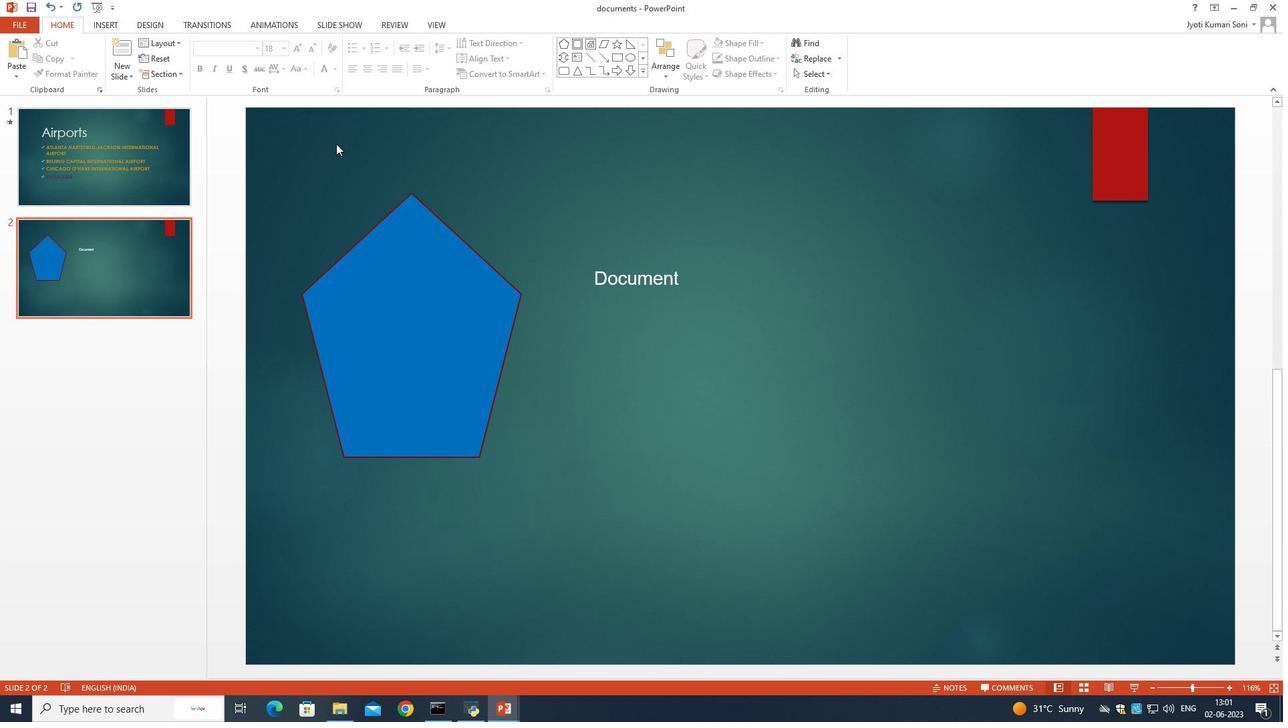 
Action: Mouse moved to (797, 312)
Screenshot: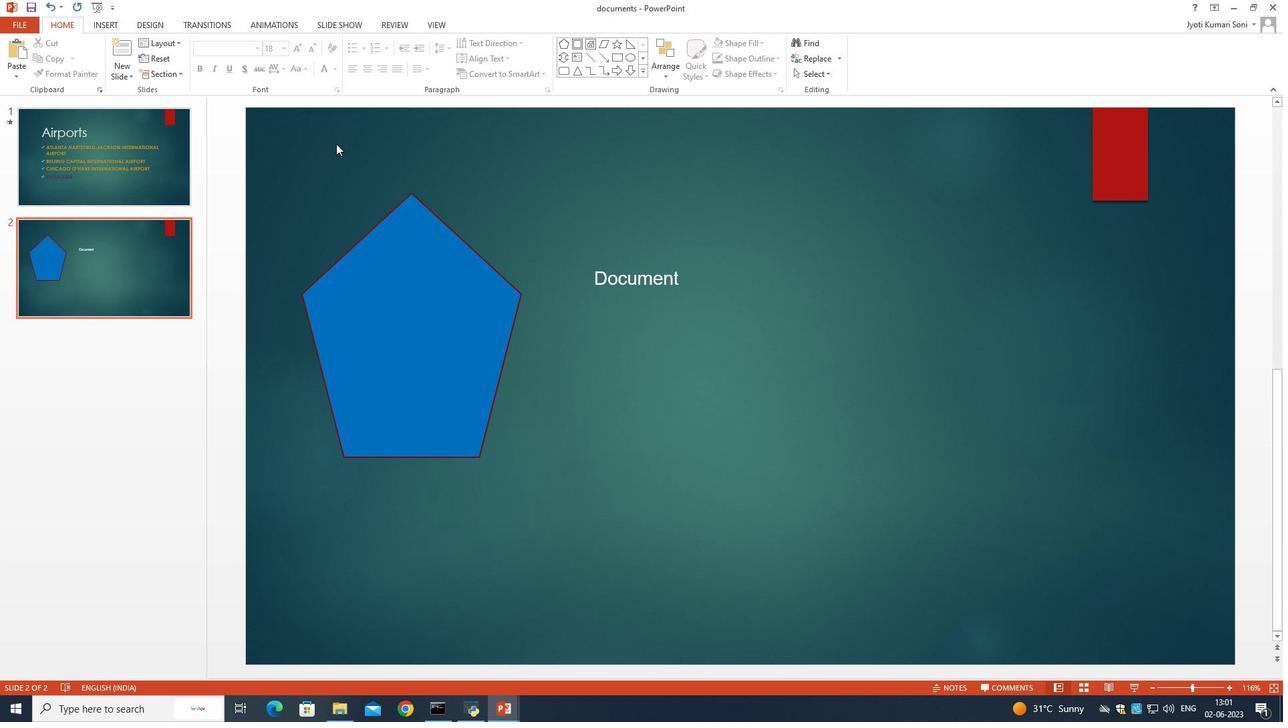 
Action: Mouse pressed right at (797, 312)
Screenshot: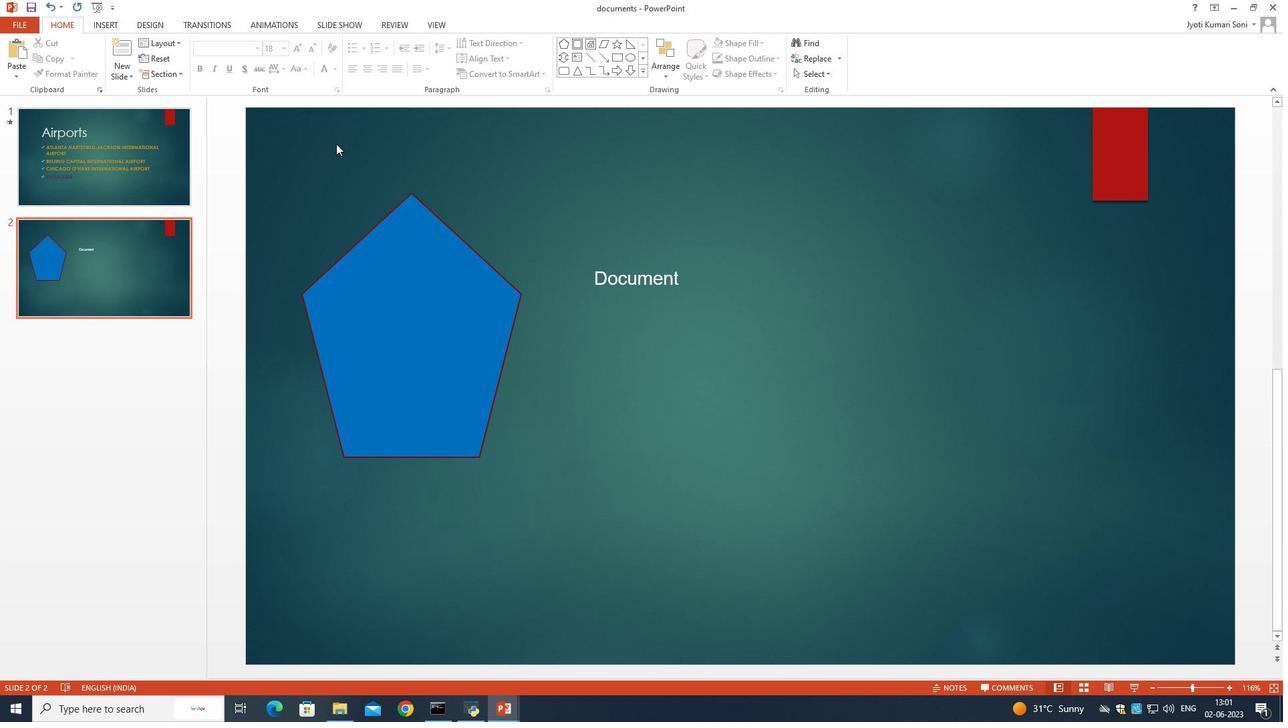 
Action: Mouse moved to (785, 442)
Screenshot: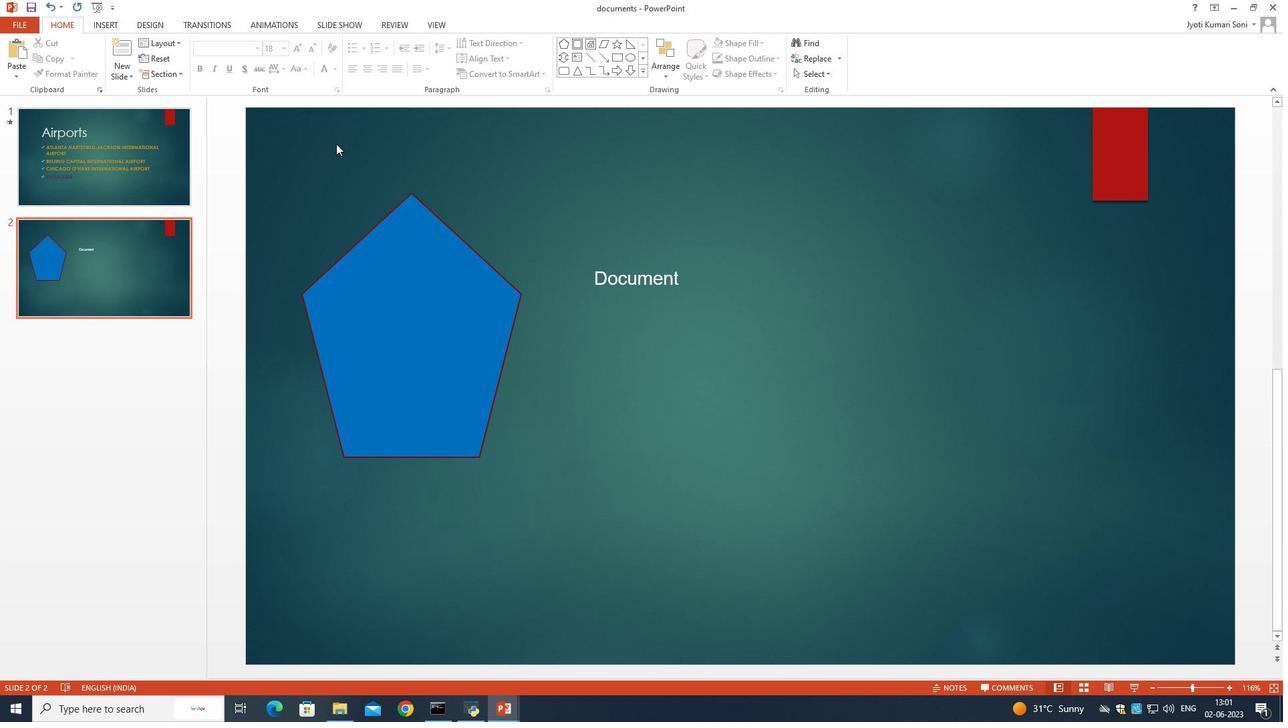 
Action: Mouse pressed left at (785, 442)
Screenshot: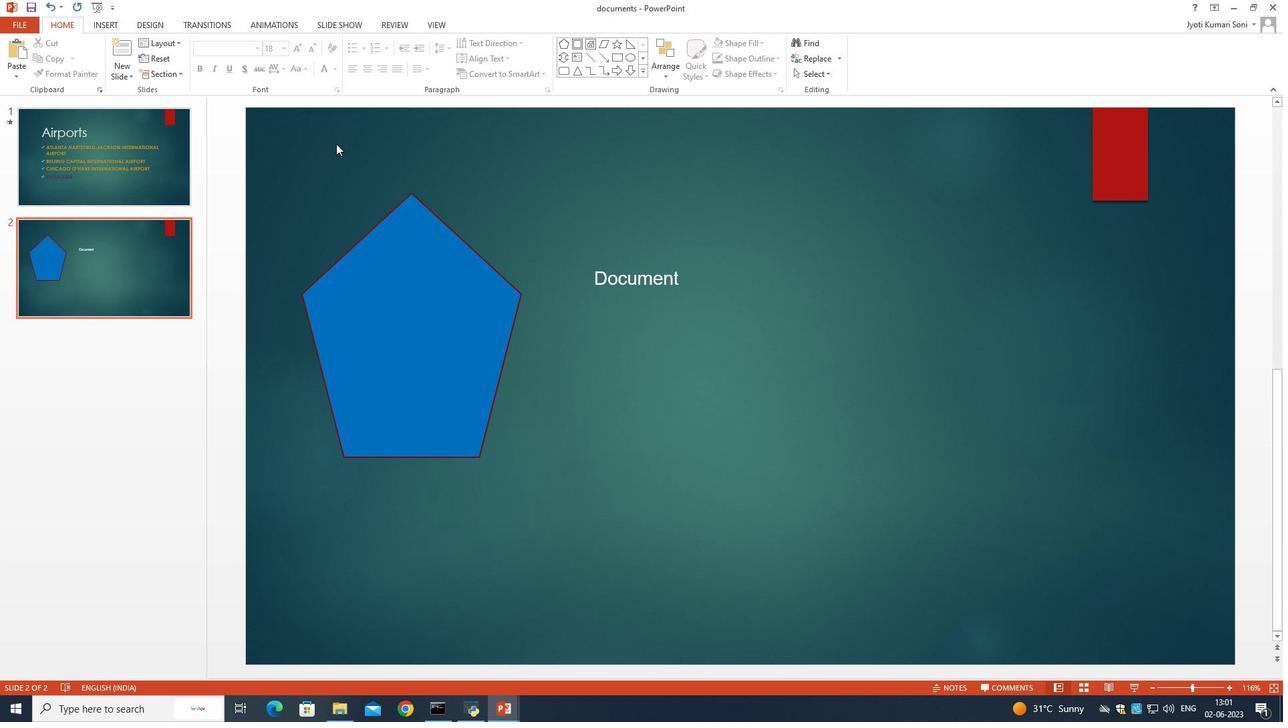 
Action: Mouse moved to (50, 113)
Screenshot: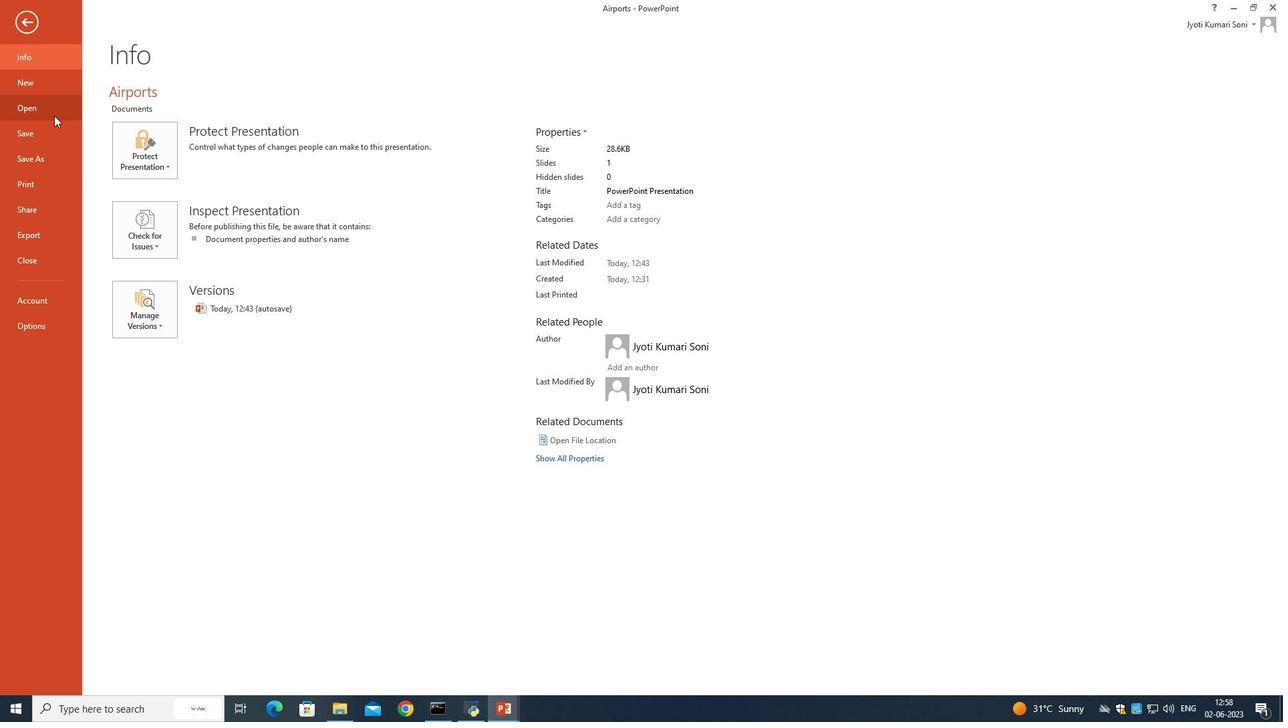 
Action: Mouse pressed left at (50, 113)
Screenshot: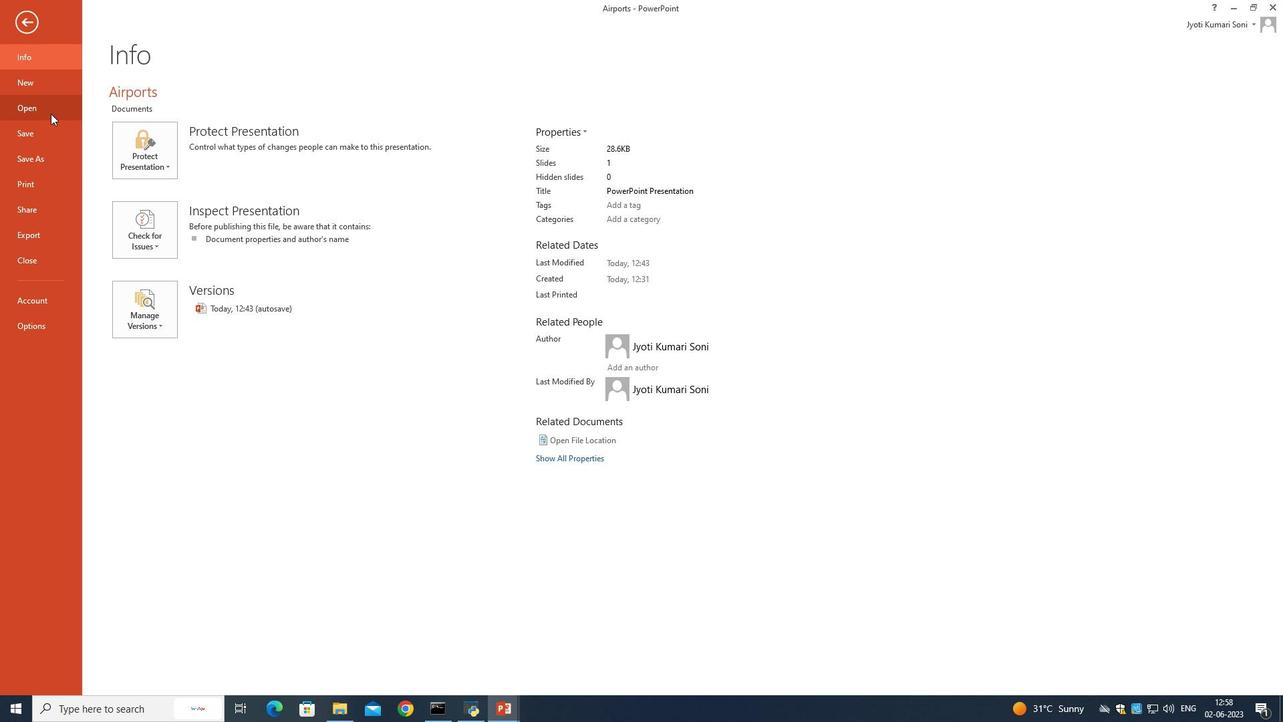 
Action: Mouse moved to (345, 132)
Screenshot: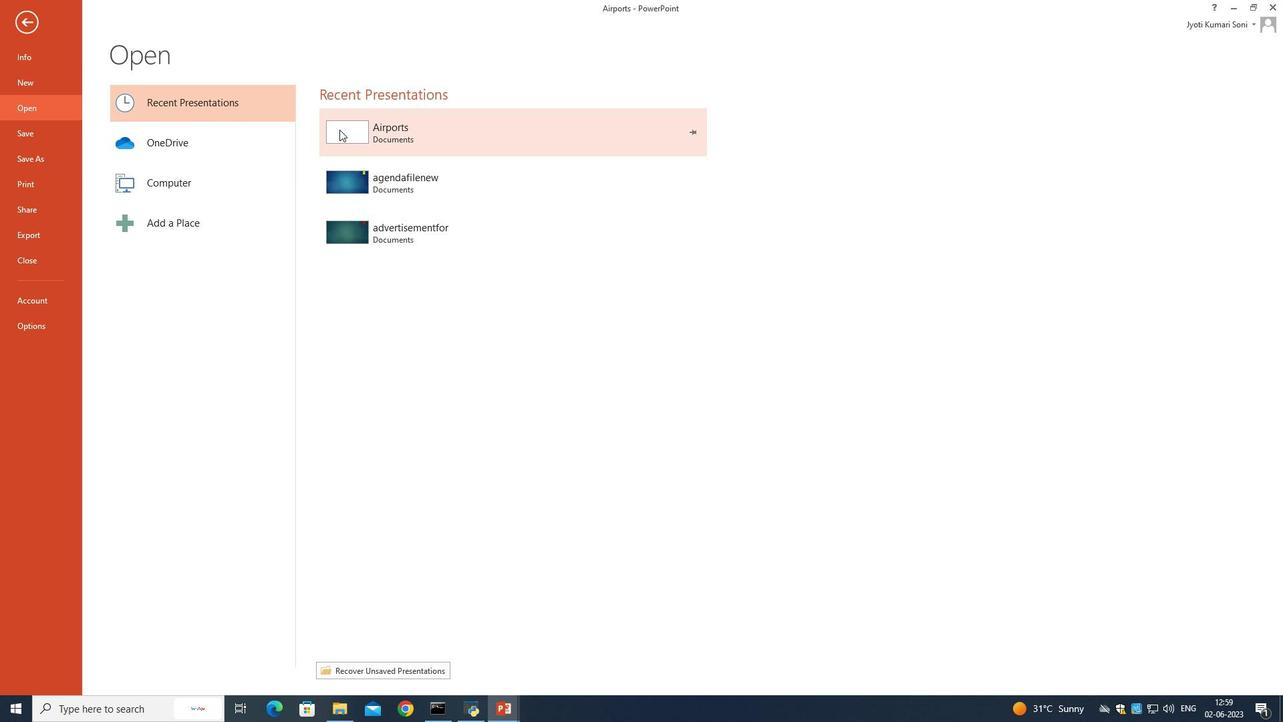 
Action: Mouse pressed left at (345, 132)
Screenshot: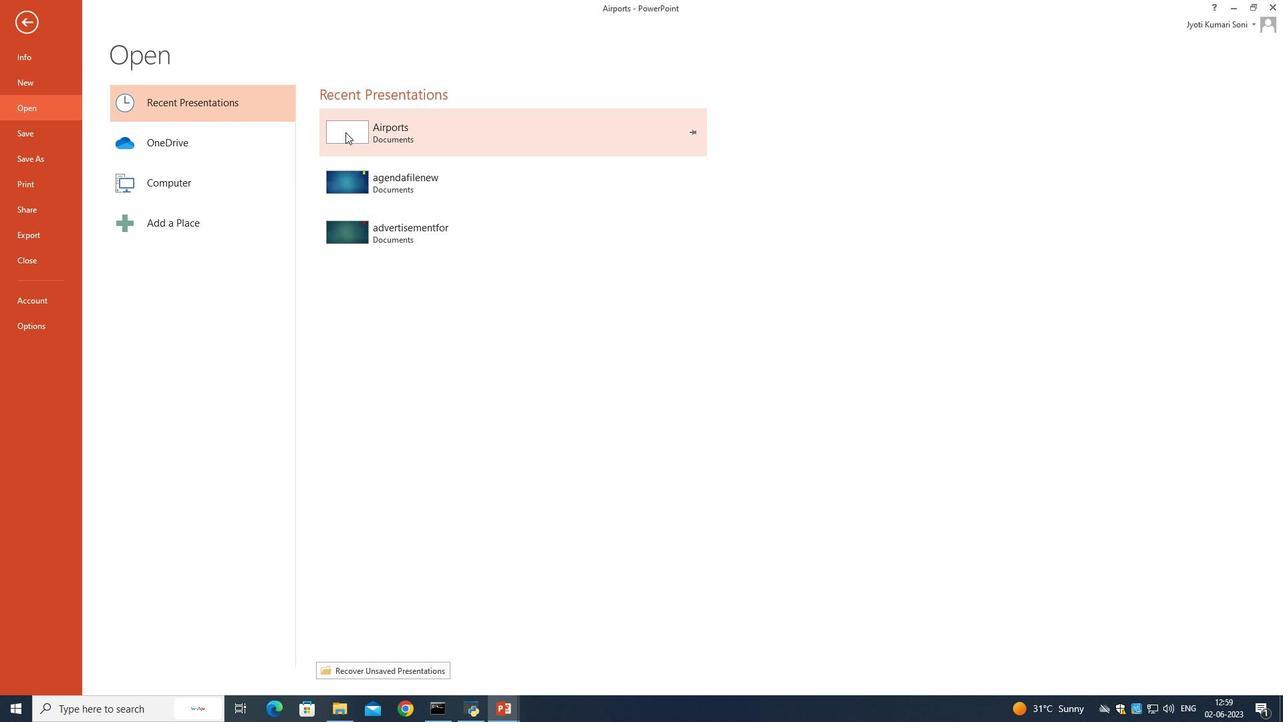 
Action: Mouse moved to (101, 28)
Screenshot: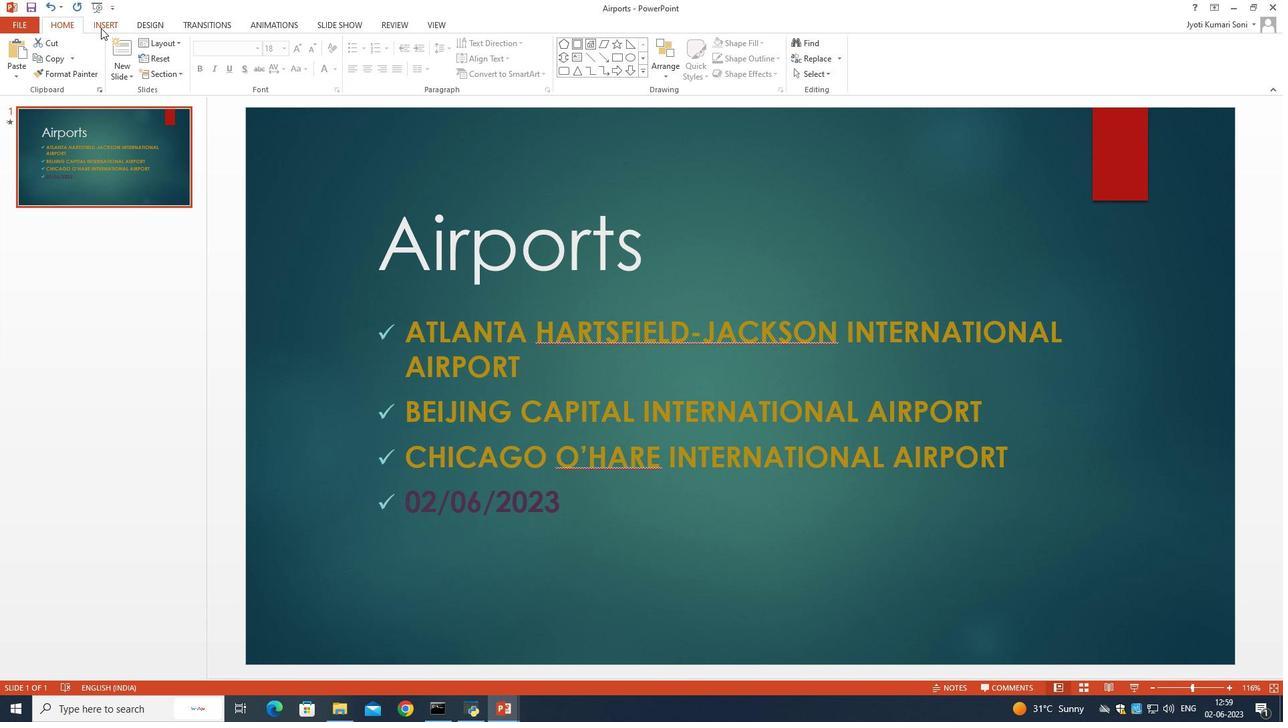 
Action: Mouse pressed left at (101, 28)
Screenshot: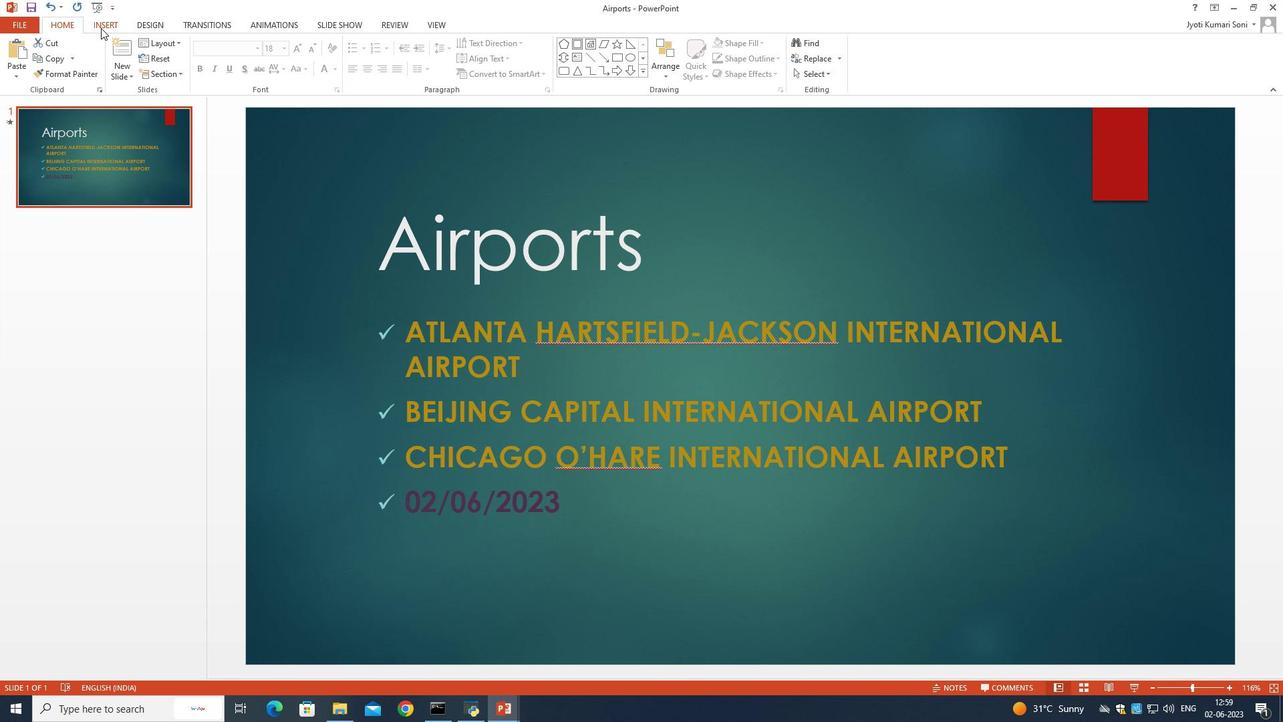
Action: Mouse moved to (16, 61)
Screenshot: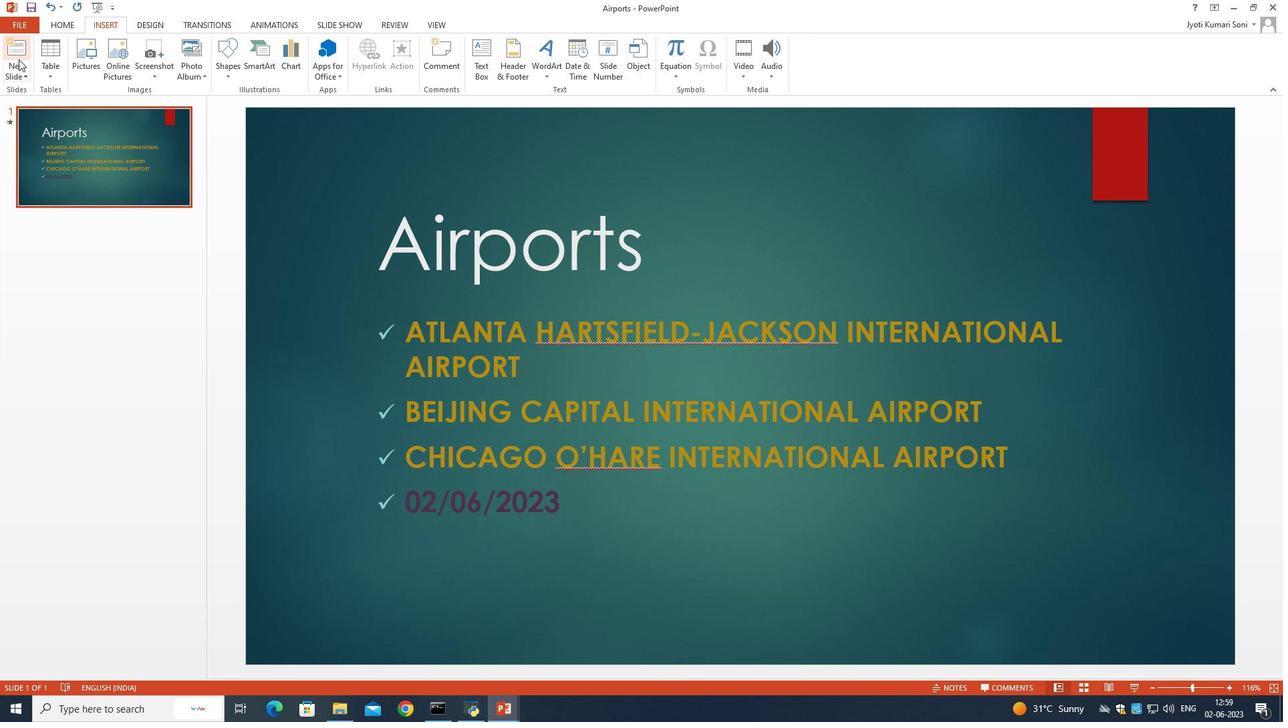 
Action: Mouse pressed left at (16, 61)
Screenshot: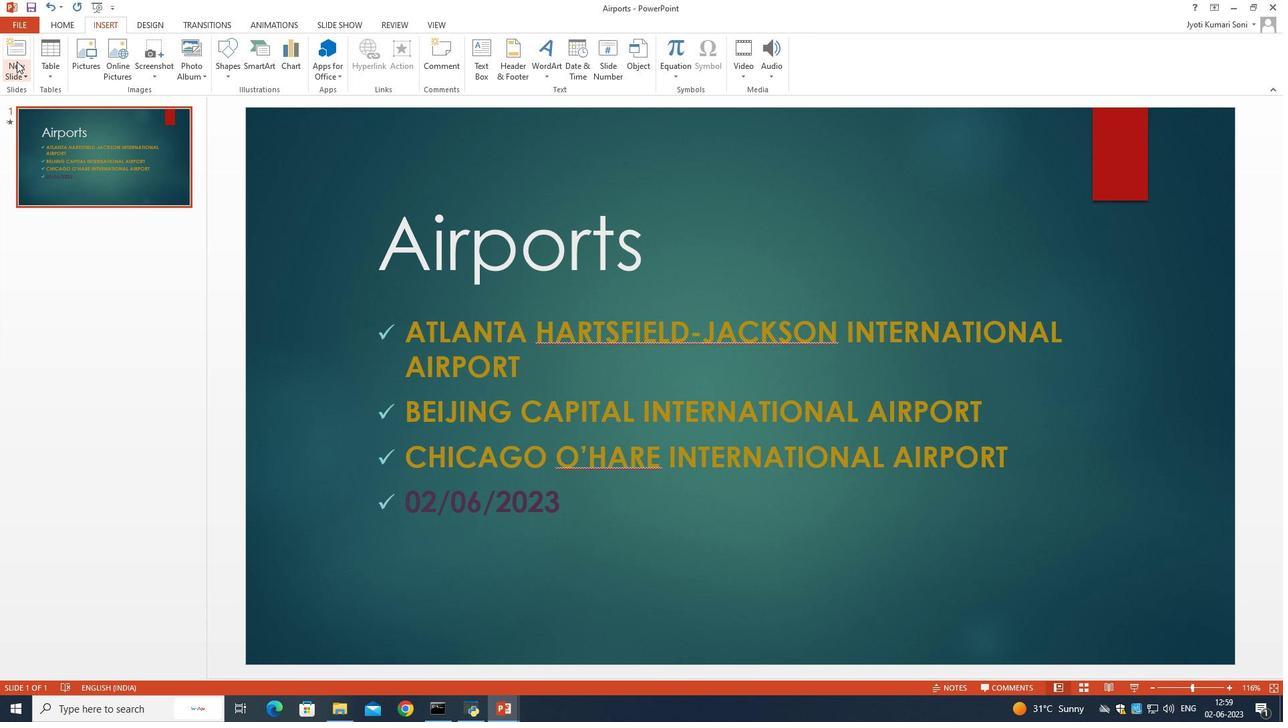 
Action: Mouse moved to (34, 244)
Screenshot: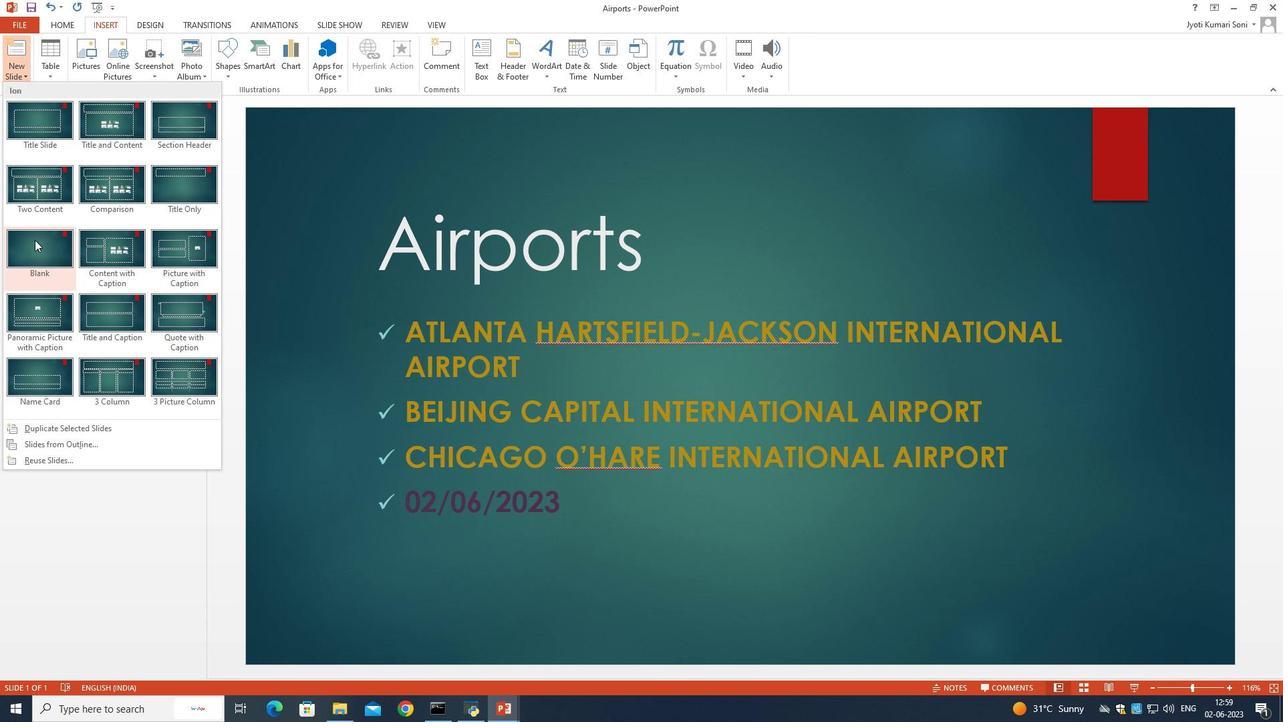 
Action: Mouse pressed left at (34, 244)
Screenshot: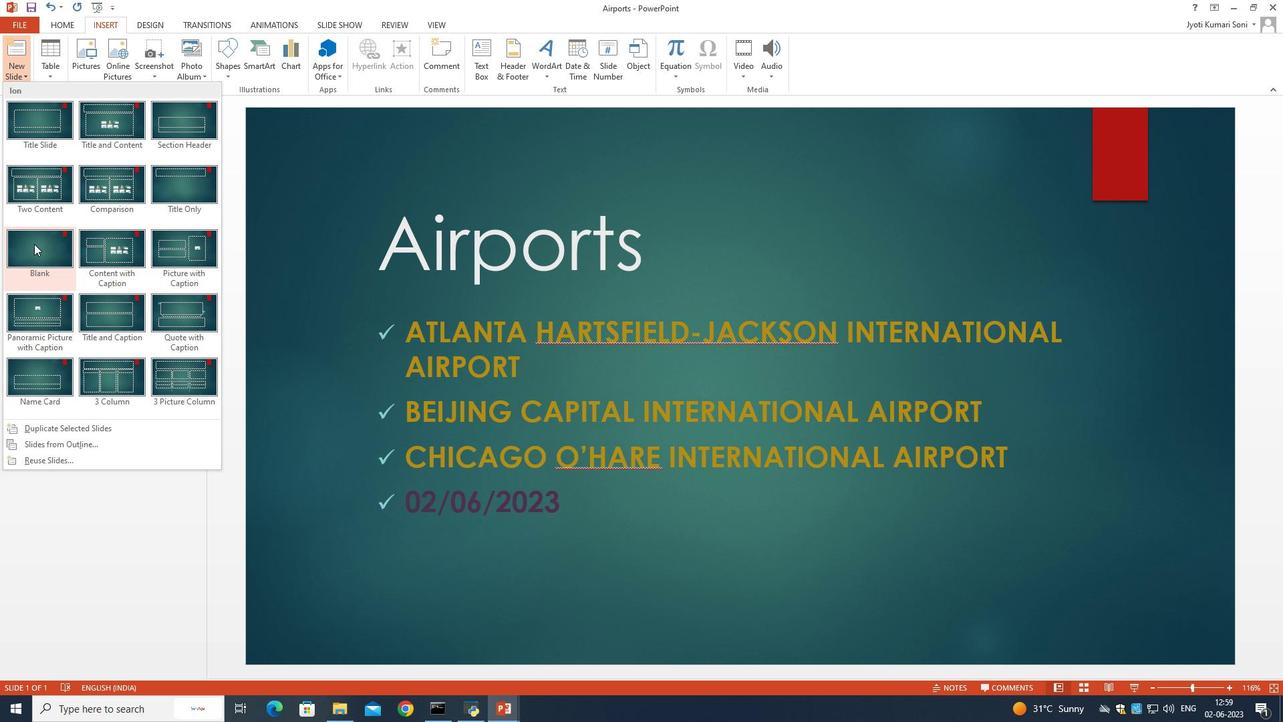 
Action: Mouse moved to (218, 70)
Screenshot: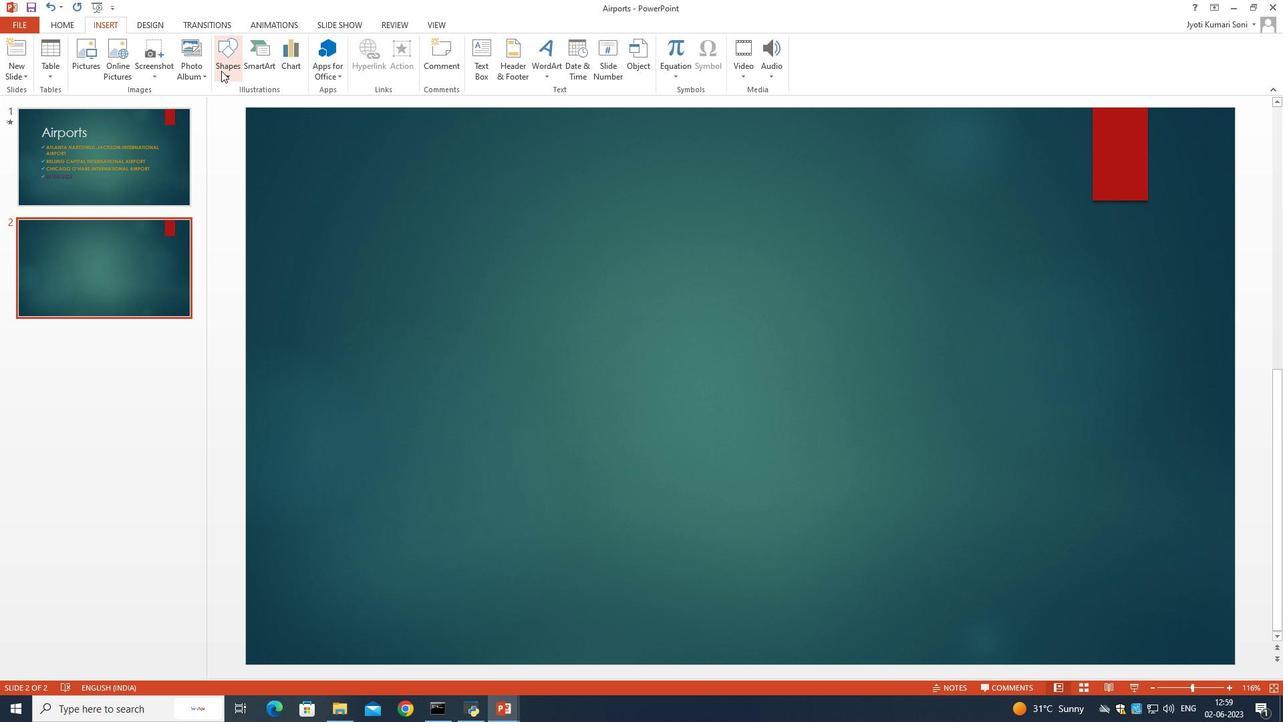 
Action: Mouse pressed left at (218, 70)
Screenshot: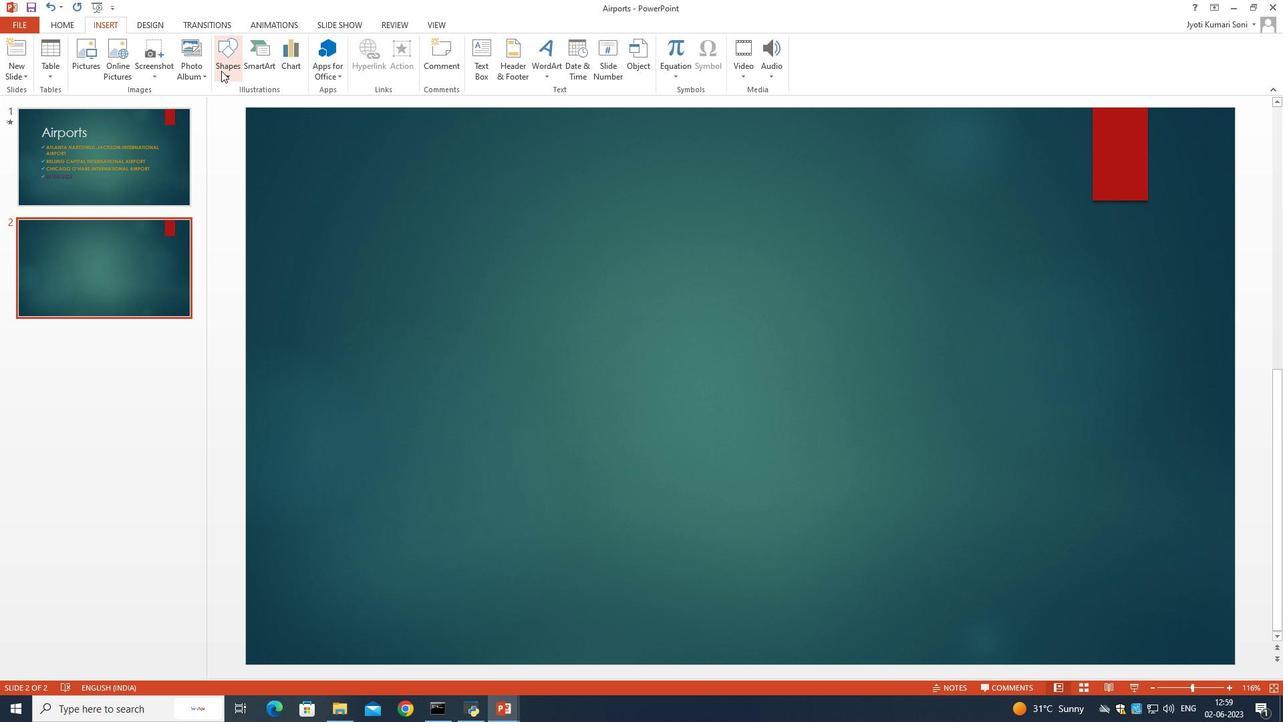 
Action: Mouse moved to (318, 202)
Screenshot: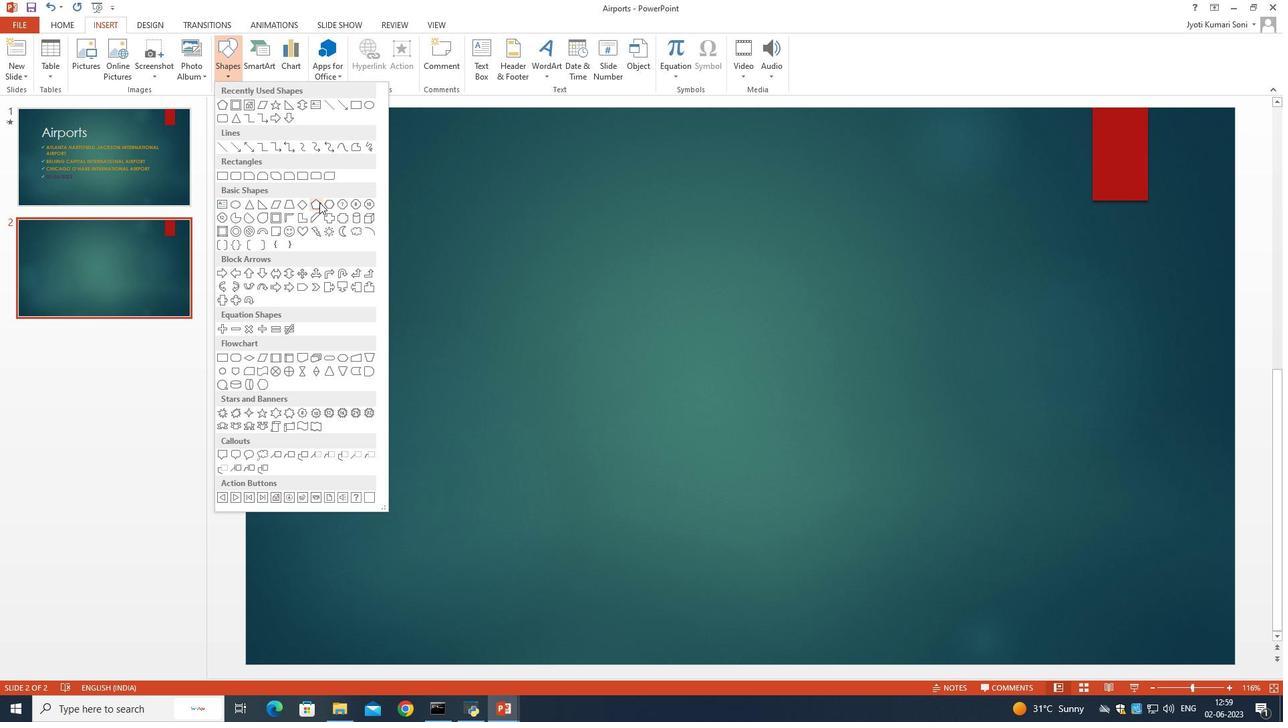 
Action: Mouse pressed left at (318, 202)
Screenshot: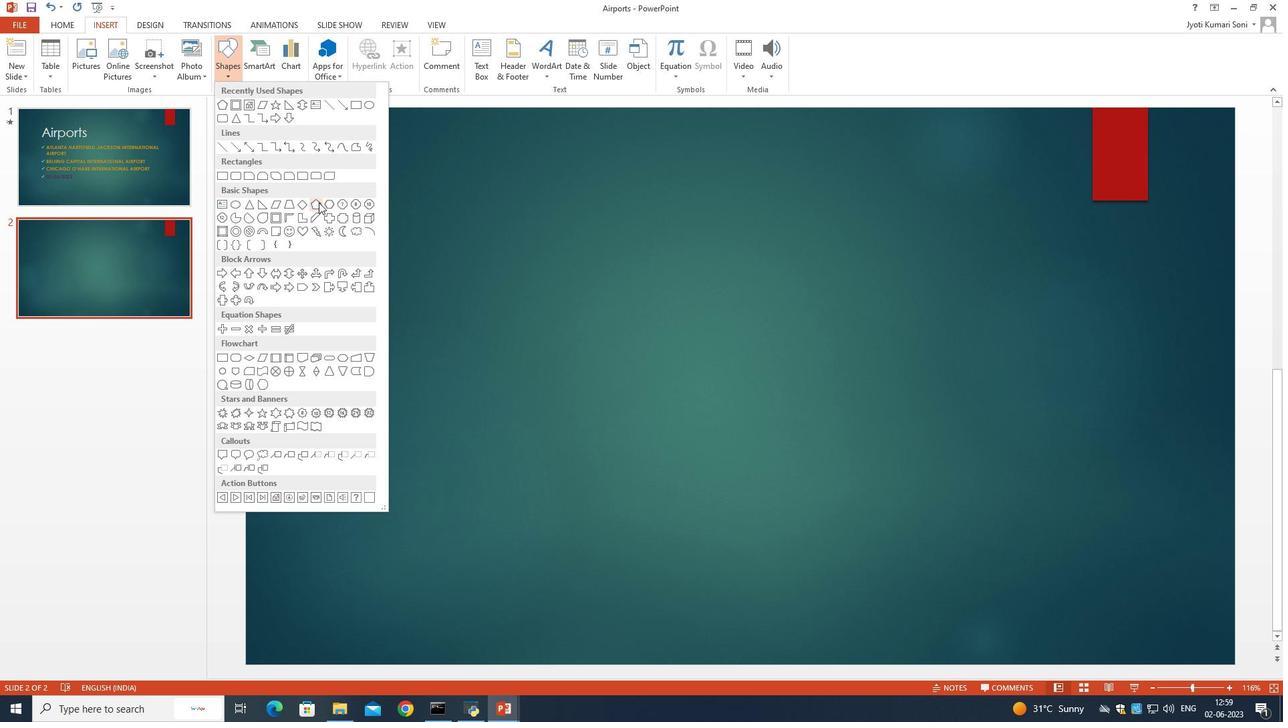 
Action: Mouse moved to (302, 193)
Screenshot: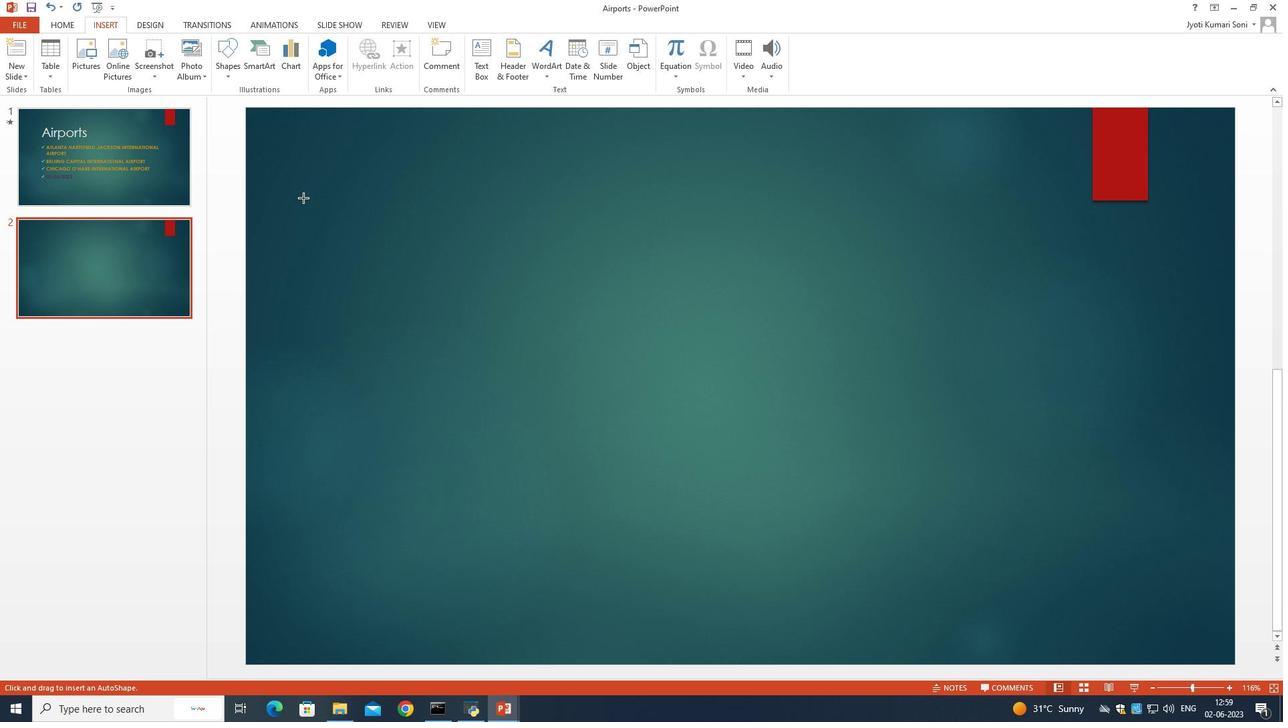 
Action: Mouse pressed left at (302, 193)
Screenshot: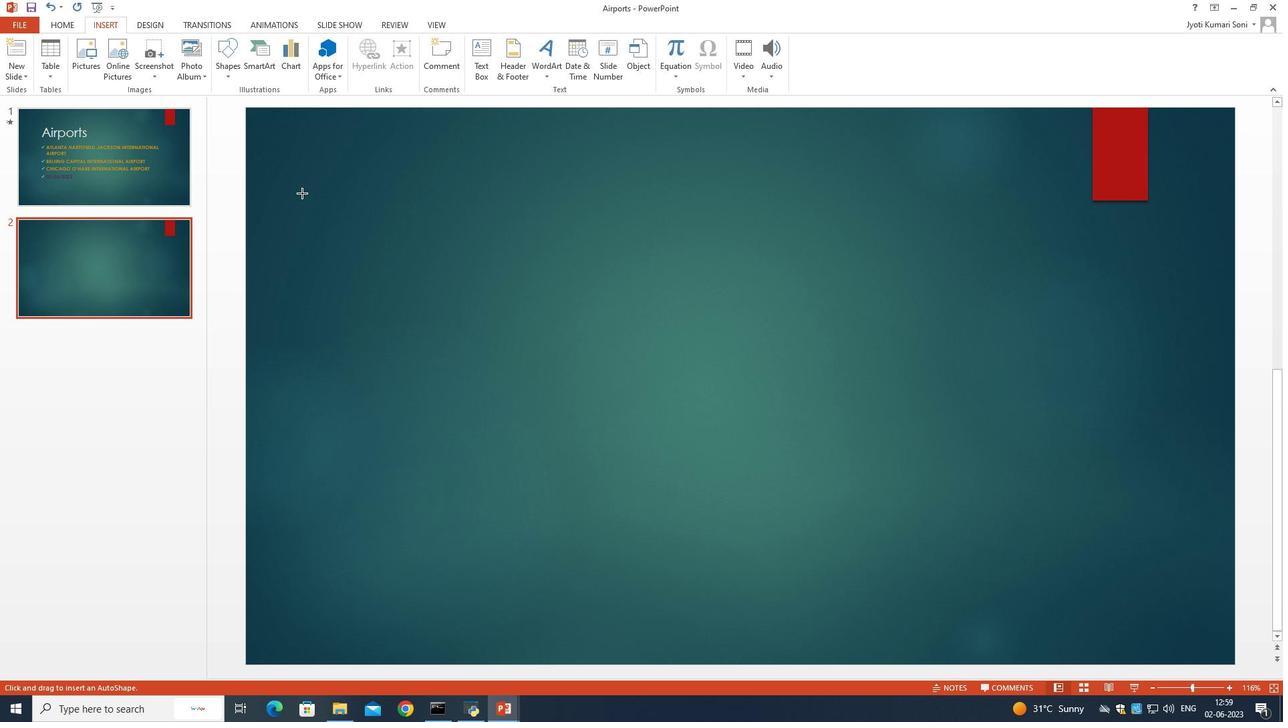 
Action: Mouse moved to (476, 45)
Screenshot: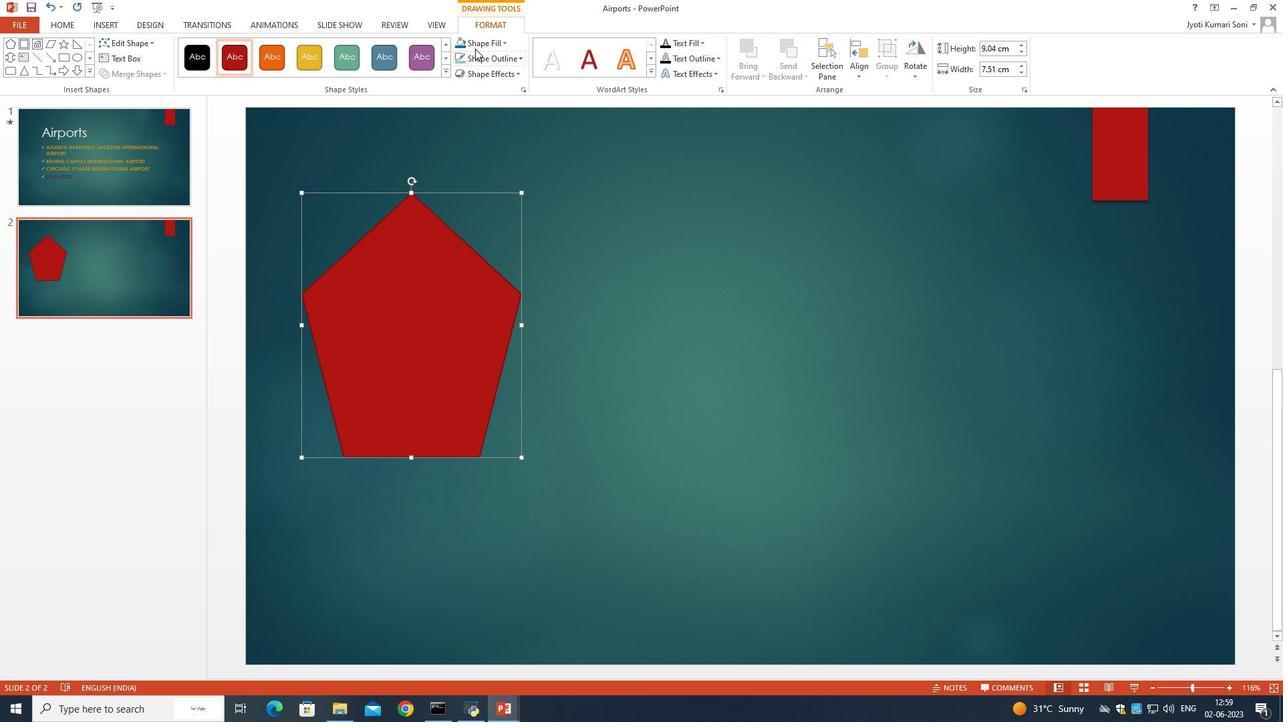
Action: Mouse pressed left at (476, 45)
Screenshot: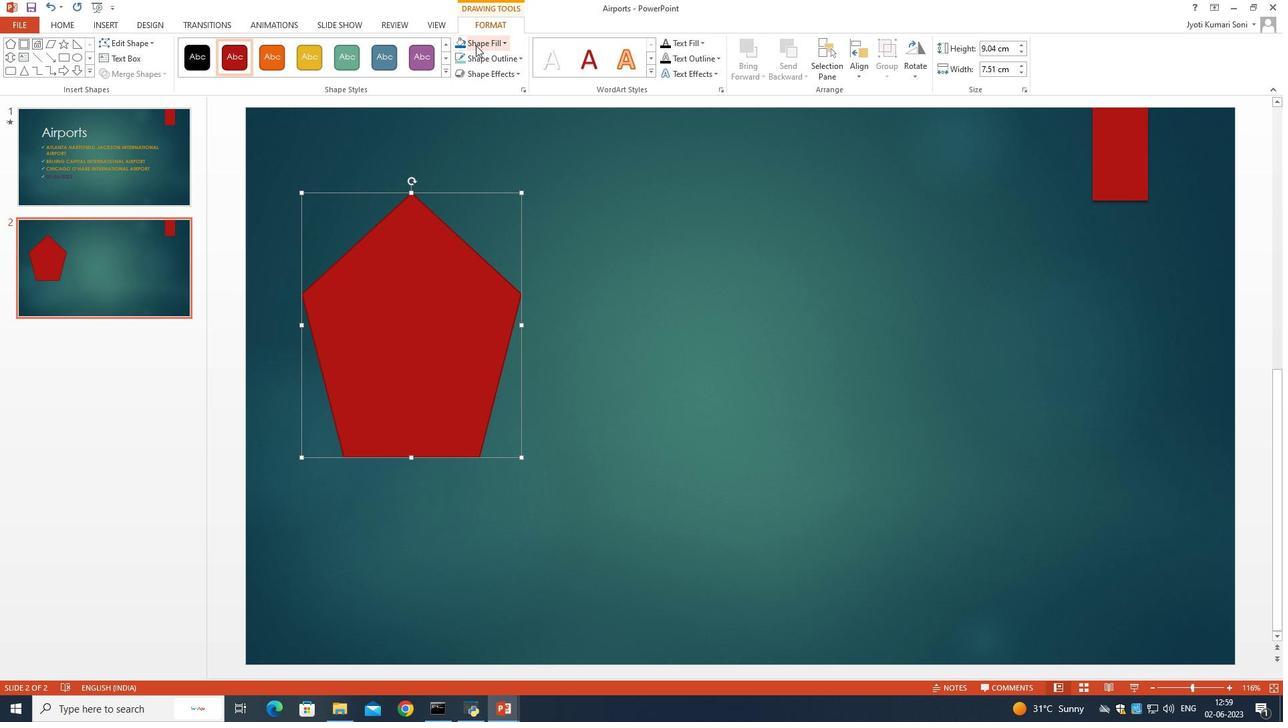 
Action: Mouse moved to (538, 148)
Screenshot: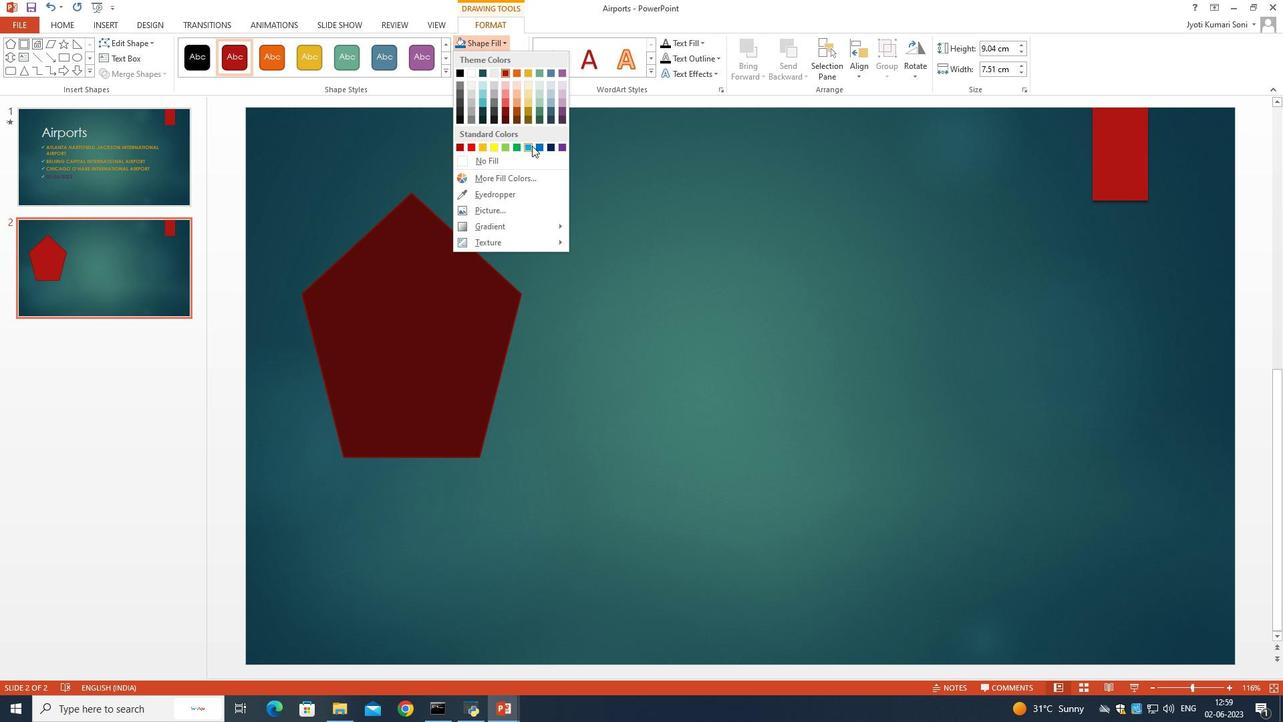 
Action: Mouse pressed left at (538, 148)
Screenshot: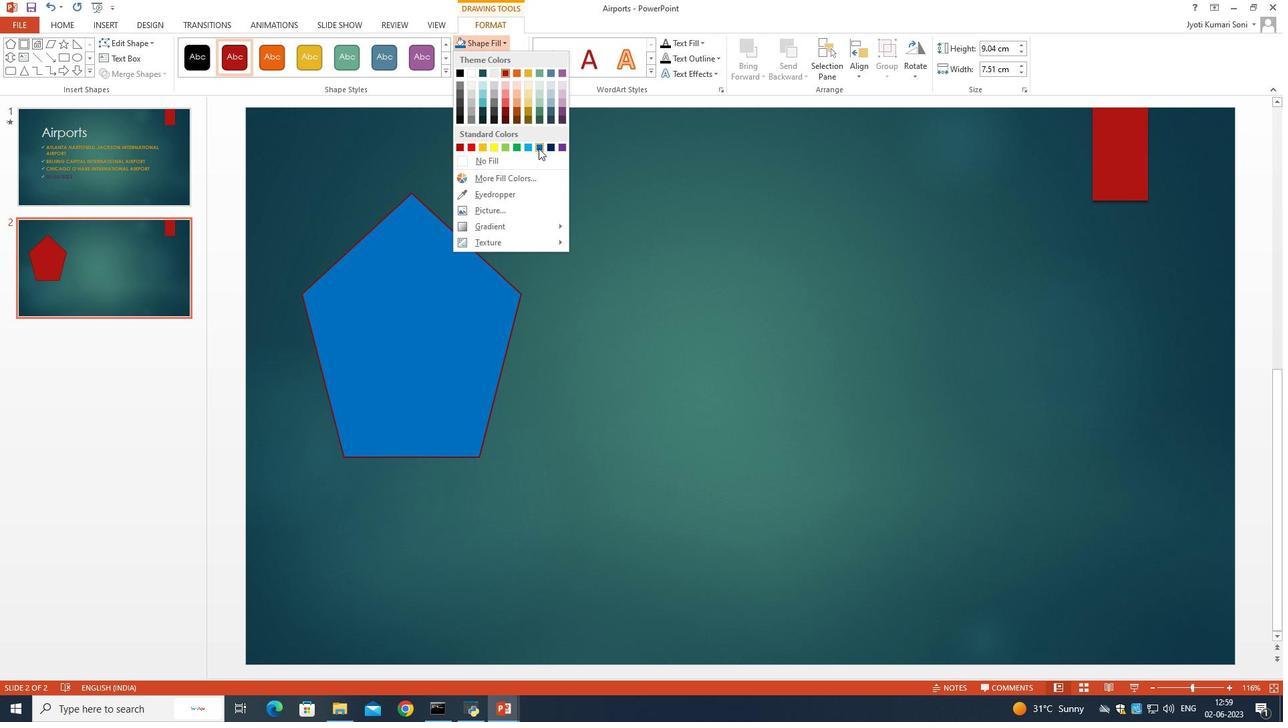 
Action: Mouse moved to (603, 250)
Screenshot: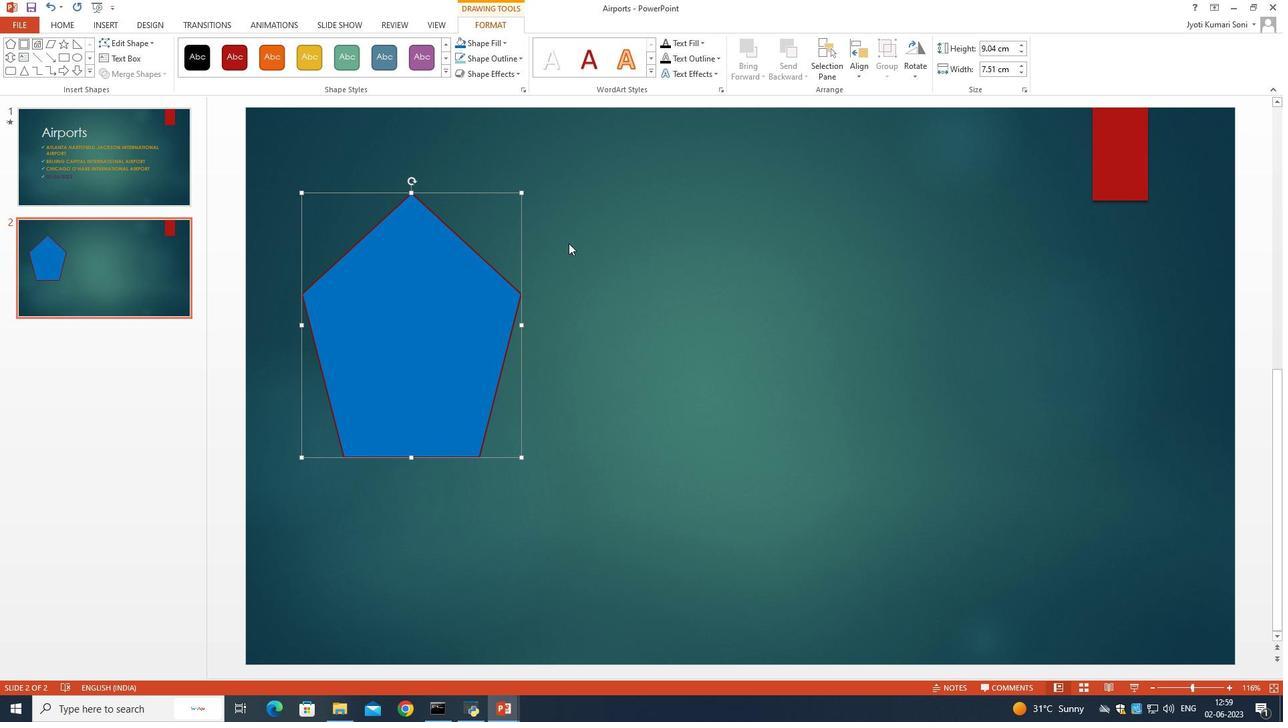 
Action: Mouse pressed left at (603, 250)
Screenshot: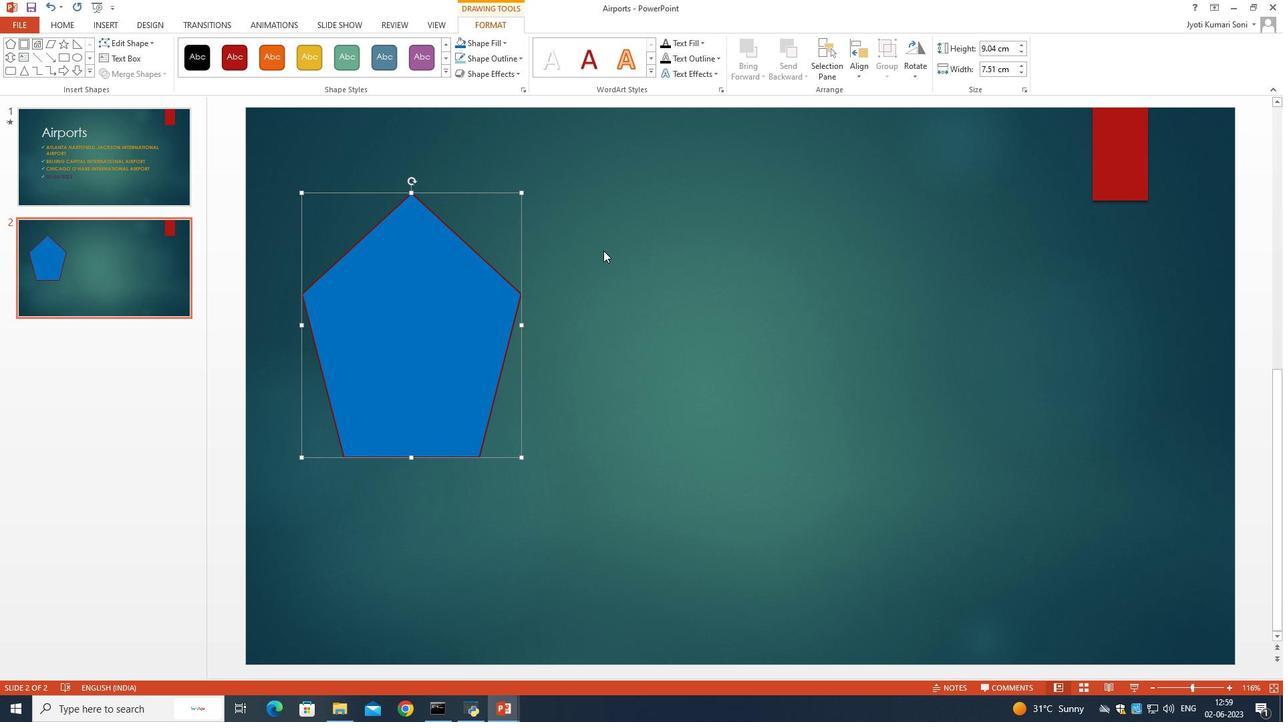 
Action: Mouse moved to (107, 20)
Screenshot: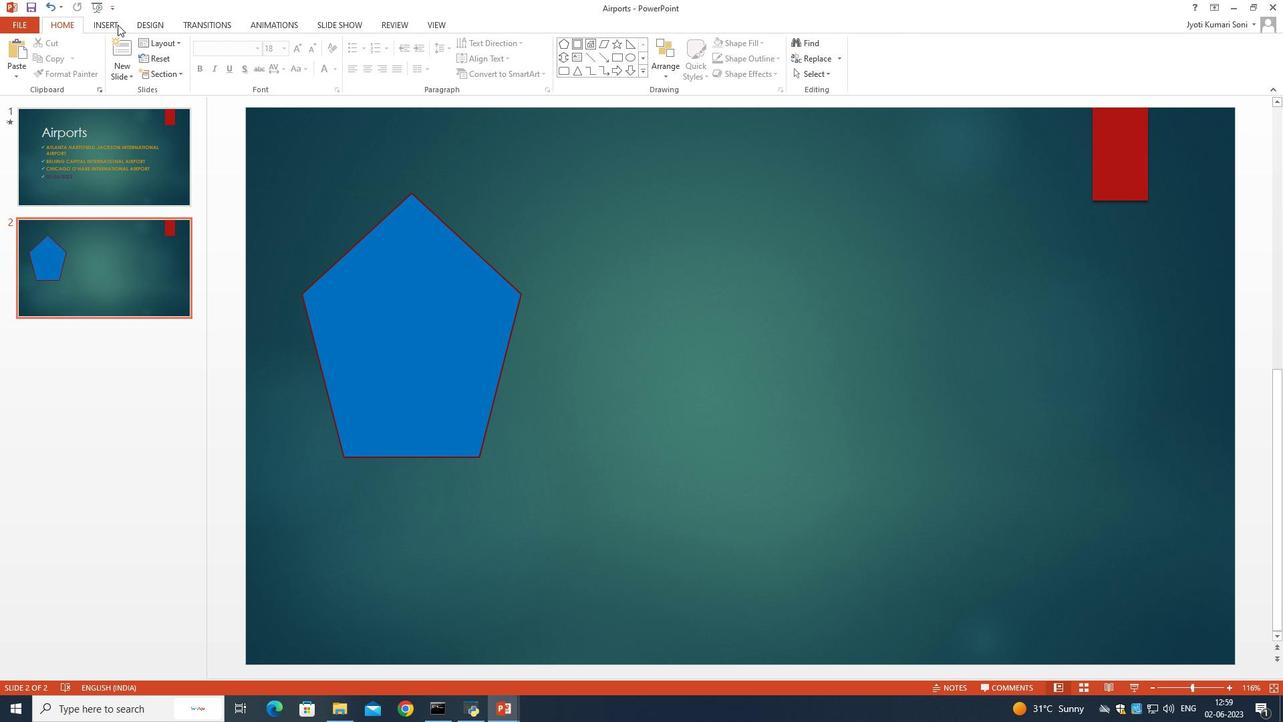 
Action: Mouse pressed left at (107, 20)
Screenshot: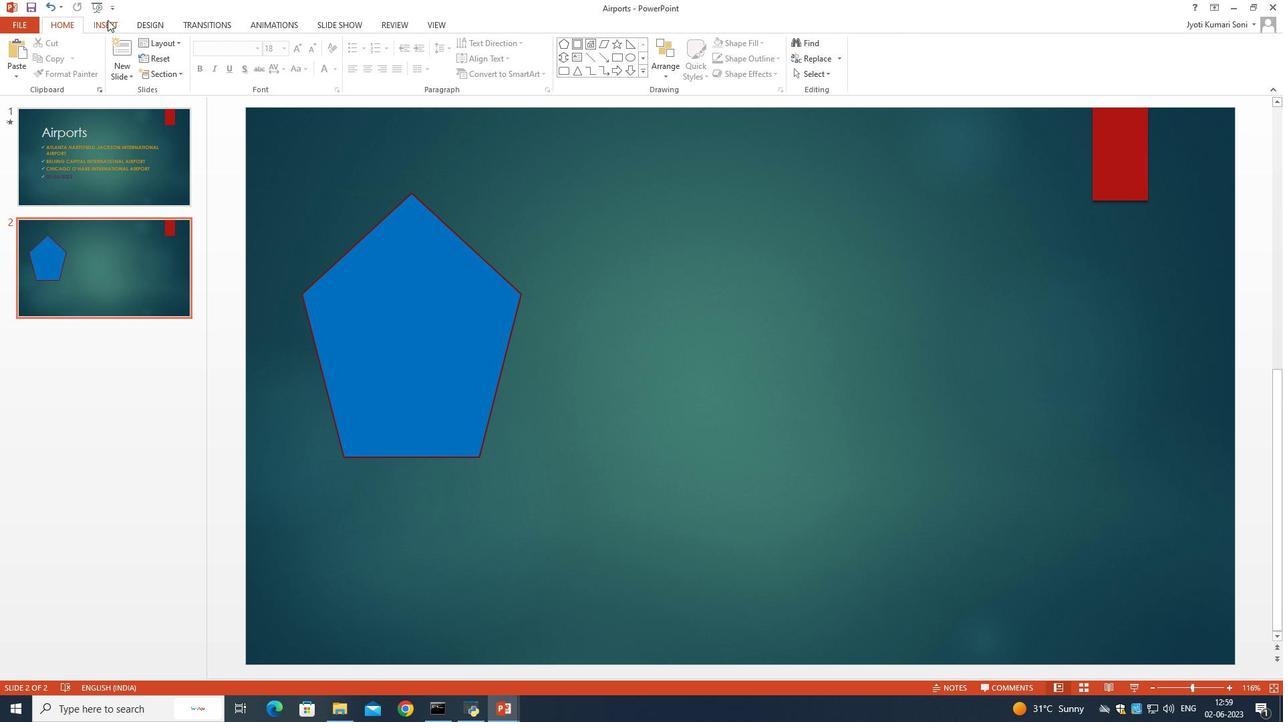 
Action: Mouse moved to (227, 76)
Screenshot: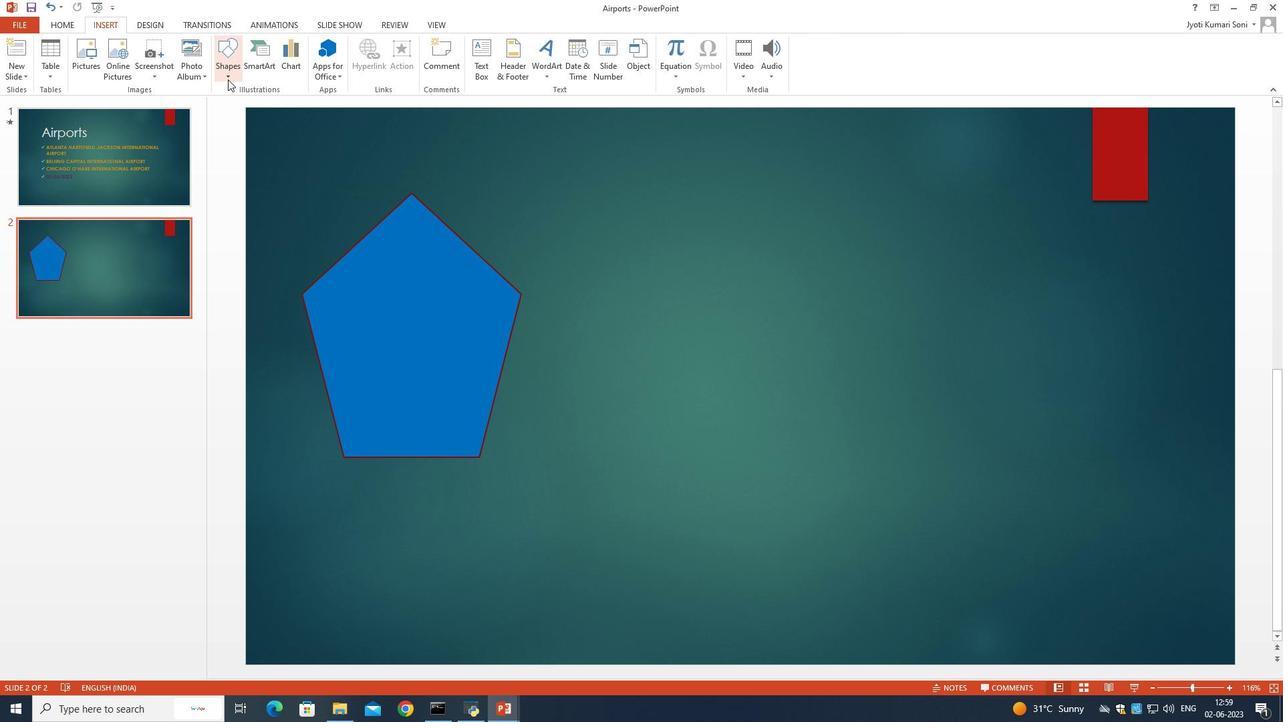
Action: Mouse pressed left at (227, 76)
Screenshot: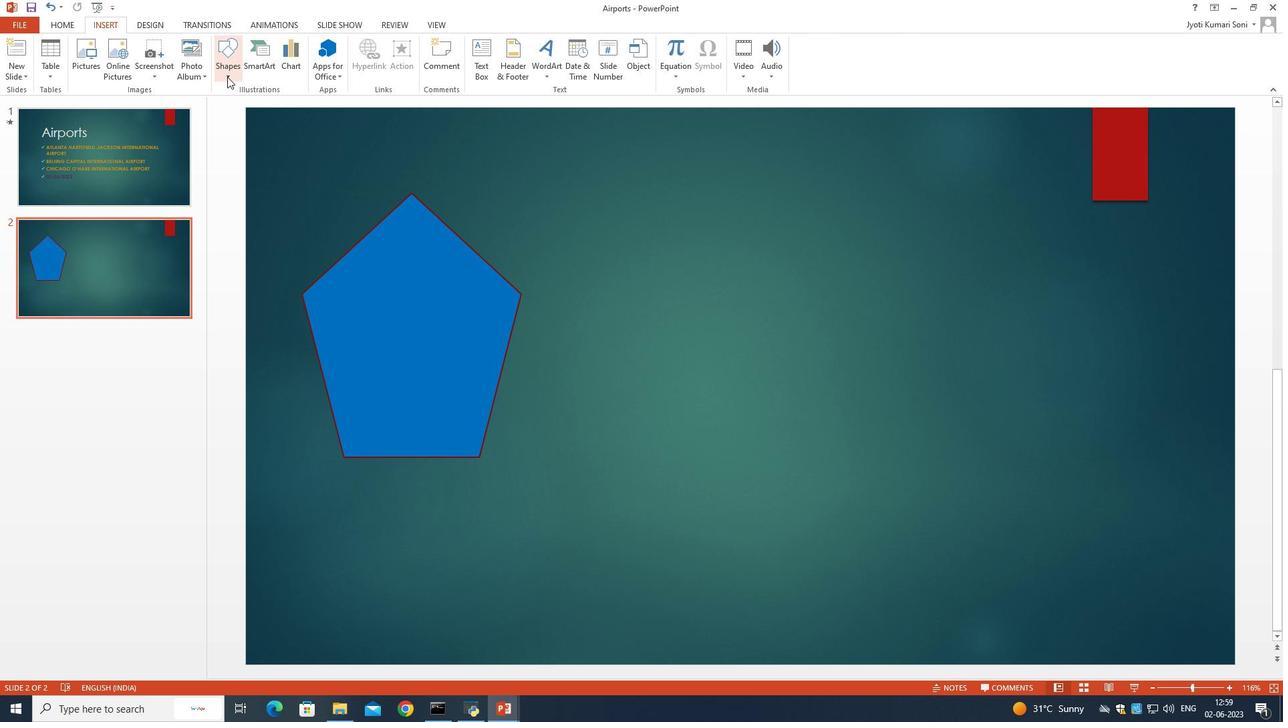 
Action: Mouse moved to (318, 104)
Screenshot: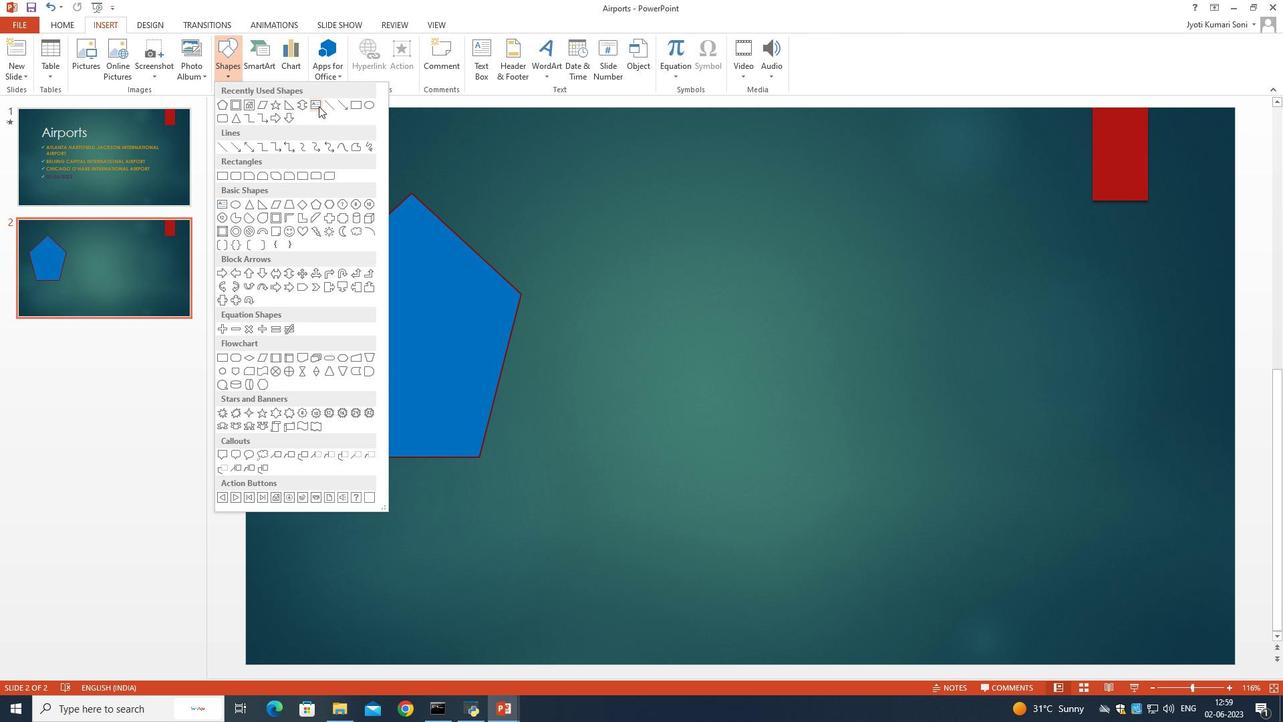 
Action: Mouse pressed left at (318, 104)
Screenshot: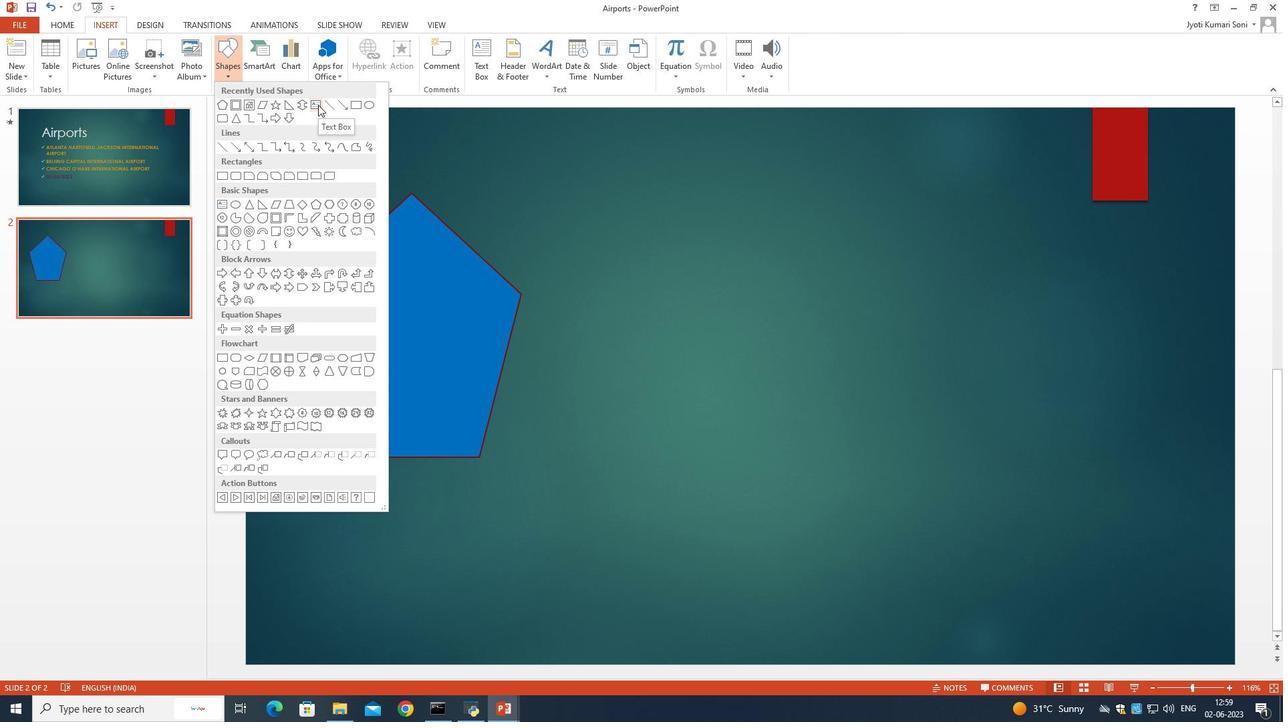 
Action: Mouse moved to (651, 216)
Screenshot: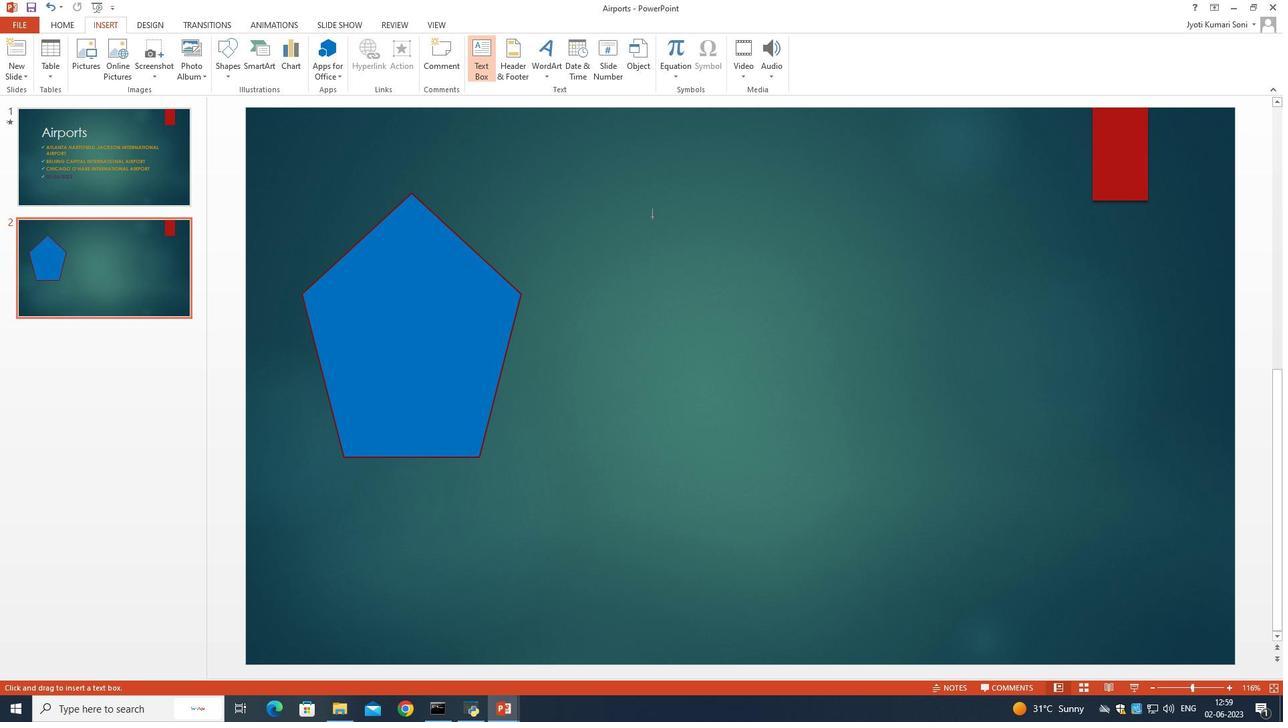 
Action: Mouse pressed left at (651, 216)
Screenshot: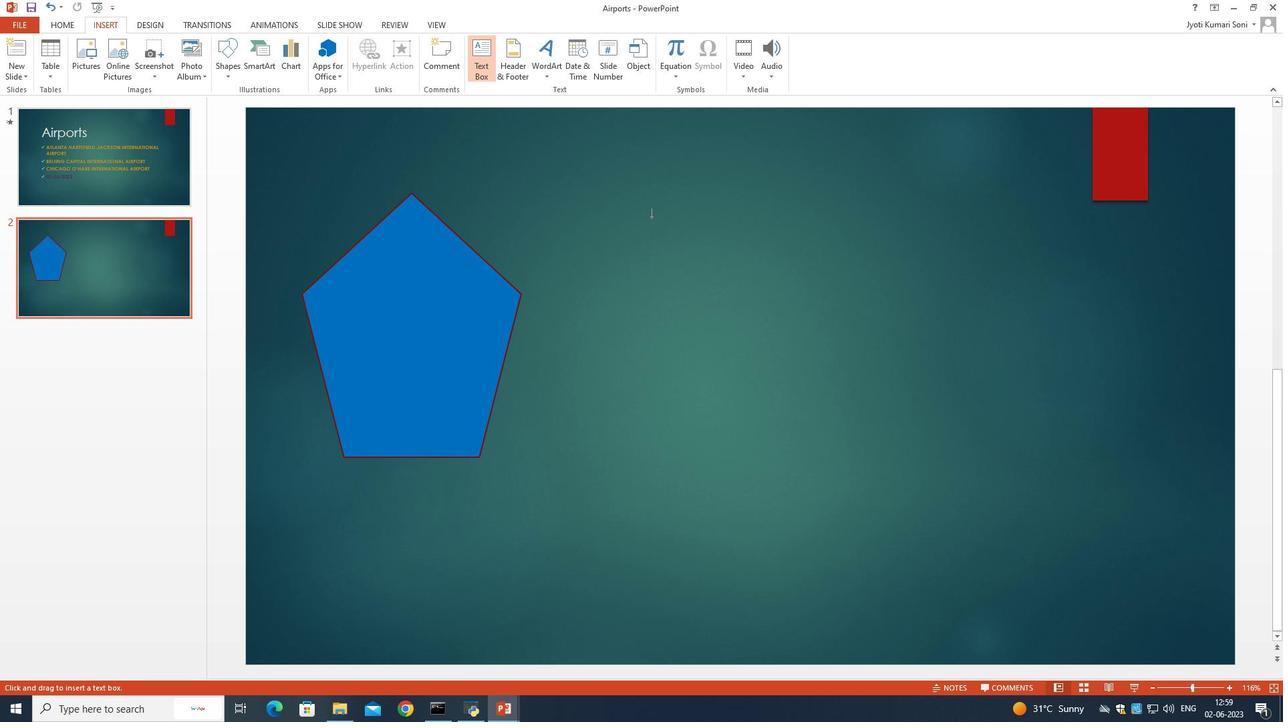 
Action: Mouse moved to (668, 213)
Screenshot: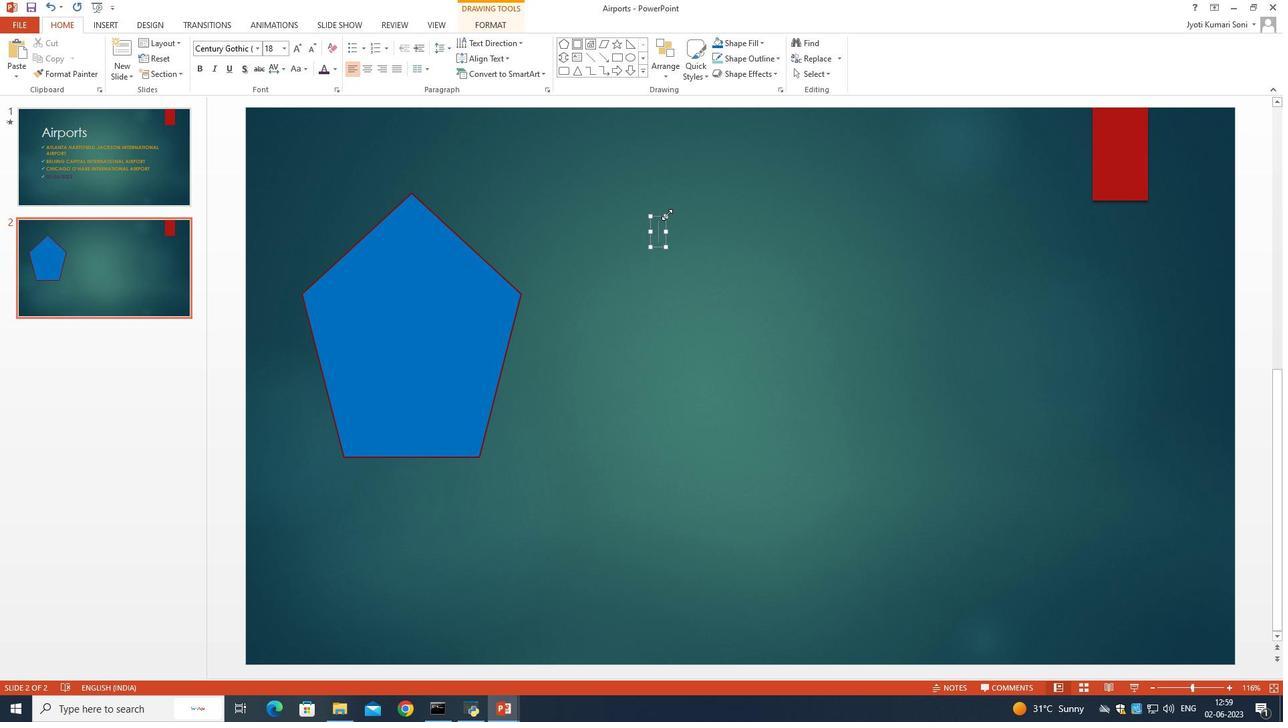 
Action: Mouse pressed left at (668, 213)
Screenshot: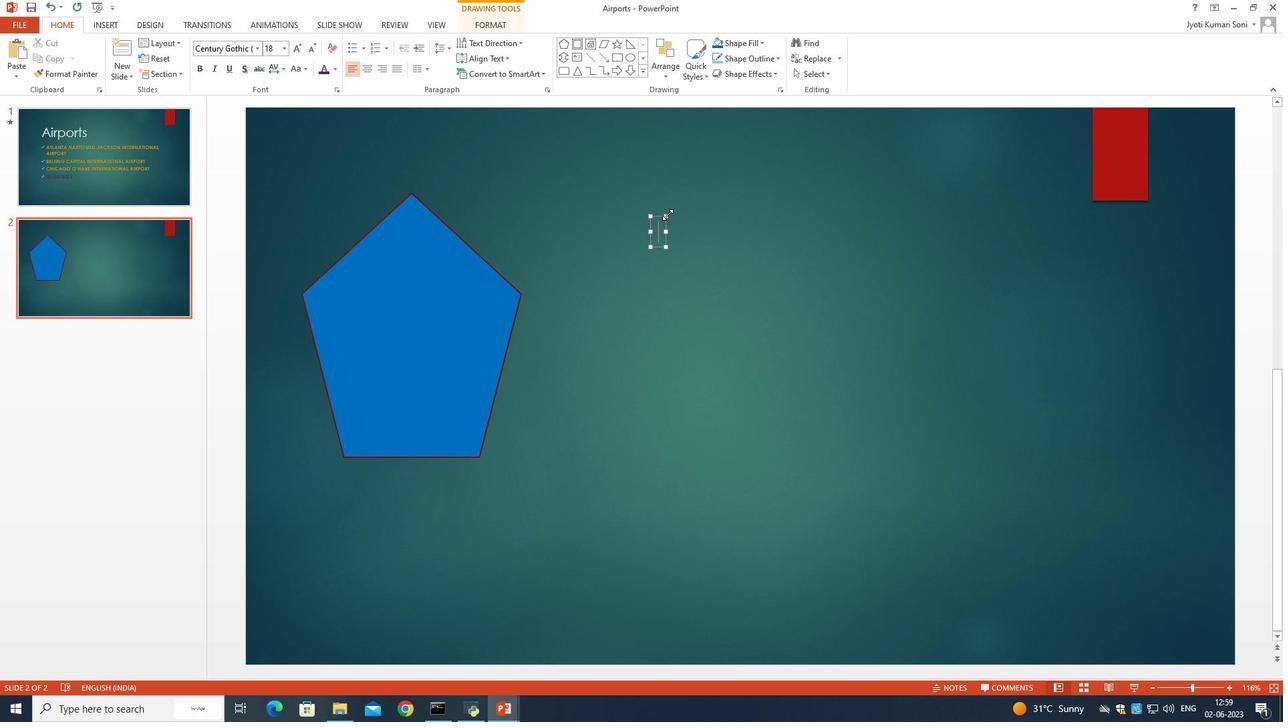 
Action: Mouse moved to (724, 215)
Screenshot: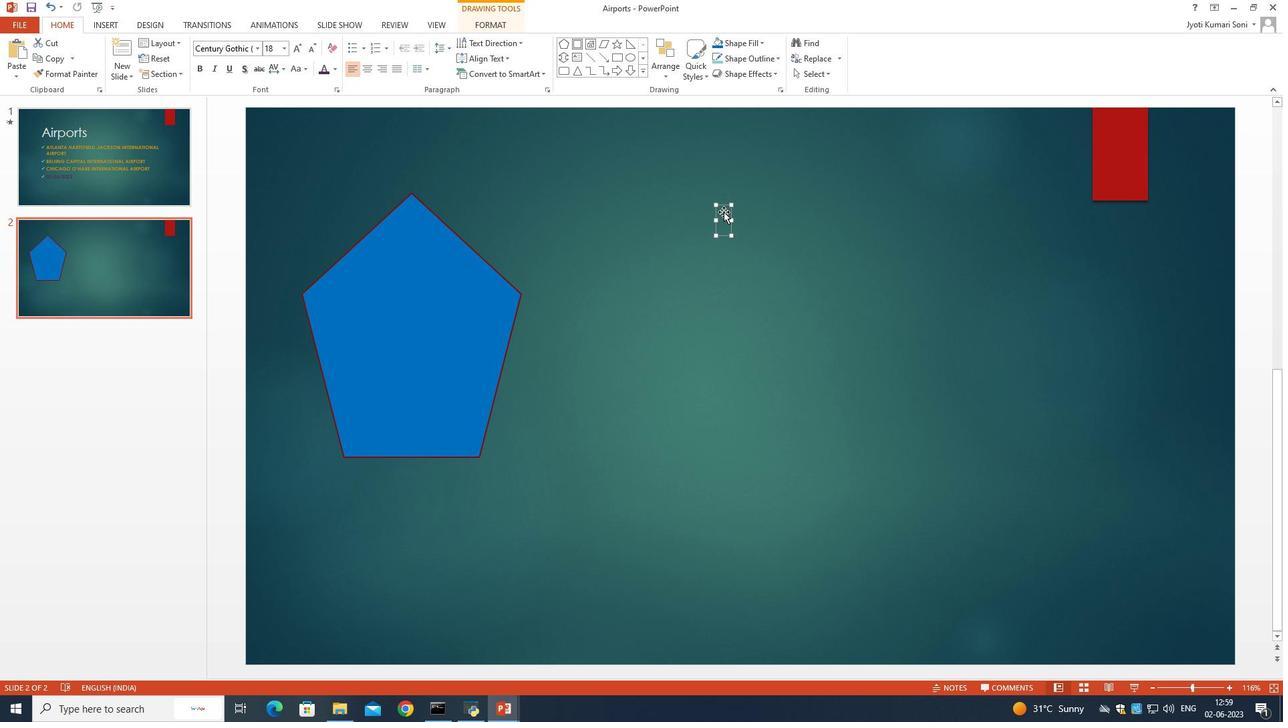 
Action: Mouse pressed left at (724, 215)
Screenshot: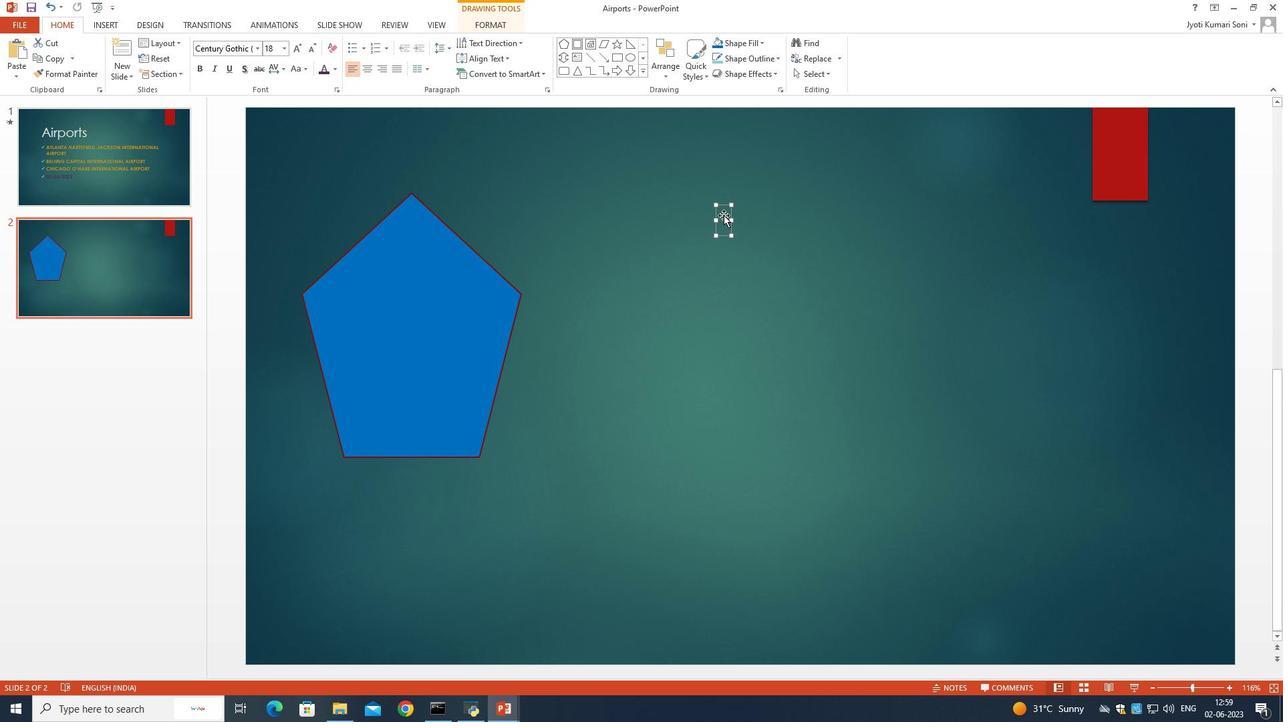 
Action: Mouse moved to (730, 203)
Screenshot: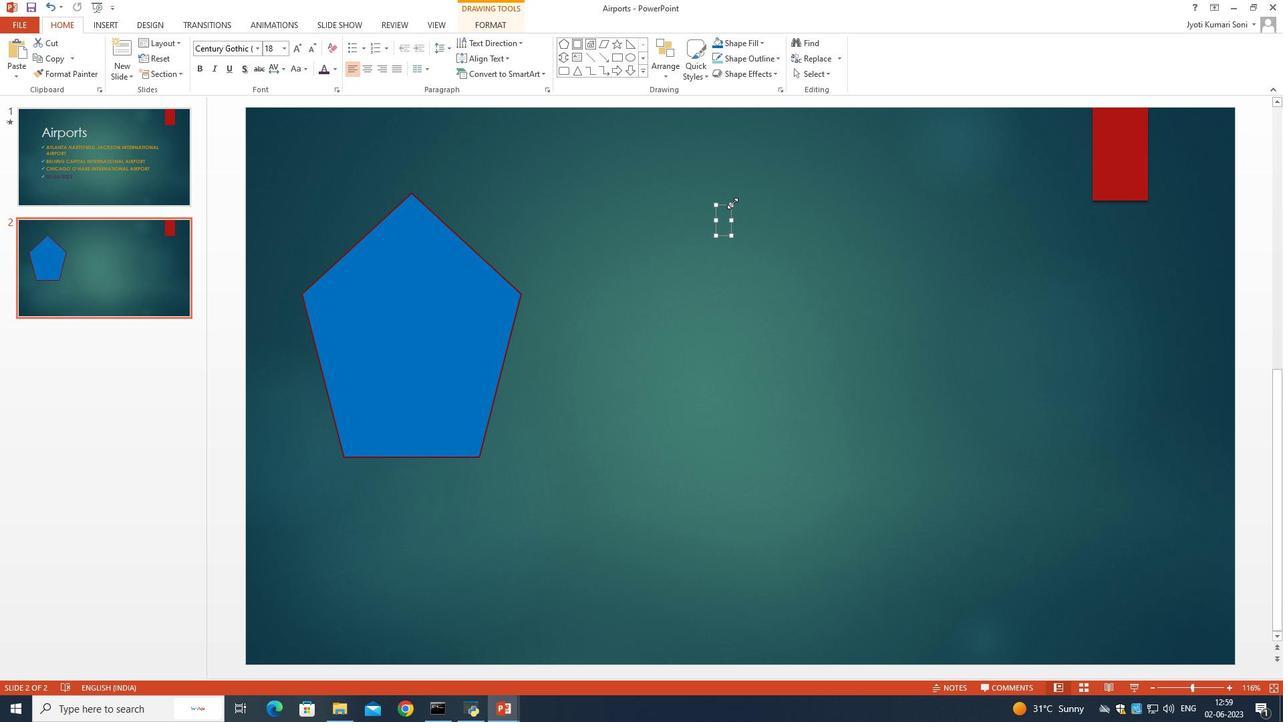 
Action: Mouse pressed left at (730, 203)
Screenshot: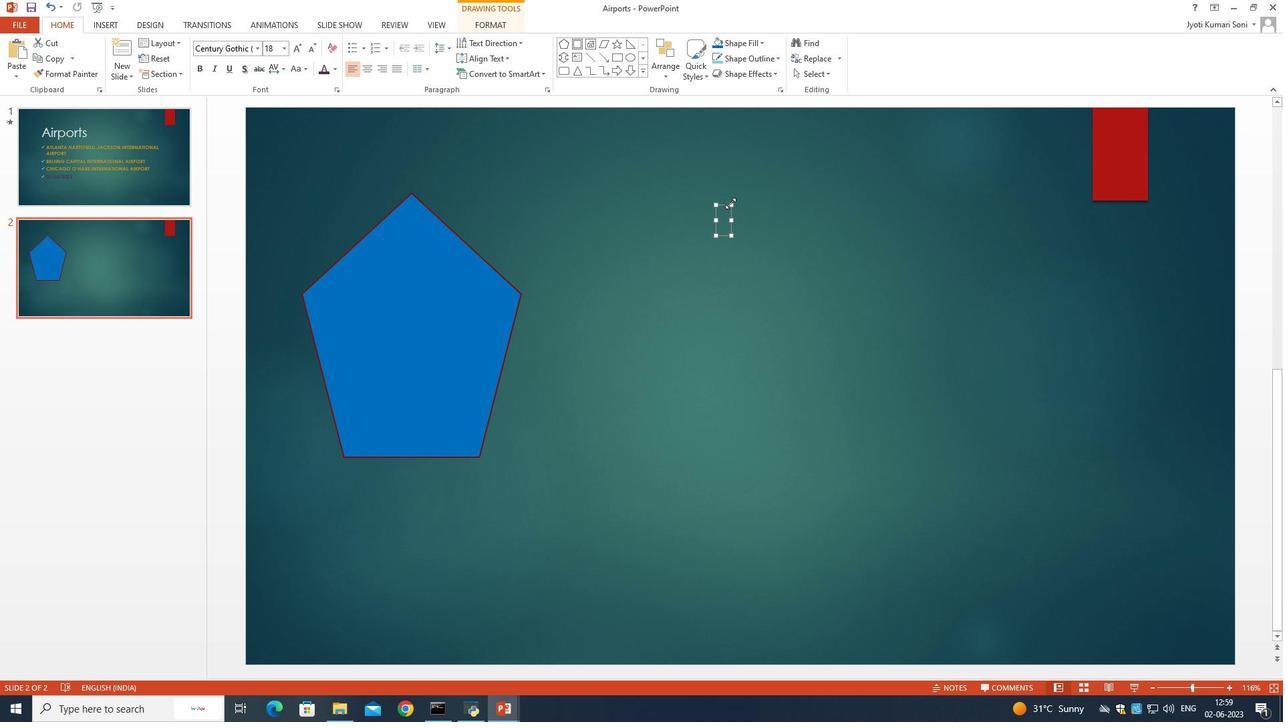
Action: Mouse moved to (932, 194)
Screenshot: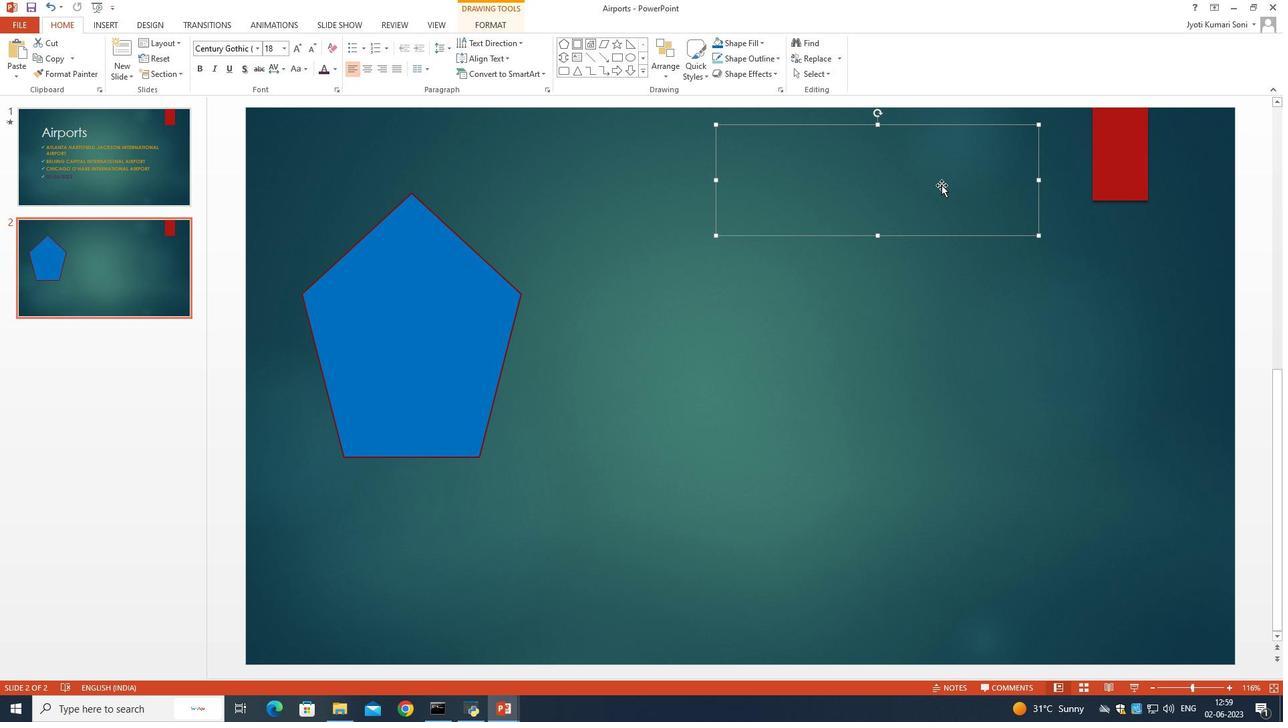 
Action: Mouse pressed left at (932, 194)
Screenshot: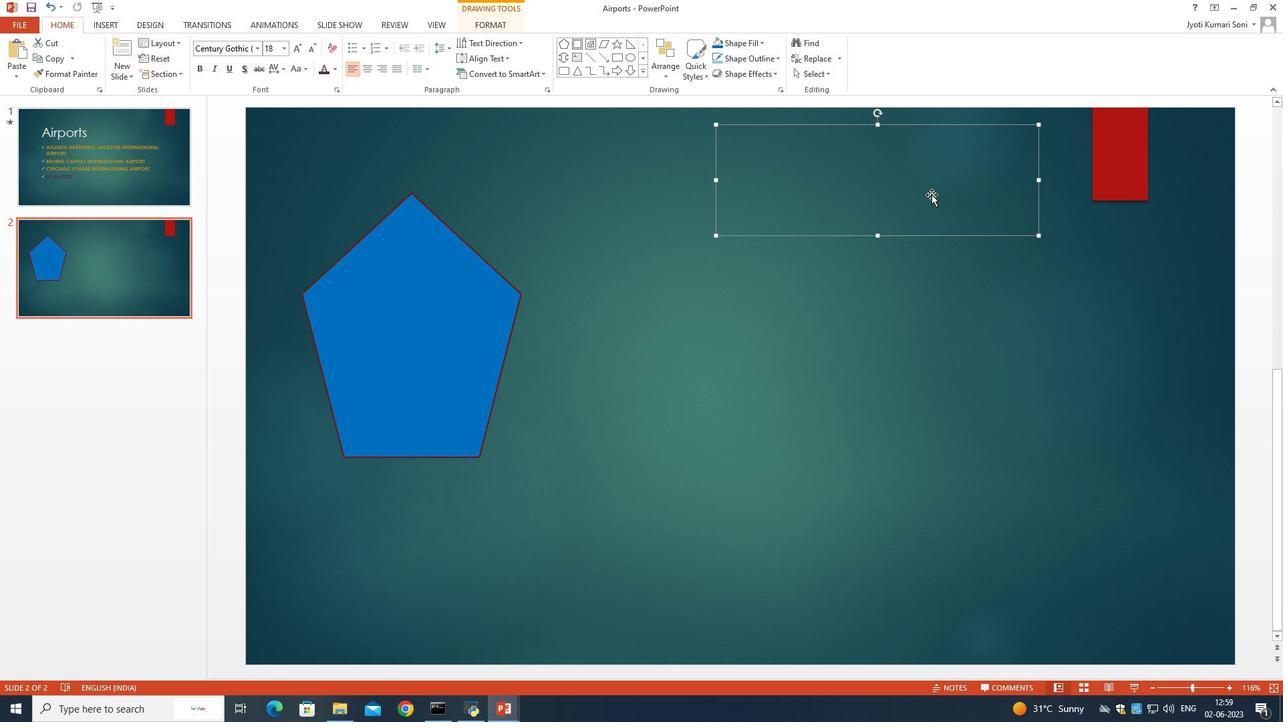 
Action: Mouse moved to (780, 380)
Screenshot: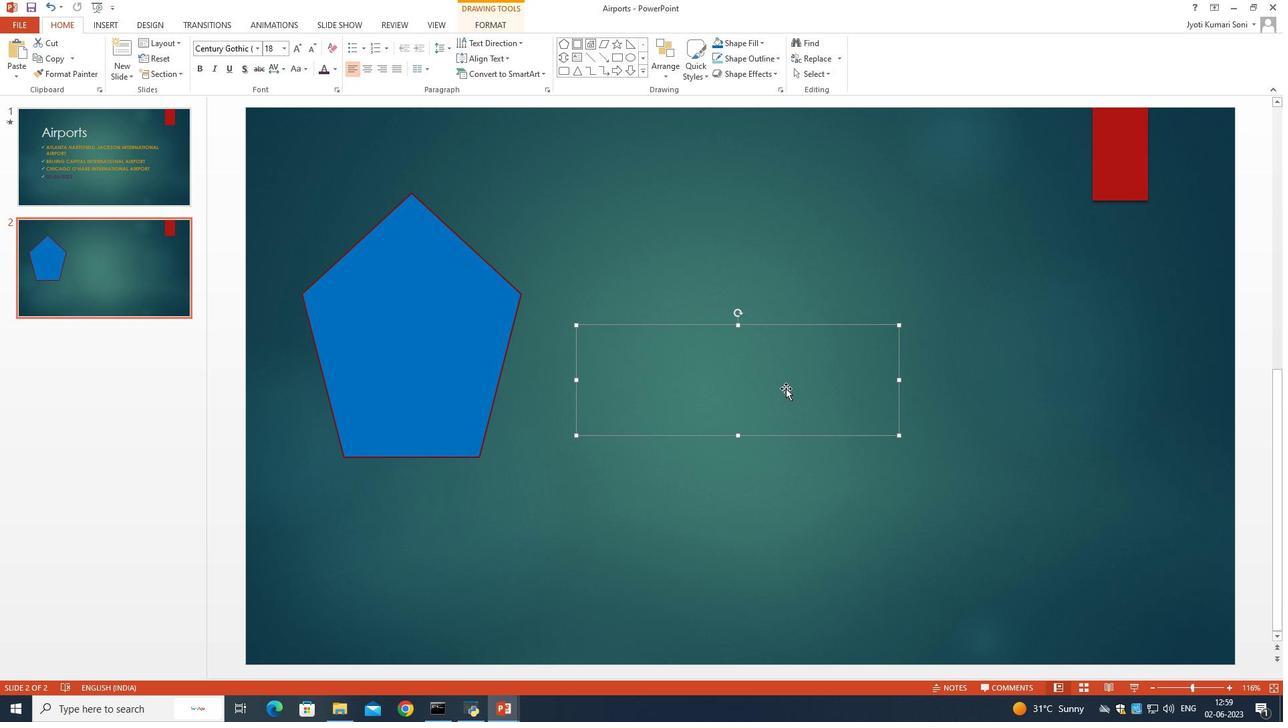 
Action: Mouse pressed left at (780, 380)
Screenshot: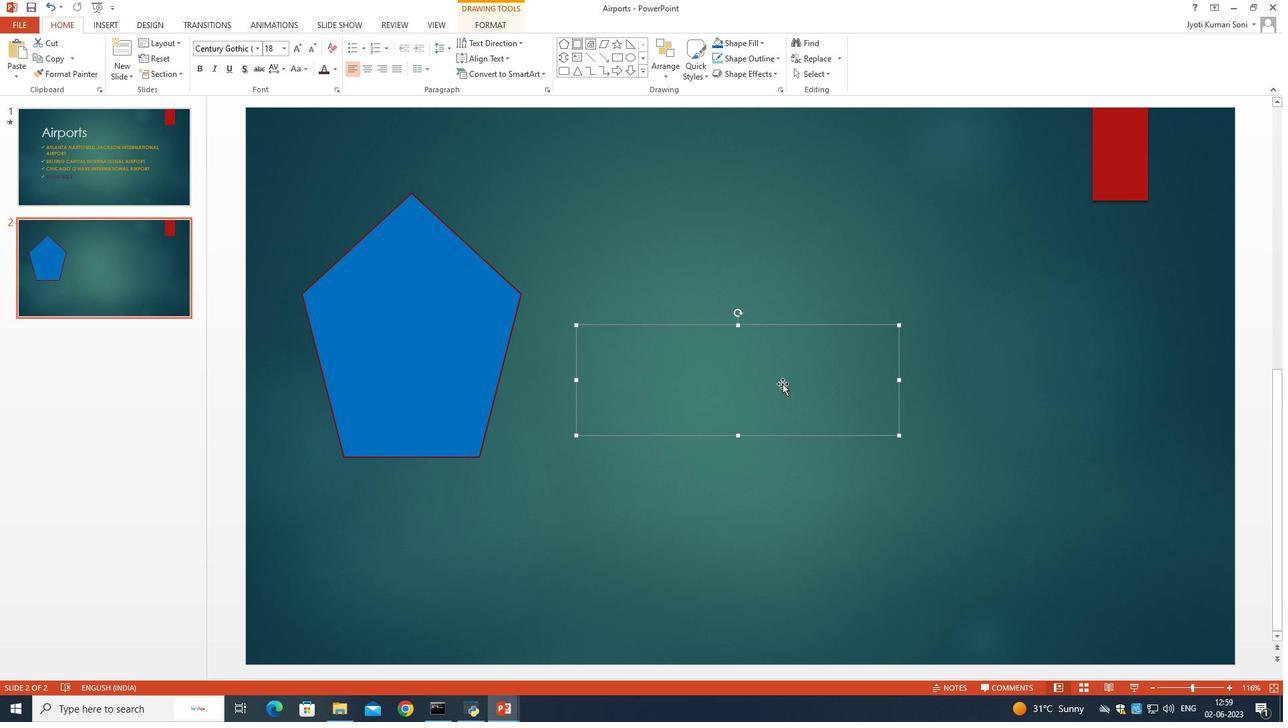 
Action: Mouse moved to (789, 315)
Screenshot: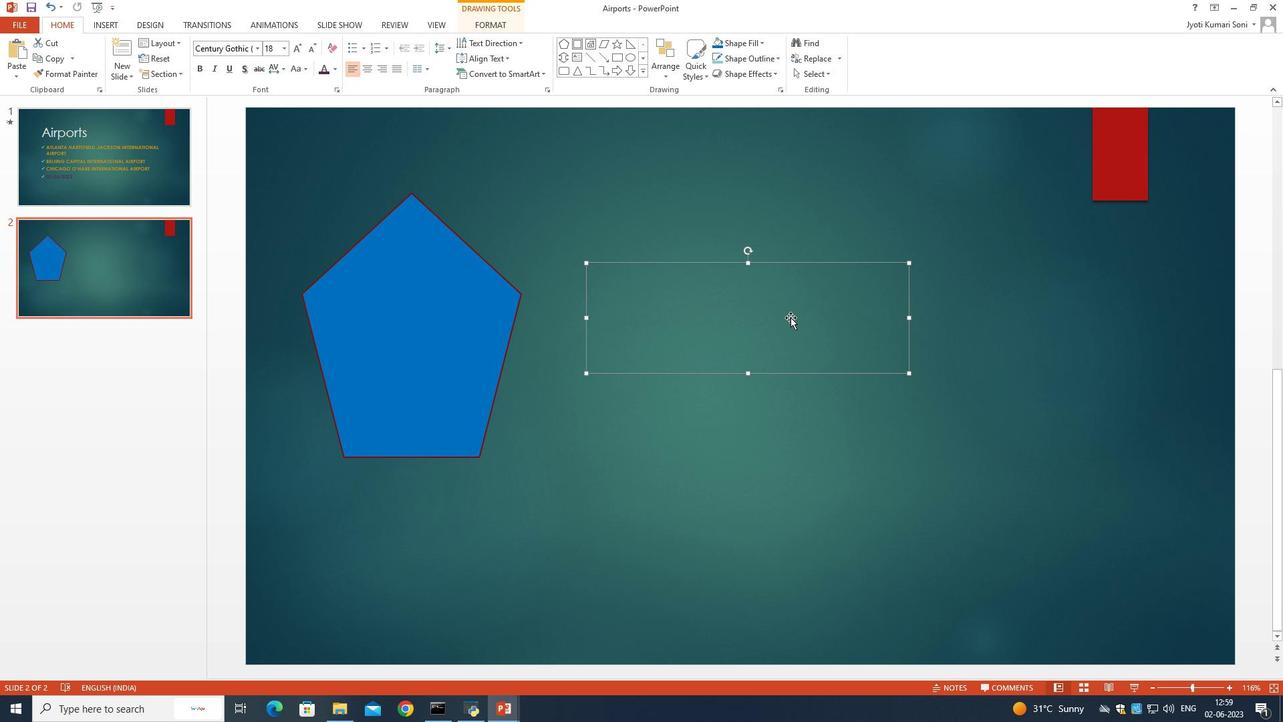 
Action: Mouse pressed left at (789, 315)
Screenshot: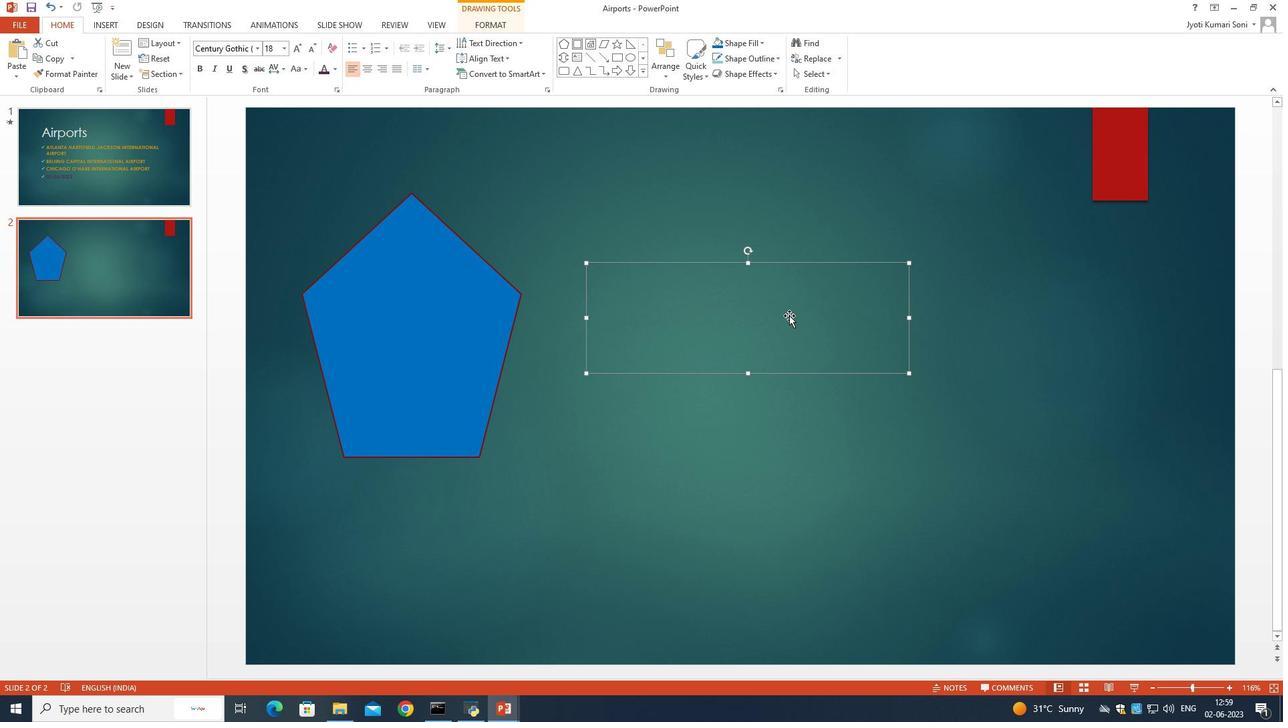 
Action: Mouse moved to (787, 312)
Screenshot: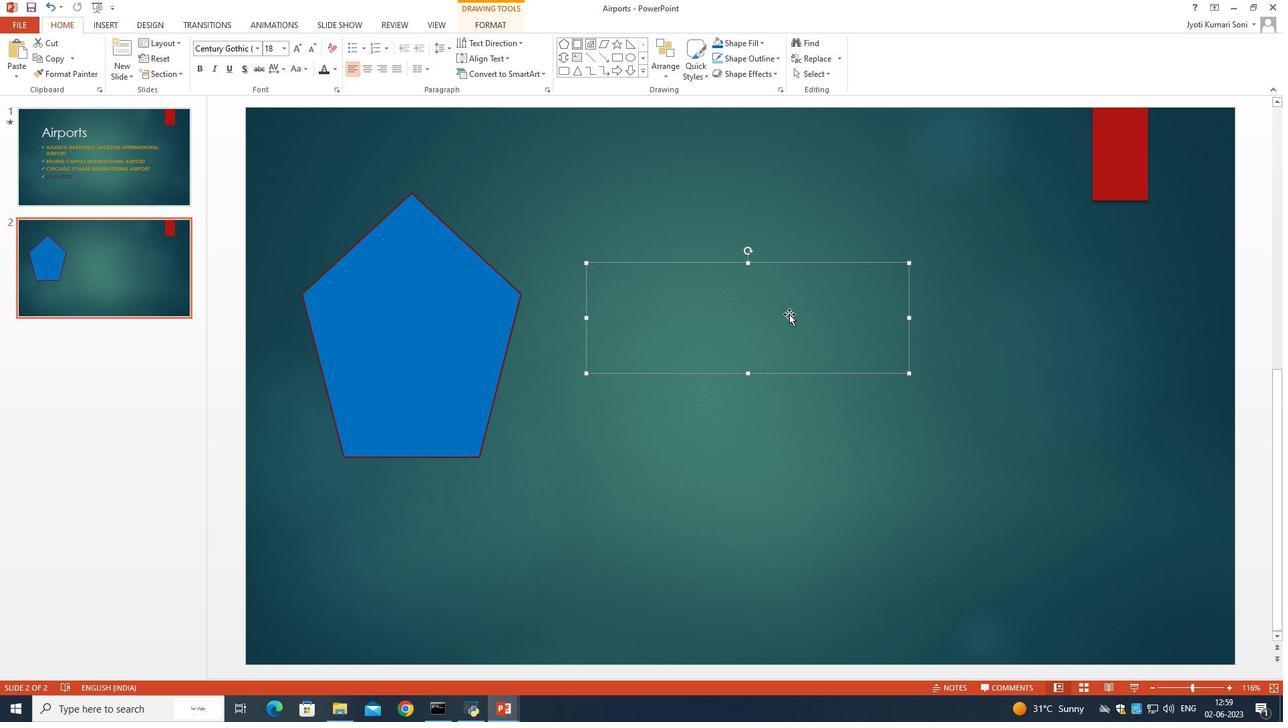 
Action: Mouse pressed right at (787, 312)
Screenshot: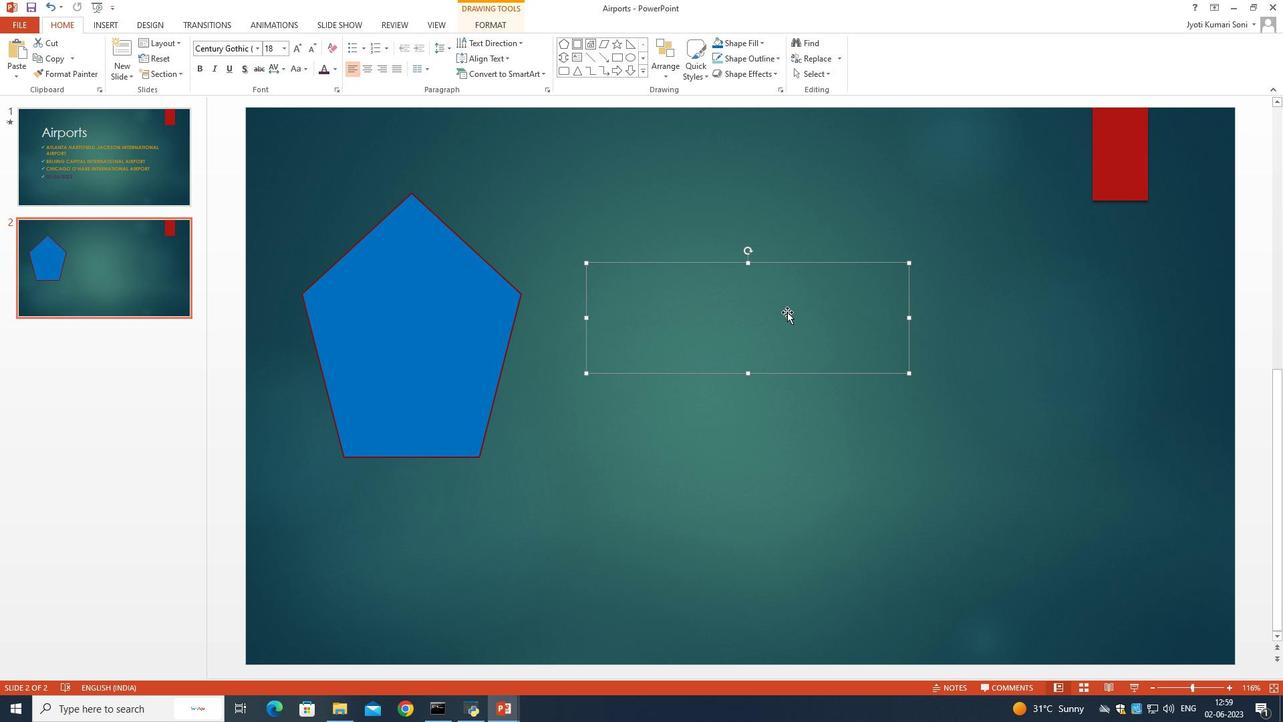 
Action: Mouse moved to (804, 390)
Screenshot: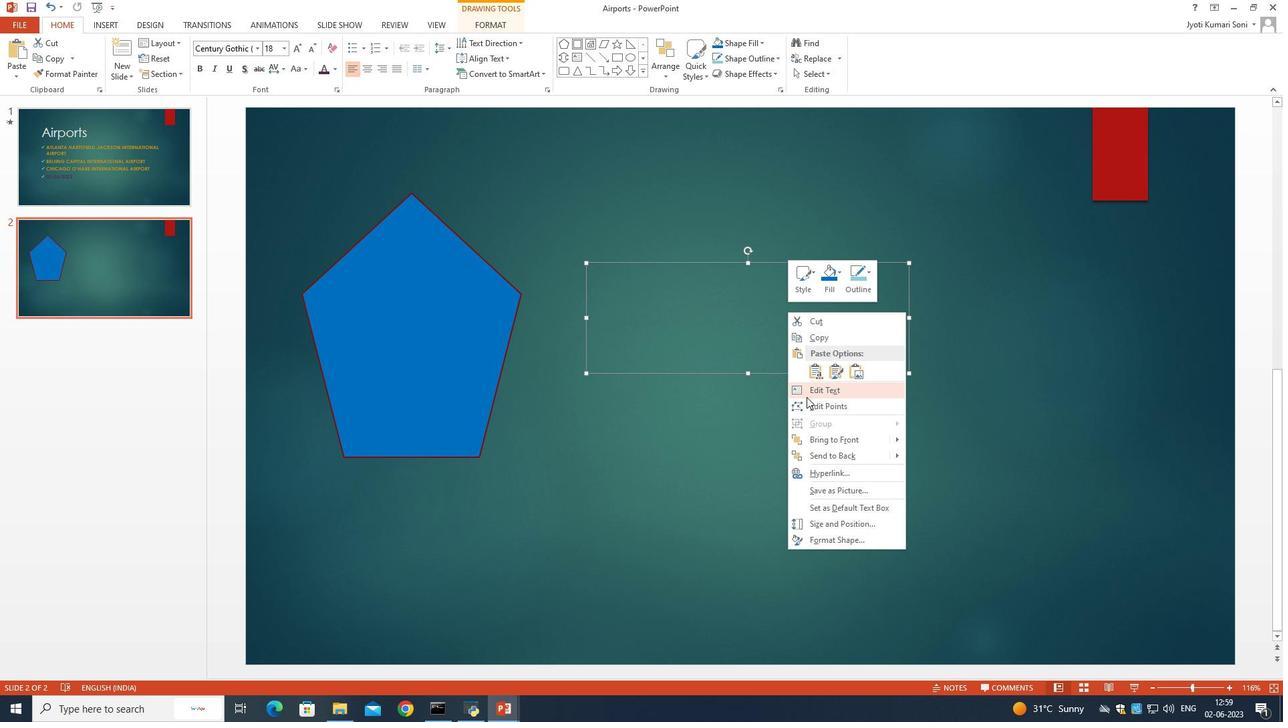 
Action: Mouse pressed left at (804, 390)
Screenshot: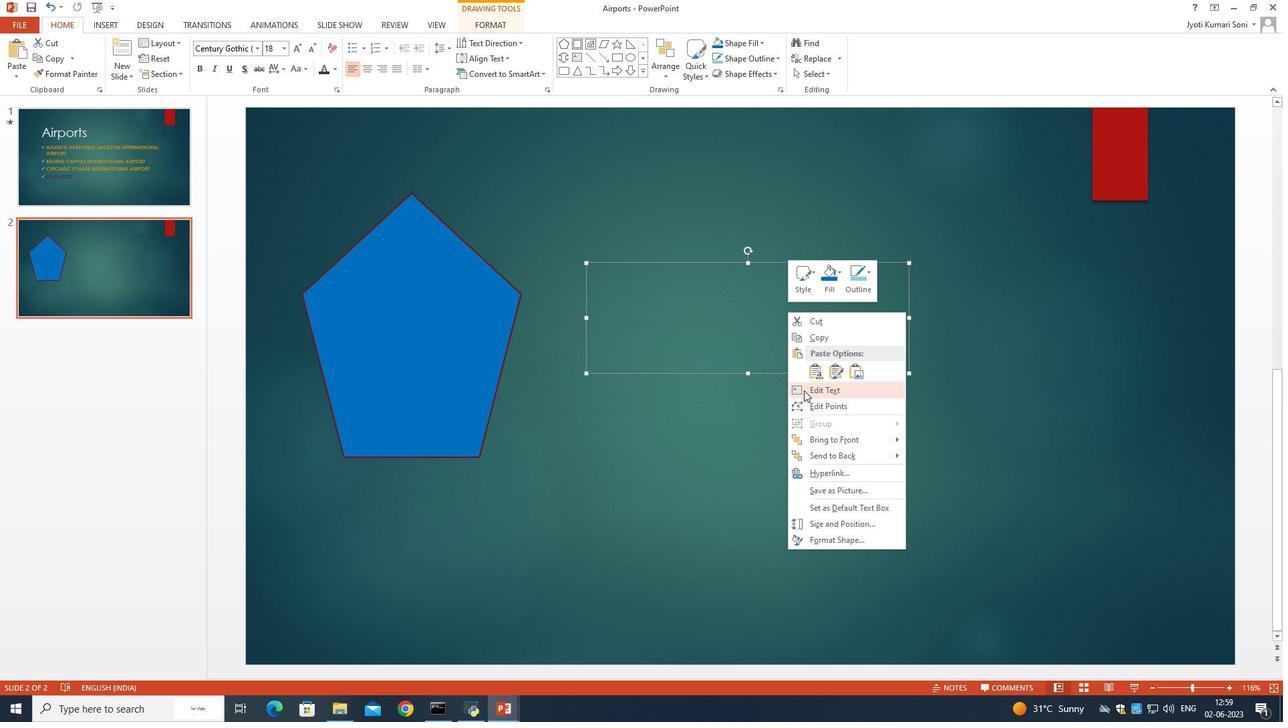 
Action: Key pressed <Key.shift><Key.shift><Key.shift><Key.shift><Key.shift><Key.shift><Key.shift><Key.shift><Key.shift><Key.shift><Key.shift><Key.shift><Key.shift>Document
Screenshot: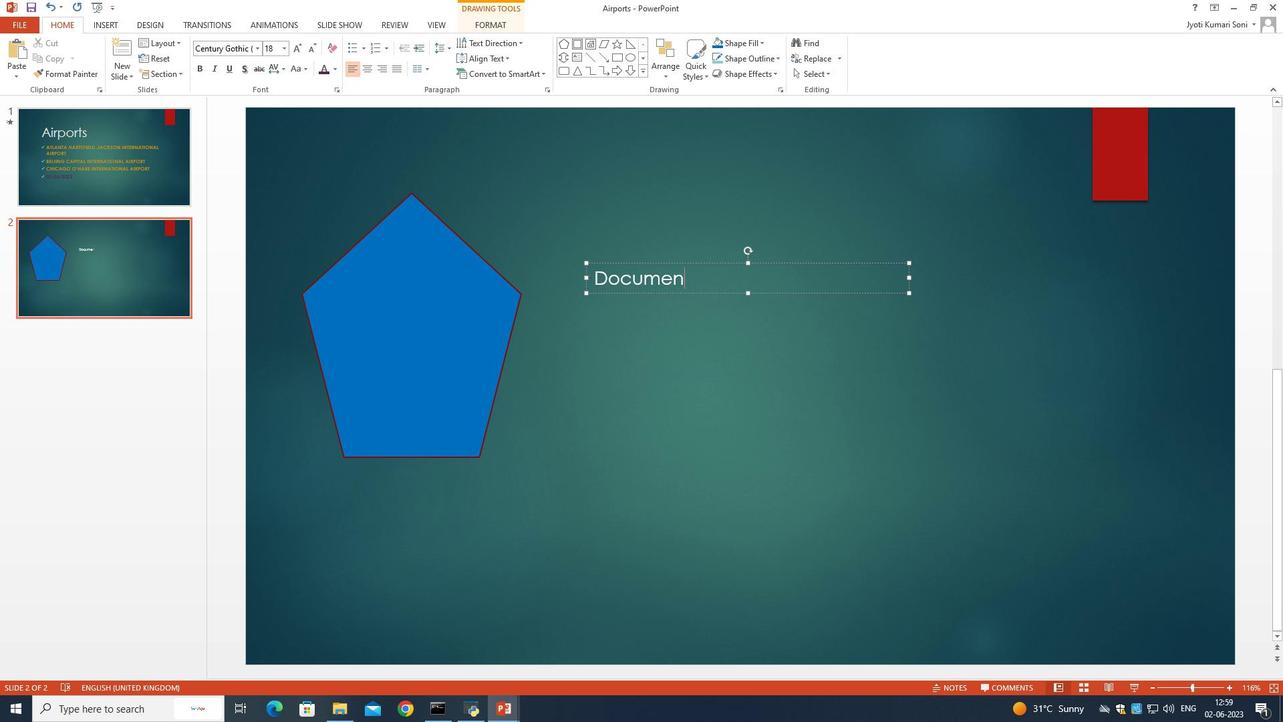 
Action: Mouse moved to (703, 280)
Screenshot: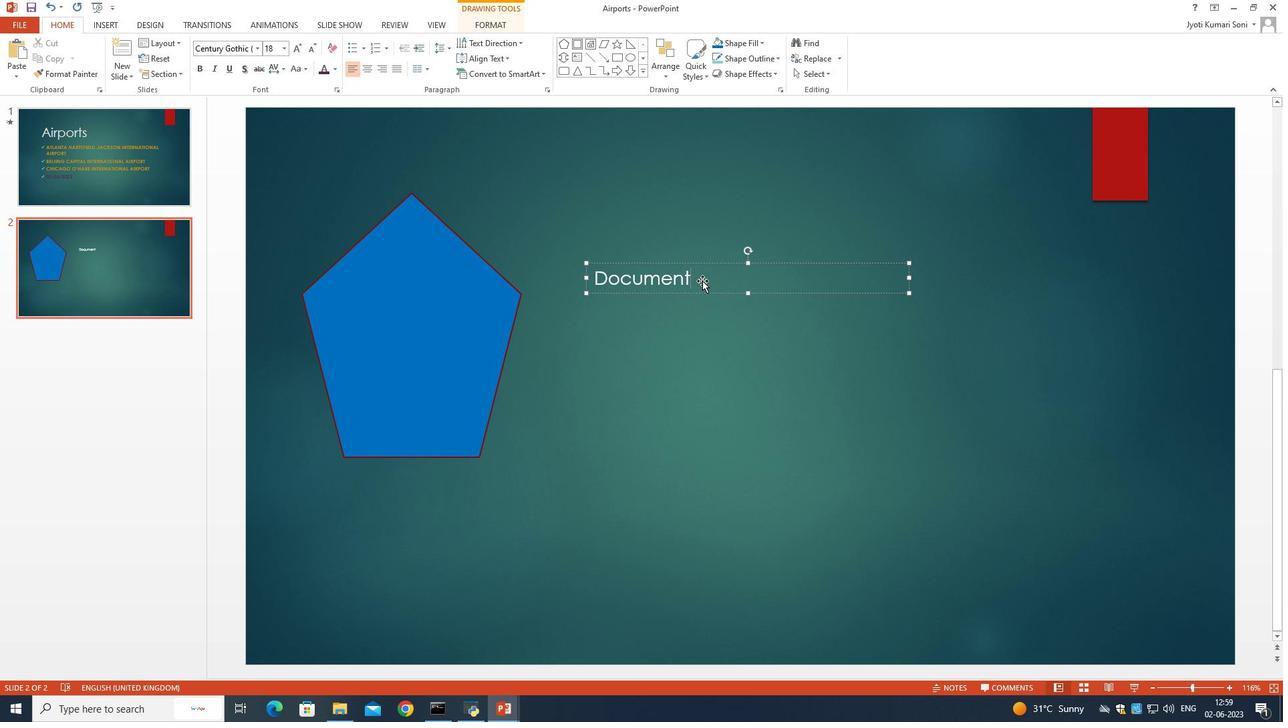 
Action: Mouse pressed left at (703, 280)
Screenshot: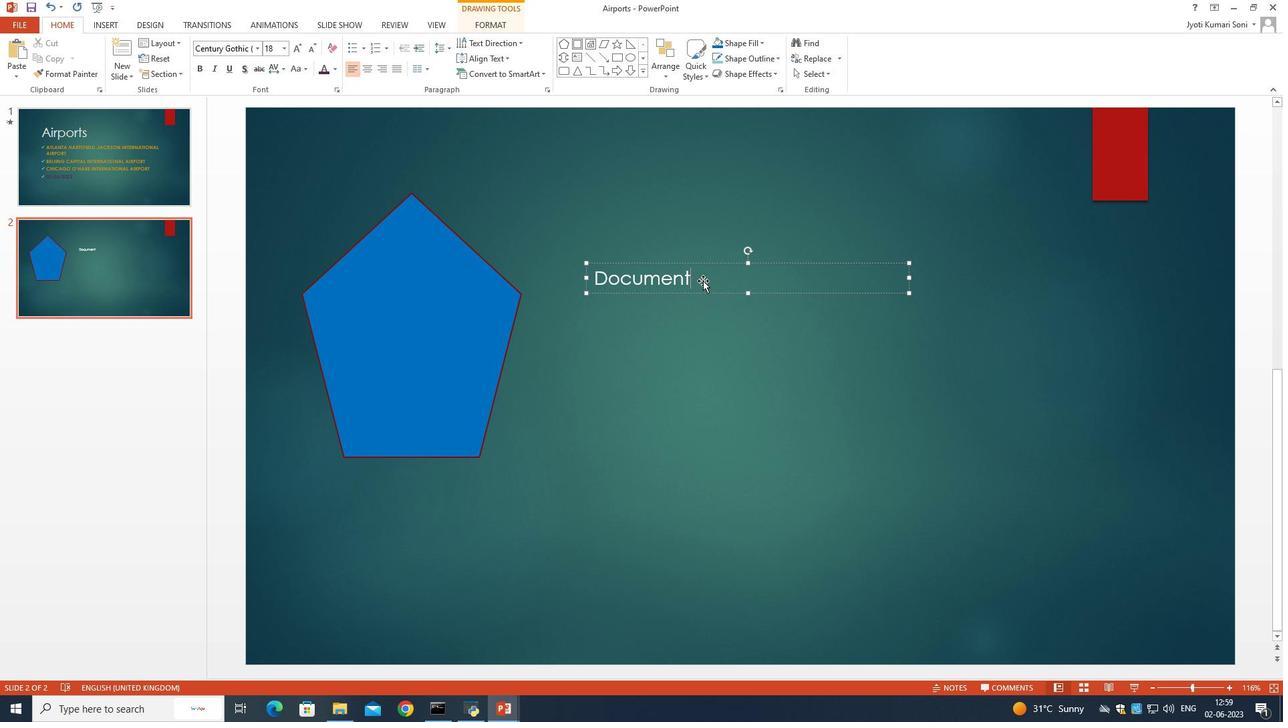 
Action: Mouse moved to (696, 280)
Screenshot: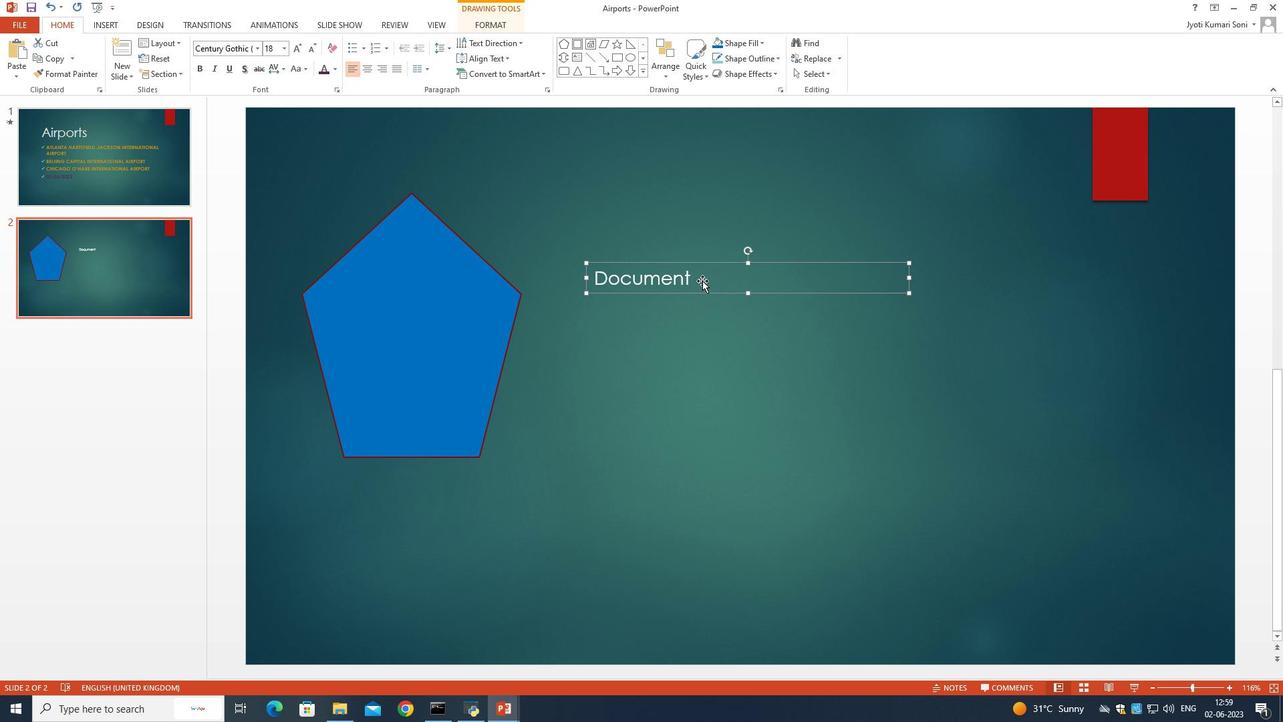 
Action: Mouse pressed left at (702, 280)
Screenshot: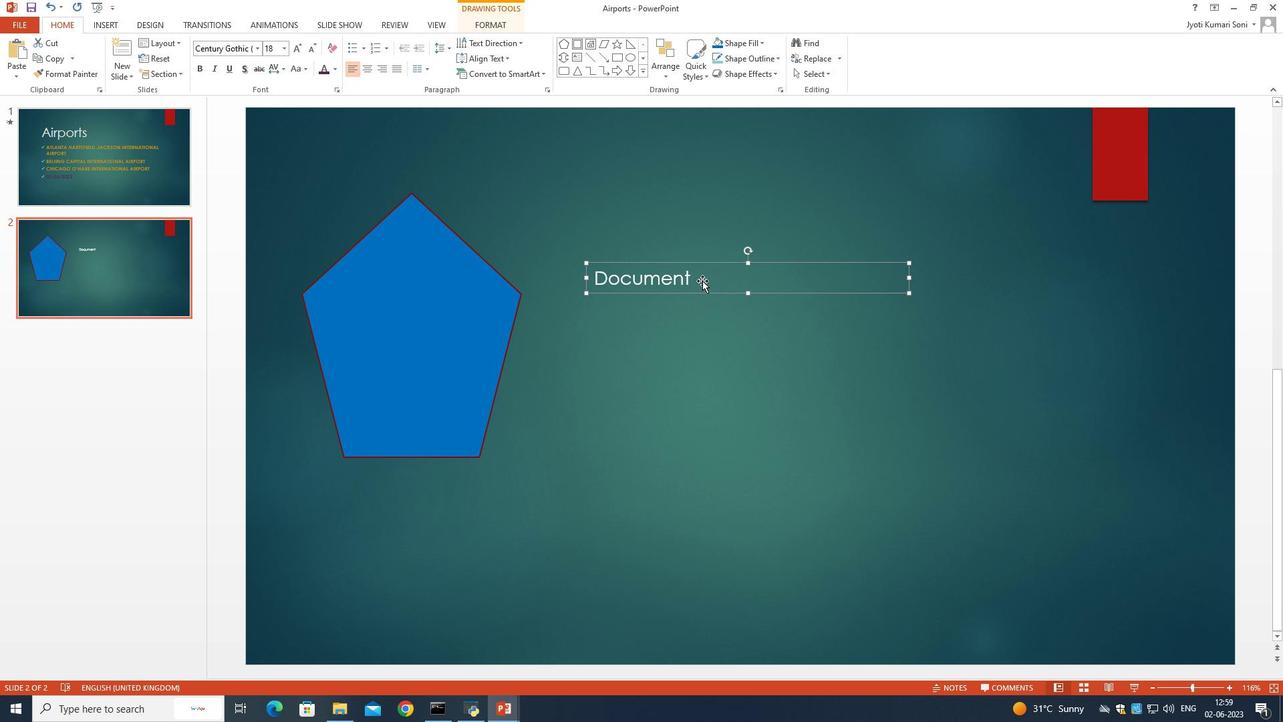 
Action: Mouse moved to (699, 275)
Screenshot: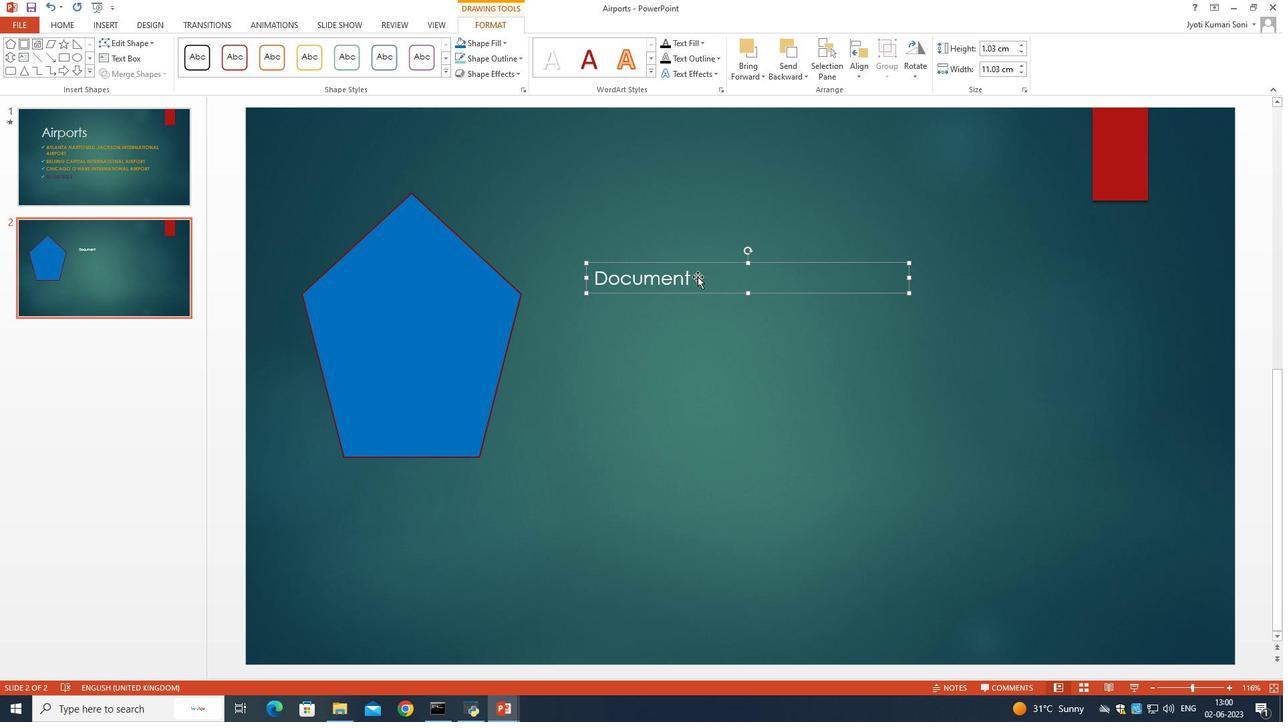 
Action: Mouse pressed left at (699, 275)
Screenshot: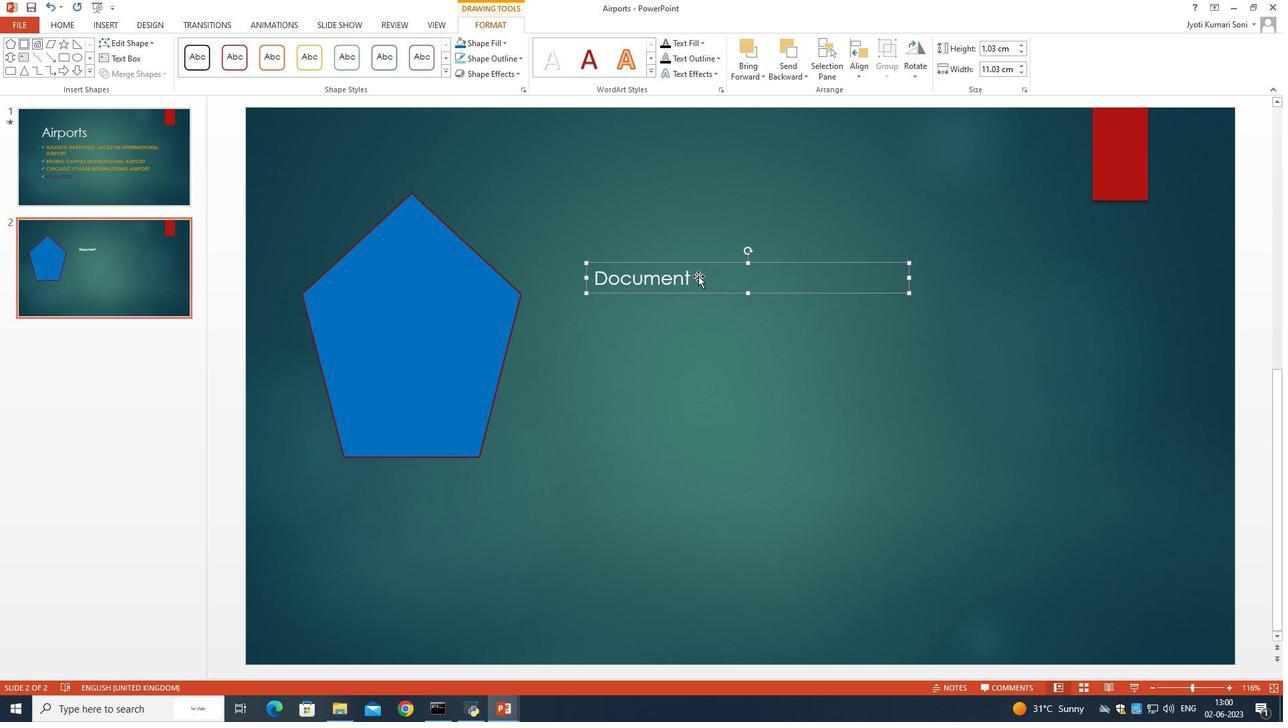 
Action: Mouse pressed left at (699, 275)
Screenshot: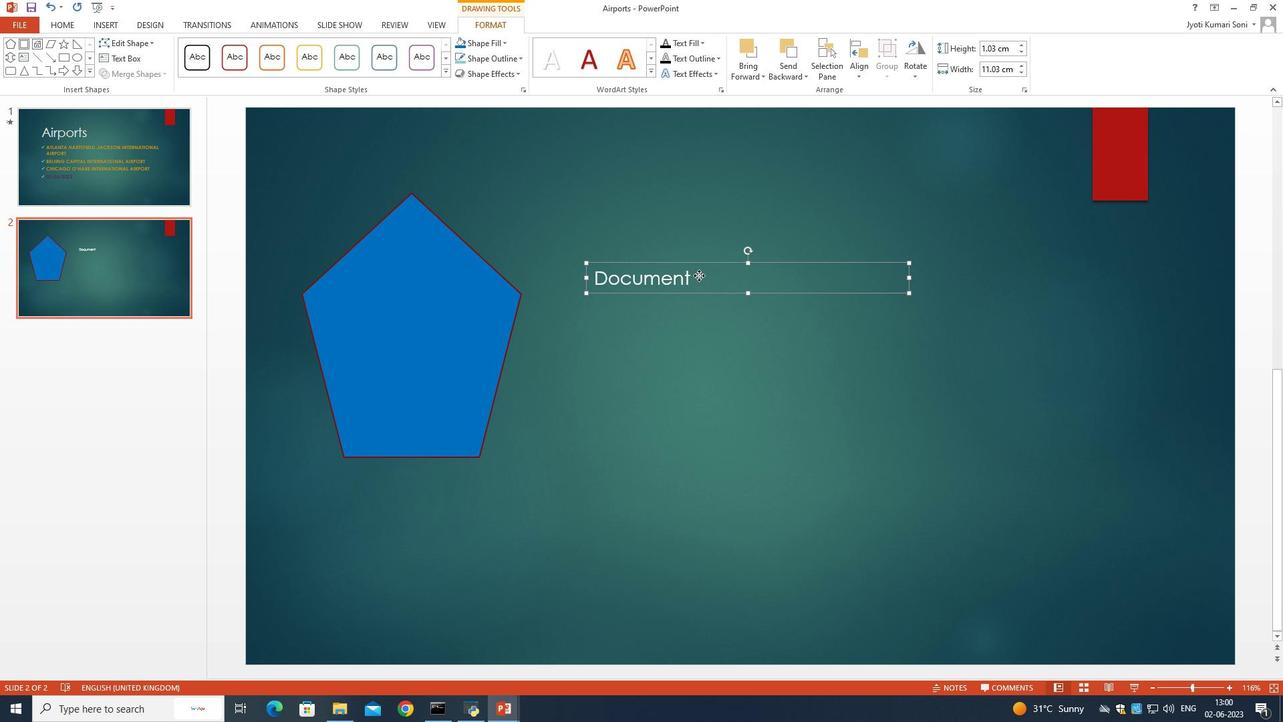 
Action: Mouse moved to (689, 277)
Screenshot: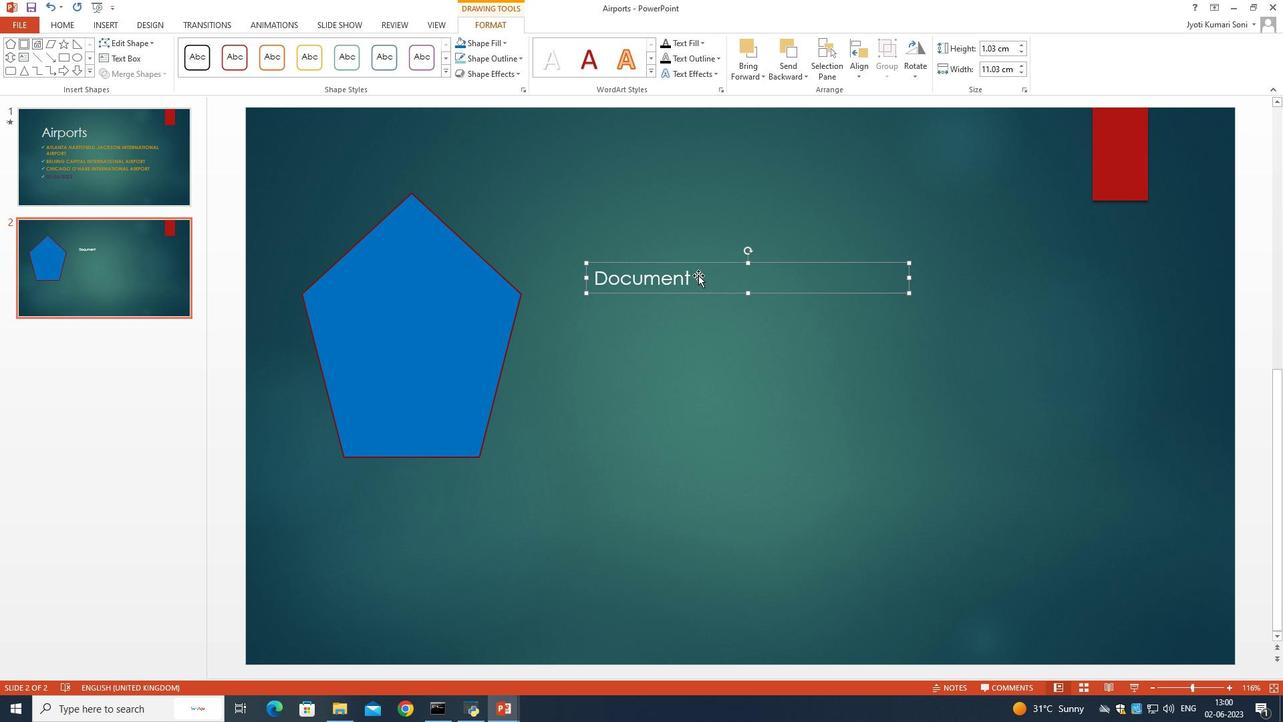
Action: Mouse pressed left at (689, 277)
Screenshot: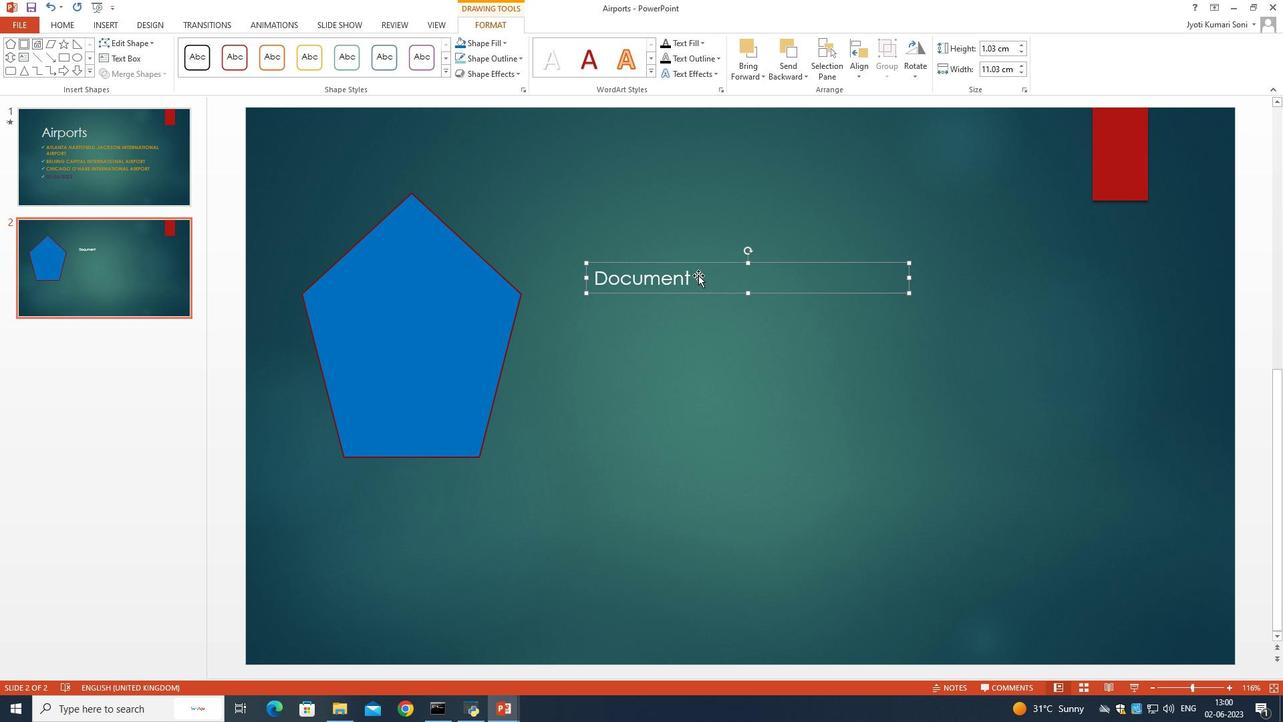 
Action: Mouse moved to (102, 26)
Screenshot: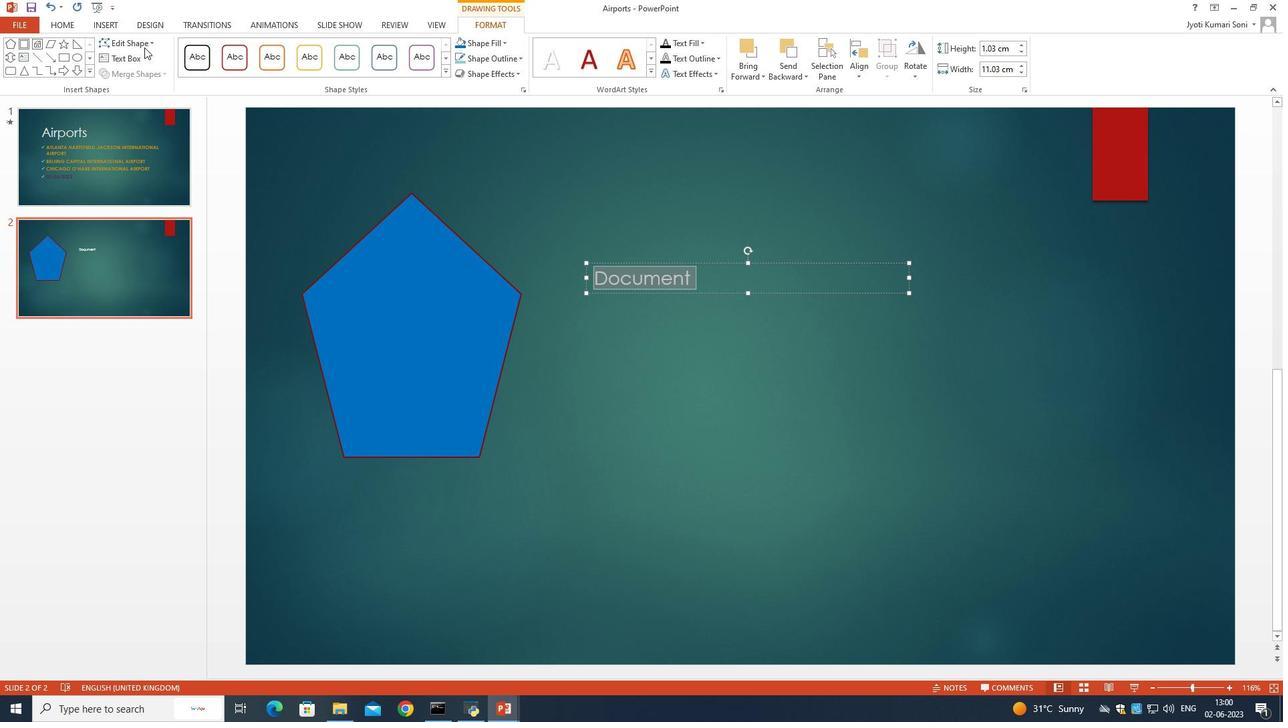 
Action: Mouse pressed left at (102, 26)
Screenshot: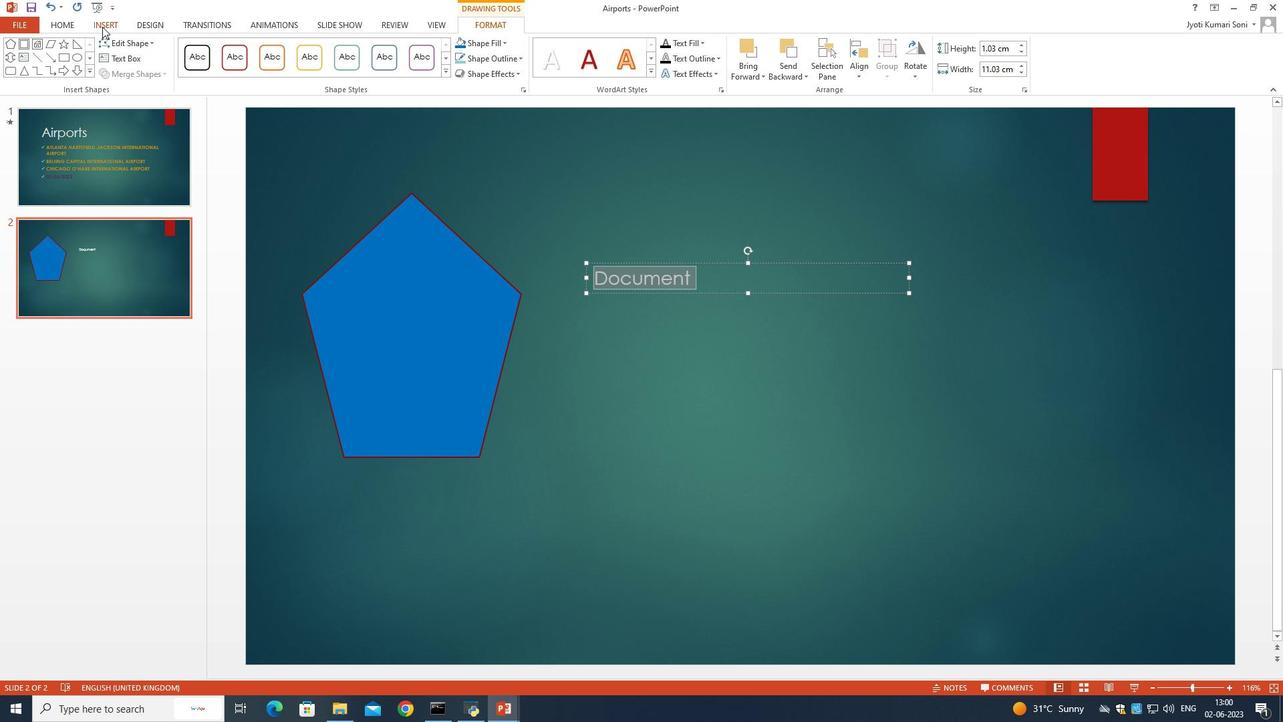 
Action: Mouse moved to (76, 26)
Screenshot: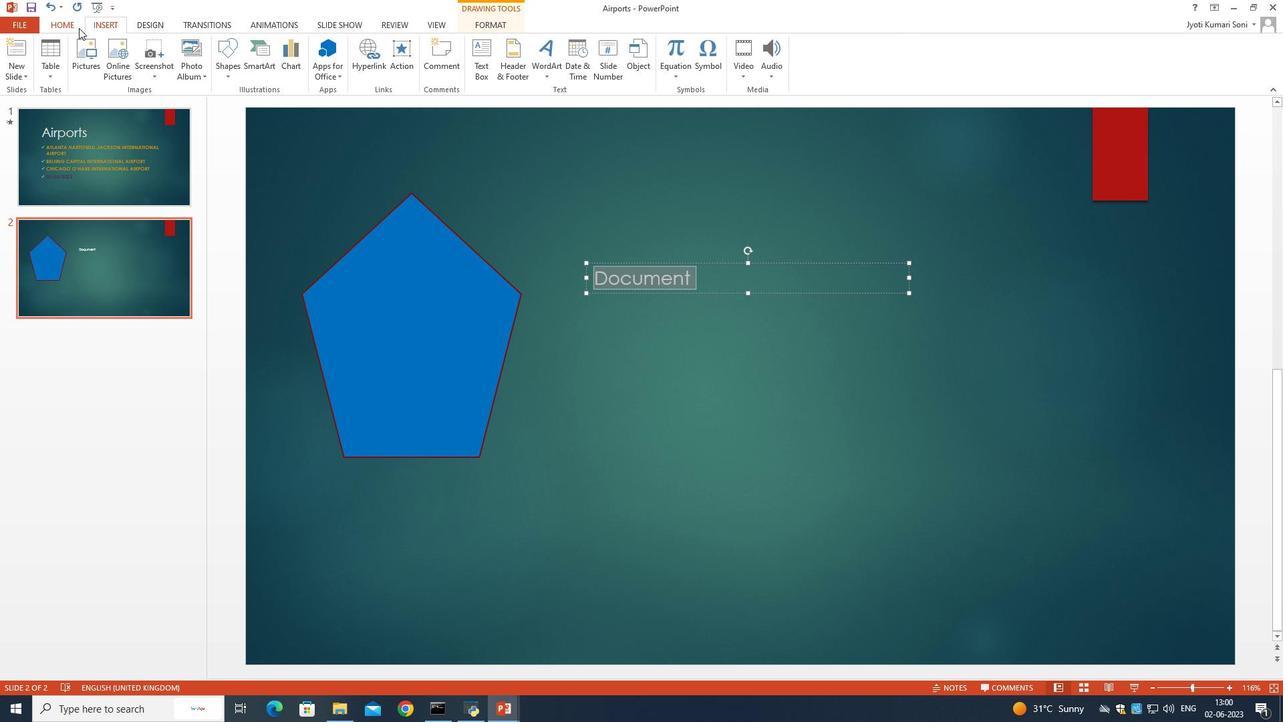 
Action: Mouse pressed left at (76, 26)
Screenshot: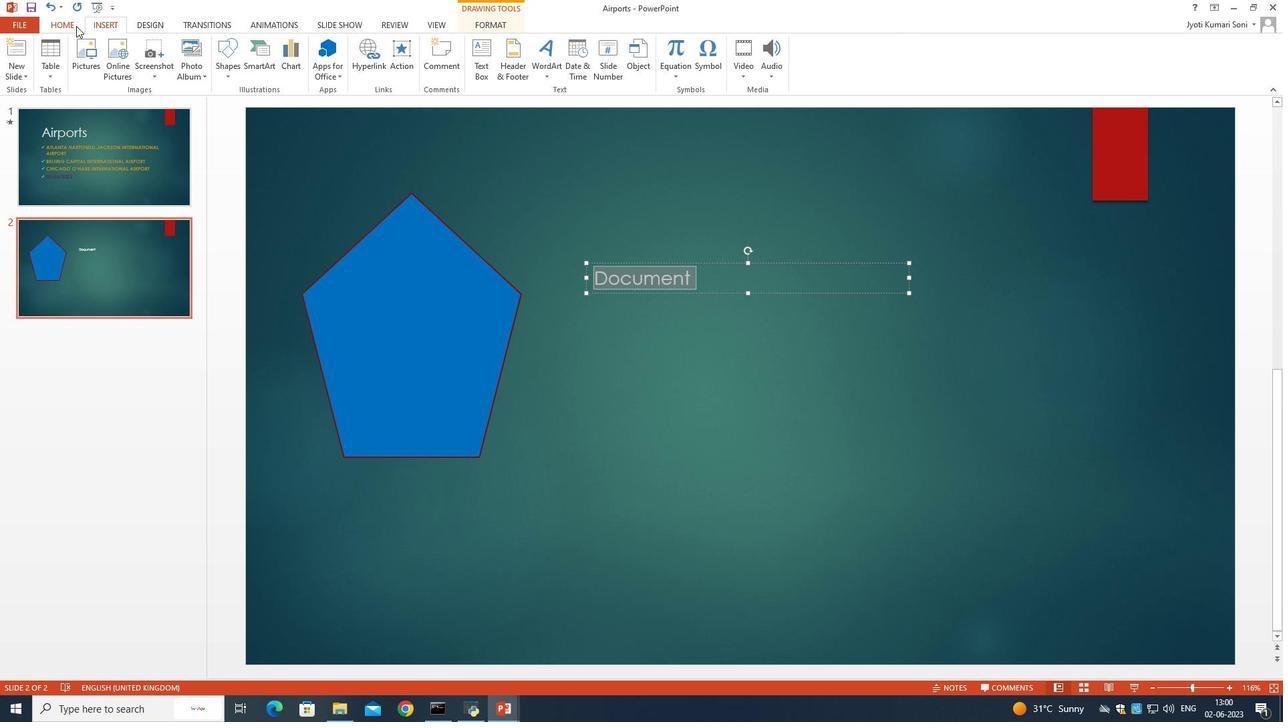 
Action: Mouse moved to (221, 48)
Screenshot: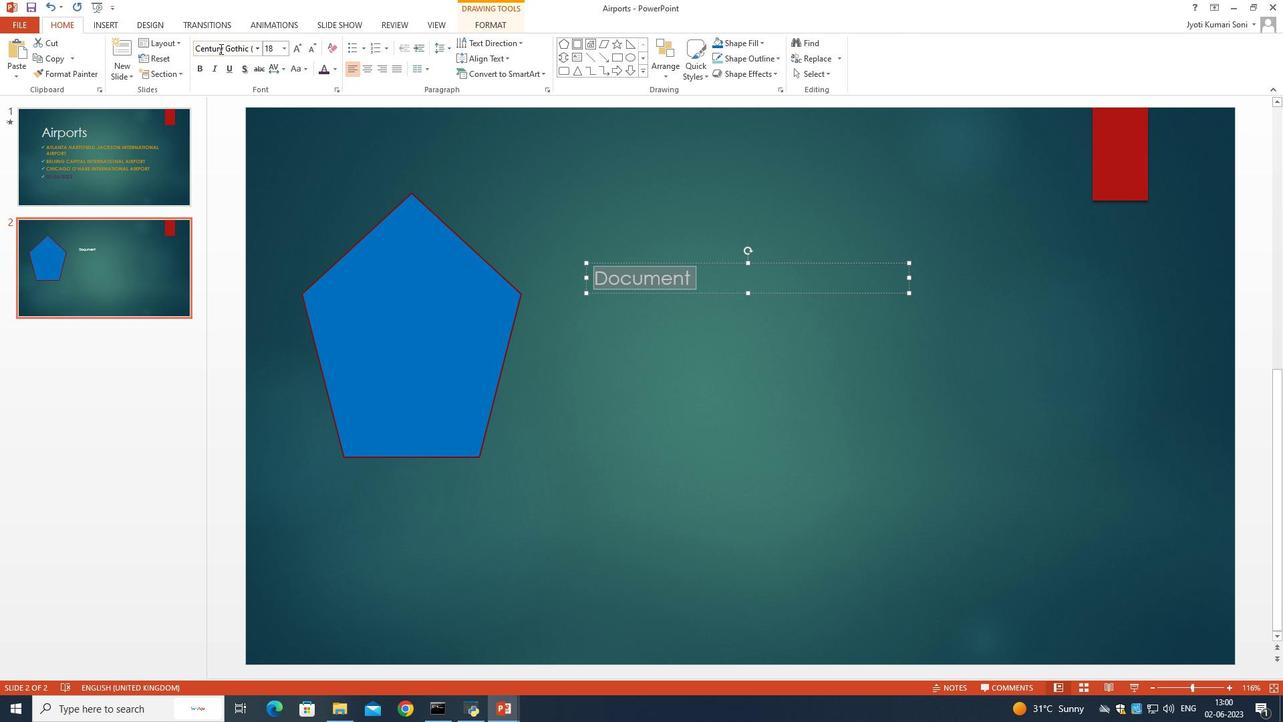 
Action: Mouse pressed left at (221, 48)
Screenshot: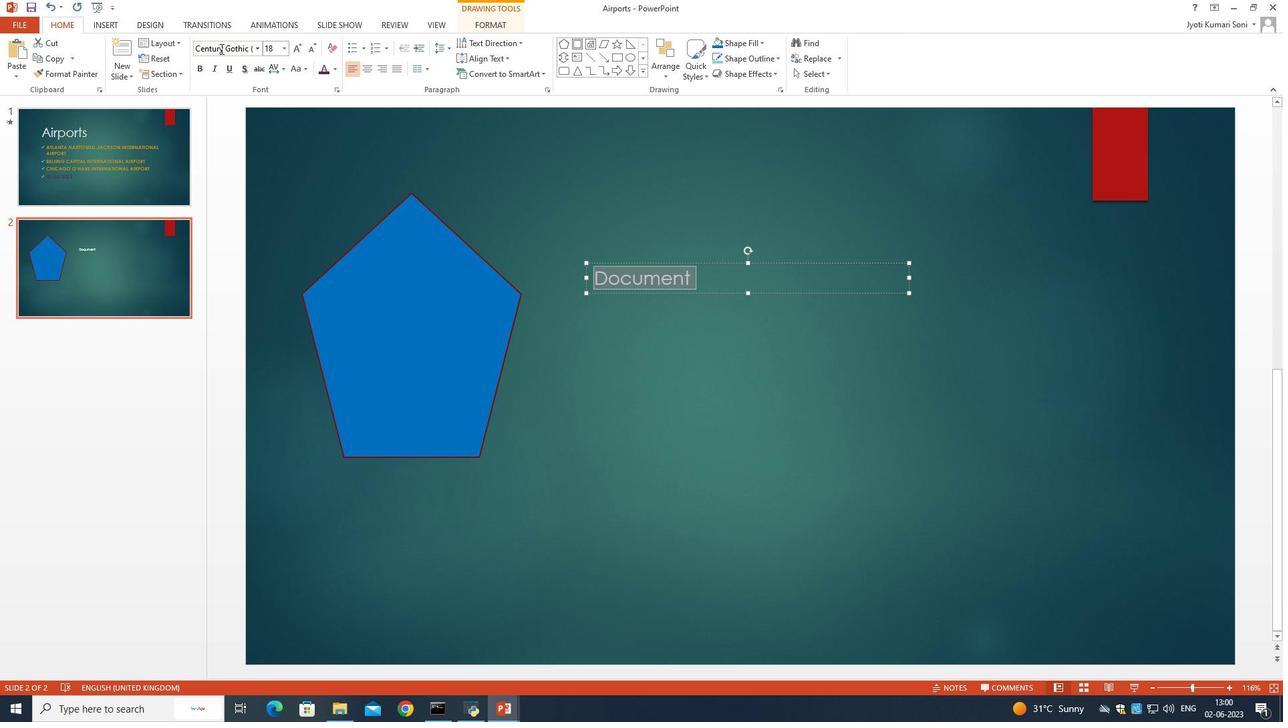 
Action: Mouse moved to (296, 80)
Screenshot: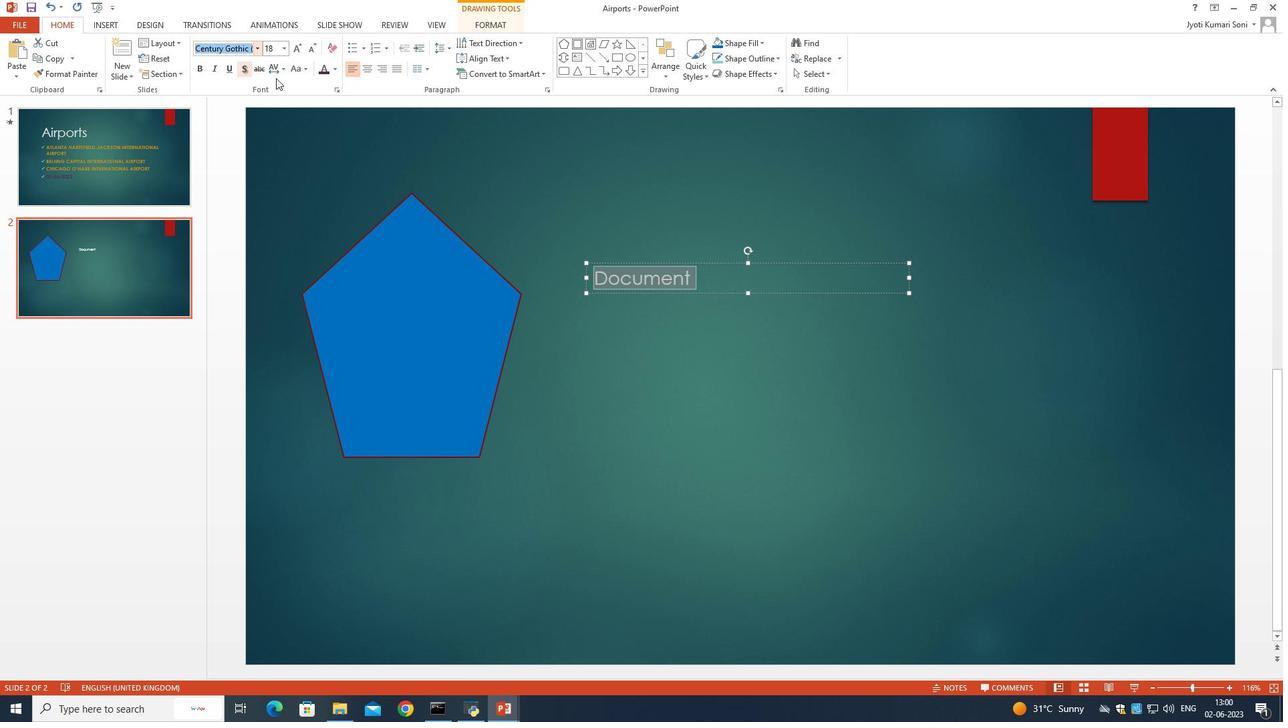 
Action: Key pressed cambriaand<Key.enter>
Screenshot: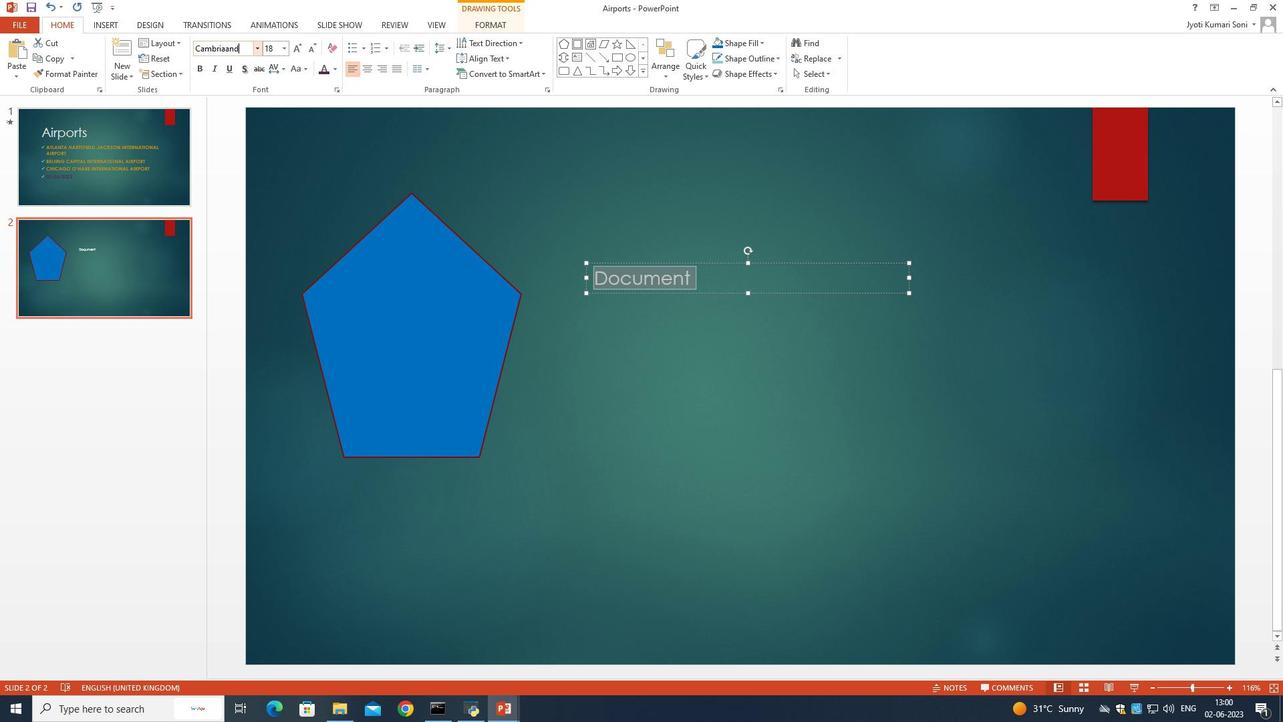 
Action: Mouse moved to (633, 382)
Screenshot: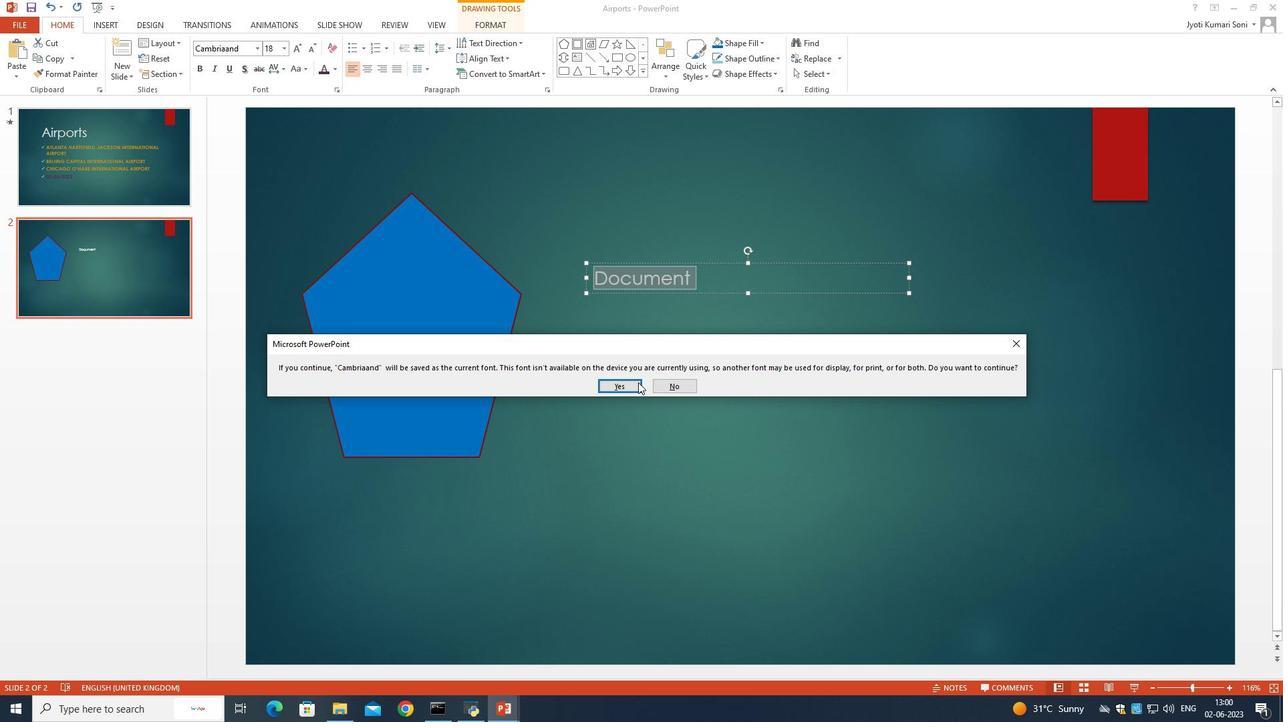 
Action: Mouse pressed left at (633, 382)
Screenshot: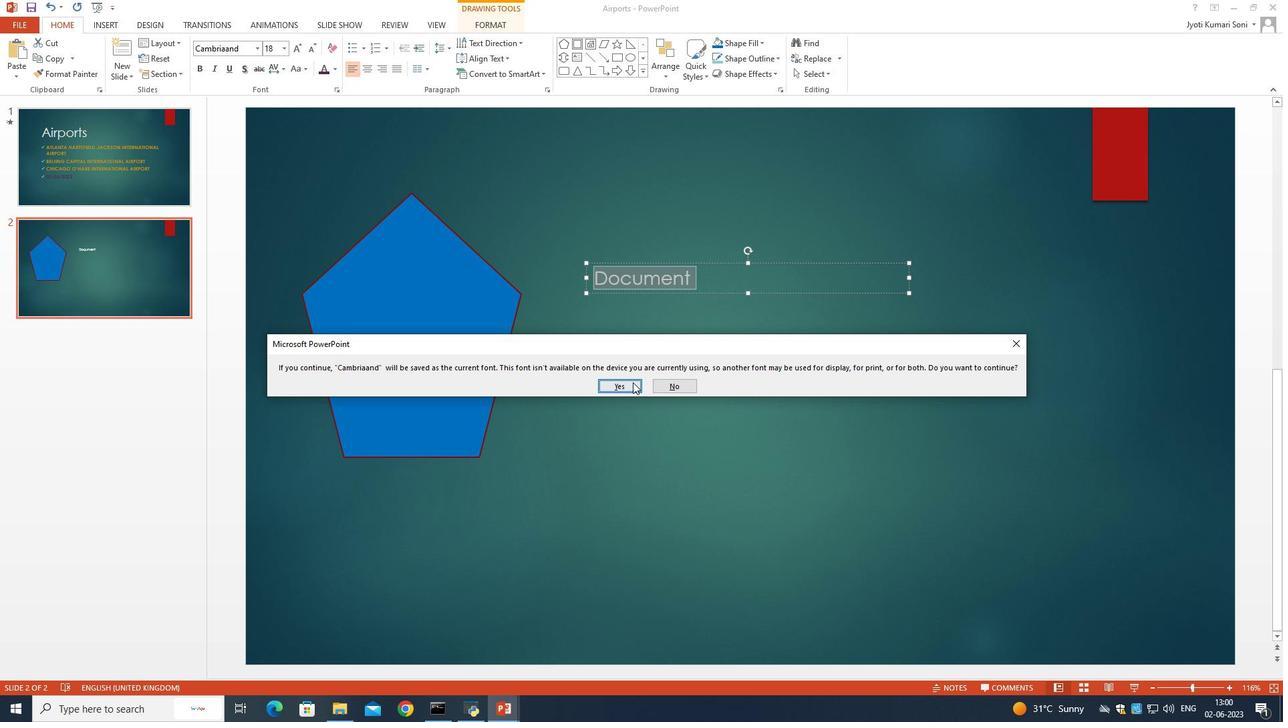 
Action: Mouse moved to (578, 320)
Screenshot: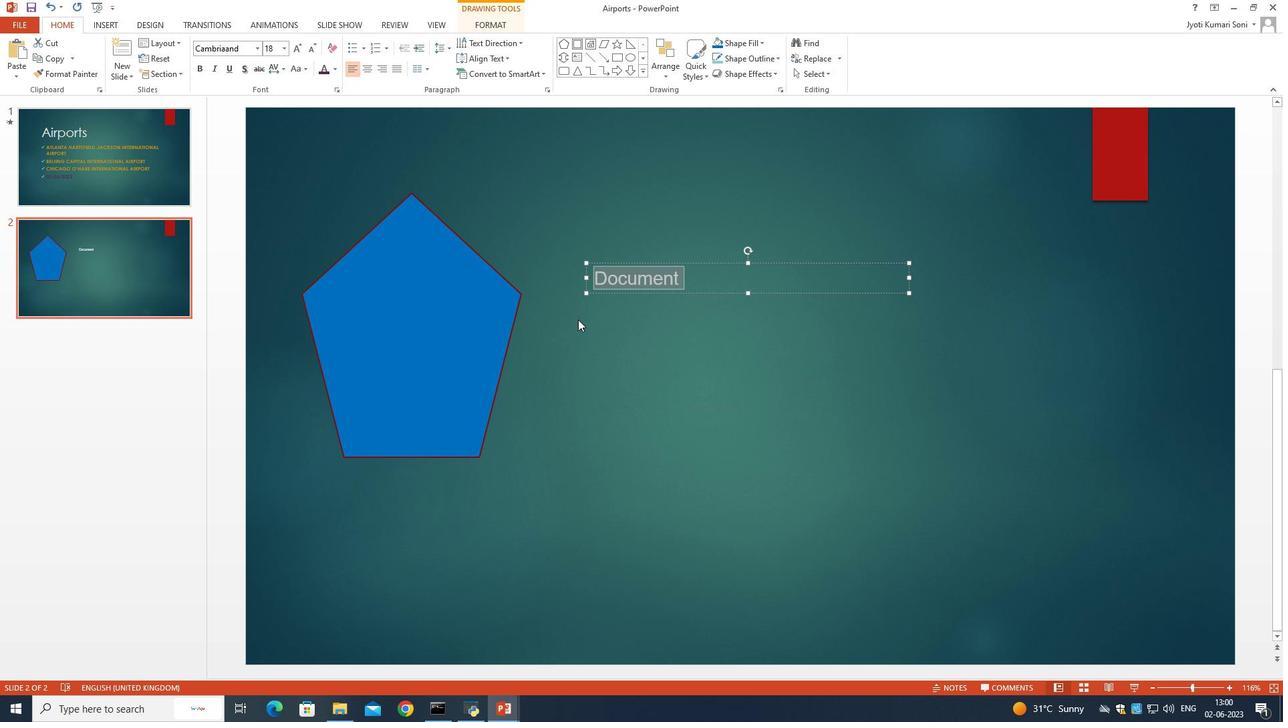 
Action: Mouse pressed left at (578, 320)
Screenshot: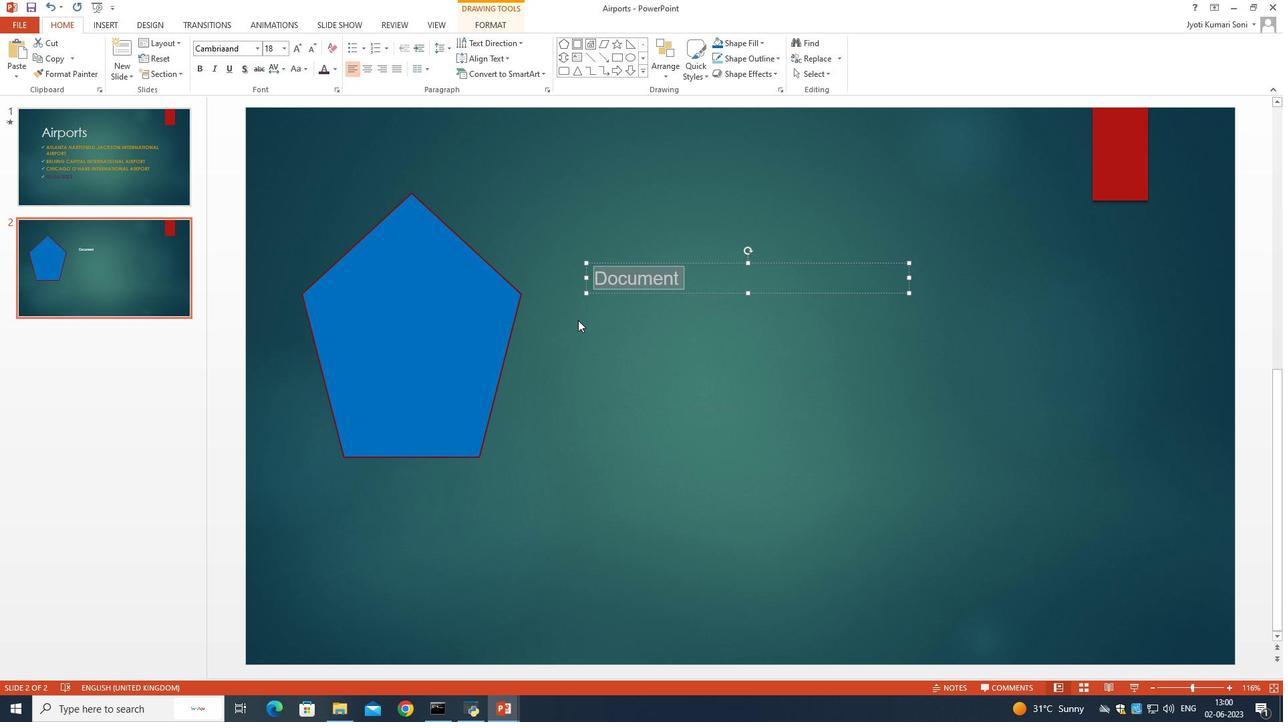 
Action: Mouse moved to (680, 275)
Screenshot: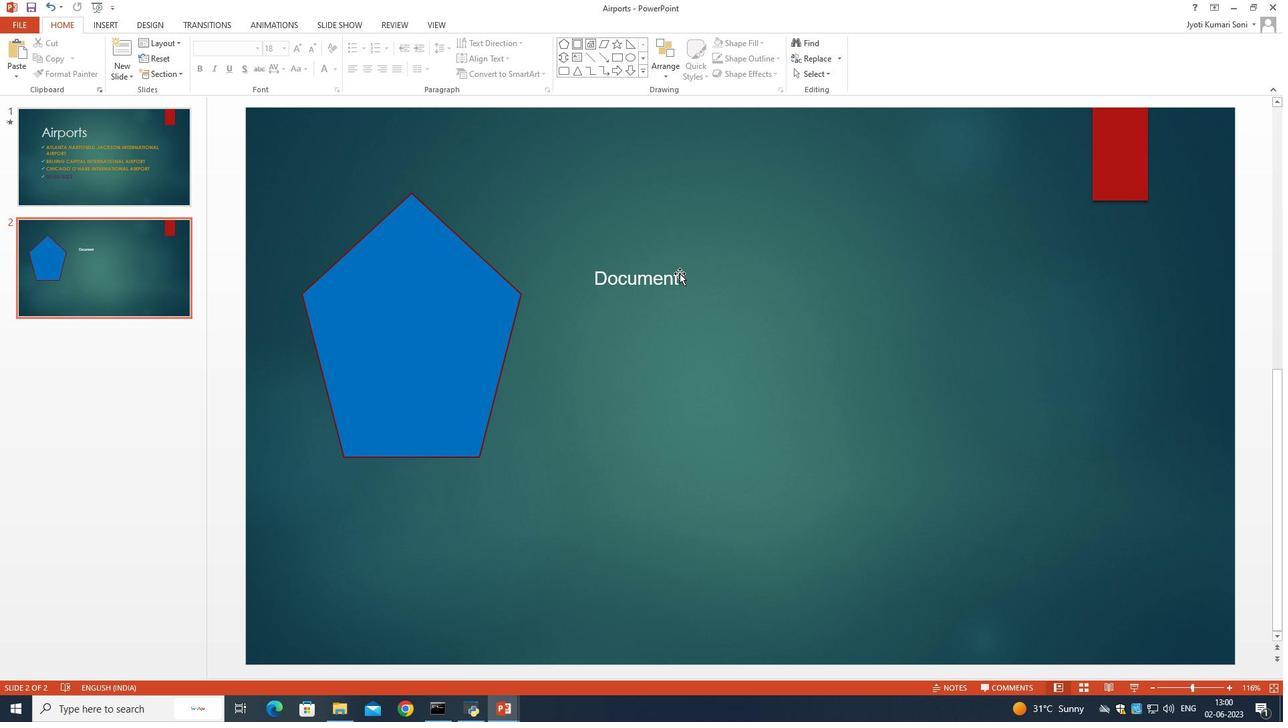 
Action: Mouse pressed left at (680, 275)
Screenshot: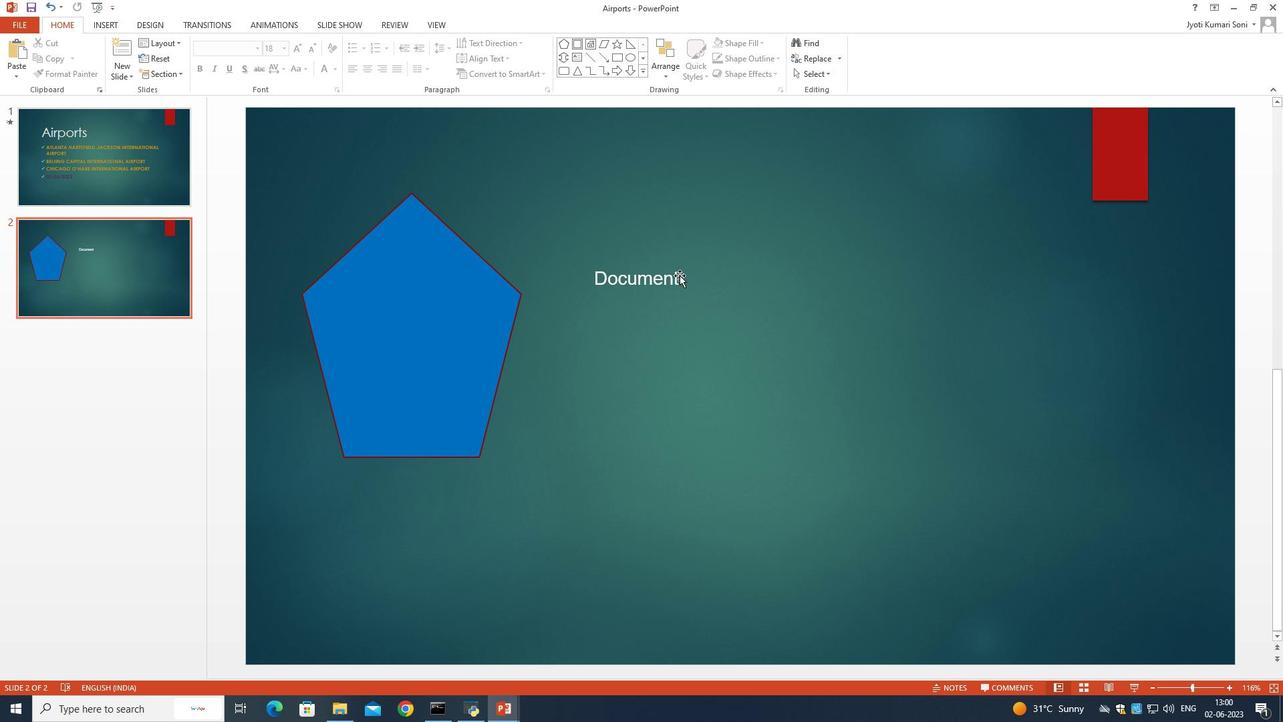 
Action: Mouse moved to (680, 277)
Screenshot: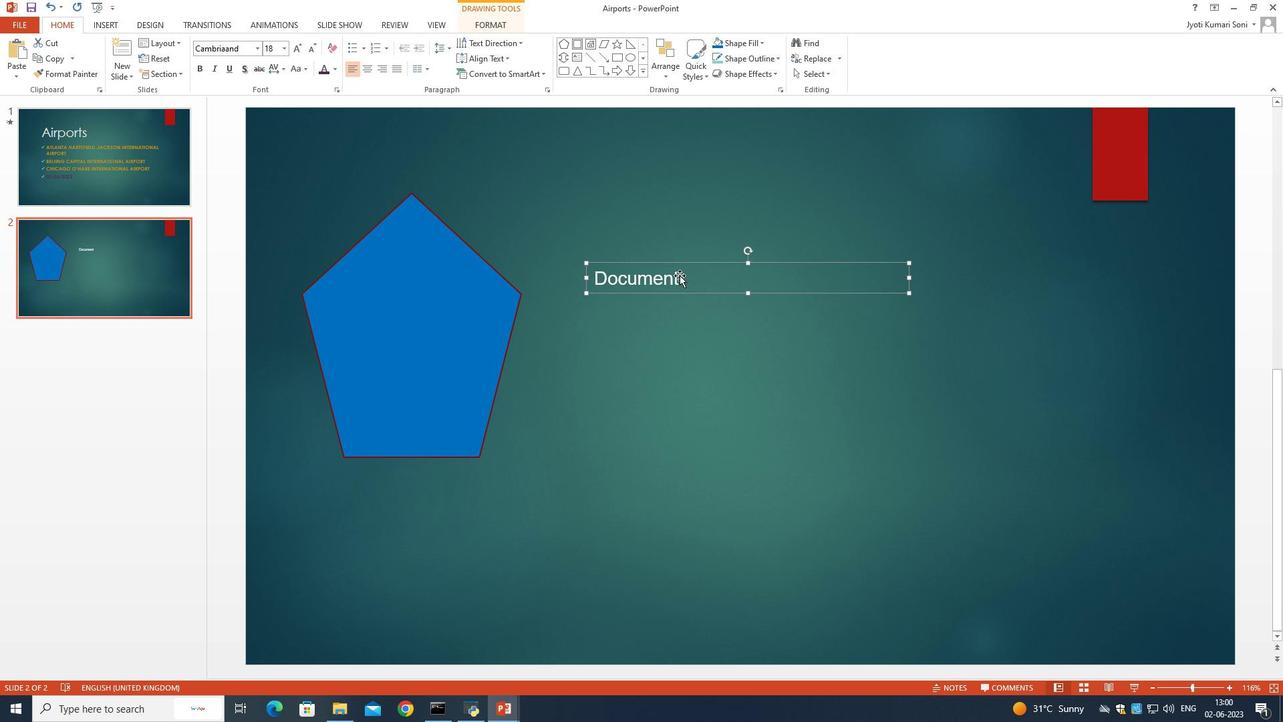 
Action: Mouse pressed right at (680, 277)
Screenshot: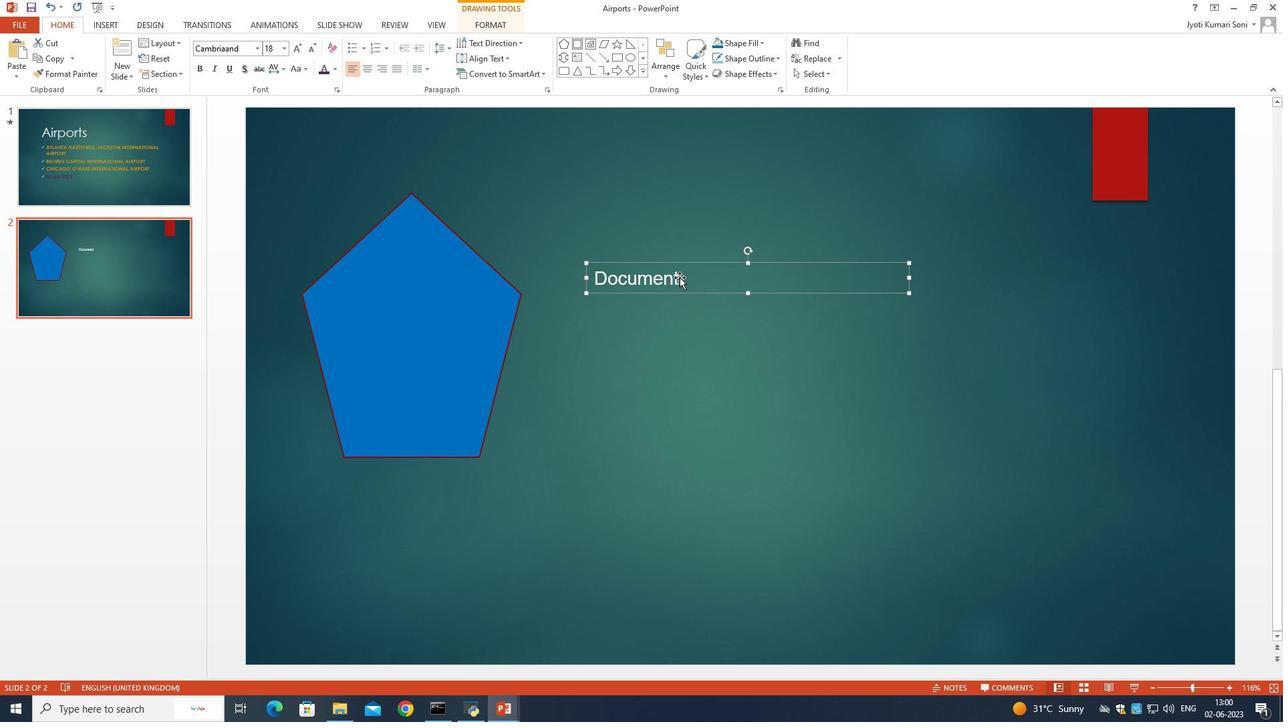 
Action: Mouse moved to (619, 443)
Screenshot: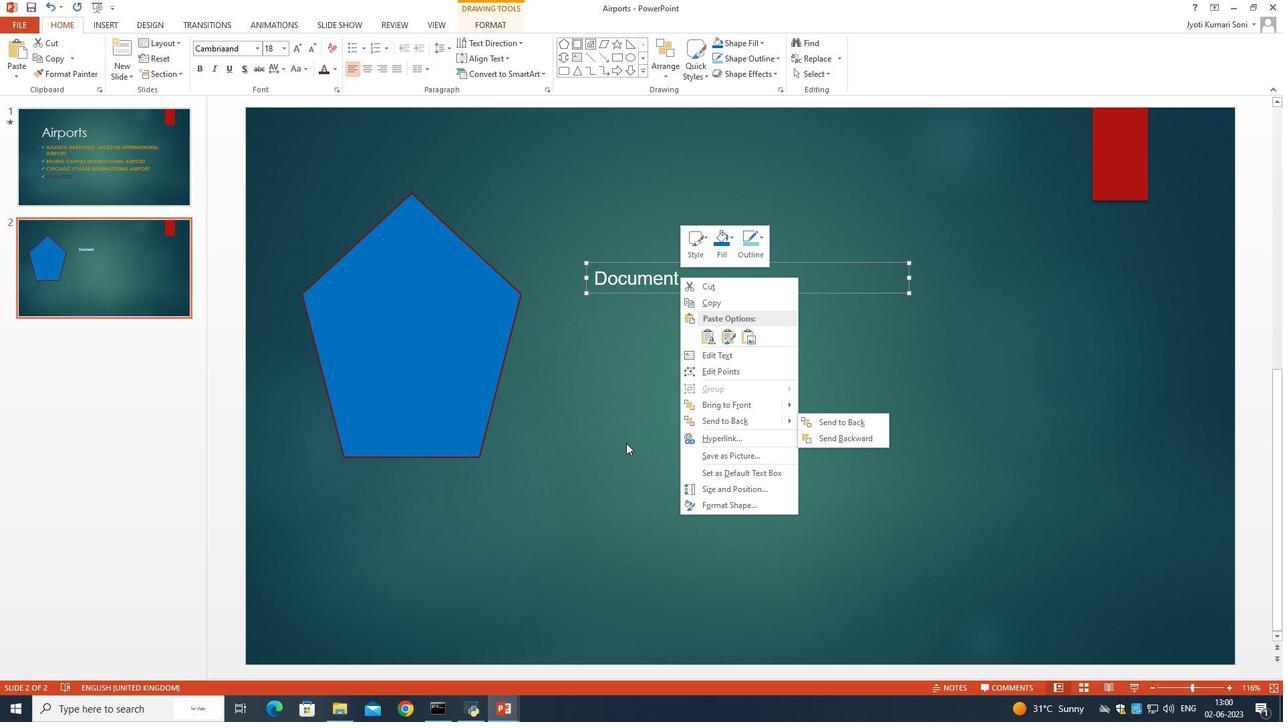 
Action: Mouse pressed right at (619, 443)
Screenshot: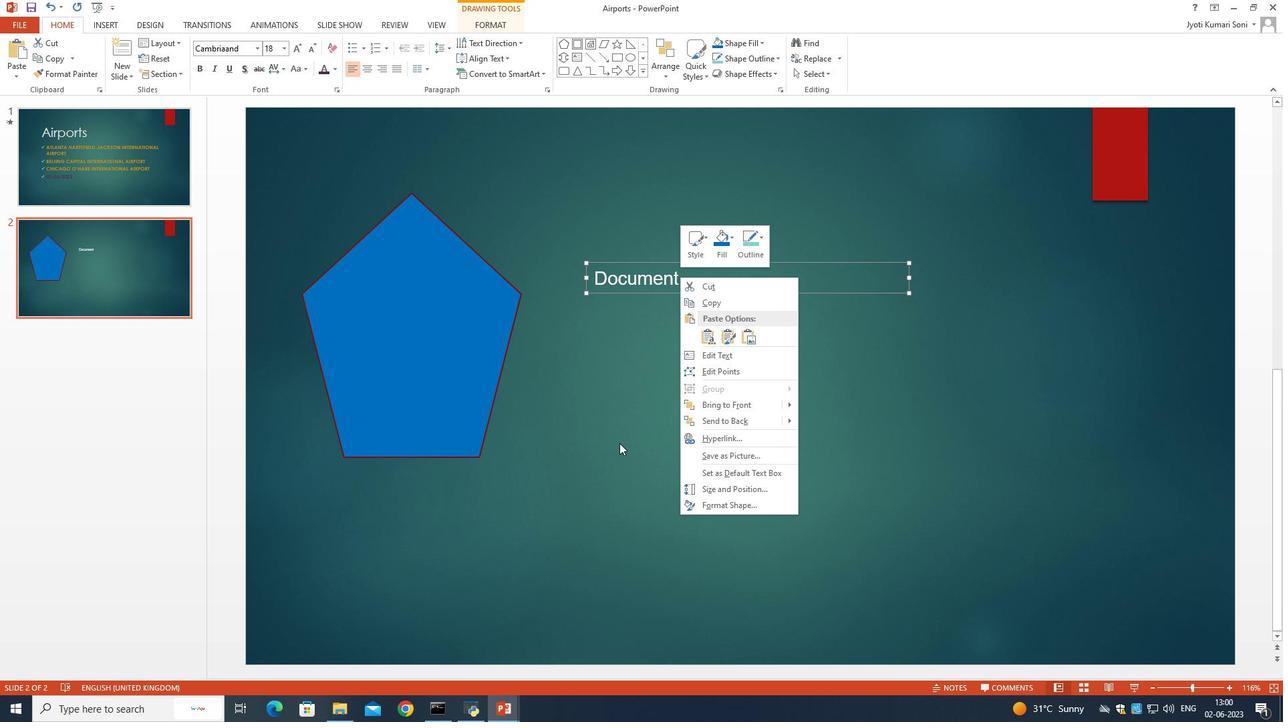 
Action: Mouse moved to (584, 482)
Screenshot: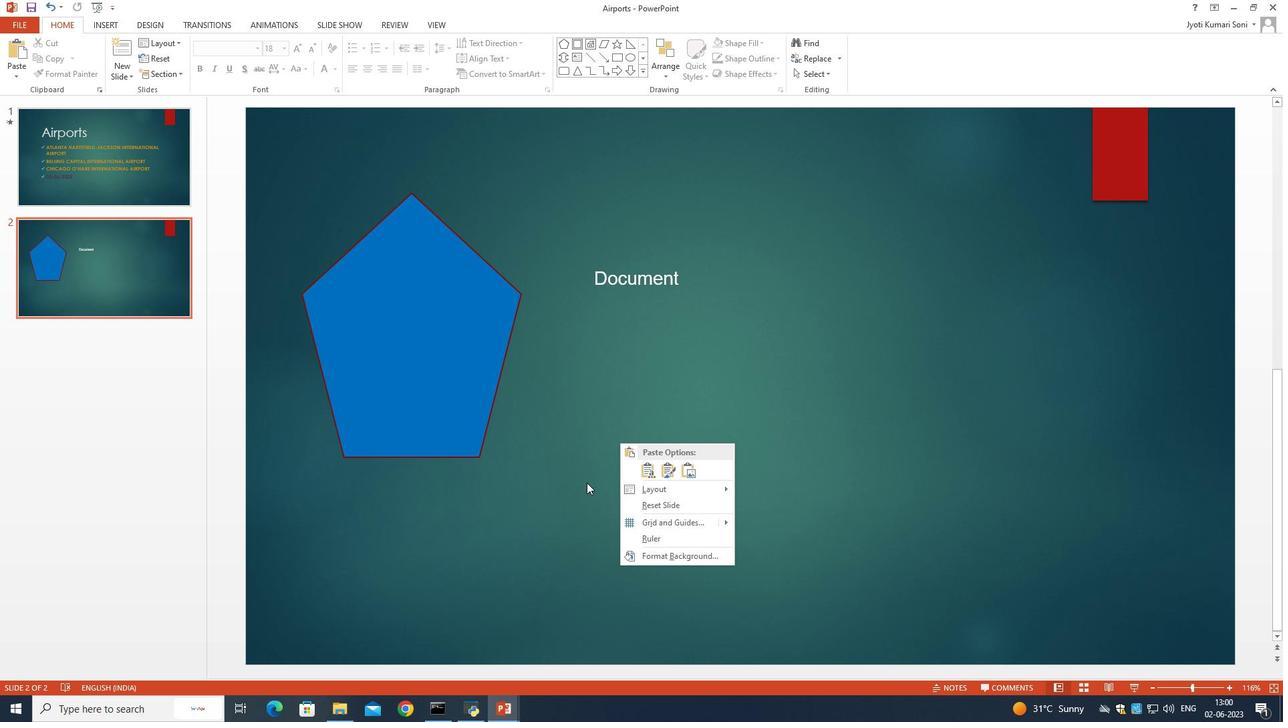 
Action: Mouse pressed left at (584, 482)
Screenshot: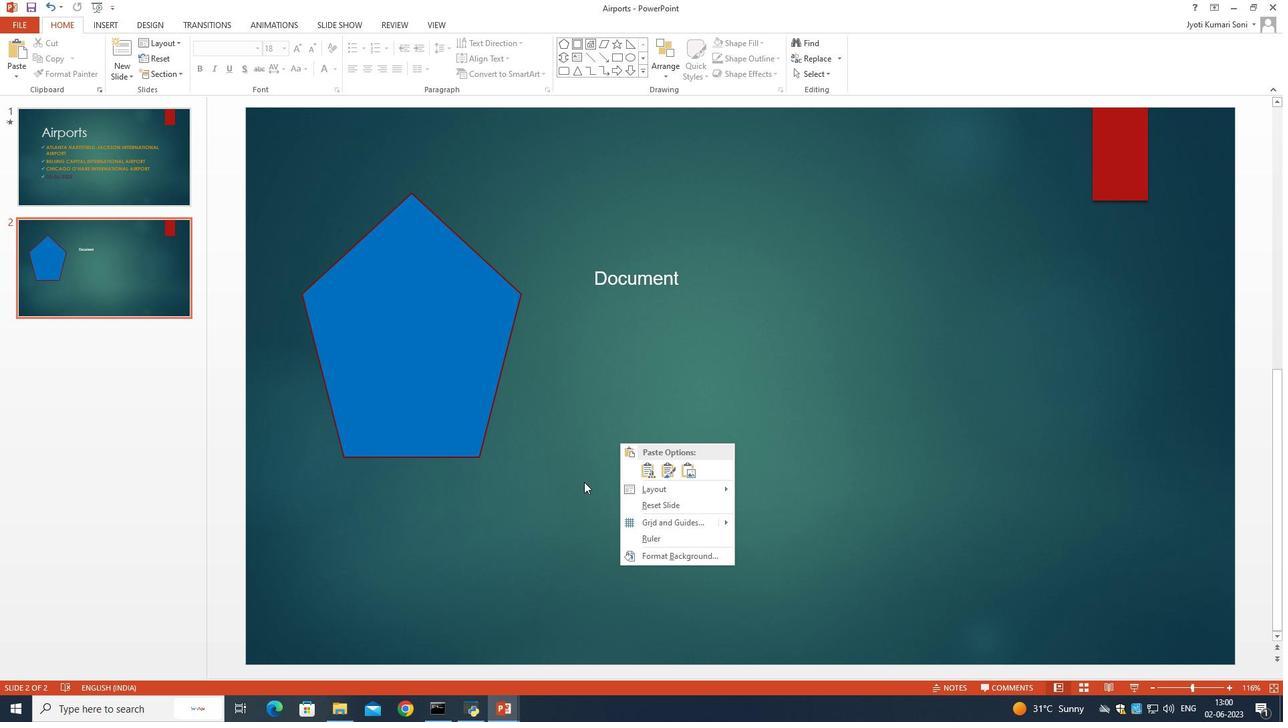 
Action: Mouse moved to (589, 485)
Screenshot: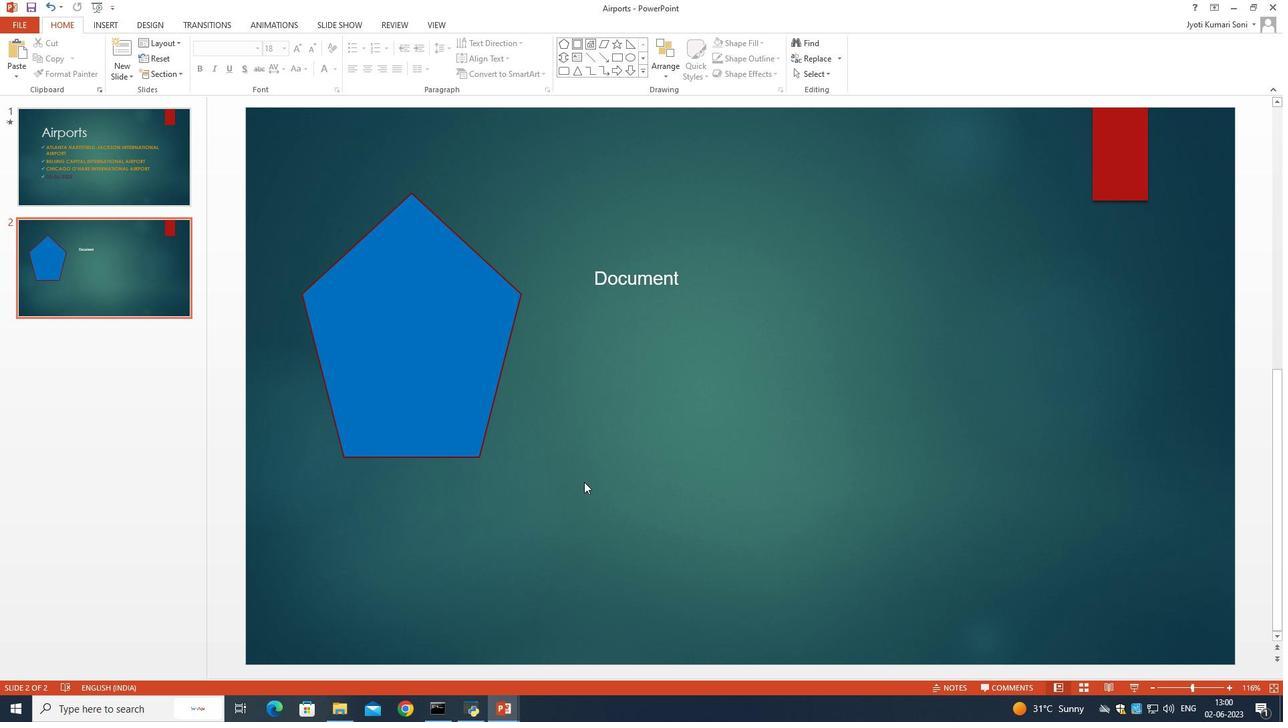 
Action: Key pressed ctrl+S
Screenshot: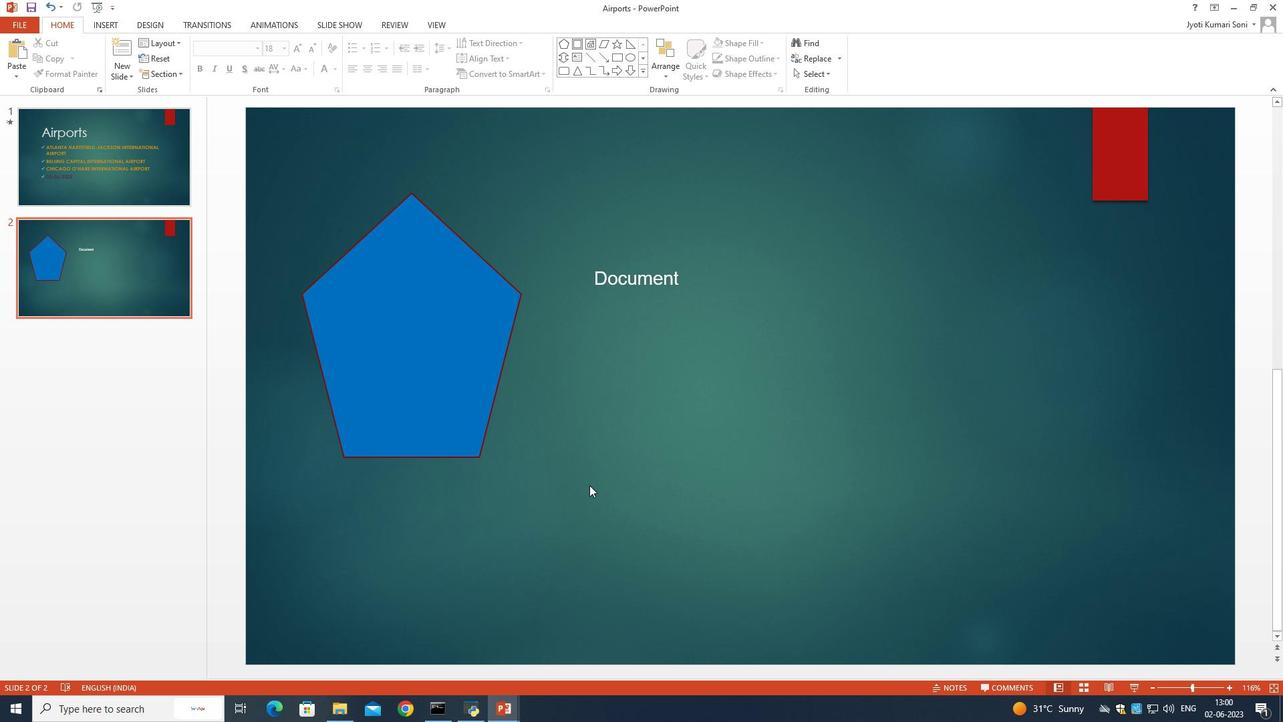 
Action: Mouse moved to (538, 445)
Screenshot: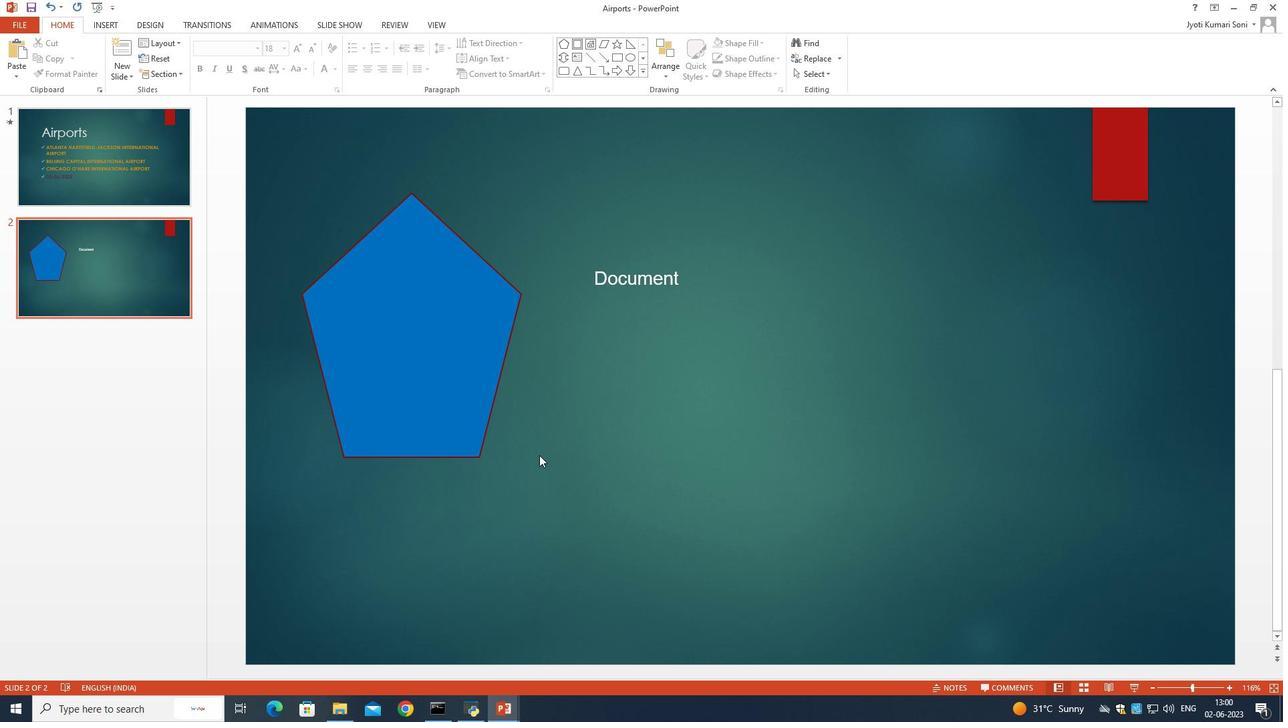 
Action: Mouse pressed left at (538, 445)
Screenshot: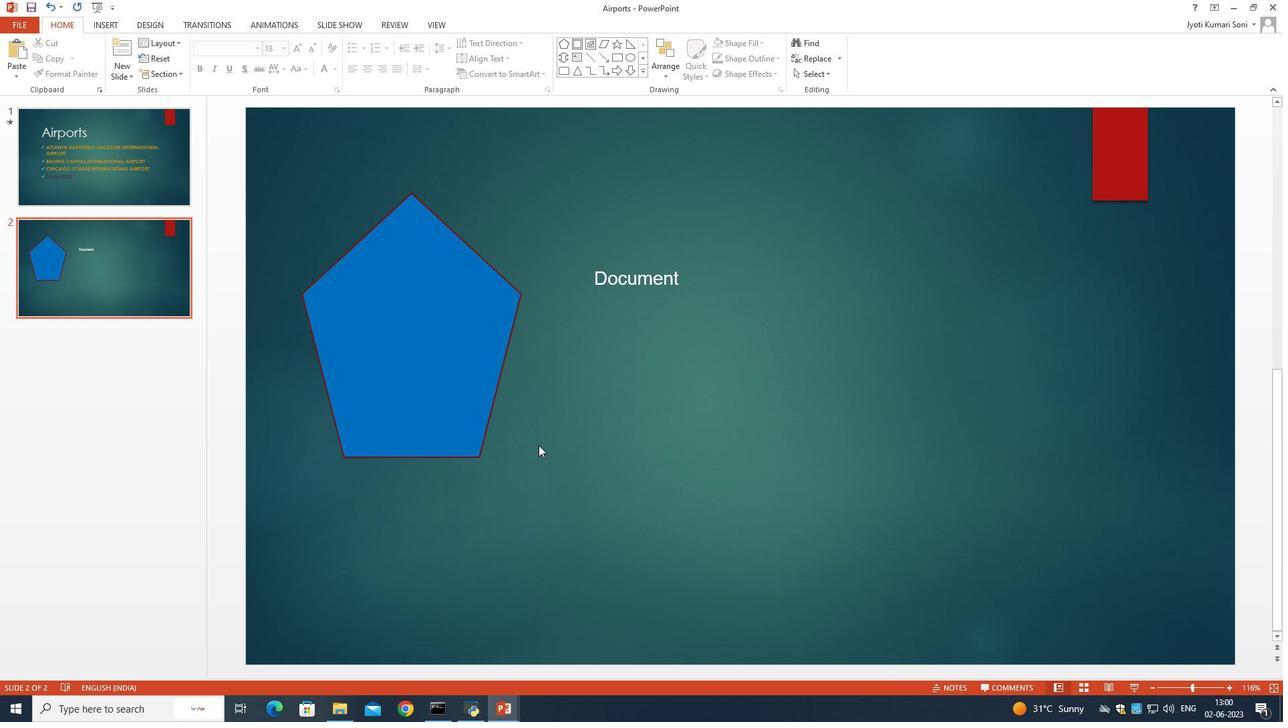 
Action: Mouse moved to (89, 26)
Screenshot: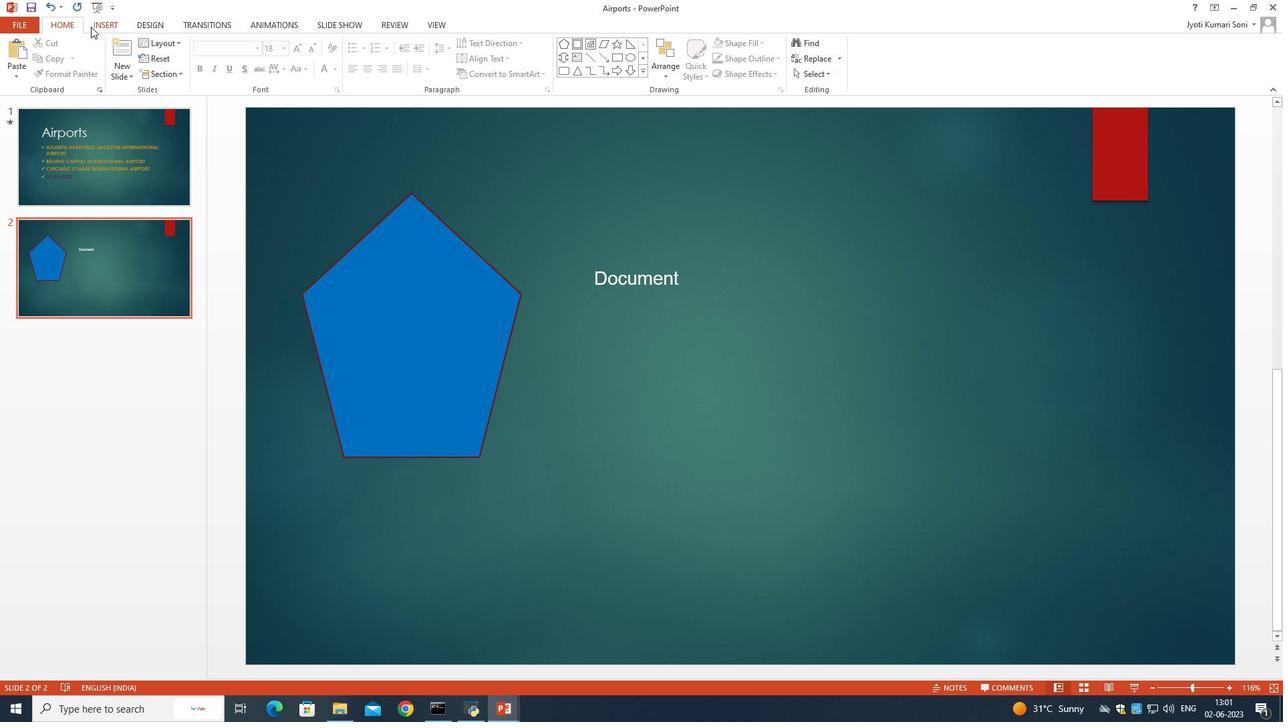 
Action: Mouse pressed left at (89, 26)
Screenshot: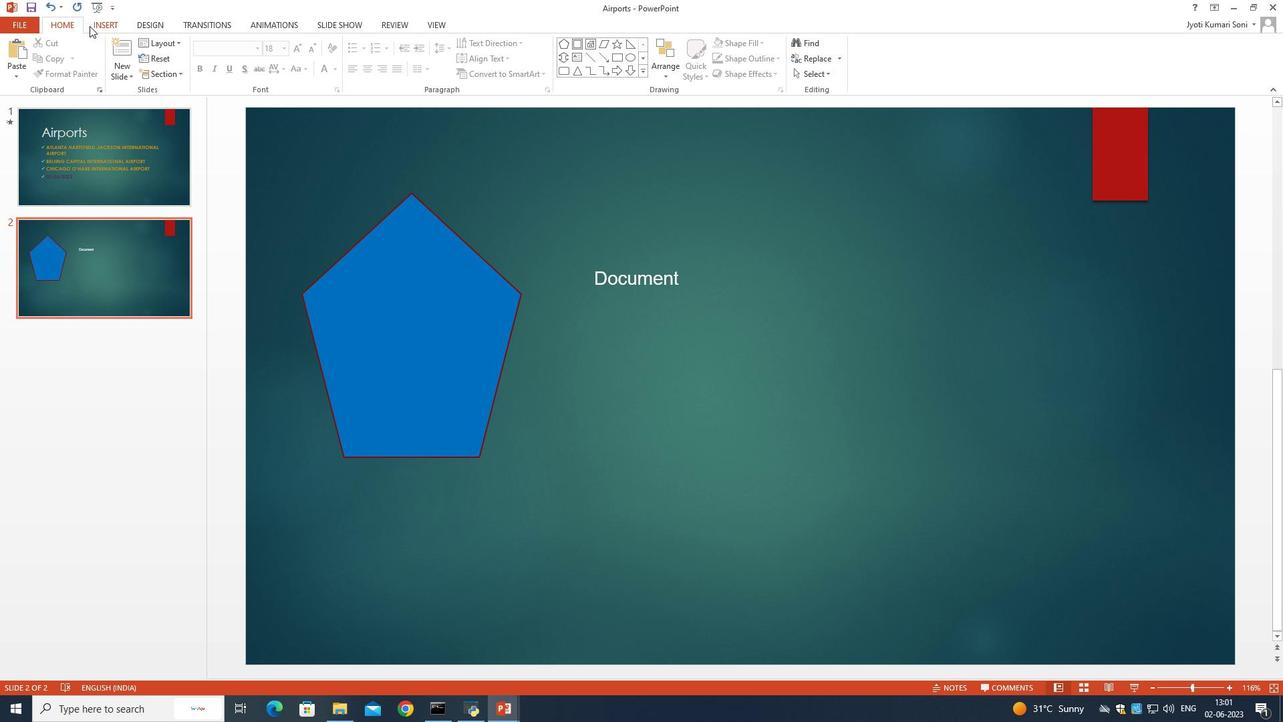 
Action: Mouse moved to (102, 26)
Screenshot: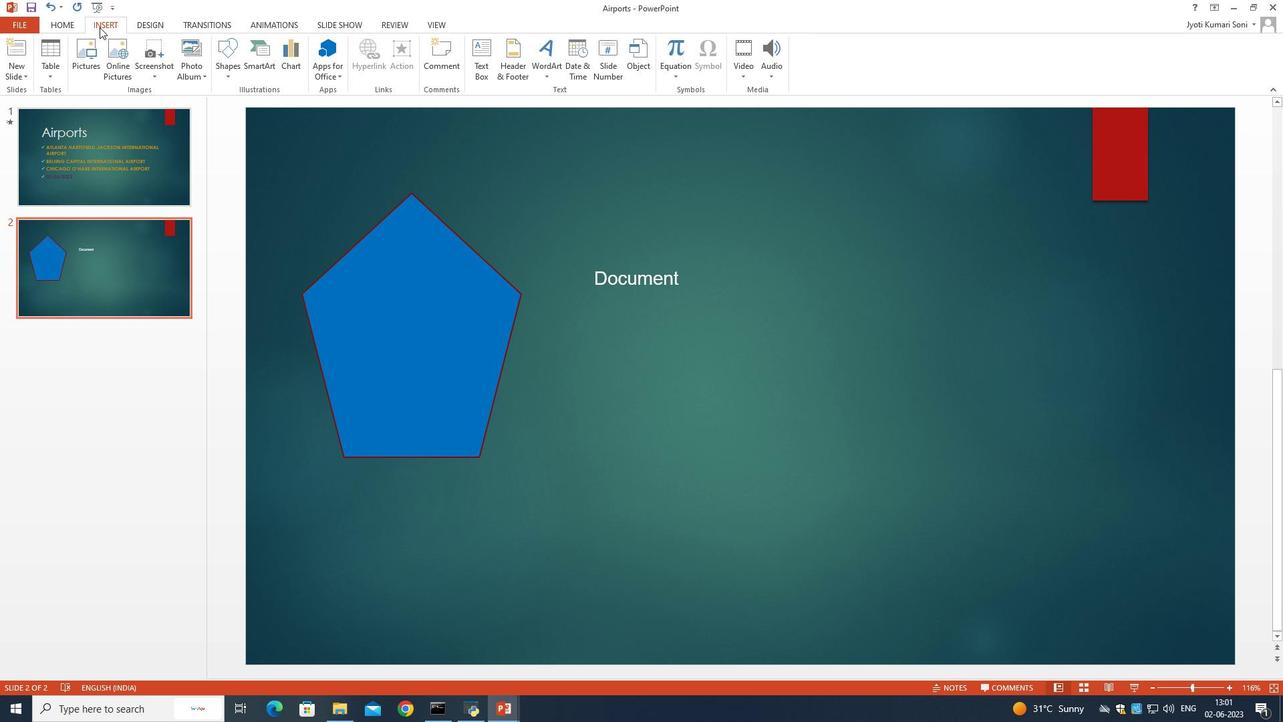 
Action: Mouse pressed left at (102, 26)
Screenshot: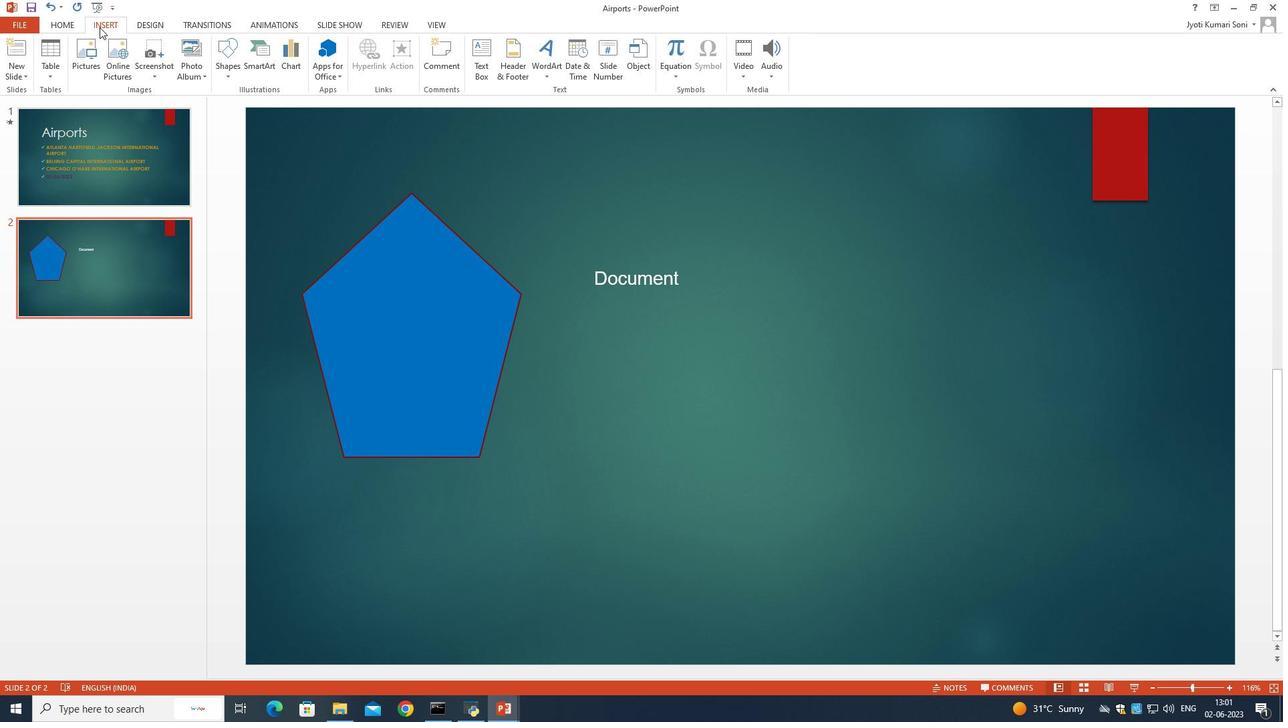 
Action: Mouse moved to (53, 18)
Screenshot: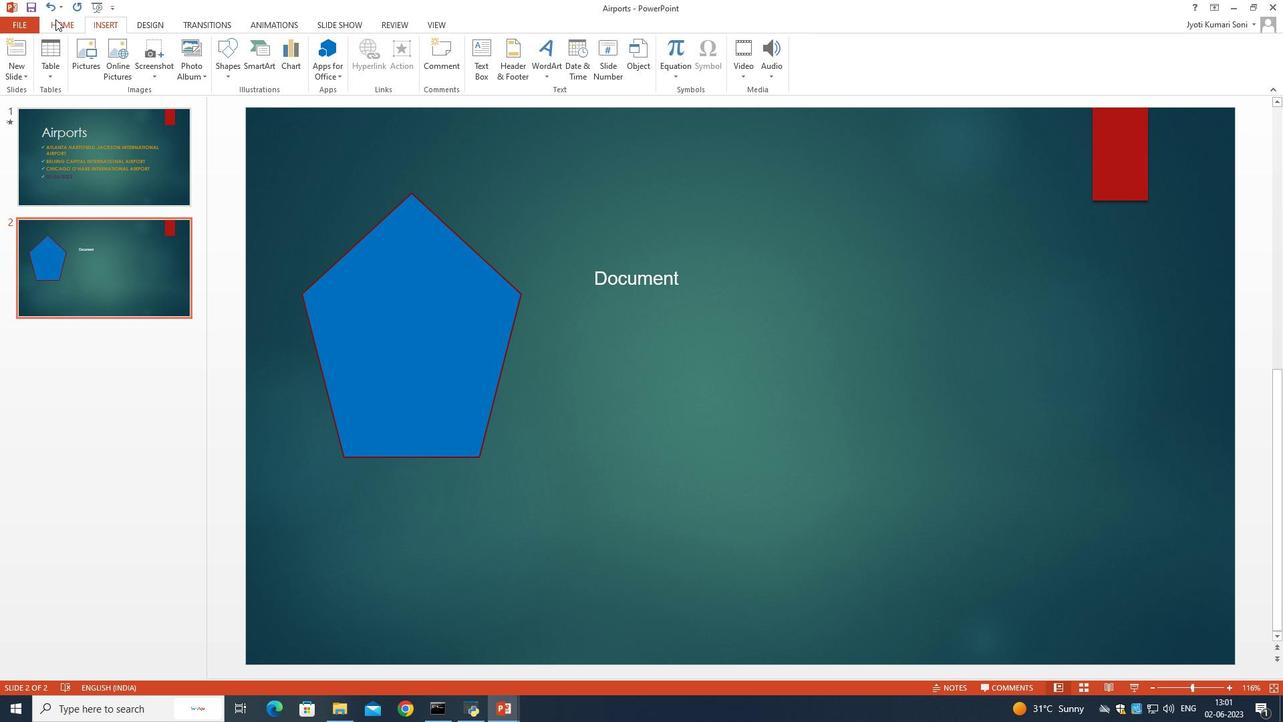 
Action: Mouse pressed left at (53, 18)
Screenshot: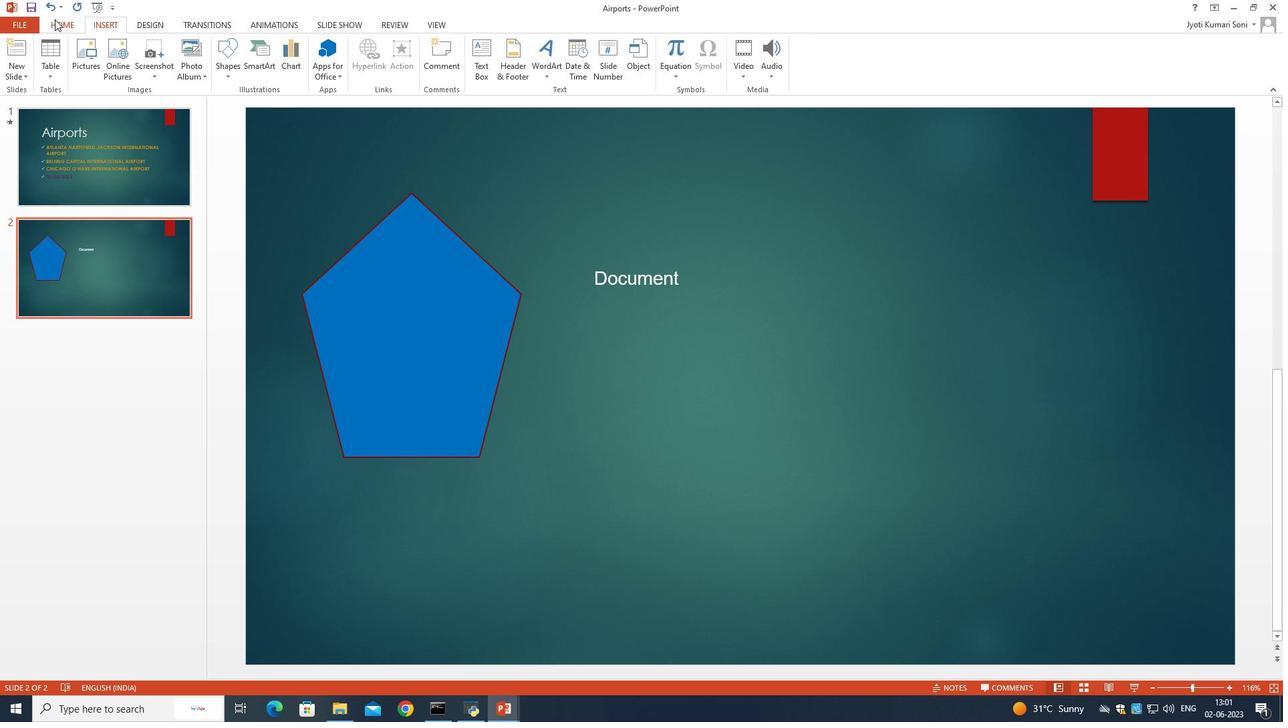 
Action: Mouse moved to (23, 24)
Screenshot: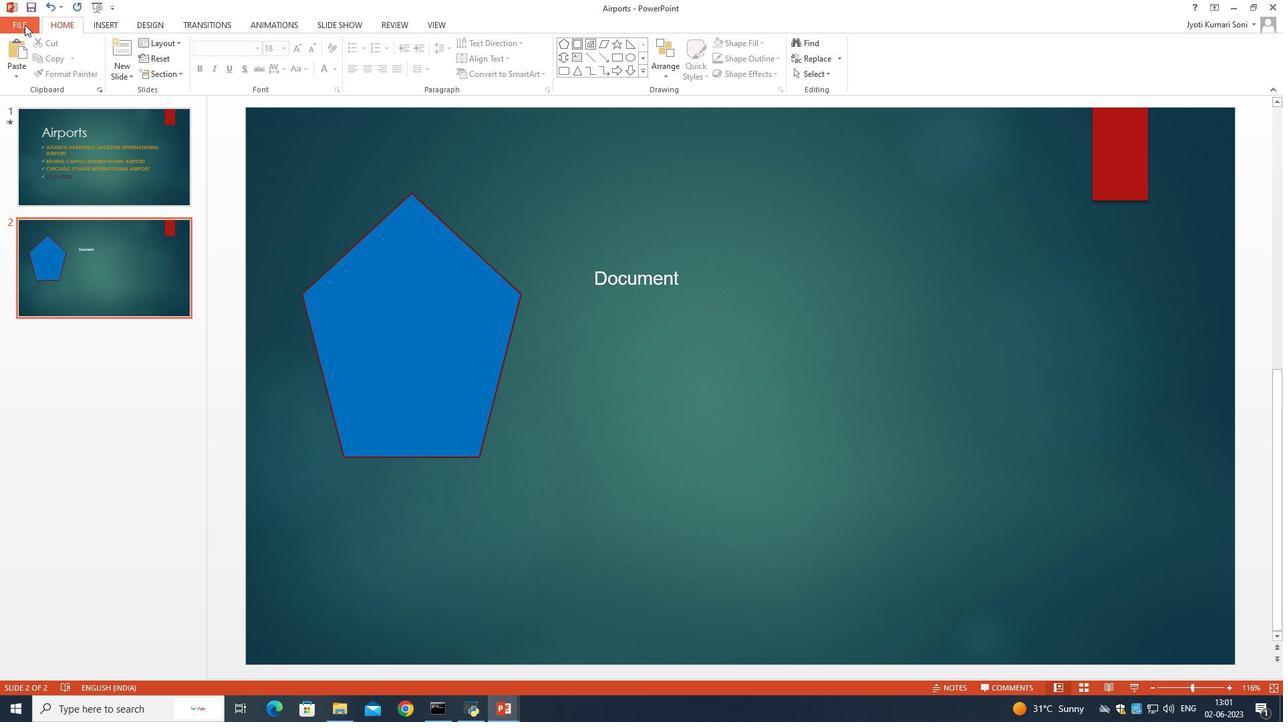 
Action: Mouse pressed left at (23, 24)
